 Task: Slide 2 - Contents Of This Template.
Action: Mouse moved to (682, 184)
Screenshot: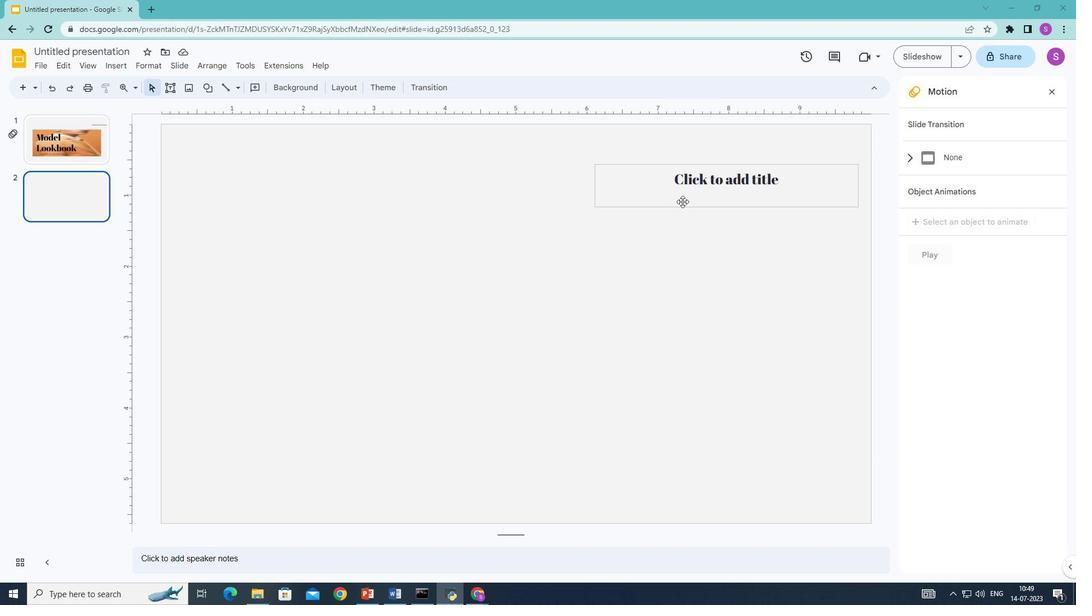 
Action: Mouse pressed left at (682, 184)
Screenshot: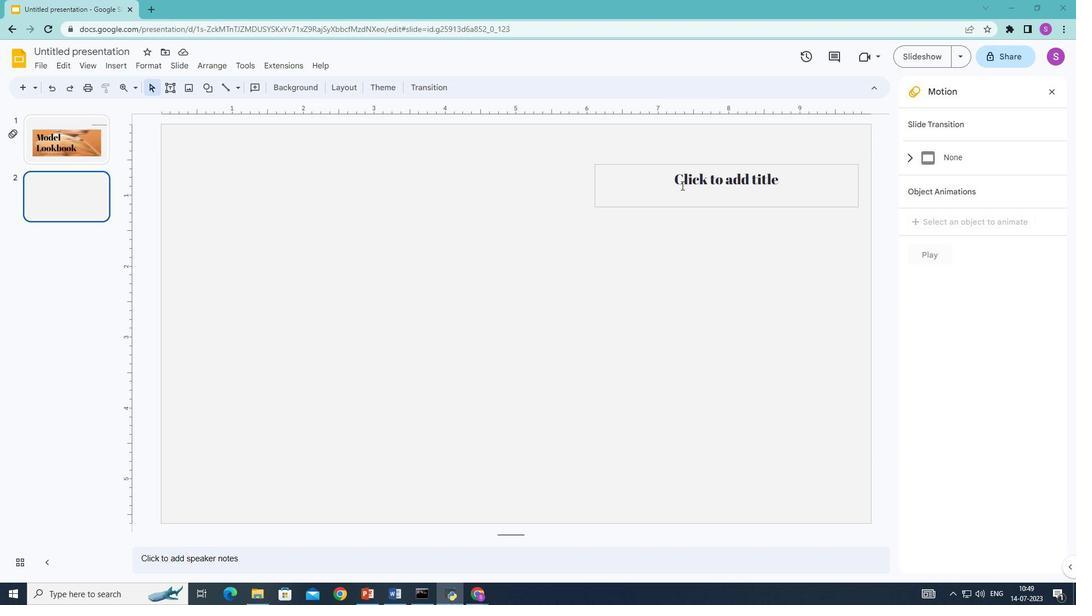 
Action: Mouse moved to (683, 182)
Screenshot: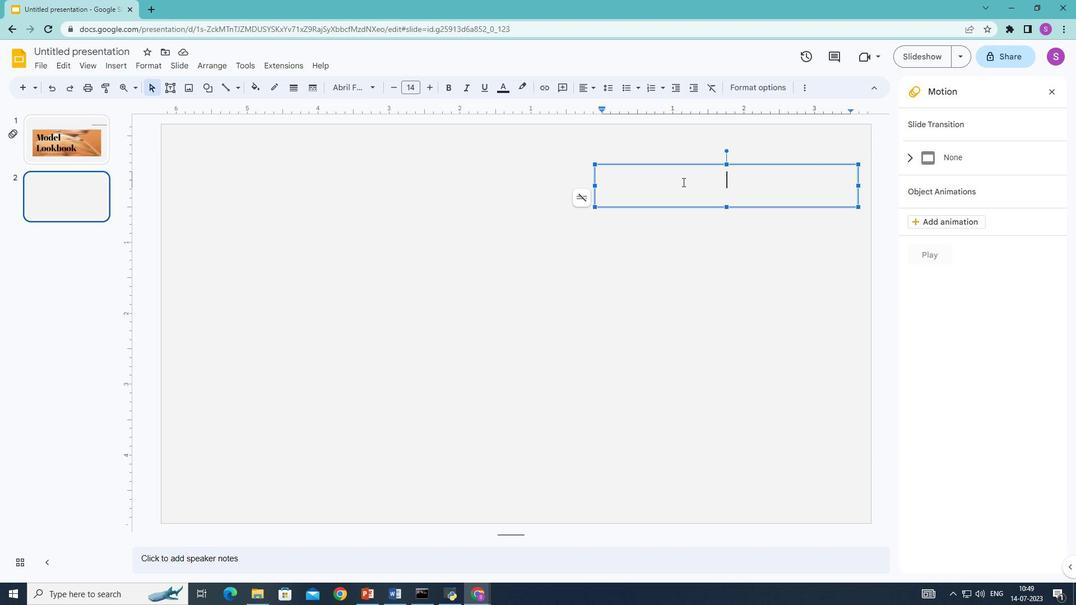 
Action: Key pressed <Key.shift>Contents<Key.space>of<Key.space><Key.shift>This<Key.space><Key.shift>Template
Screenshot: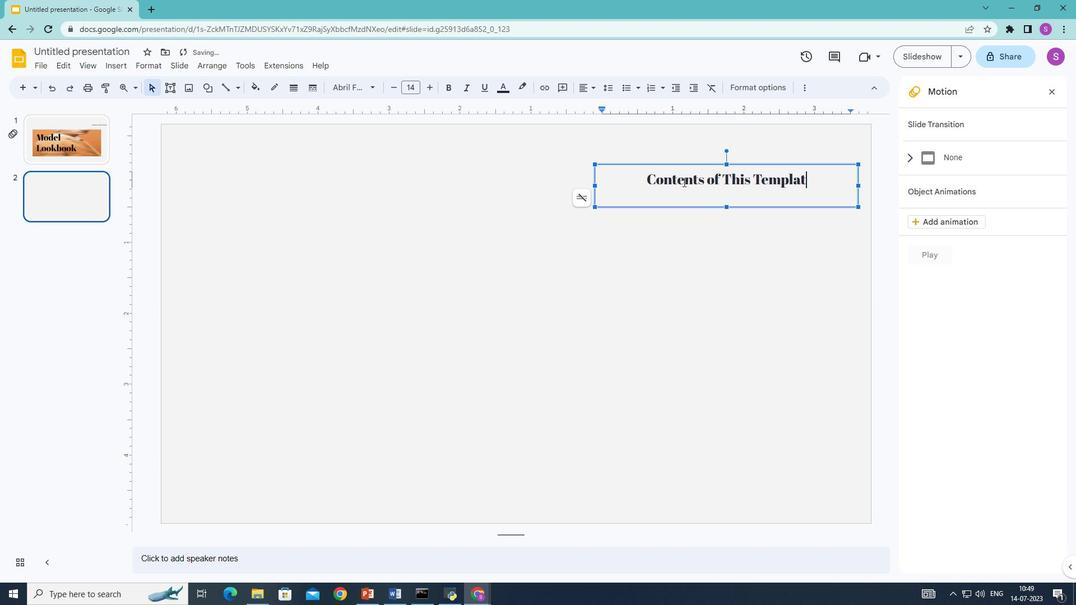 
Action: Mouse moved to (347, 291)
Screenshot: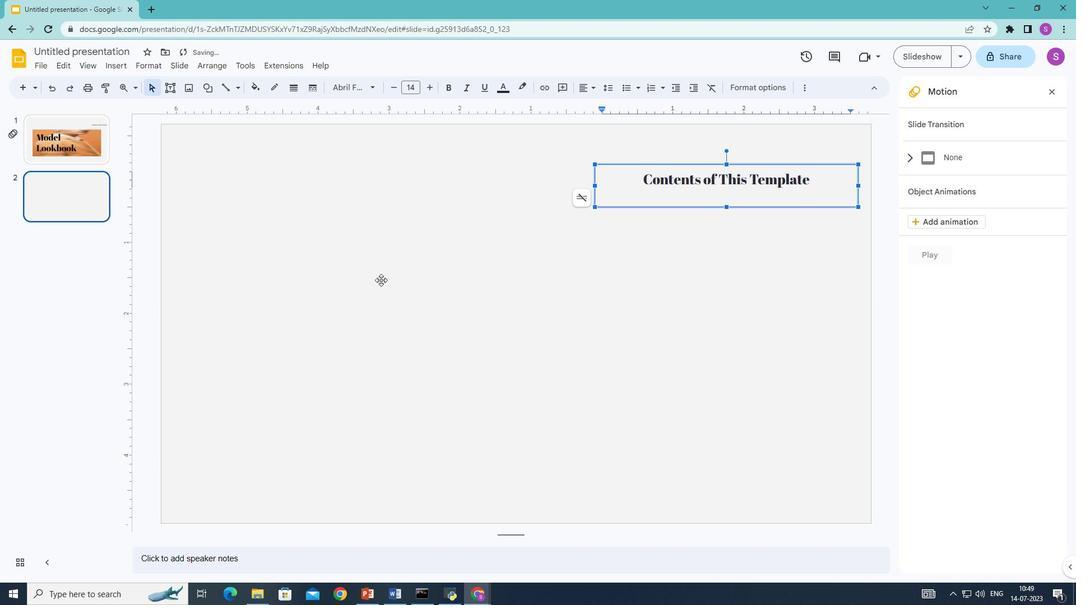 
Action: Mouse pressed left at (347, 291)
Screenshot: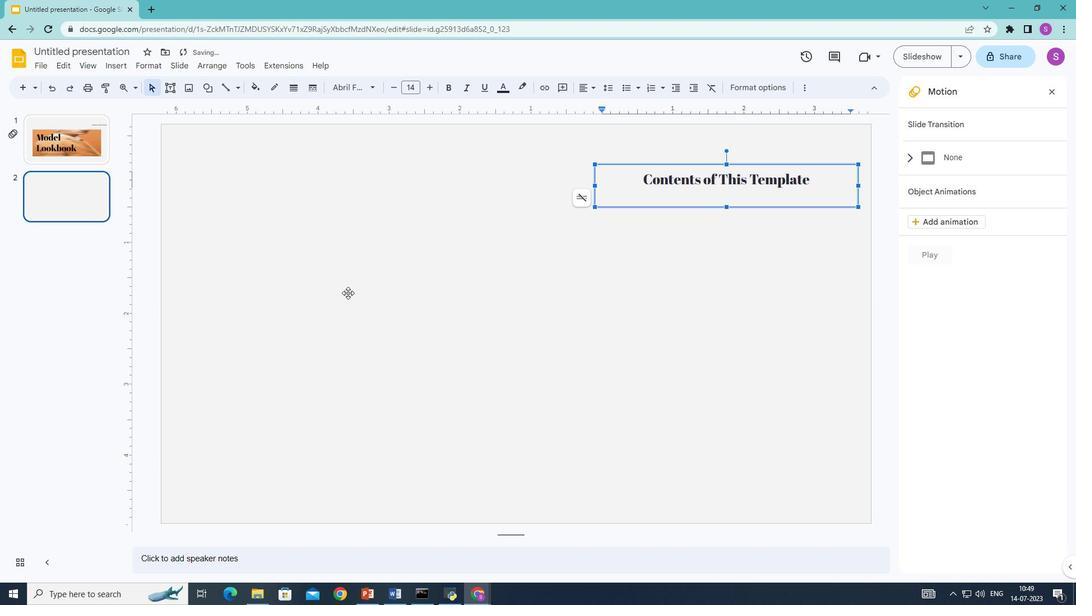
Action: Mouse moved to (233, 238)
Screenshot: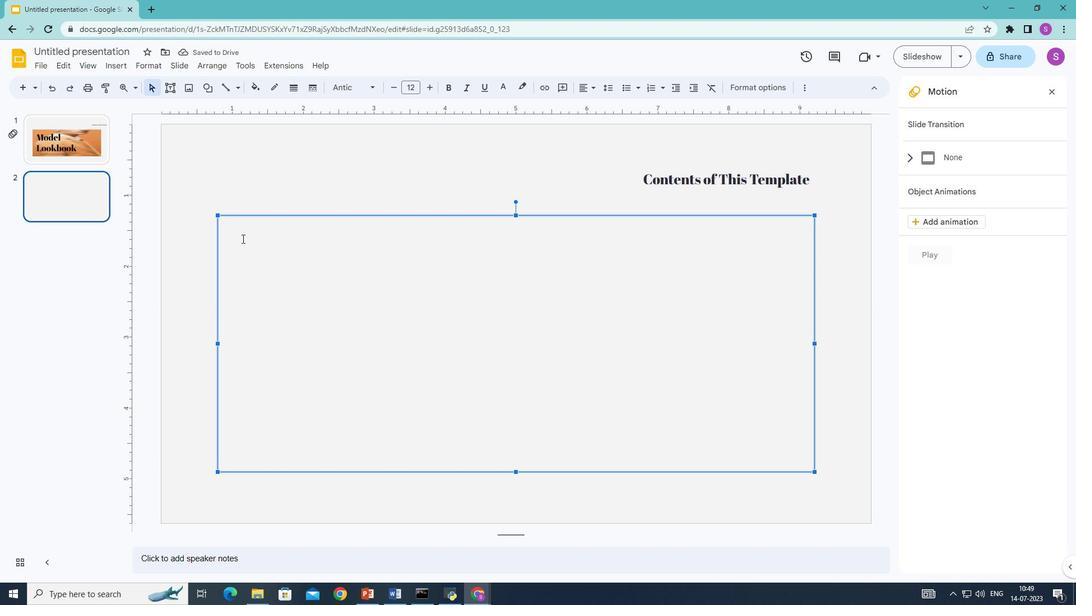 
Action: Mouse pressed left at (233, 238)
Screenshot: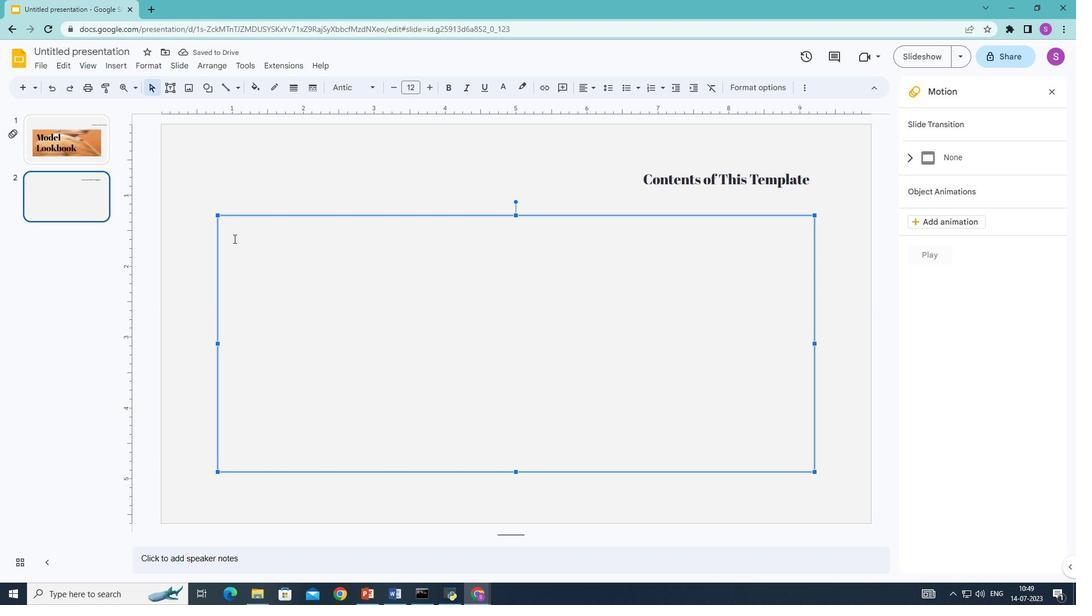 
Action: Mouse moved to (237, 233)
Screenshot: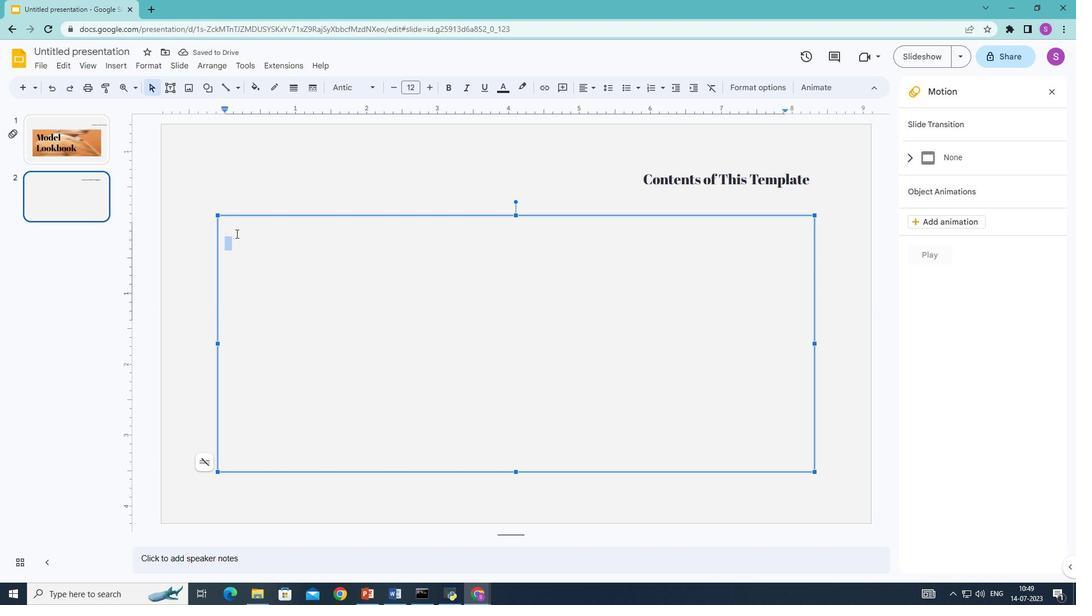 
Action: Mouse pressed left at (237, 233)
Screenshot: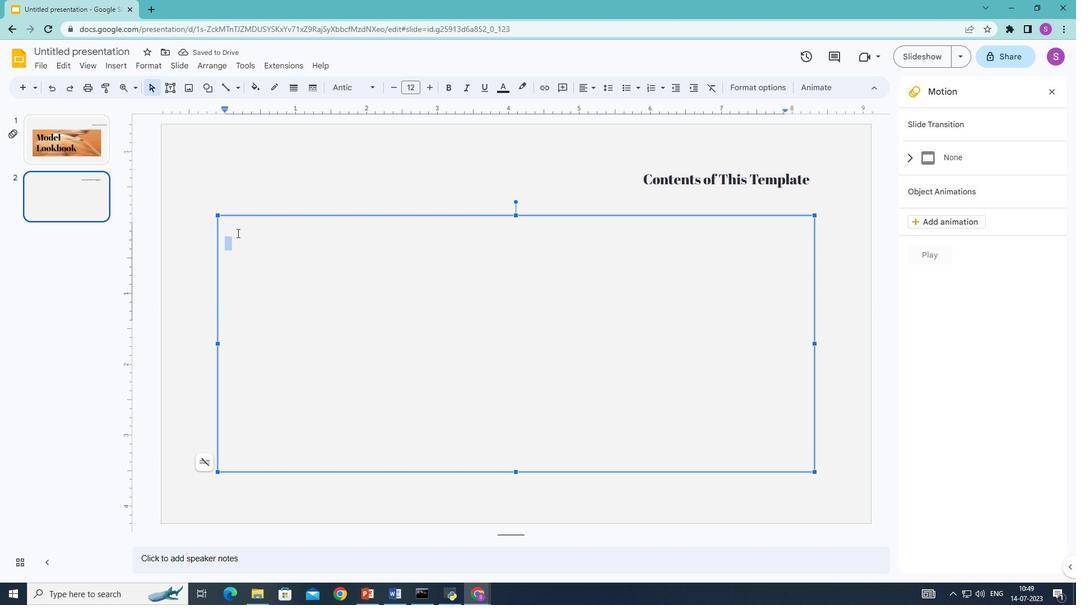 
Action: Mouse moved to (240, 232)
Screenshot: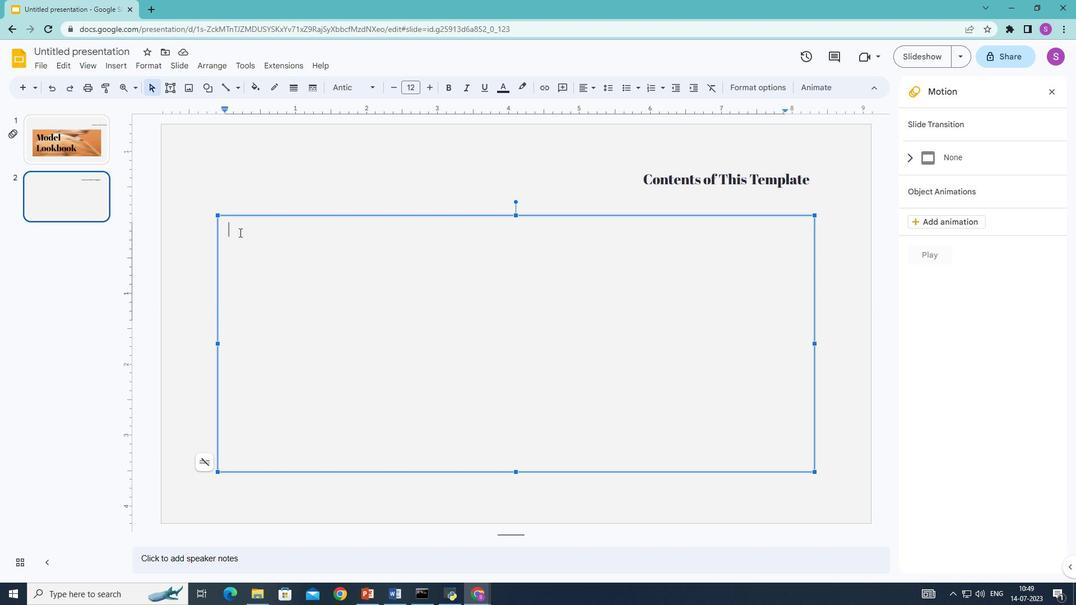 
Action: Key pressed <Key.shift>Here's<Key.space>what<Key.space>you'<Key.shift>II<Key.space>find<Key.space>in<Key.space>this<Key.space><Key.shift>Slidesgo
Screenshot: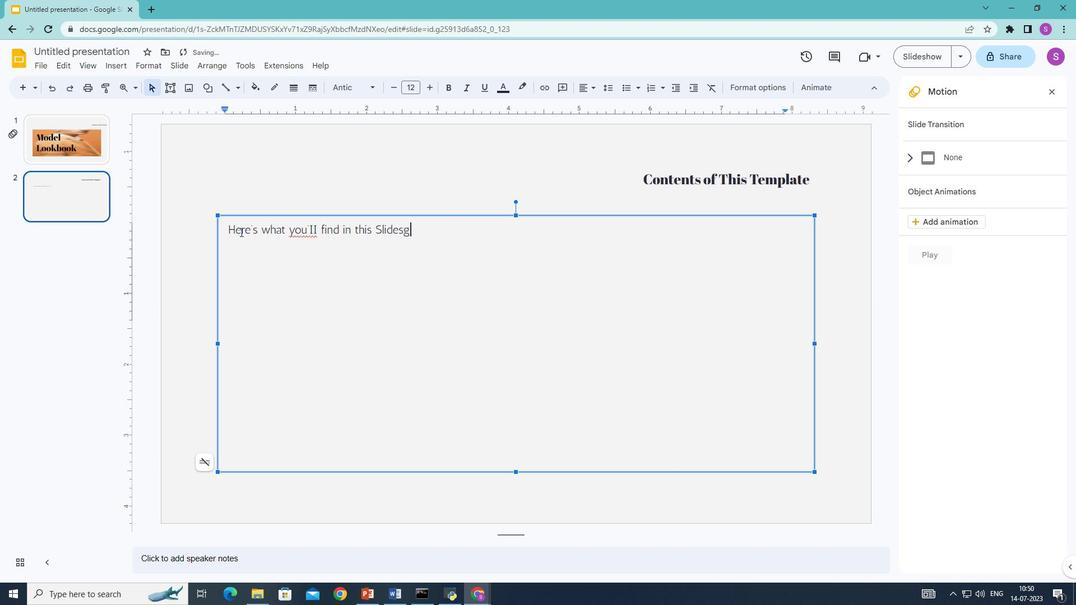
Action: Mouse moved to (417, 229)
Screenshot: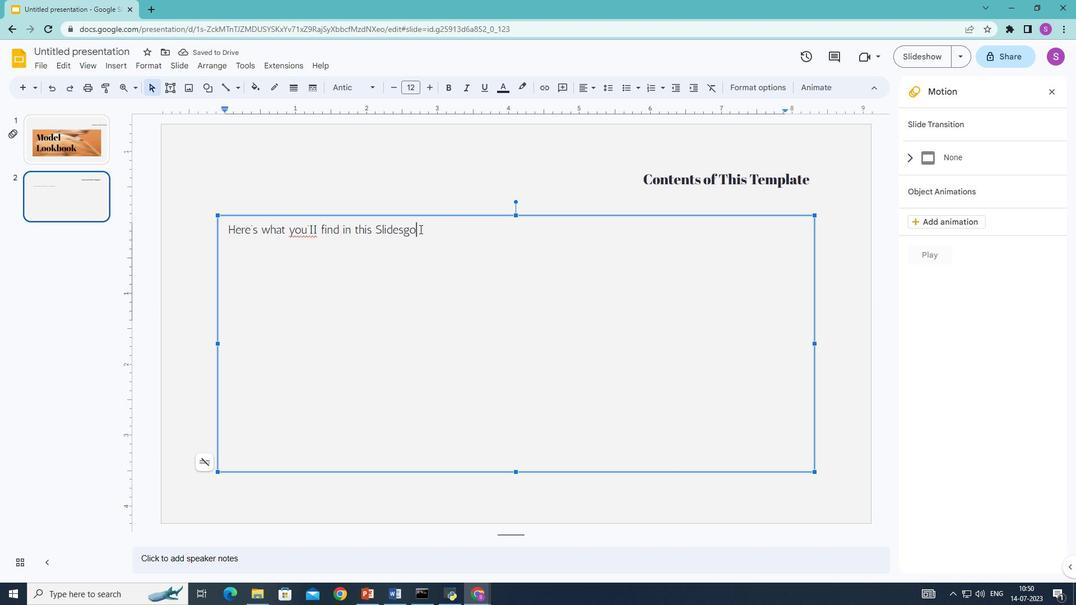 
Action: Mouse pressed left at (417, 229)
Screenshot: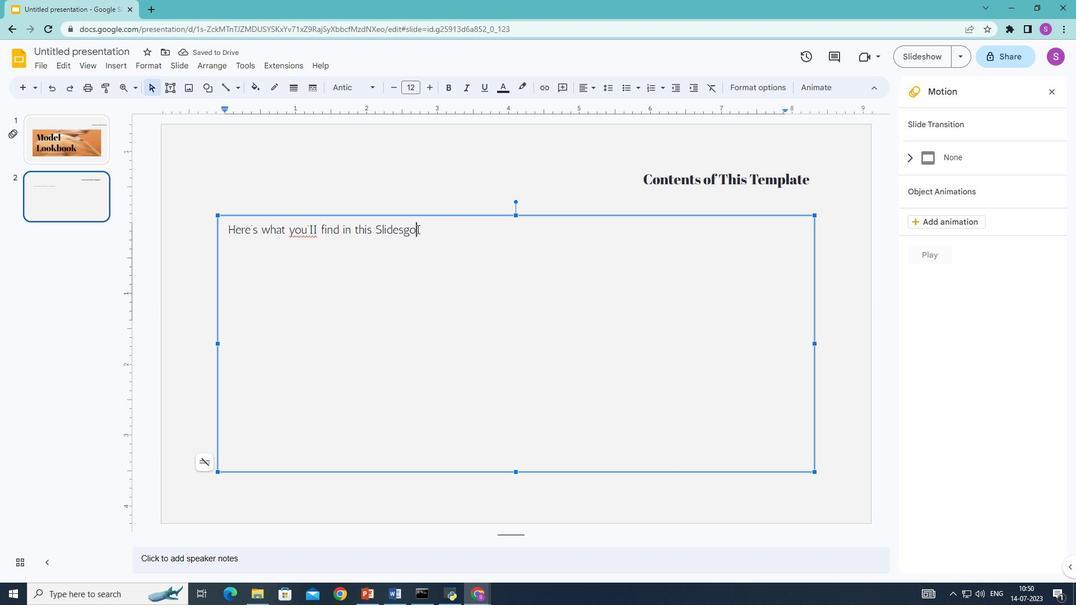 
Action: Mouse moved to (447, 85)
Screenshot: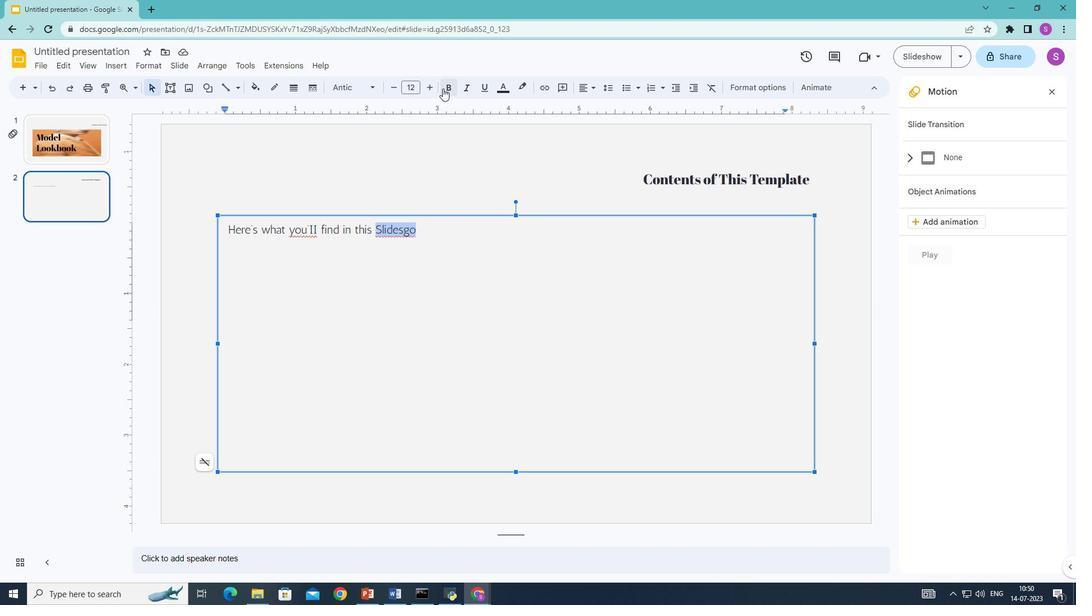 
Action: Mouse pressed left at (447, 85)
Screenshot: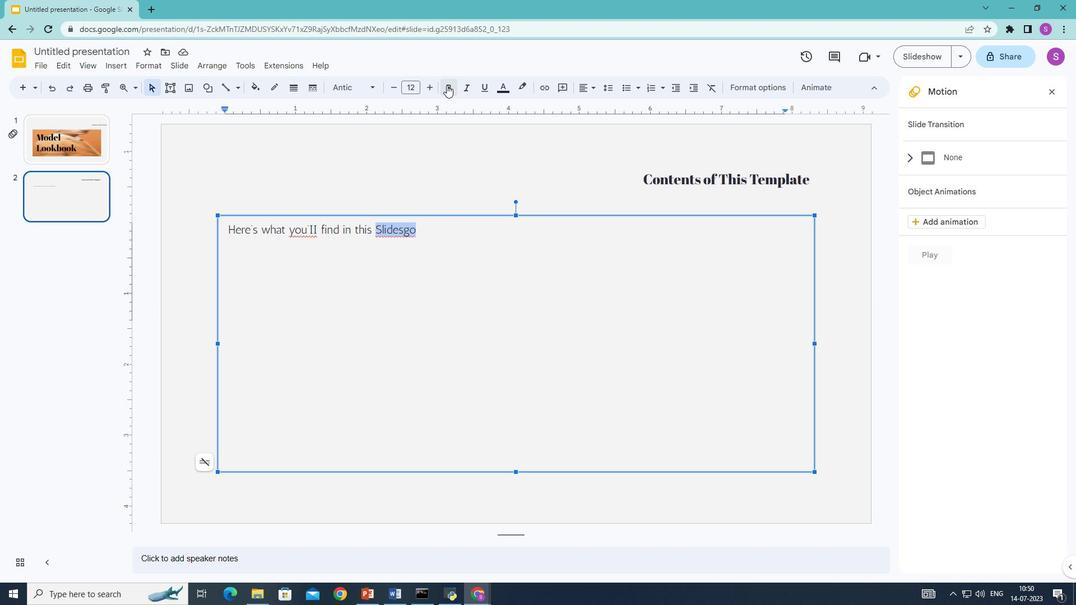 
Action: Mouse moved to (429, 236)
Screenshot: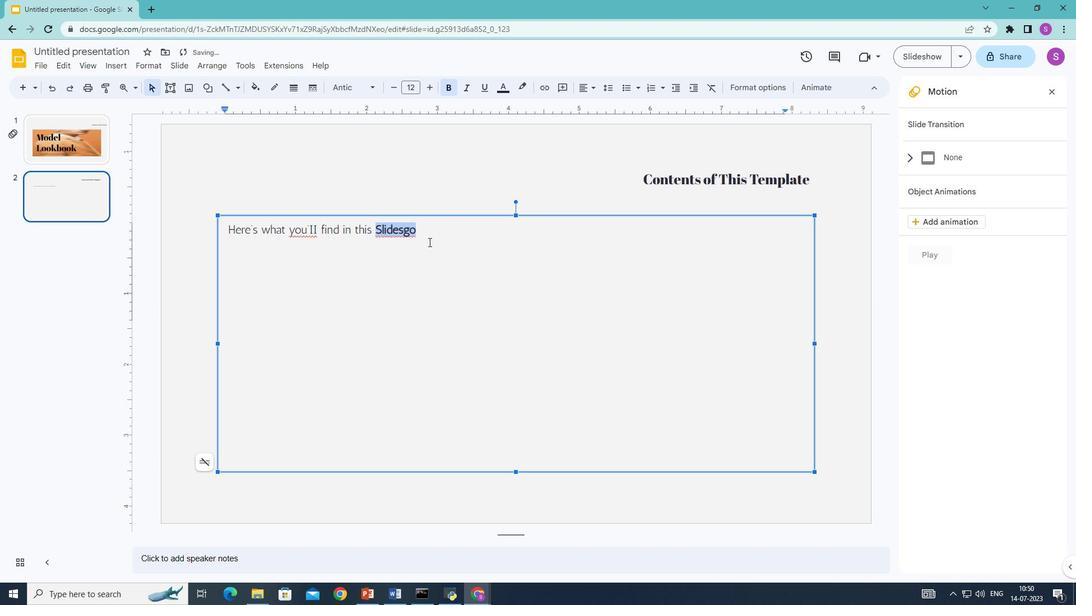 
Action: Mouse pressed left at (429, 236)
Screenshot: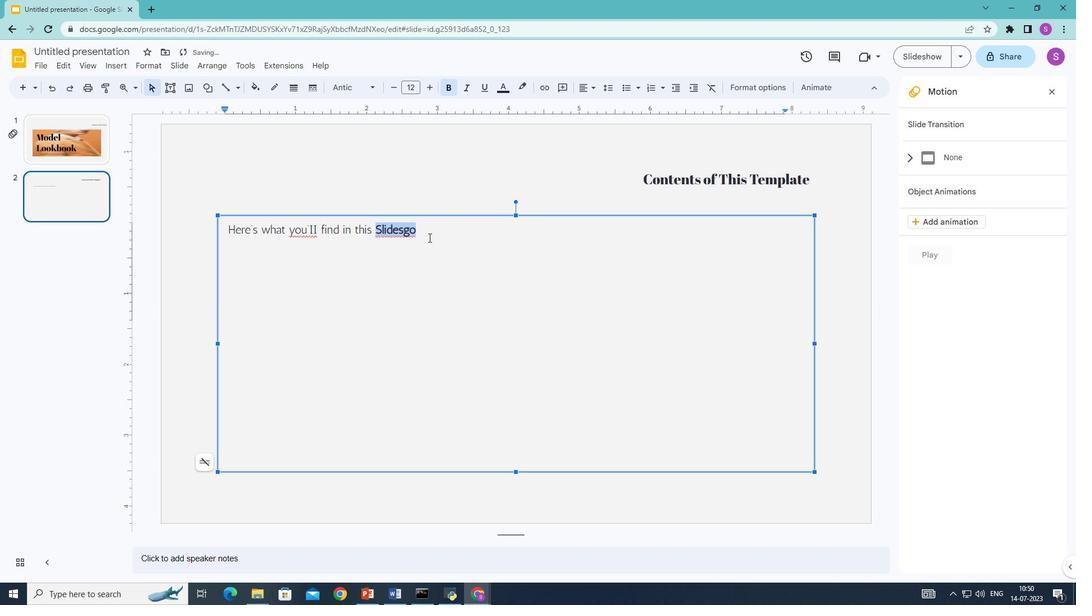 
Action: Mouse moved to (427, 225)
Screenshot: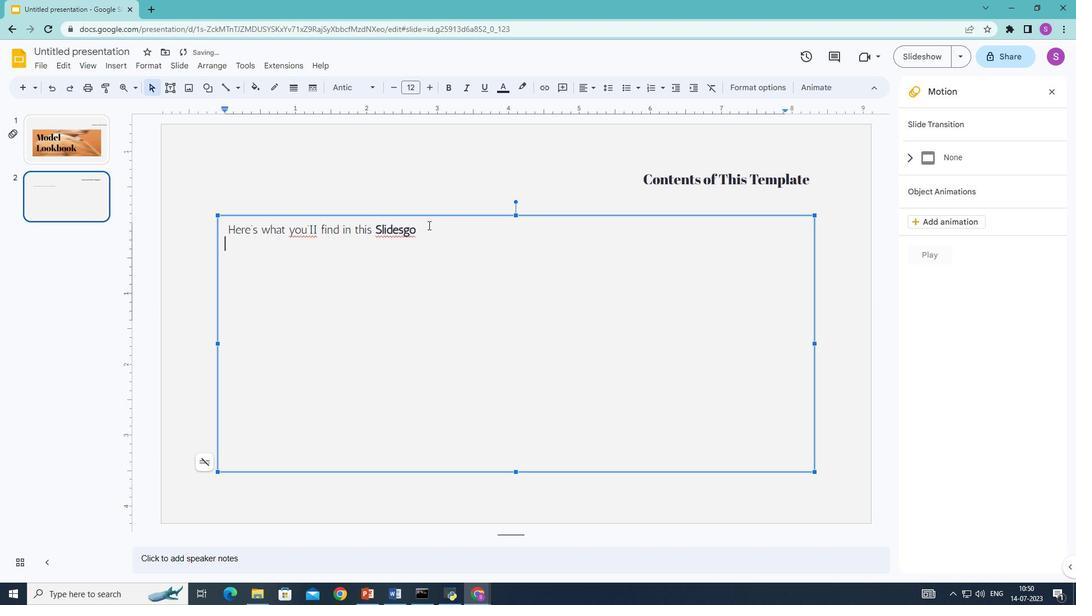 
Action: Mouse pressed left at (427, 225)
Screenshot: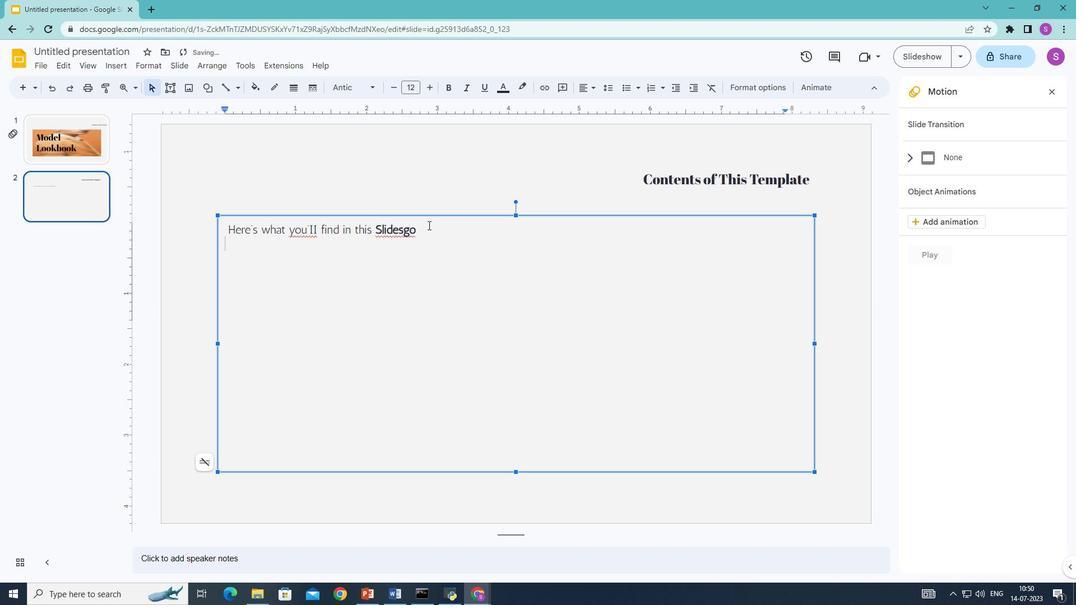
Action: Mouse moved to (433, 226)
Screenshot: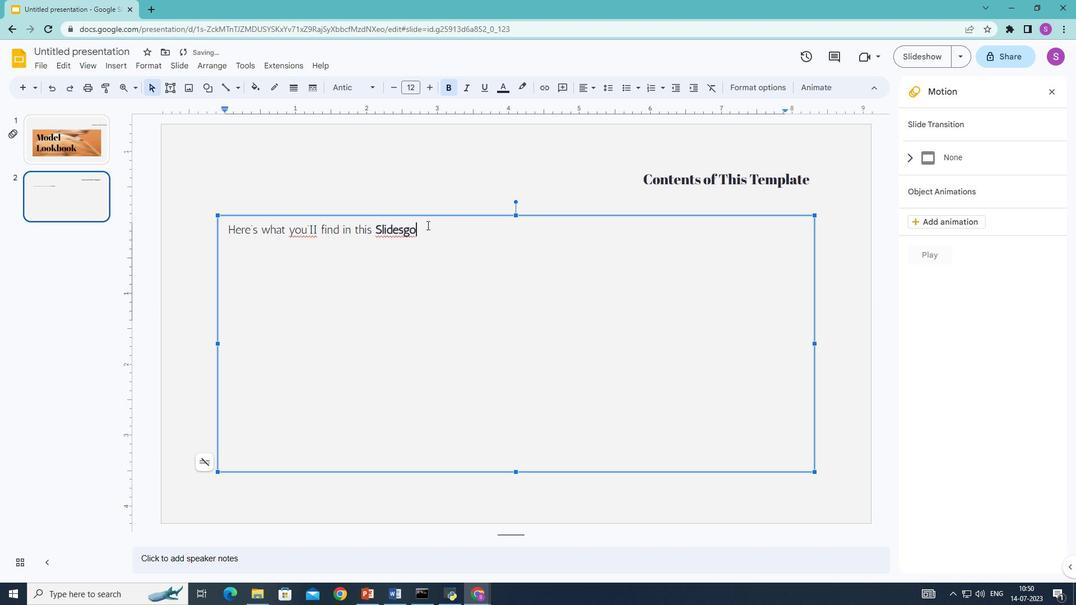 
Action: Key pressed <Key.space>template<Key.enter><Key.down>
Screenshot: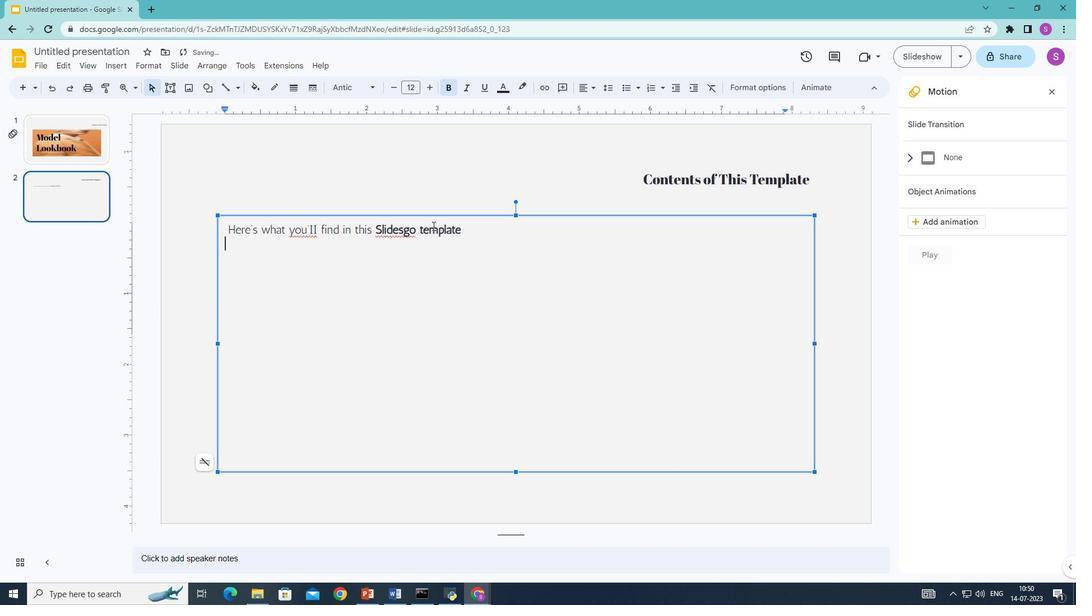 
Action: Mouse moved to (639, 85)
Screenshot: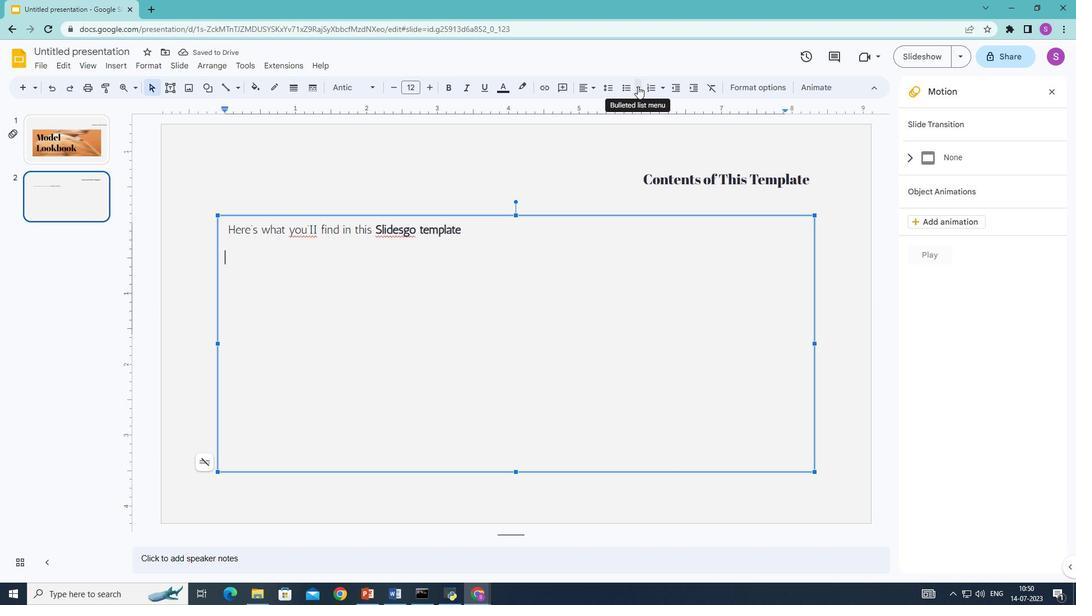 
Action: Mouse pressed left at (639, 85)
Screenshot: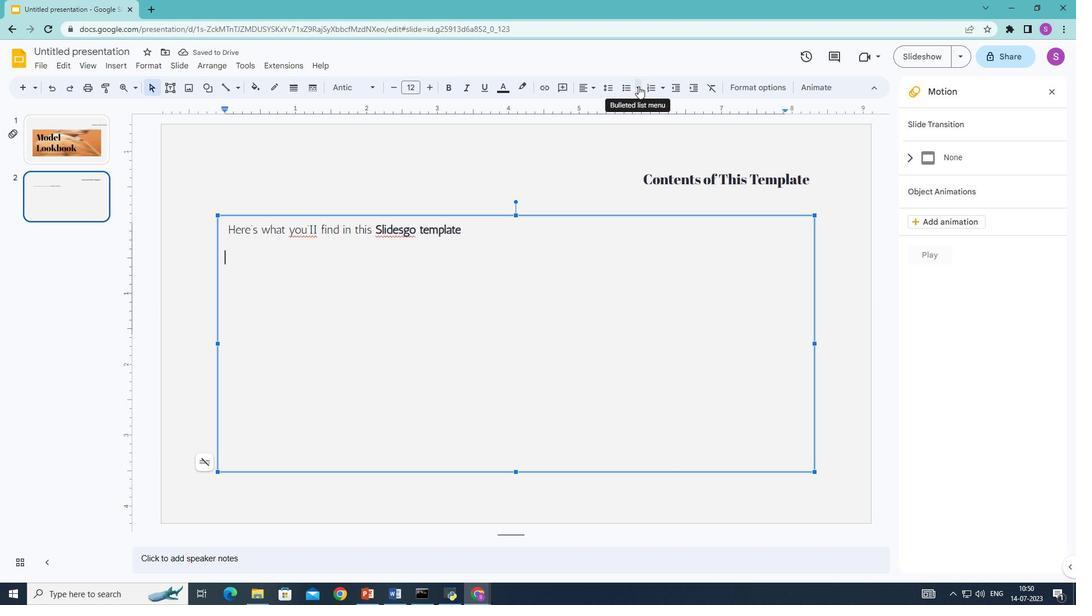 
Action: Mouse moved to (649, 116)
Screenshot: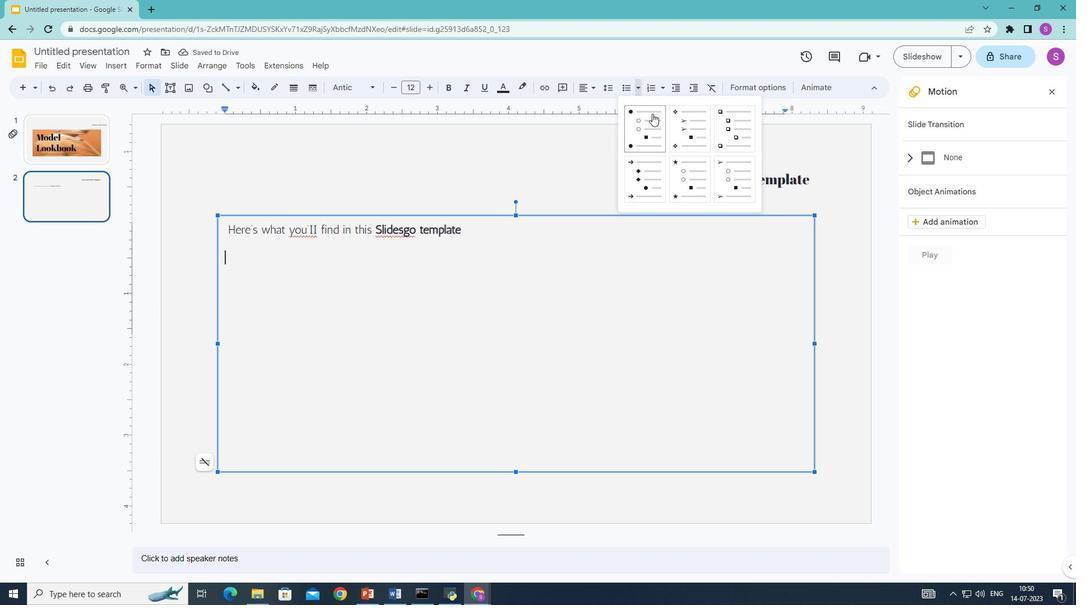 
Action: Mouse pressed left at (649, 116)
Screenshot: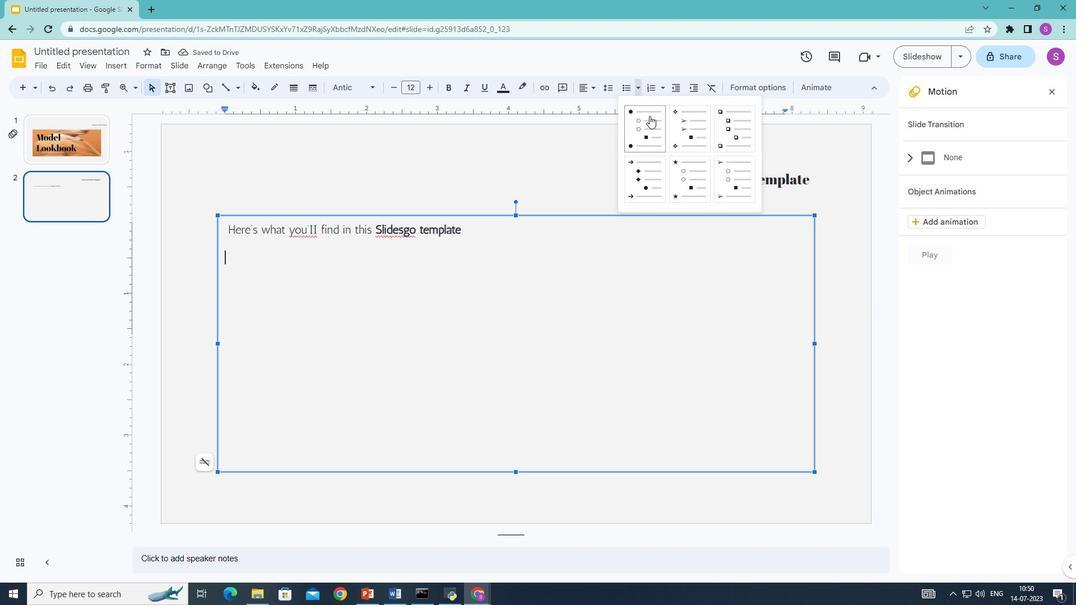 
Action: Mouse moved to (610, 164)
Screenshot: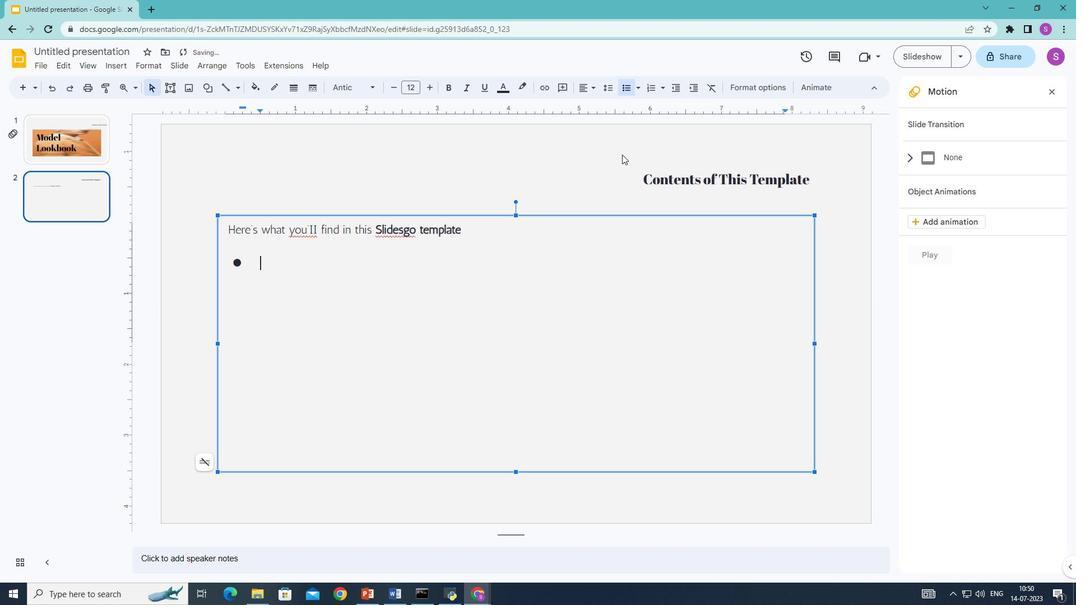 
Action: Key pressed <Key.shift>A<Key.space>slide<Key.space>structure<Key.space>based<Key.space>on<Key.space>a<Key.space>portfolio.<Key.space>which<Key.space>you<Key.space>can<Key.space>easily<Key.space>adapt<Key.space>to<Key.space>your<Key.space>needs.<Key.shift>F<Key.backspace>for<Key.space>more<Key.space>info<Key.space>on<Key.space>how<Key.space>to<Key.space><Key.enter>
Screenshot: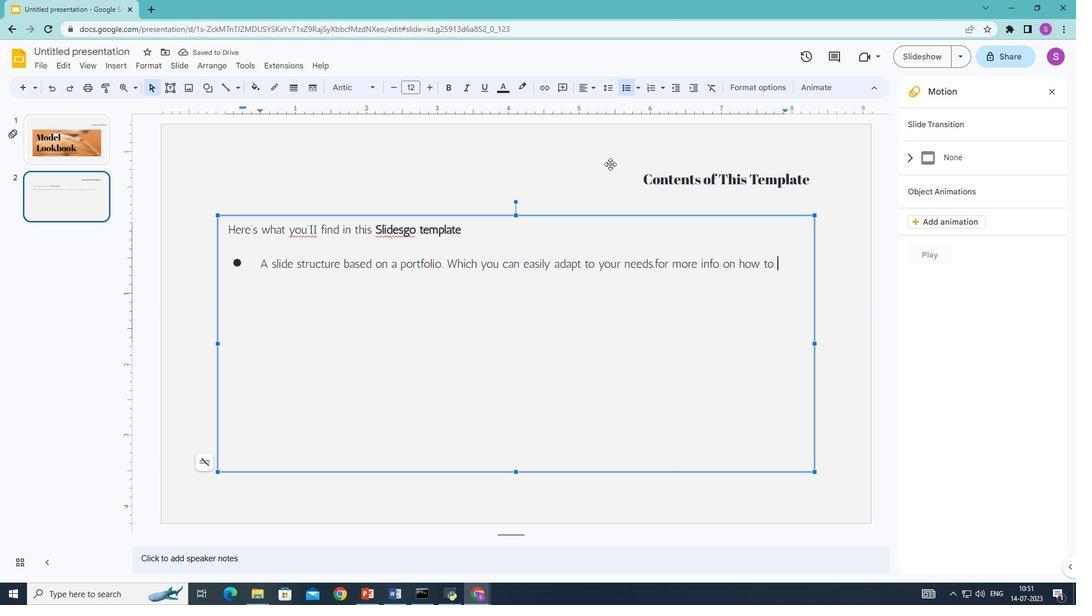 
Action: Mouse moved to (622, 88)
Screenshot: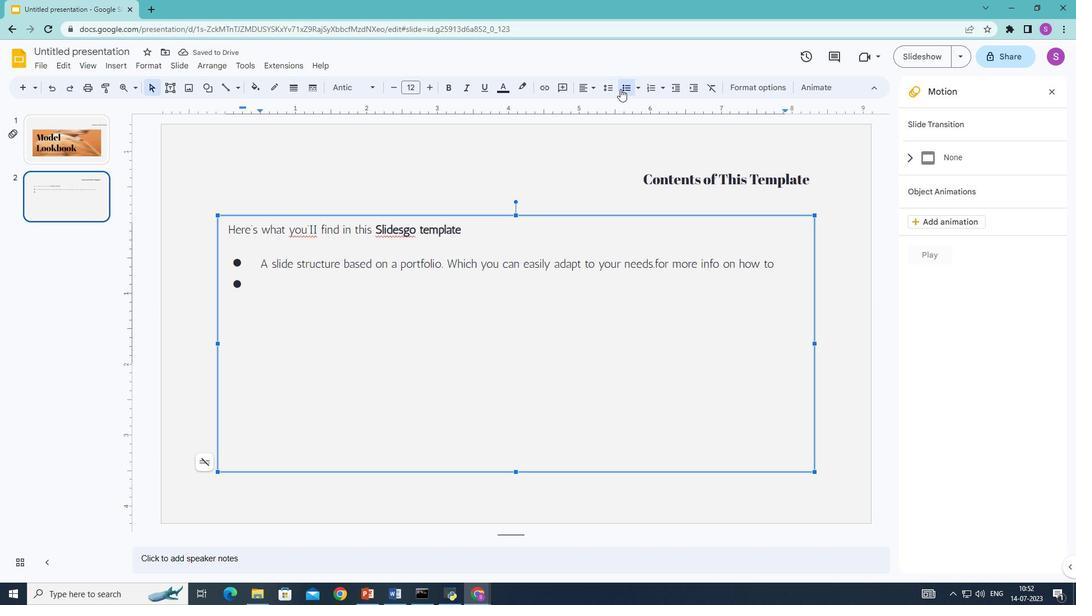 
Action: Mouse pressed left at (622, 88)
Screenshot: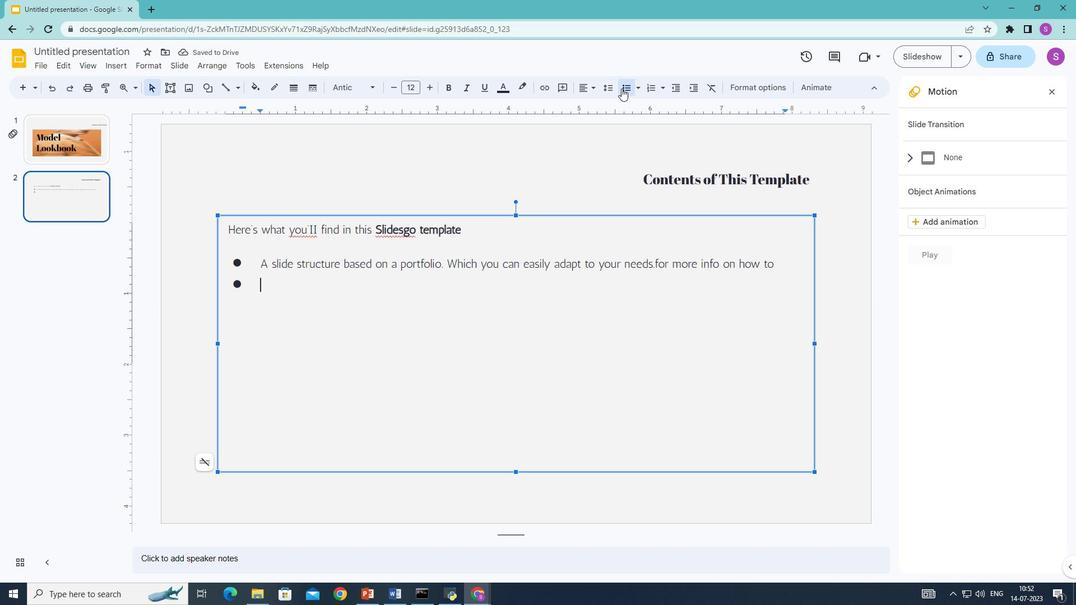 
Action: Mouse moved to (634, 86)
Screenshot: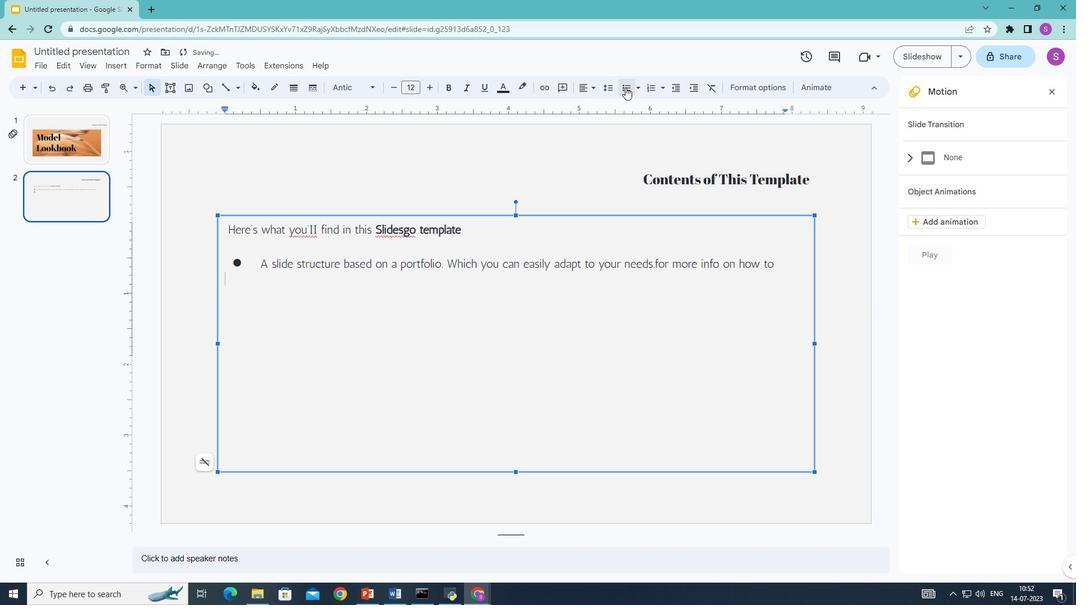 
Action: Key pressed edit<Key.space>the<Key.space>template,<Key.space>please<Key.space>visit<Key.space><Key.shift>Slidesgo<Key.space><Key.shift>School
Screenshot: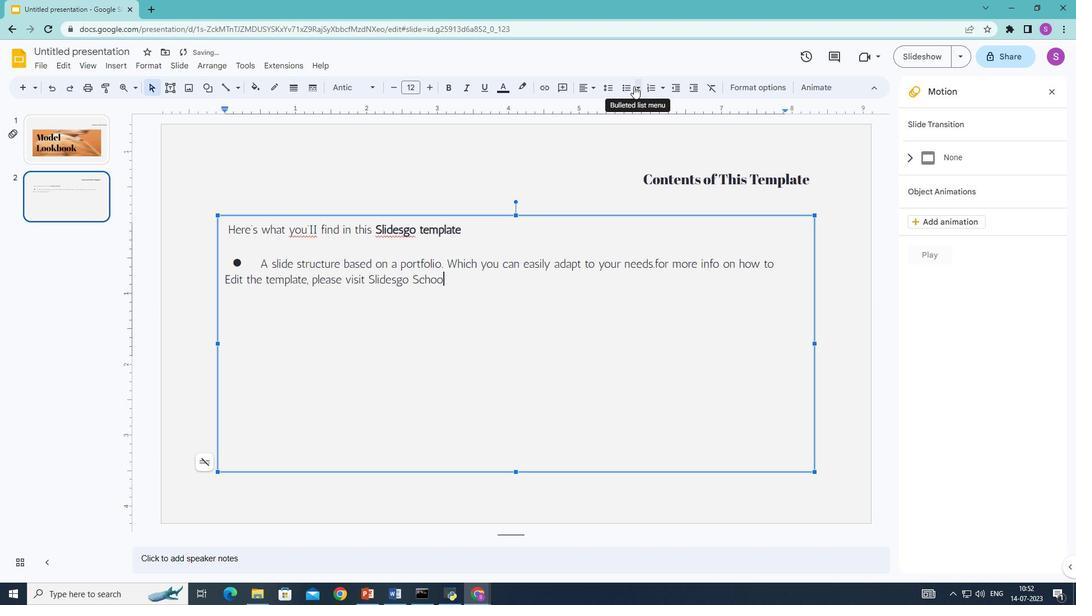 
Action: Mouse moved to (446, 281)
Screenshot: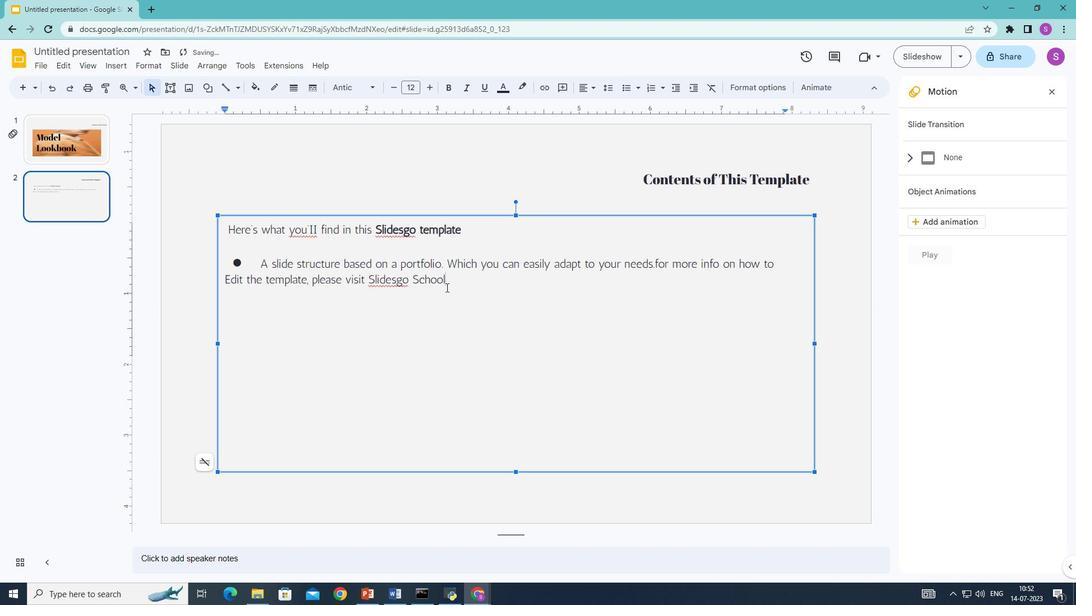 
Action: Mouse pressed left at (446, 281)
Screenshot: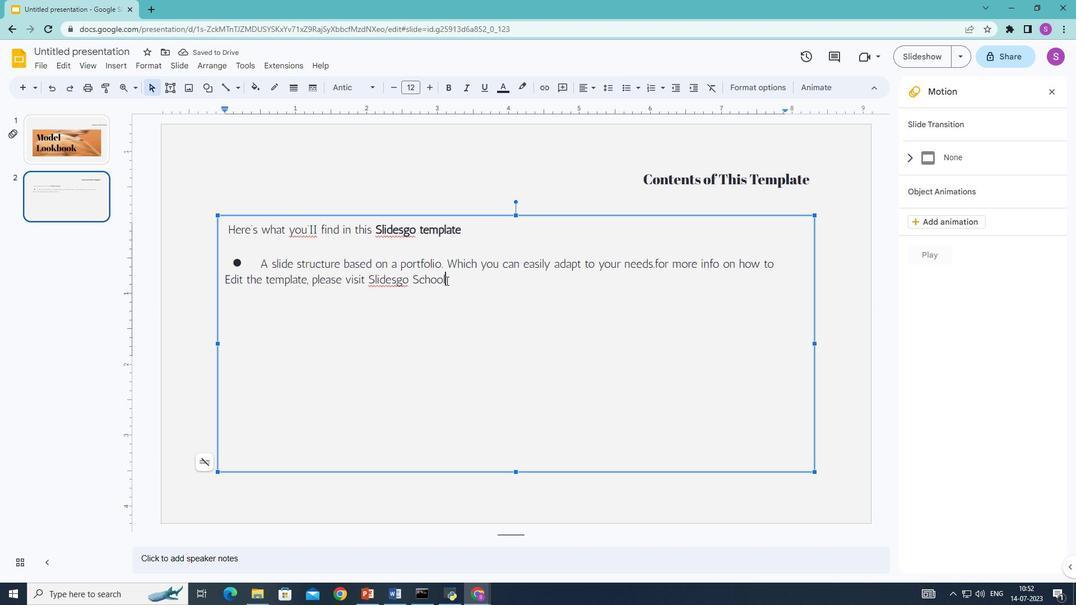 
Action: Mouse moved to (446, 86)
Screenshot: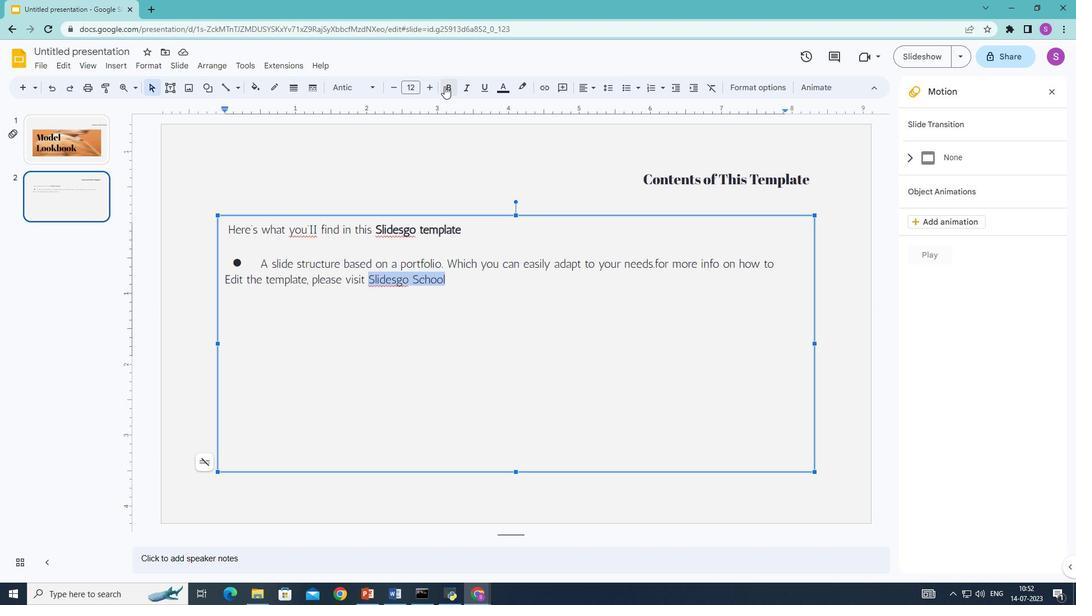 
Action: Mouse pressed left at (446, 86)
Screenshot: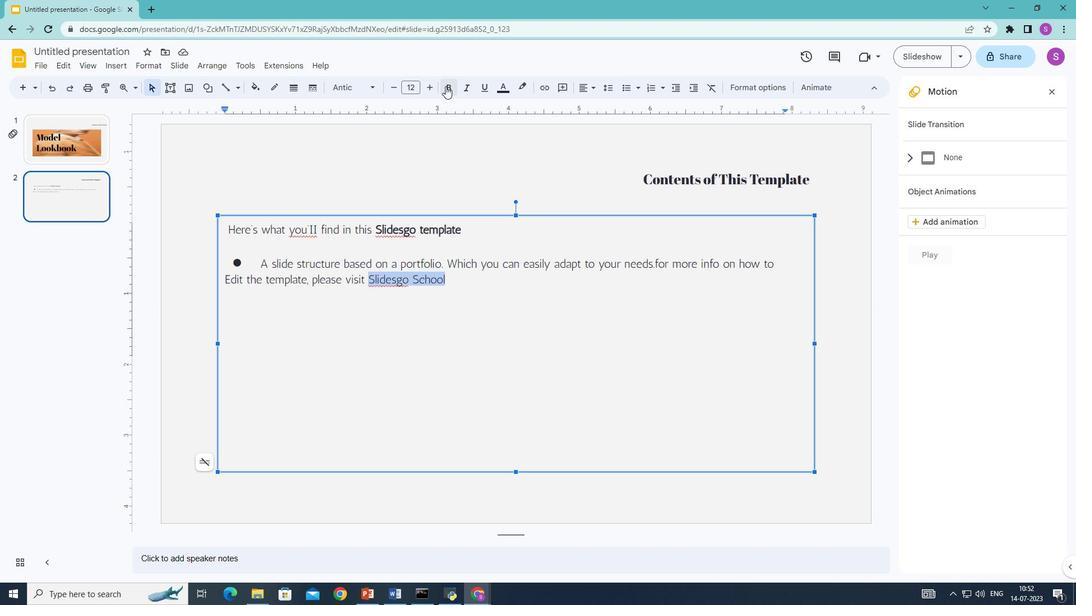 
Action: Mouse moved to (473, 286)
Screenshot: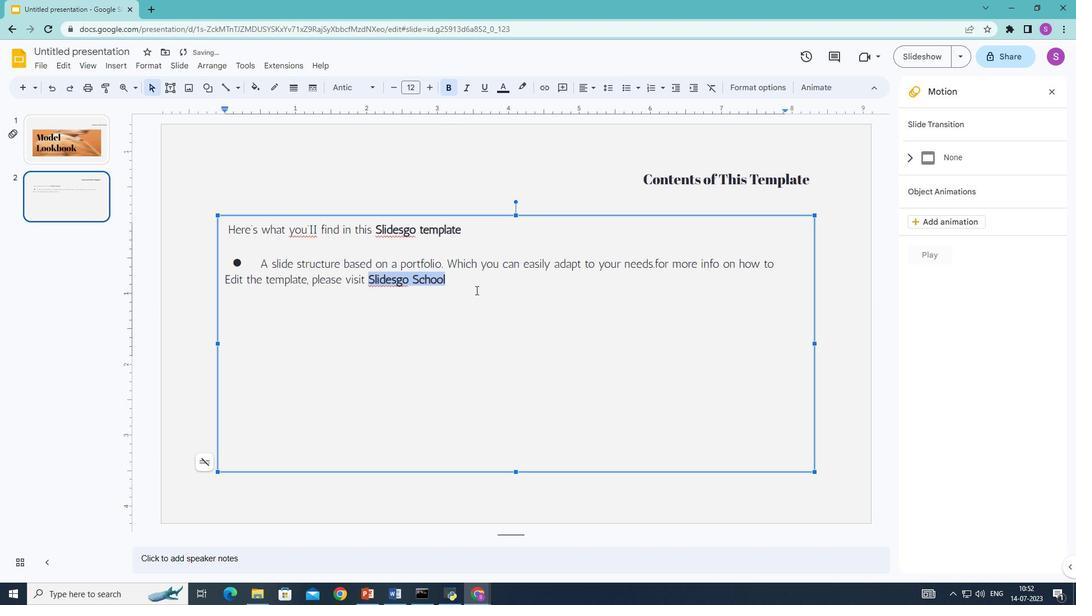 
Action: Mouse pressed left at (473, 286)
Screenshot: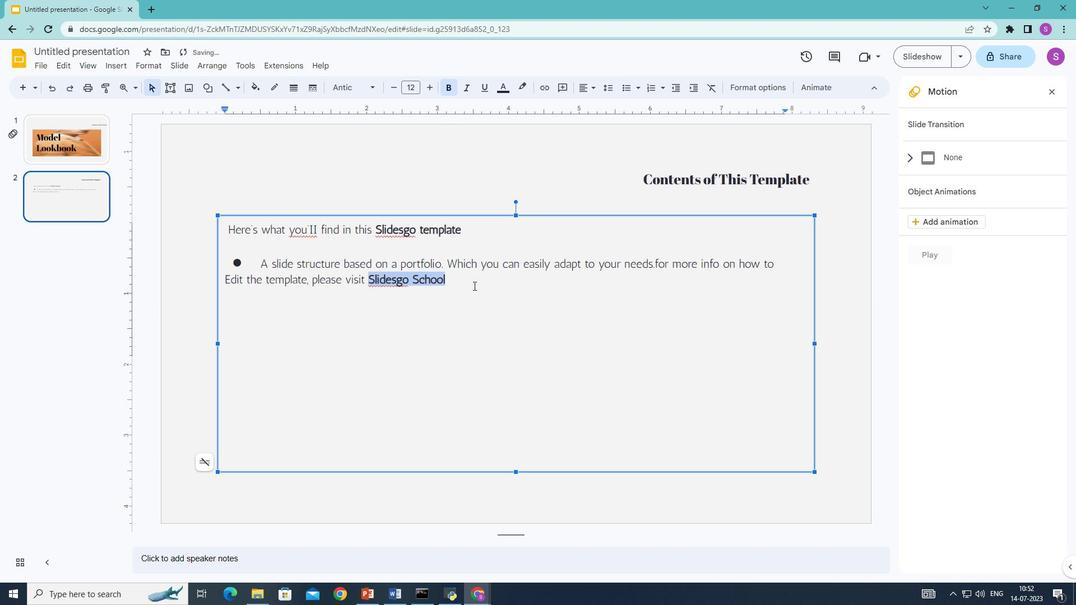 
Action: Mouse moved to (458, 281)
Screenshot: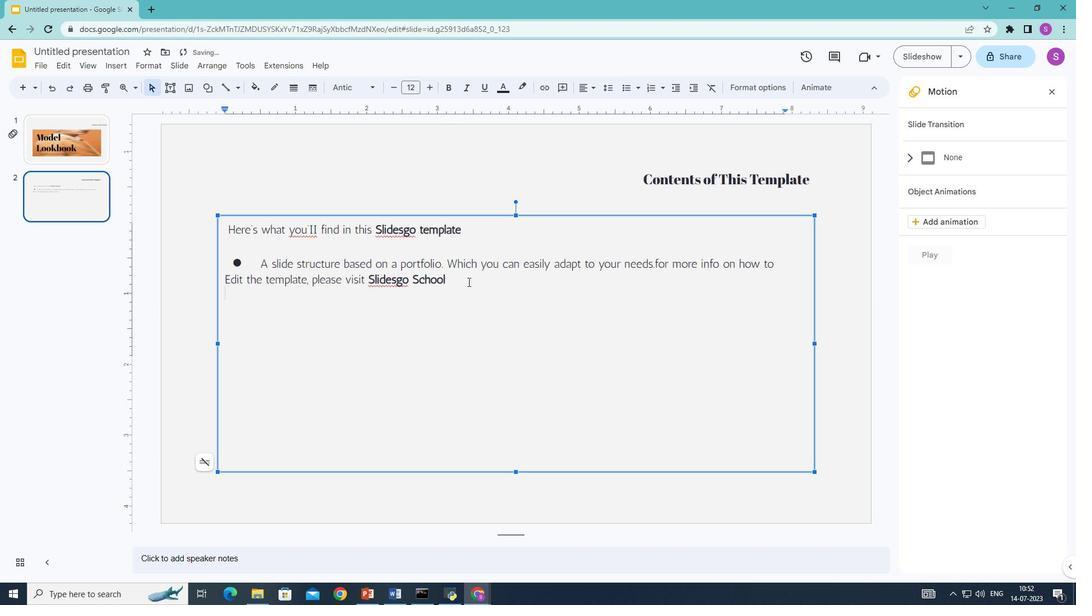 
Action: Mouse pressed left at (458, 281)
Screenshot: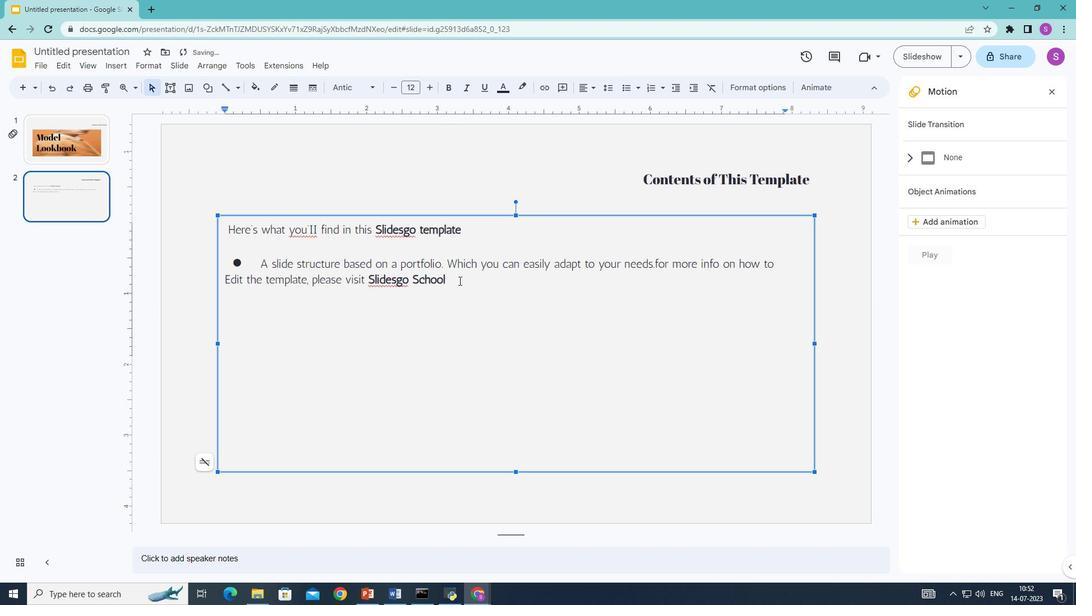 
Action: Mouse moved to (466, 279)
Screenshot: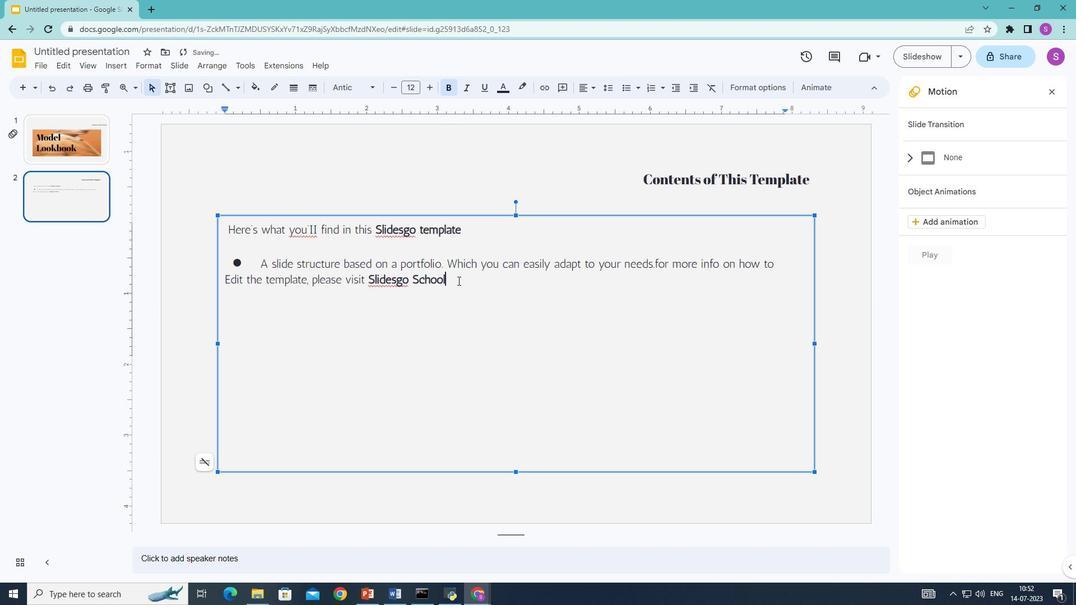 
Action: Key pressed <Key.space>or<Key.space>
Screenshot: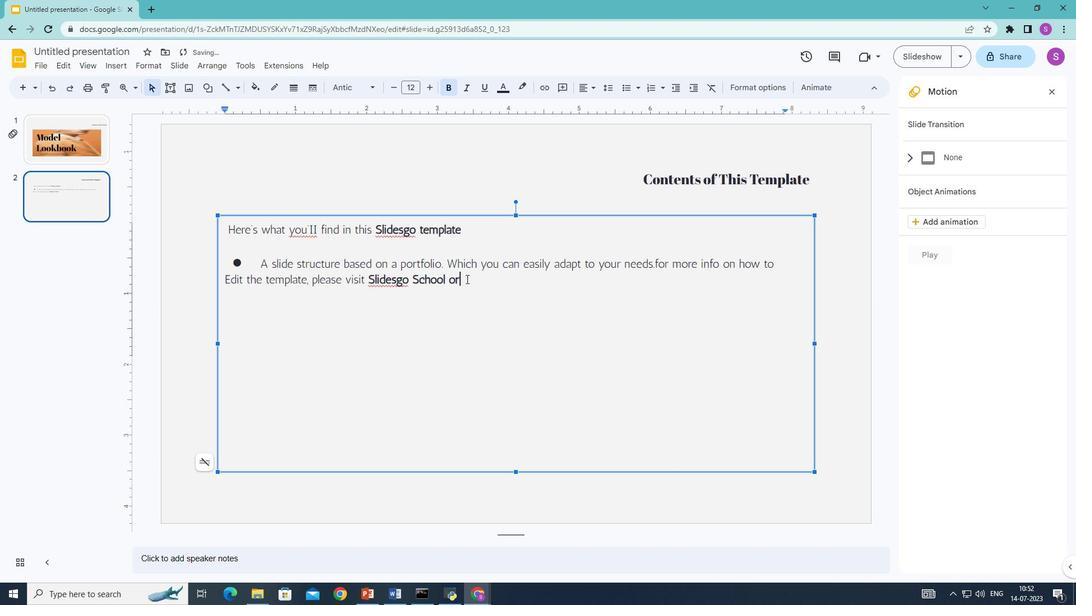
Action: Mouse moved to (446, 85)
Screenshot: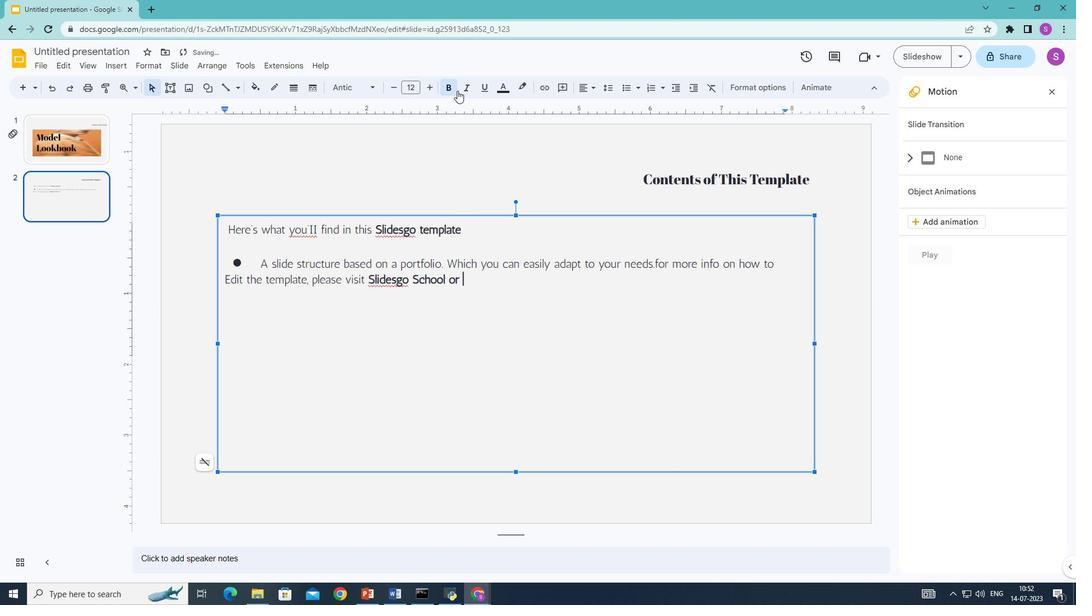
Action: Mouse pressed left at (446, 85)
Screenshot: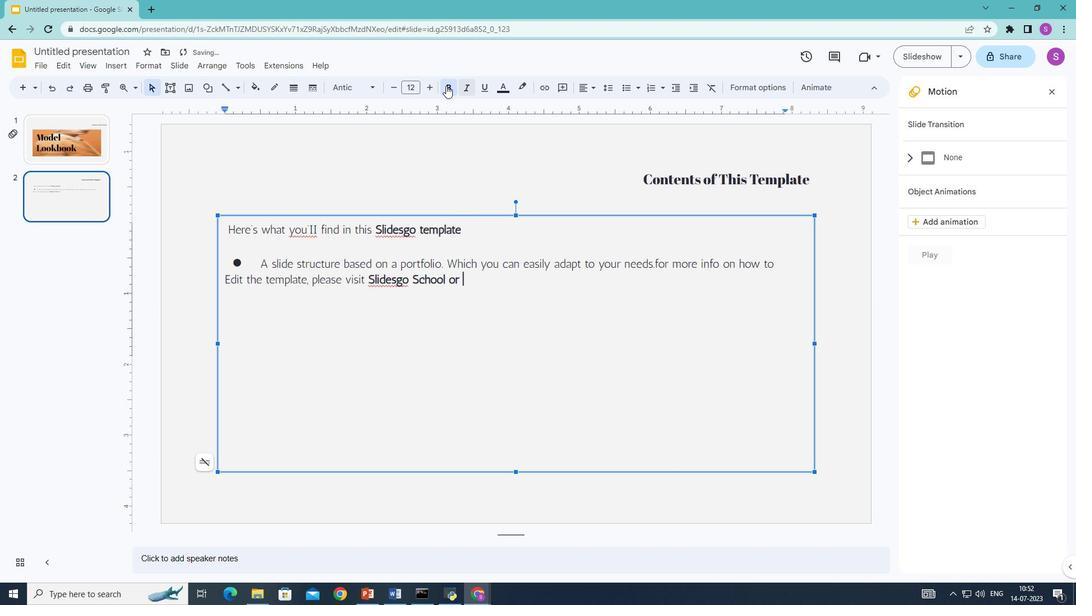 
Action: Mouse moved to (464, 280)
Screenshot: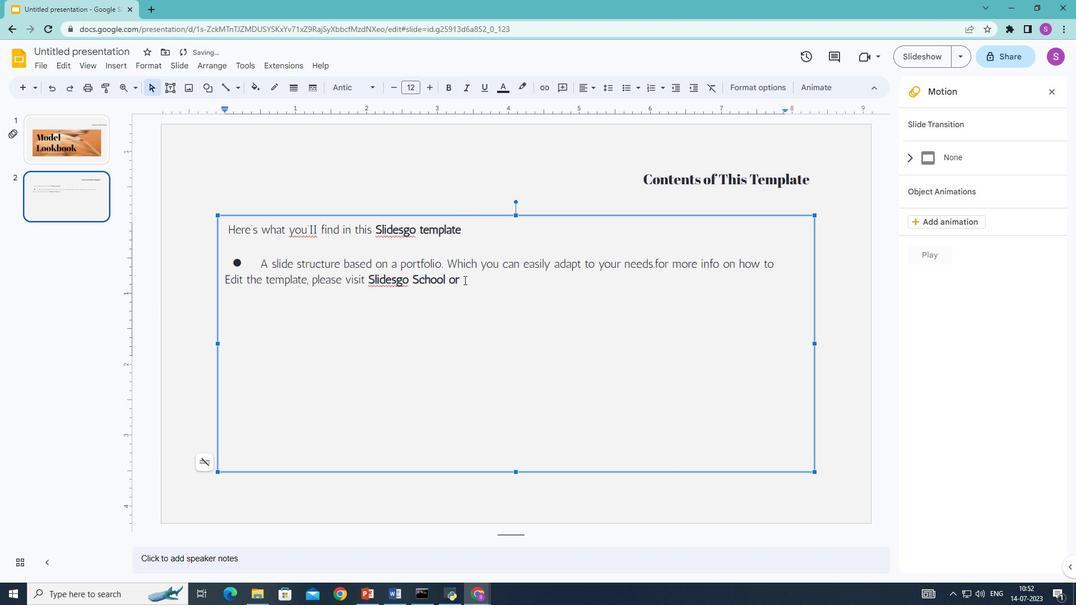
Action: Mouse pressed left at (464, 280)
Screenshot: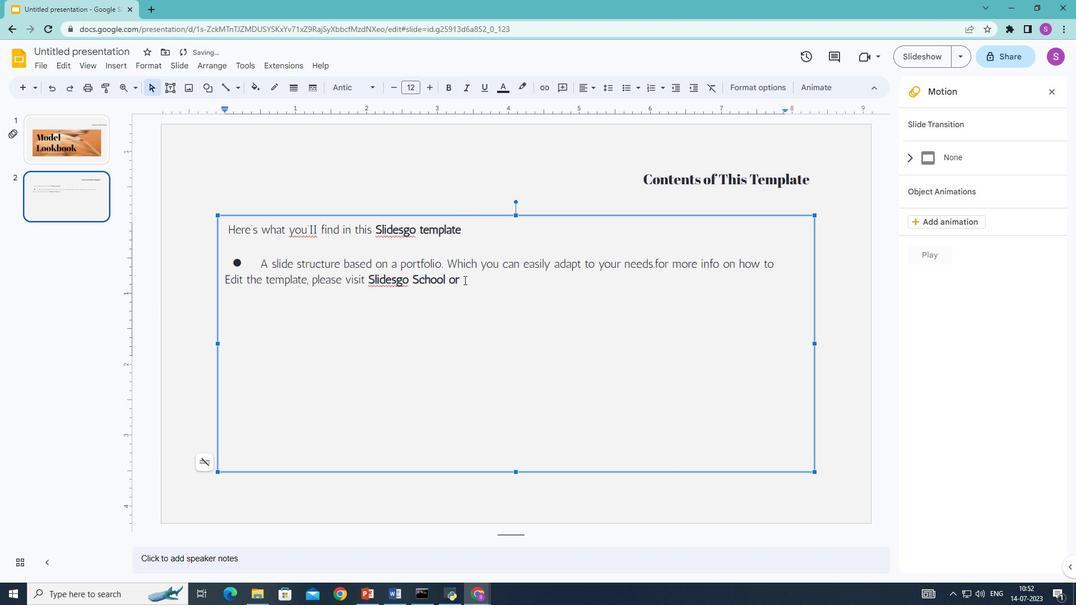 
Action: Mouse moved to (447, 82)
Screenshot: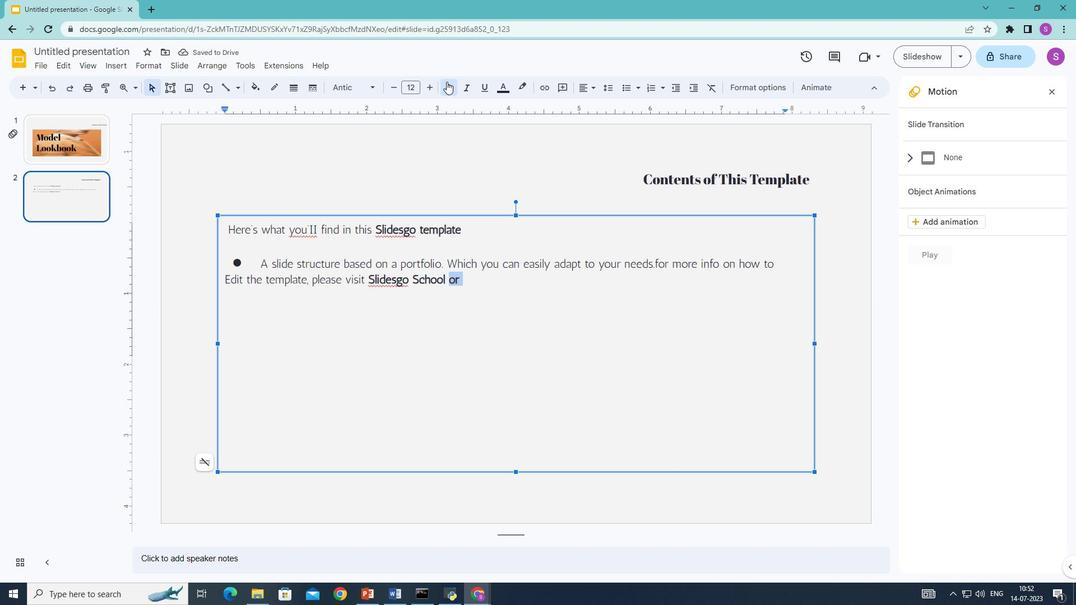 
Action: Mouse pressed left at (447, 82)
Screenshot: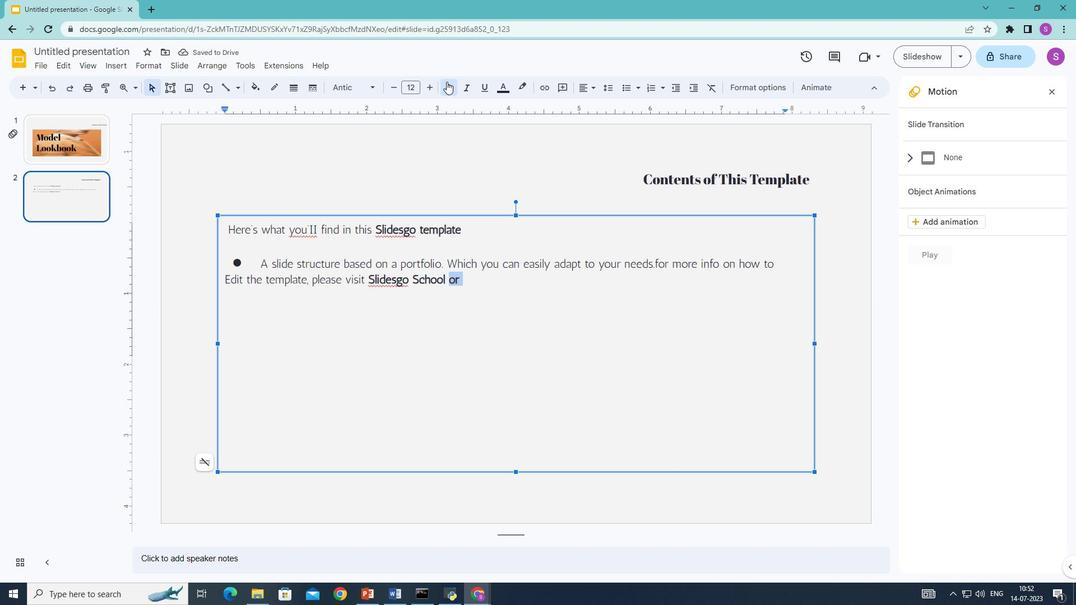 
Action: Mouse moved to (482, 320)
Screenshot: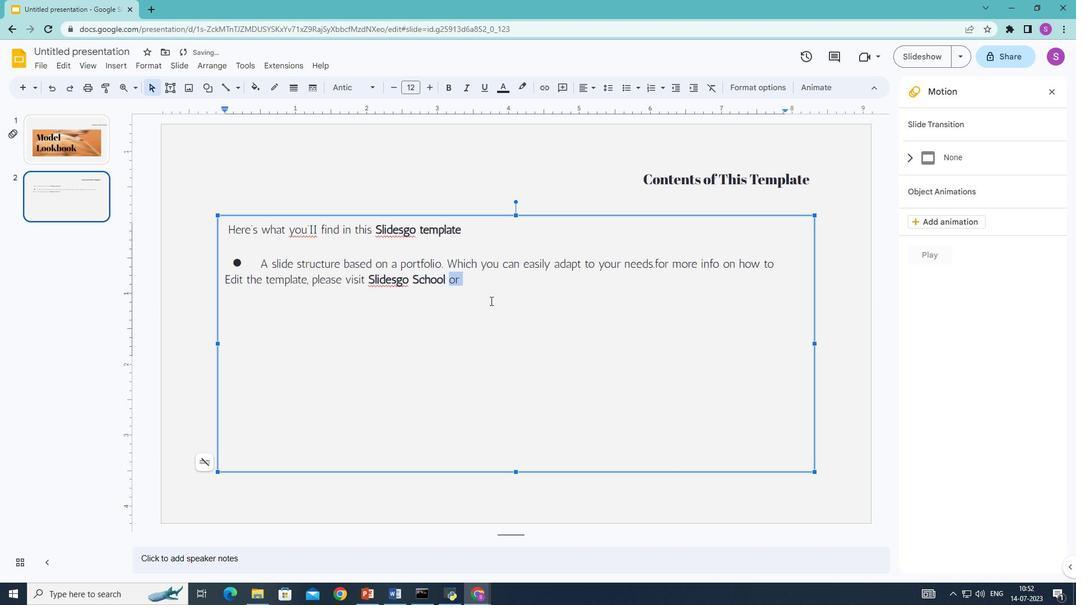 
Action: Mouse pressed left at (482, 320)
Screenshot: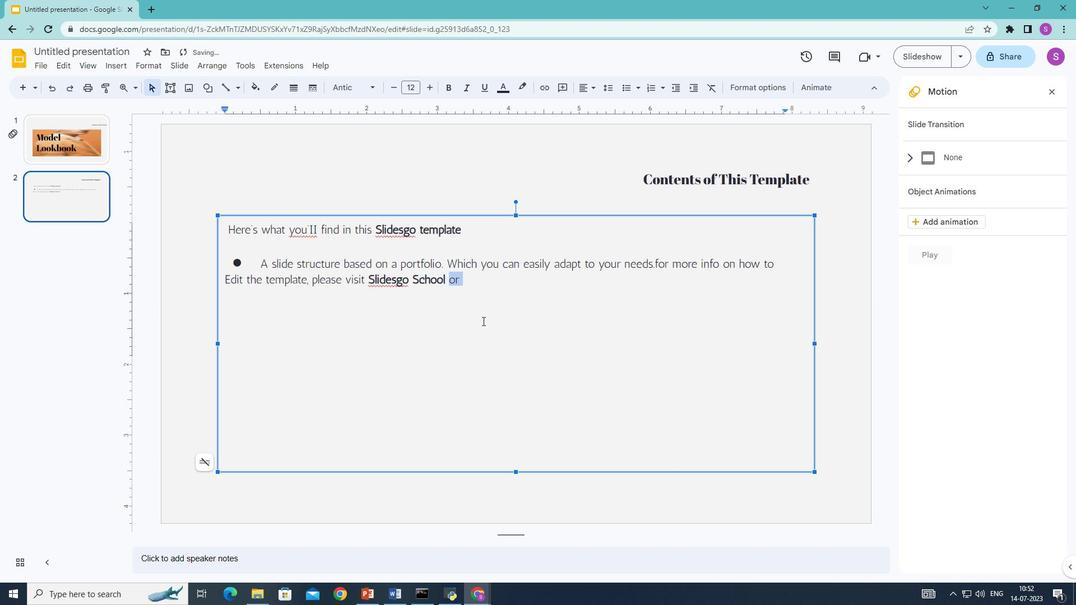 
Action: Mouse moved to (470, 281)
Screenshot: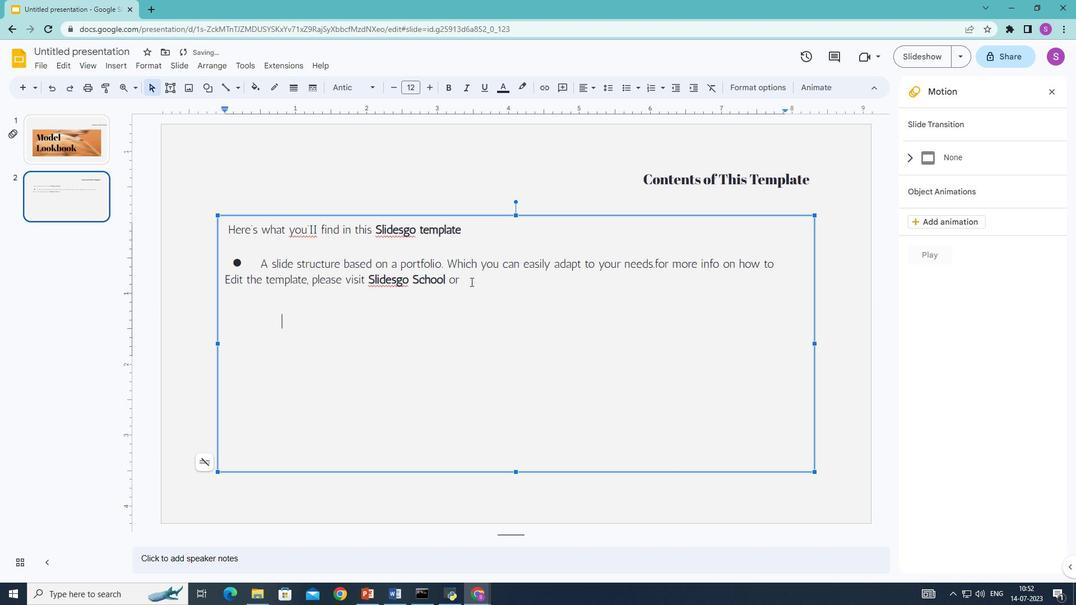 
Action: Mouse pressed left at (470, 281)
Screenshot: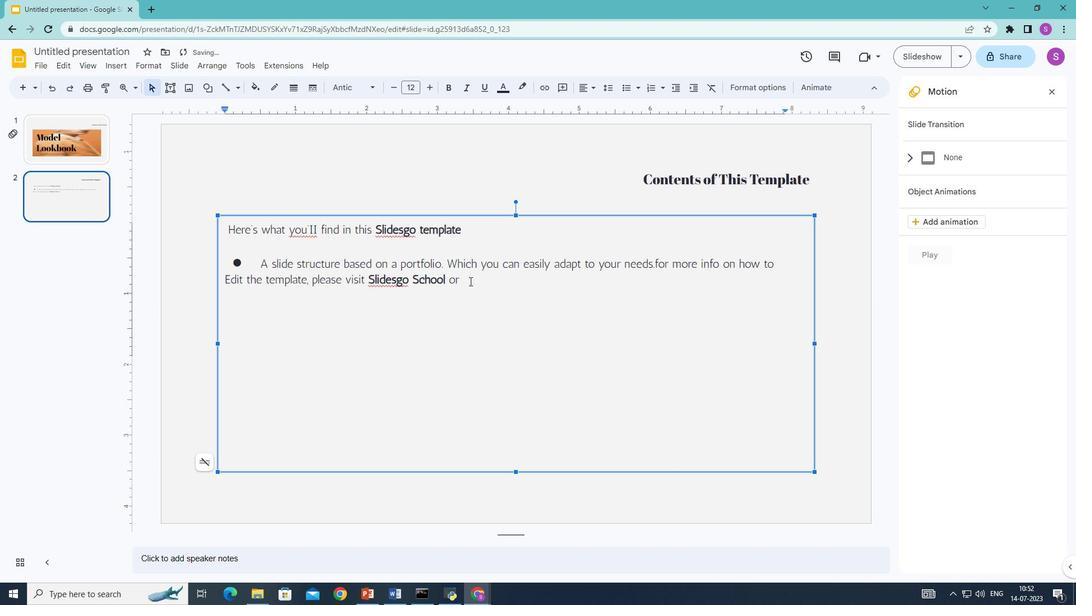 
Action: Mouse moved to (478, 282)
Screenshot: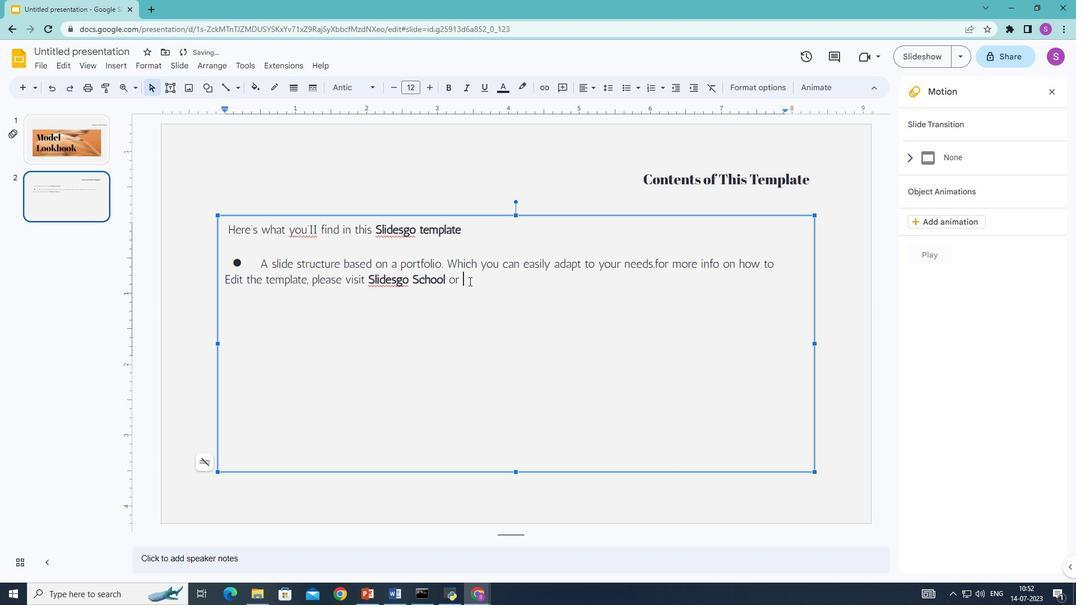 
Action: Key pressed read<Key.space>our<Key.space><Key.shift>F<Key.shift><Key.shift>AQs.
Screenshot: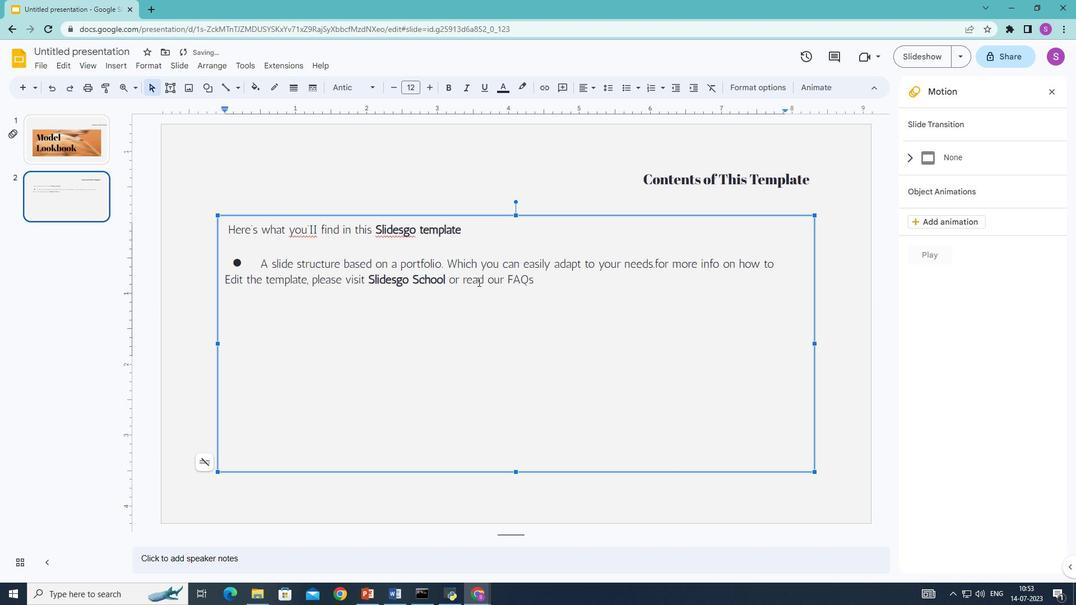 
Action: Mouse moved to (535, 281)
Screenshot: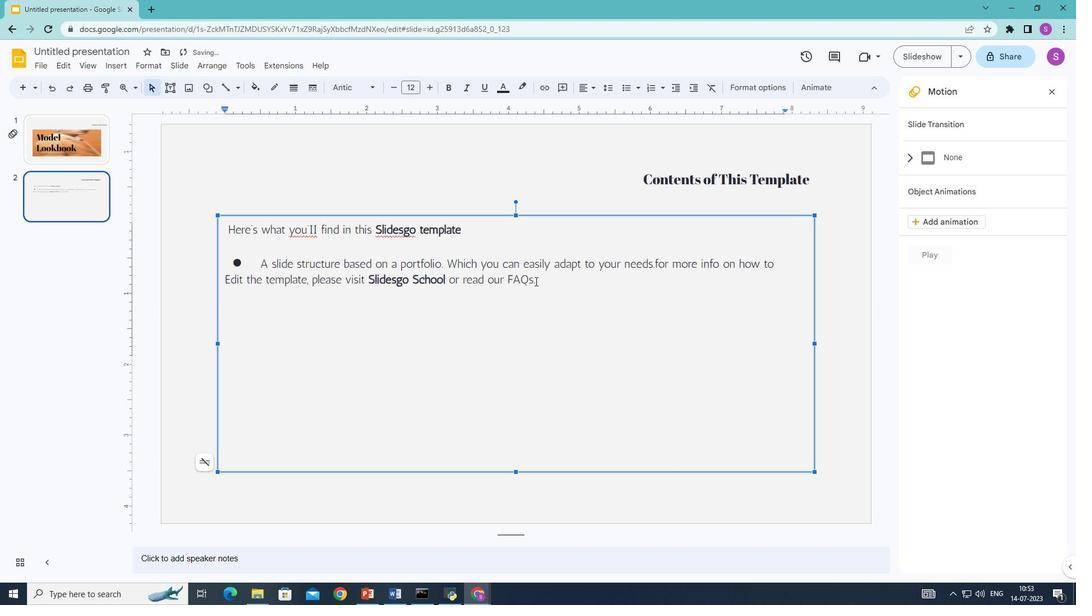 
Action: Mouse pressed left at (535, 281)
Screenshot: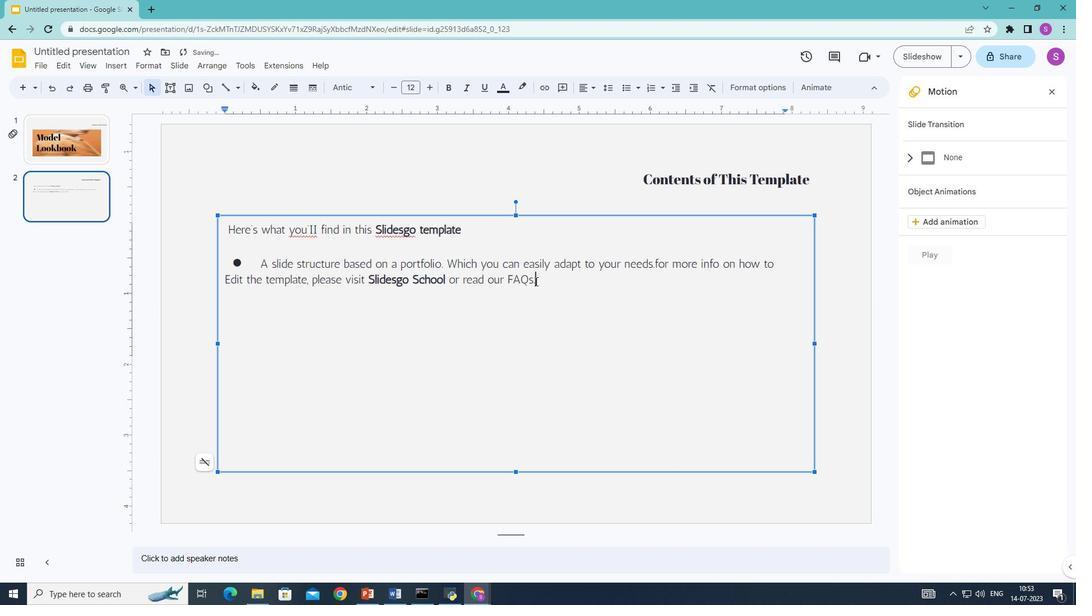 
Action: Mouse moved to (449, 90)
Screenshot: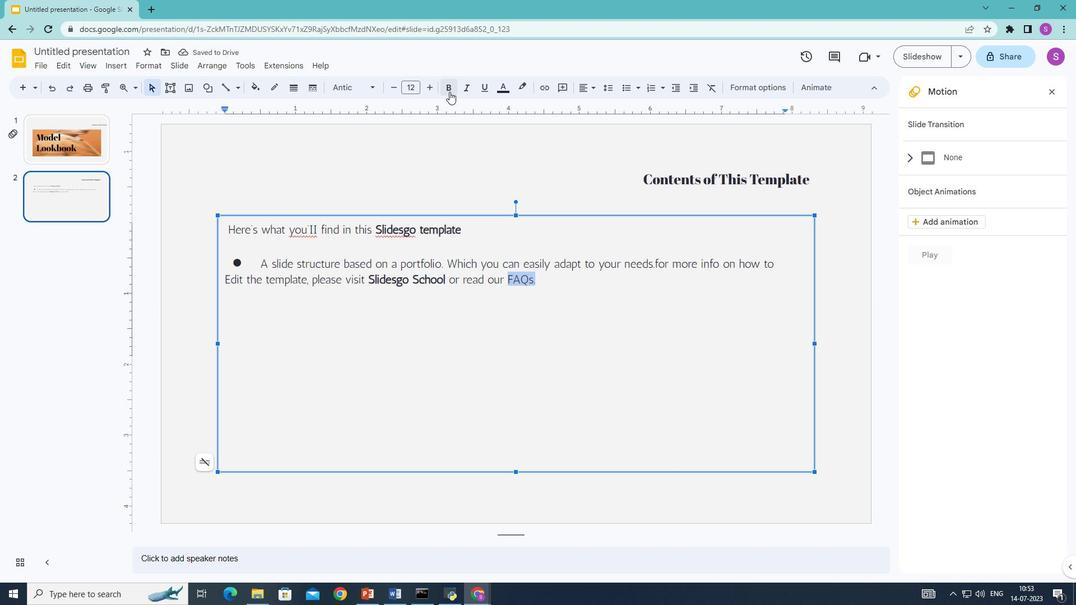 
Action: Mouse pressed left at (449, 90)
Screenshot: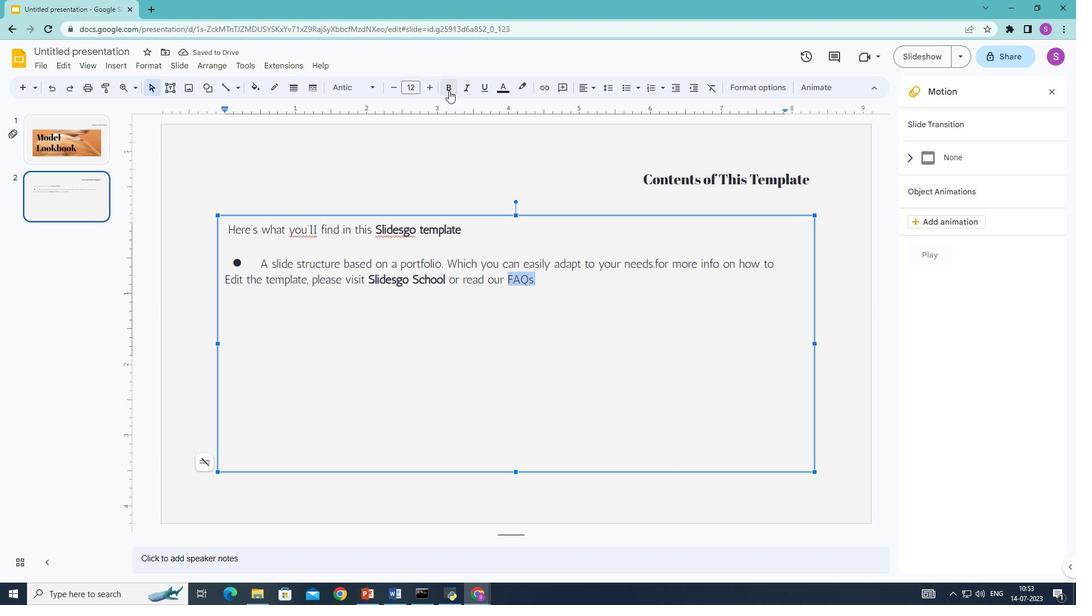 
Action: Mouse moved to (577, 397)
Screenshot: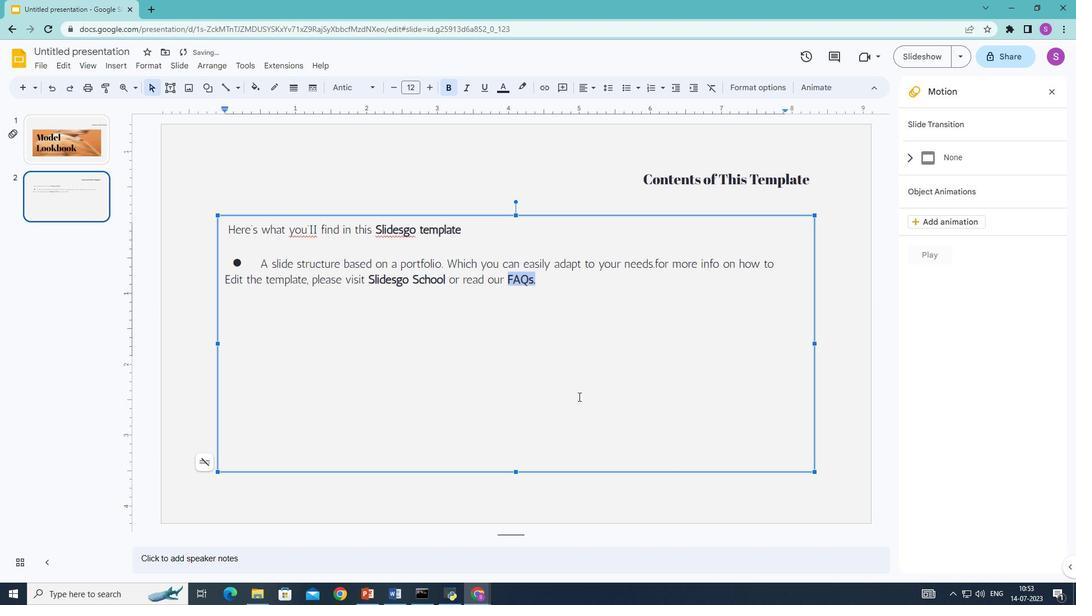 
Action: Mouse pressed left at (577, 397)
Screenshot: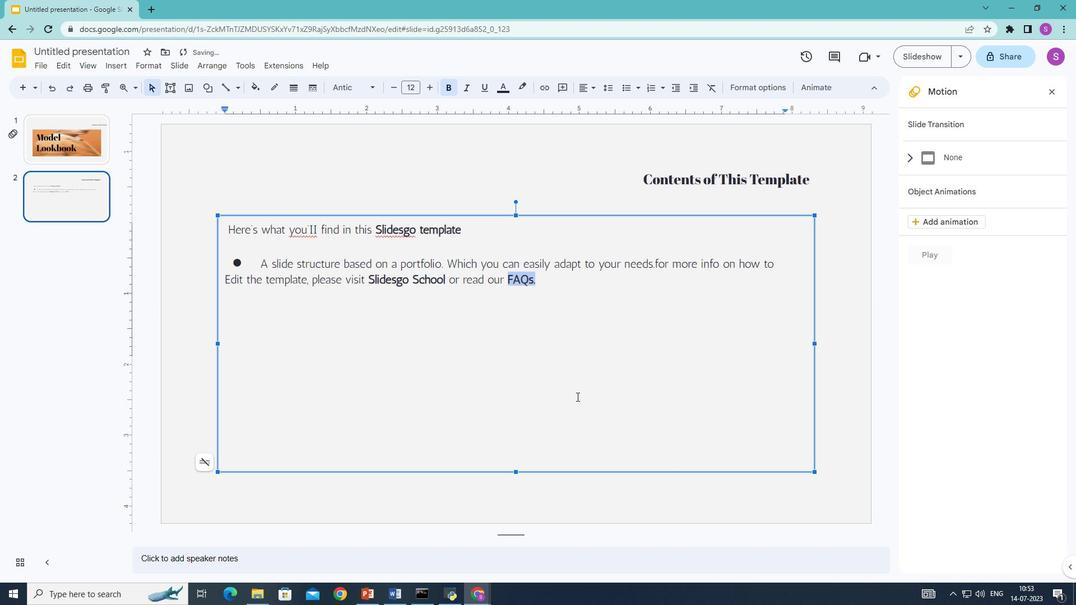 
Action: Mouse moved to (544, 279)
Screenshot: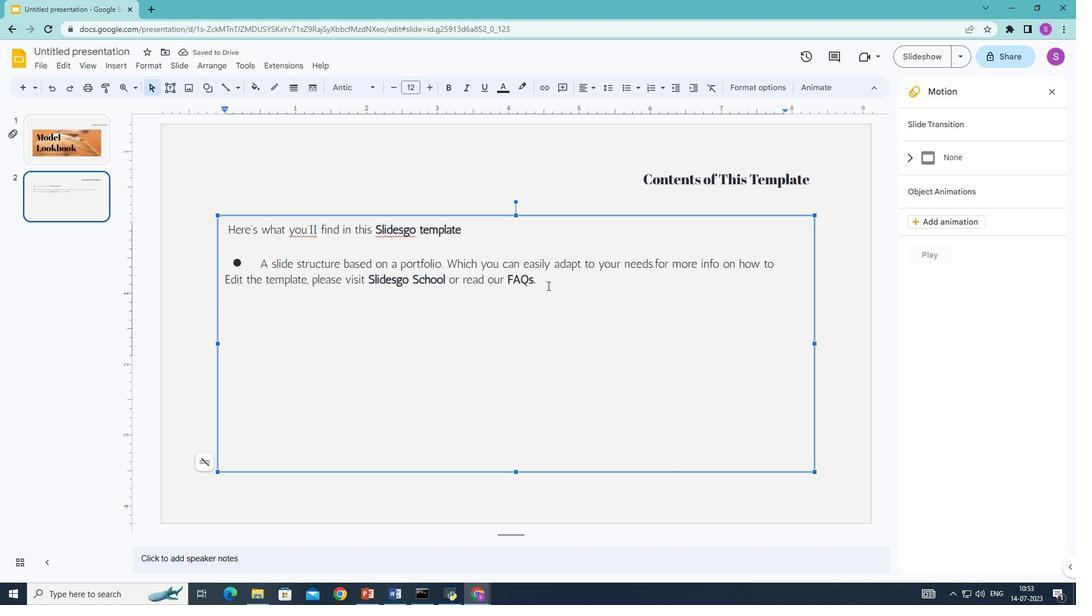 
Action: Mouse pressed left at (544, 279)
Screenshot: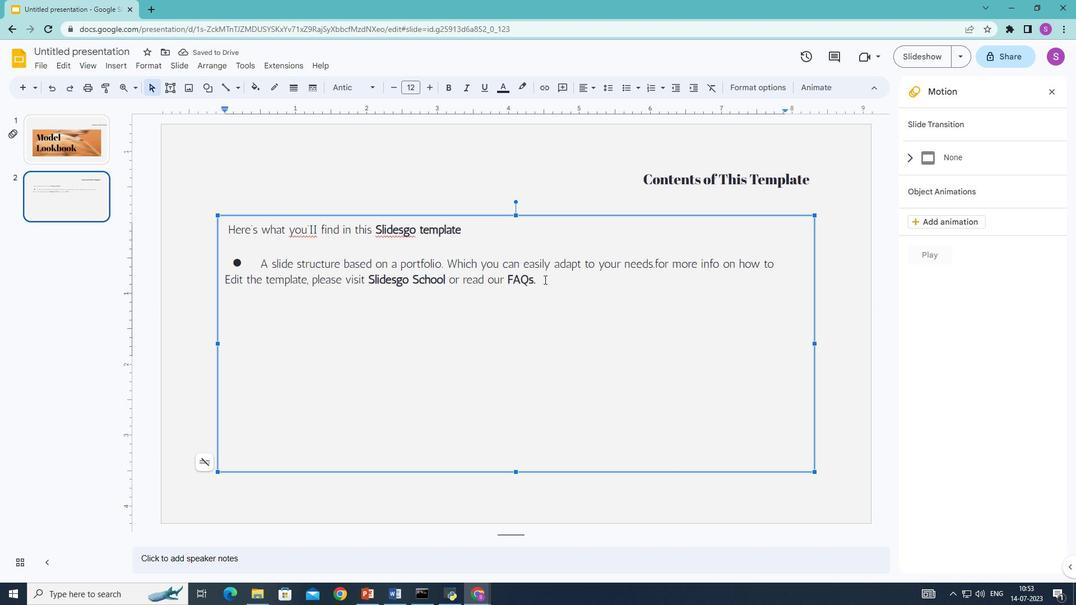 
Action: Mouse moved to (547, 279)
Screenshot: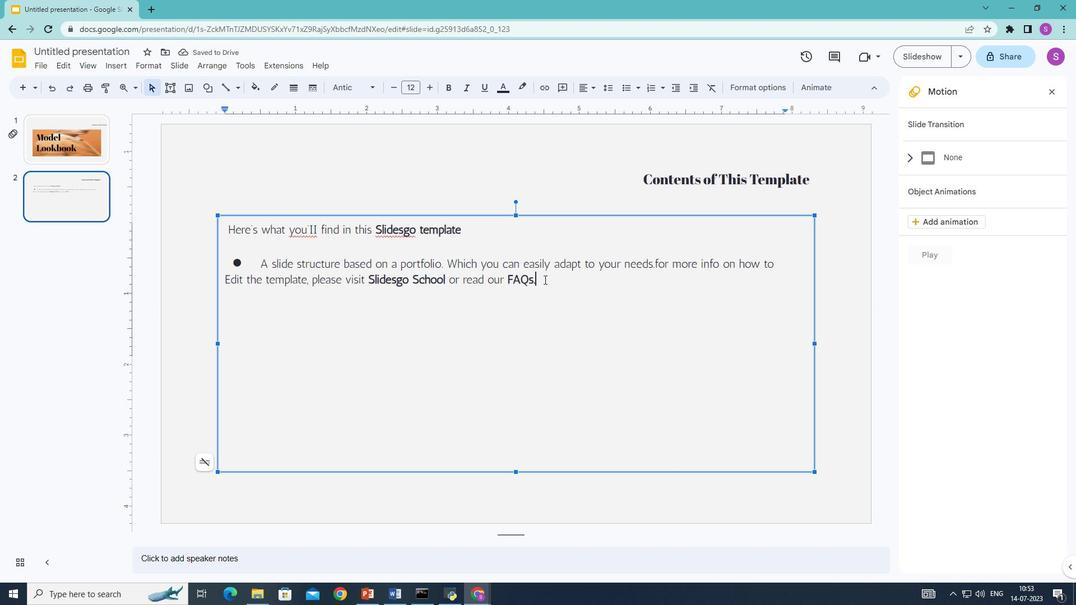 
Action: Key pressed <Key.enter>
Screenshot: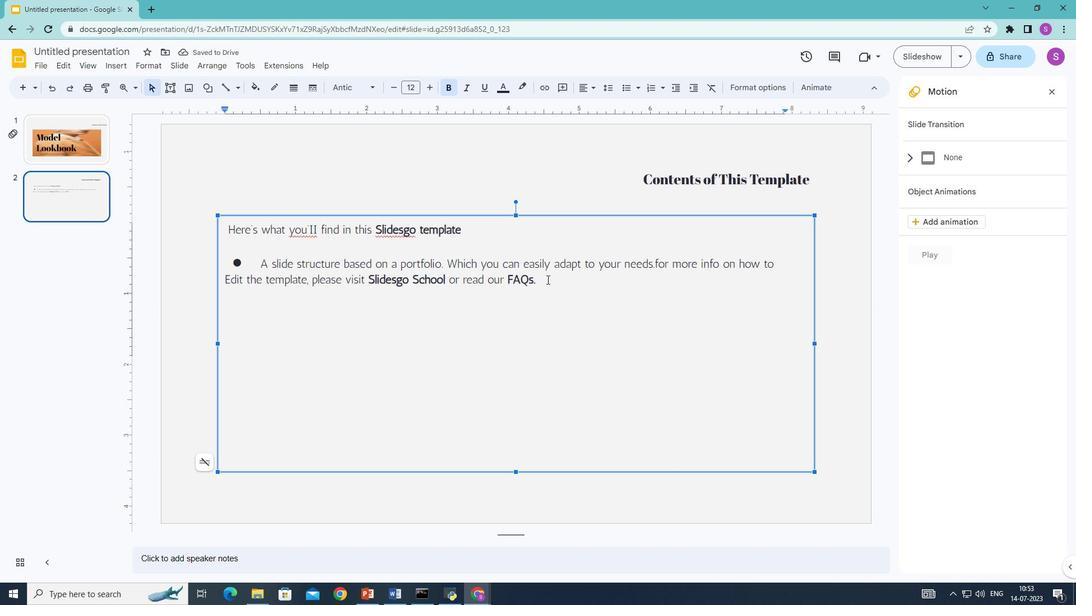 
Action: Mouse moved to (632, 86)
Screenshot: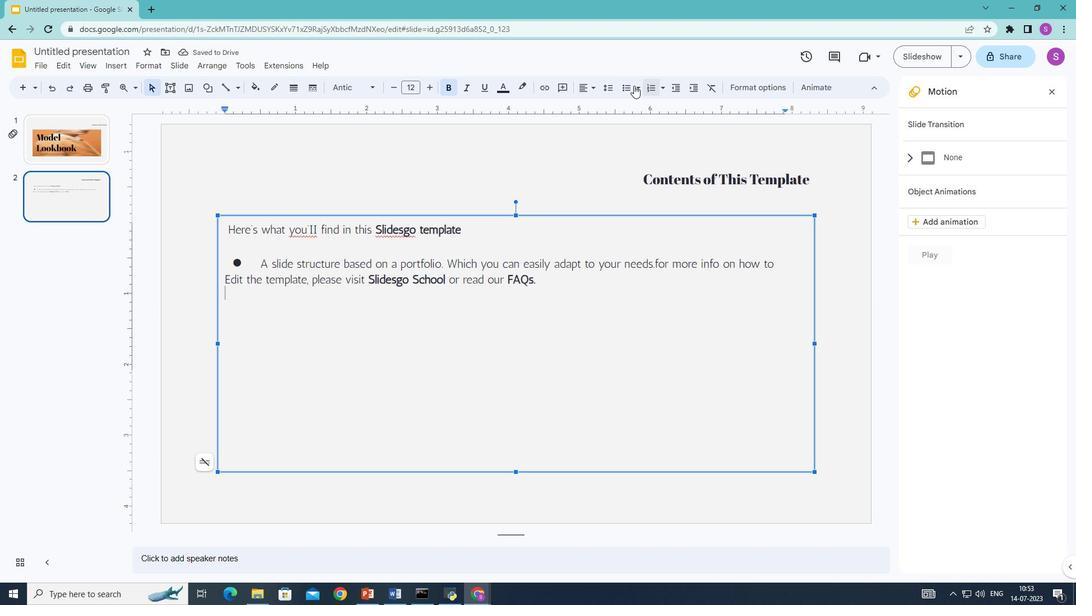 
Action: Mouse pressed left at (632, 86)
Screenshot: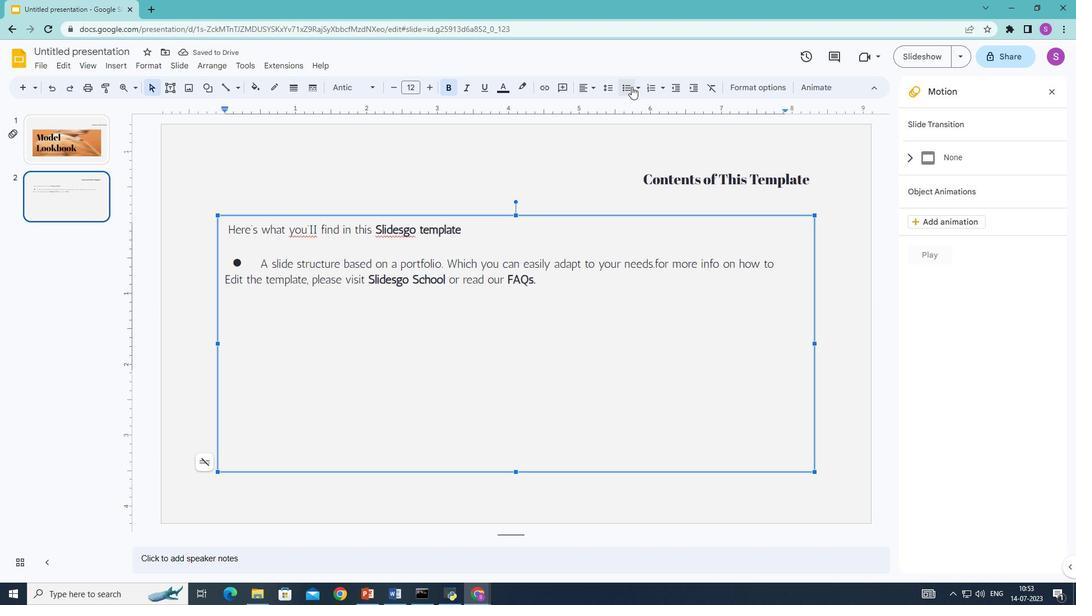 
Action: Mouse moved to (596, 384)
Screenshot: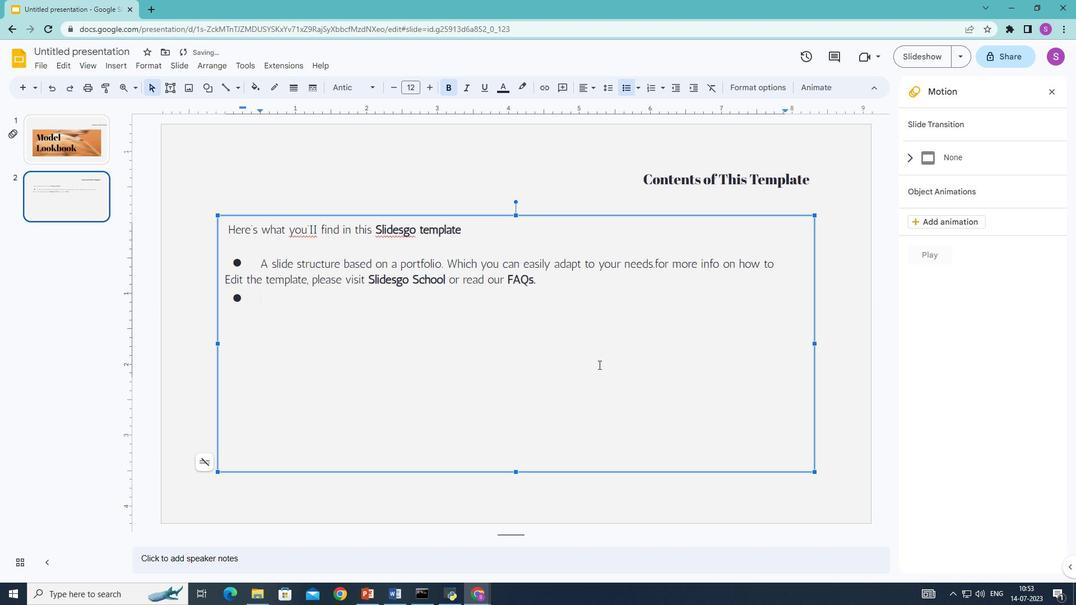 
Action: Key pressed <Key.shift>An<Key.space>
Screenshot: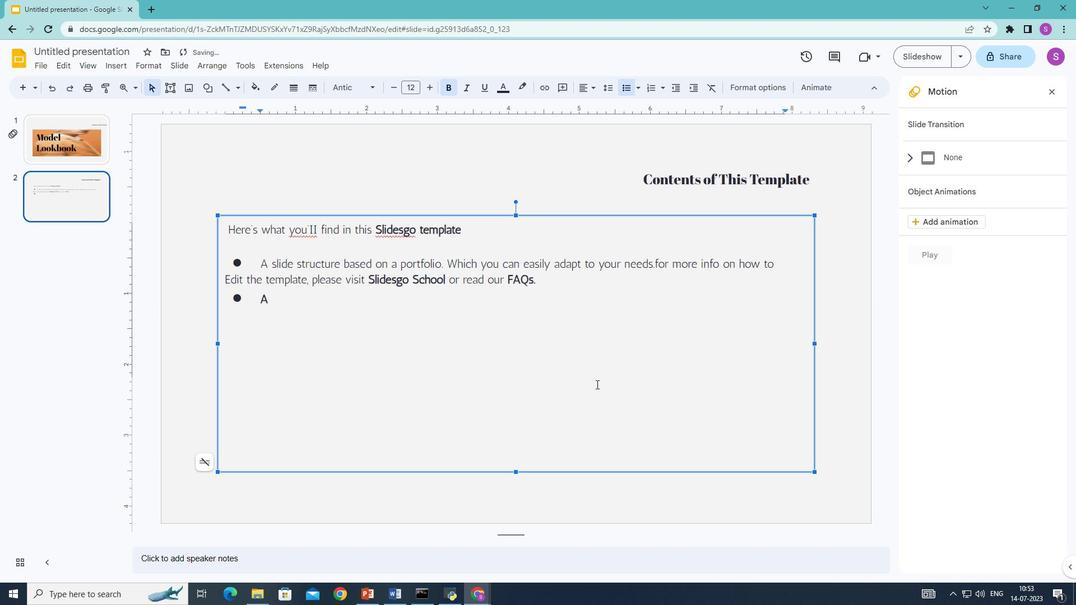 
Action: Mouse moved to (277, 299)
Screenshot: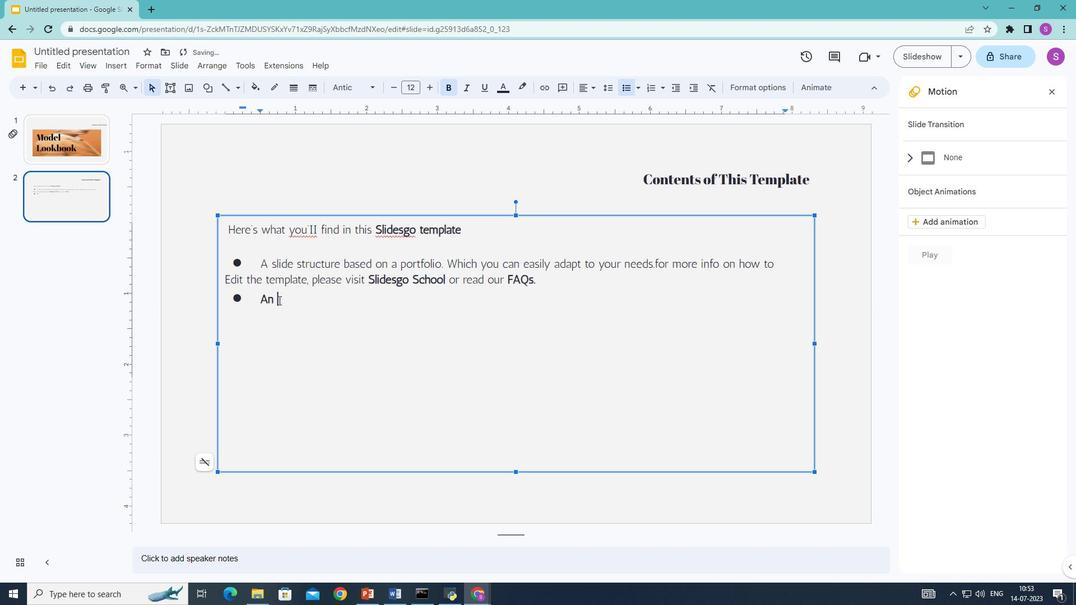 
Action: Mouse pressed left at (277, 299)
Screenshot: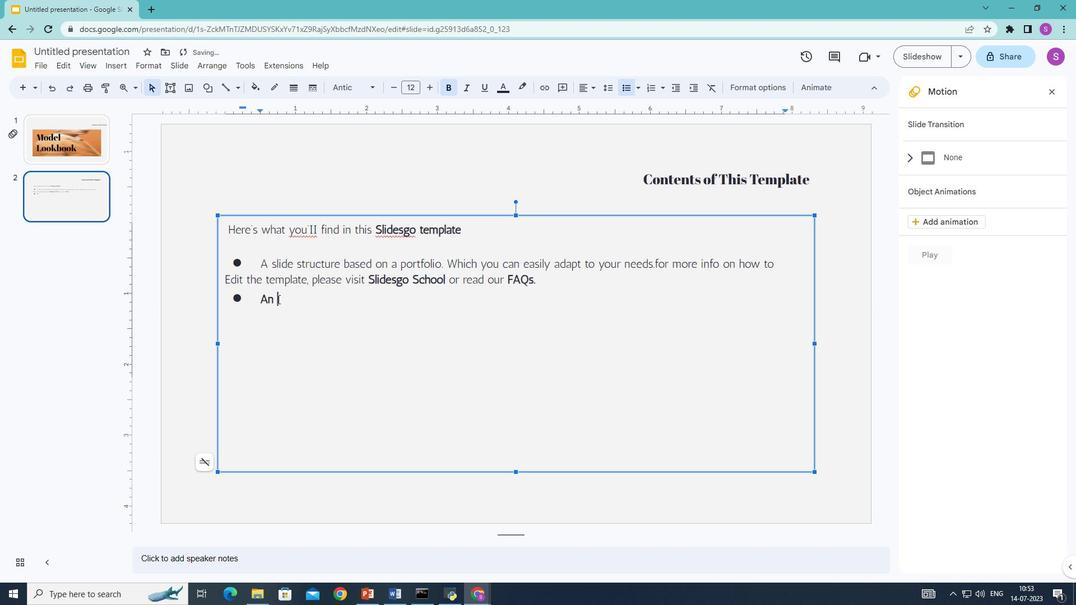 
Action: Mouse moved to (447, 91)
Screenshot: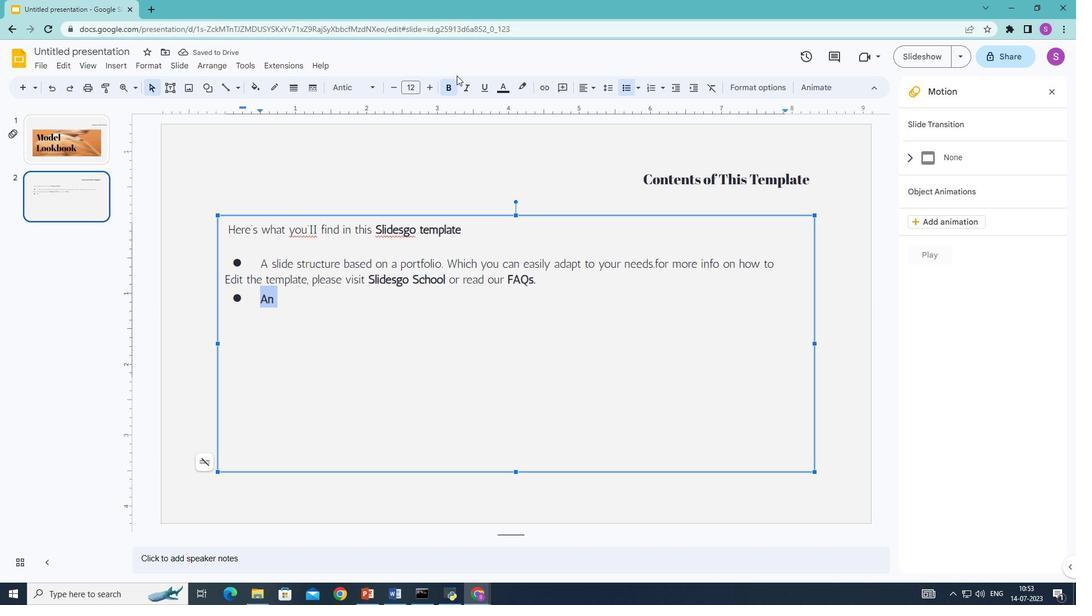 
Action: Mouse pressed left at (447, 91)
Screenshot: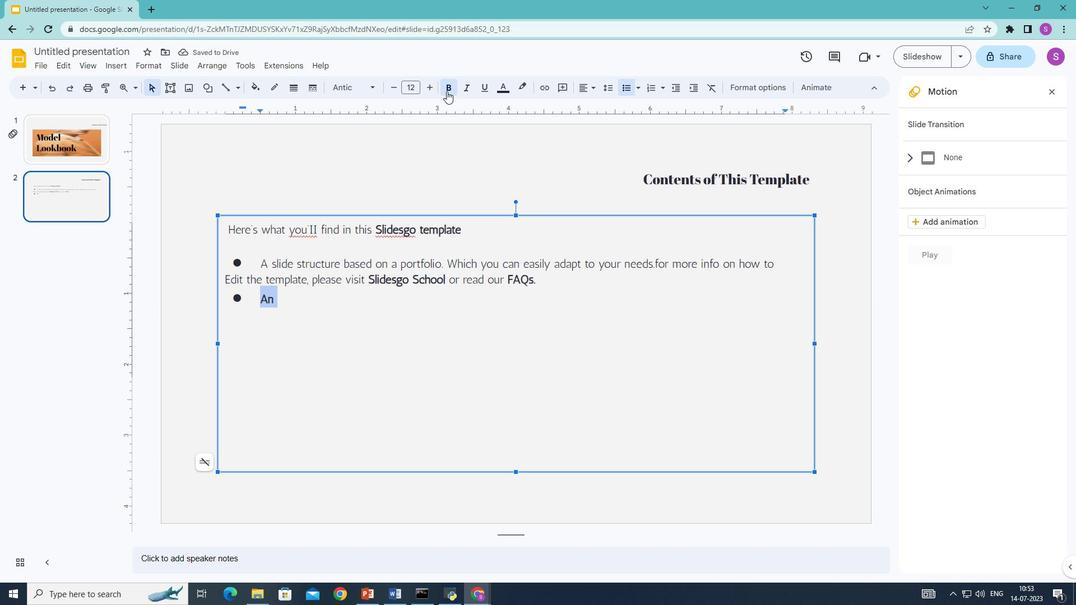 
Action: Mouse moved to (306, 305)
Screenshot: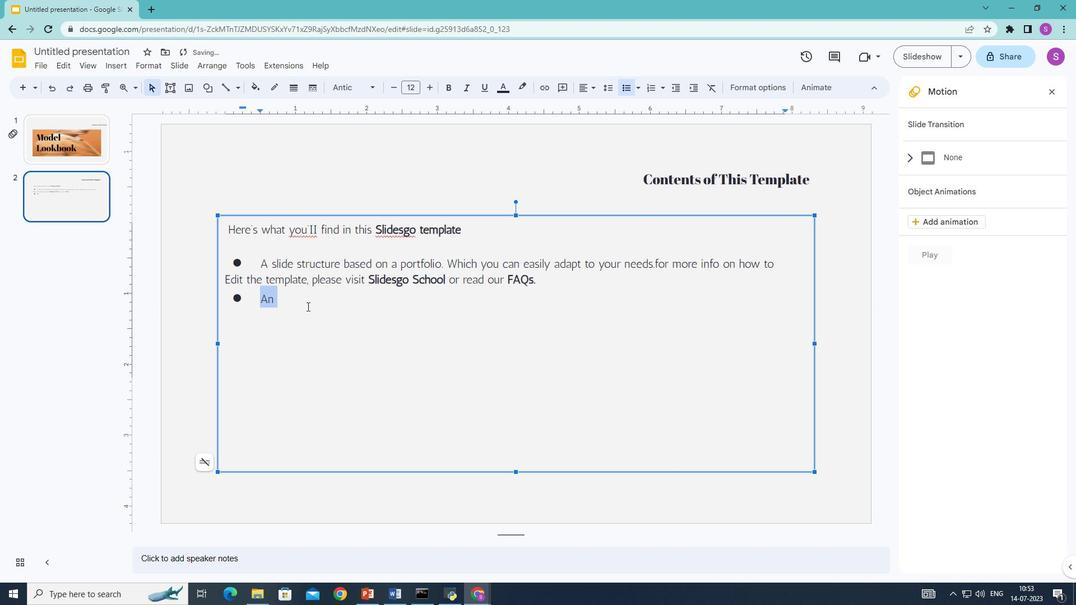 
Action: Mouse pressed left at (306, 305)
Screenshot: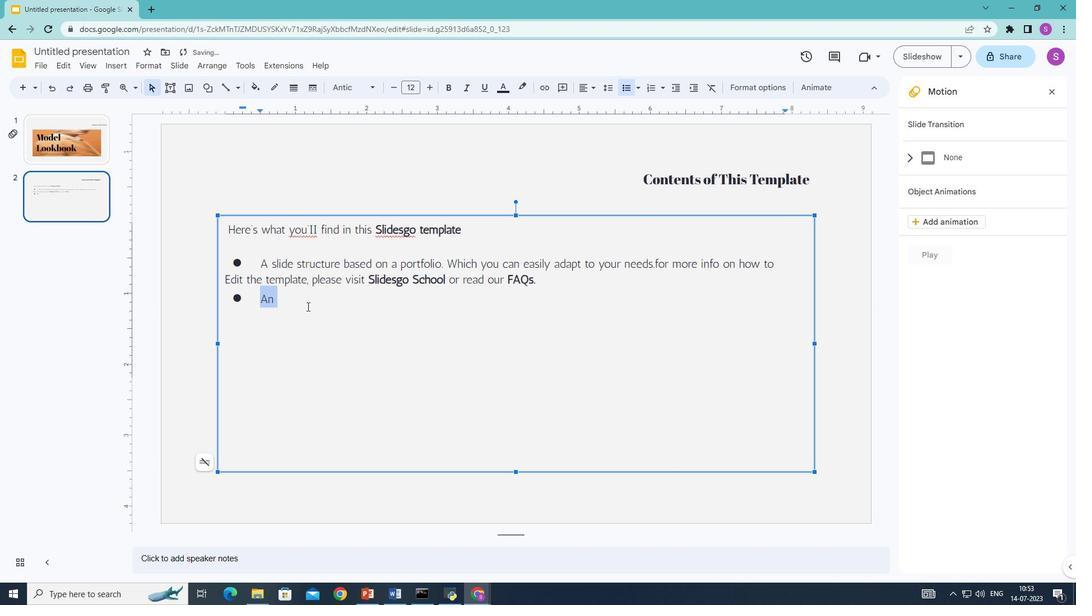 
Action: Key pressed assortment<Key.space>of<Key.space>pictures<Key.space>that<Key.space>are<Key.space>suitable<Key.space>for<Key.space>use<Key.space>in<Key.space>the<Key.space>presentation<Key.space>can<Key.space>be<Key.space>found<Key.space>in<Key.space>the<Key.space>altenative
Screenshot: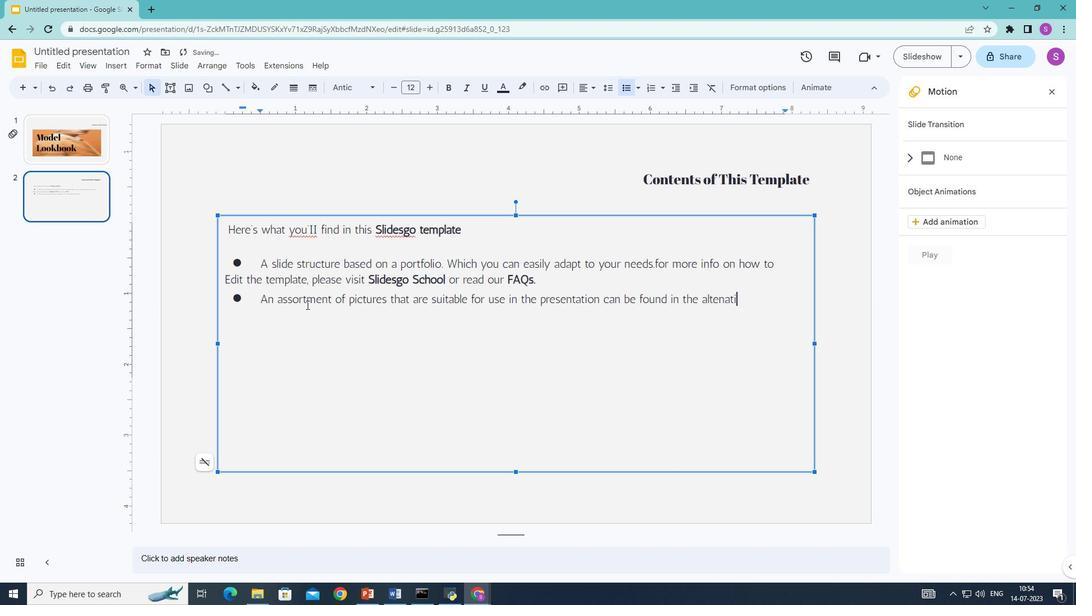 
Action: Mouse moved to (748, 300)
Screenshot: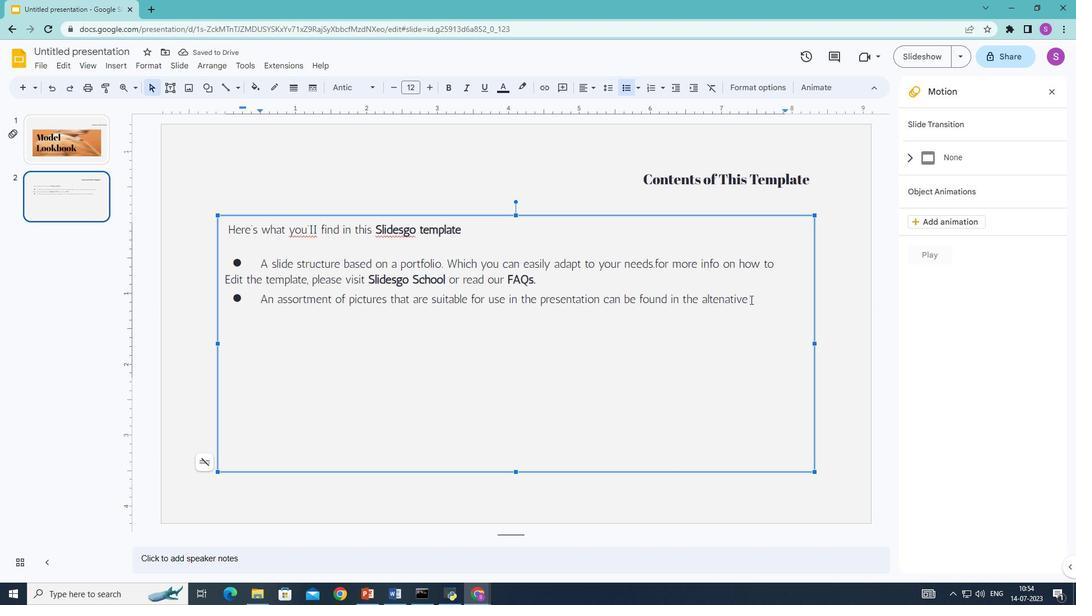 
Action: Mouse pressed left at (748, 300)
Screenshot: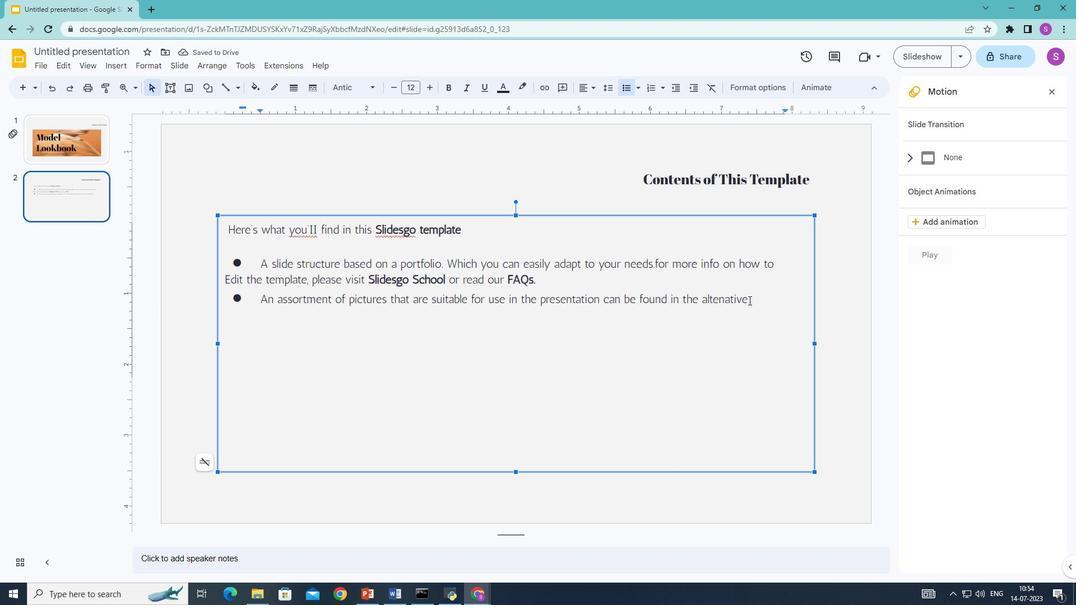 
Action: Mouse moved to (450, 90)
Screenshot: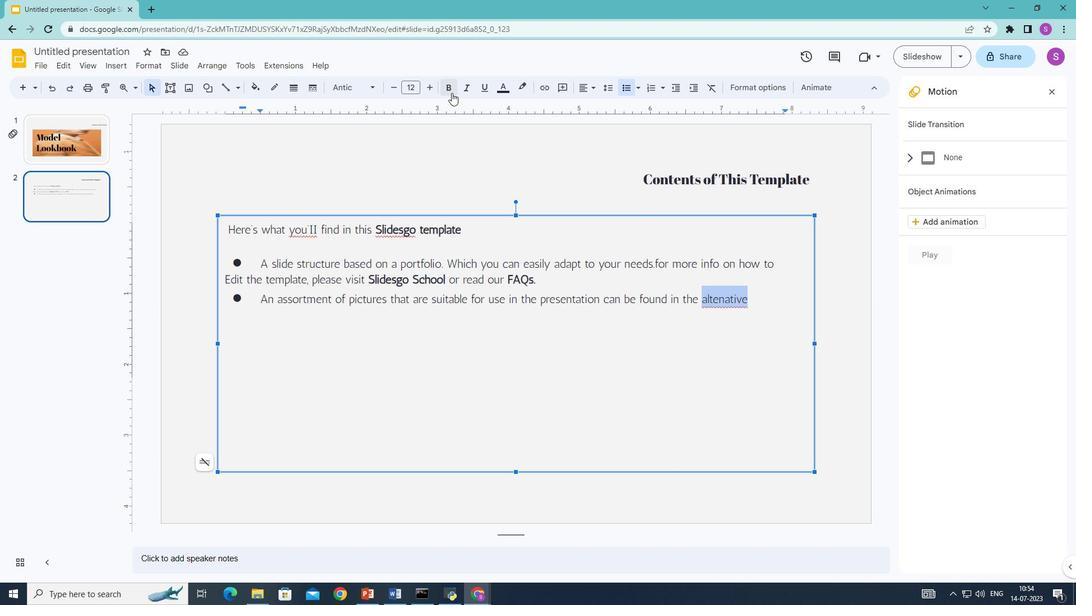 
Action: Mouse pressed left at (450, 90)
Screenshot: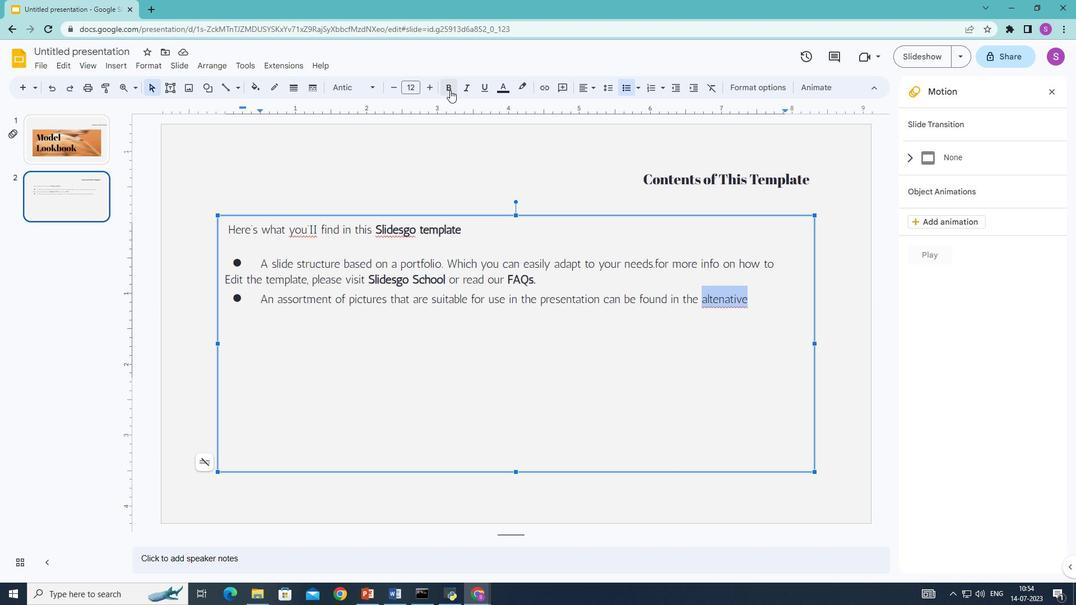 
Action: Mouse moved to (679, 346)
Screenshot: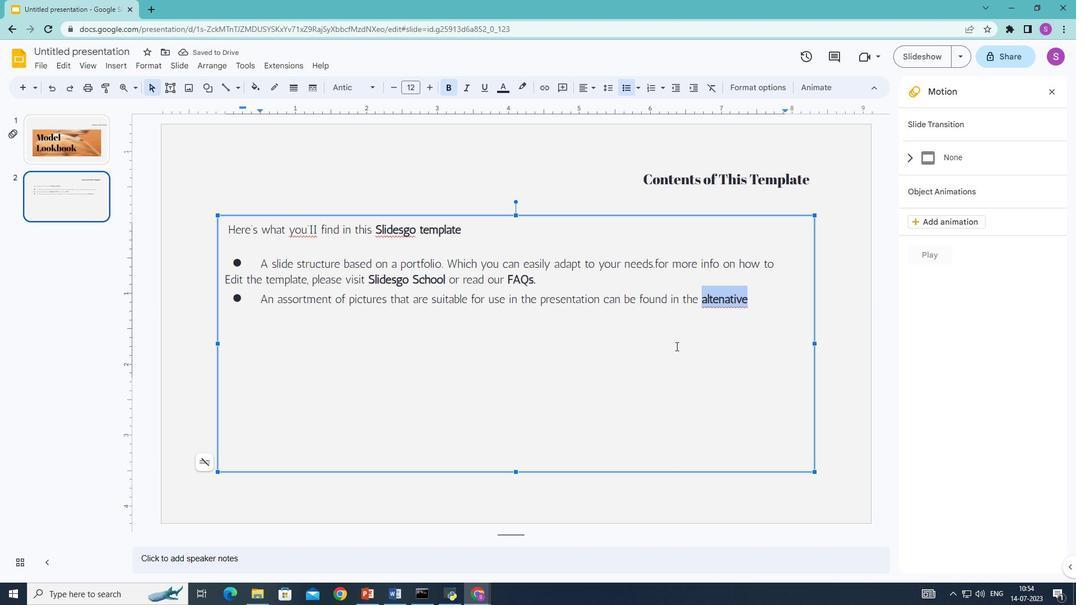 
Action: Mouse pressed left at (679, 346)
Screenshot: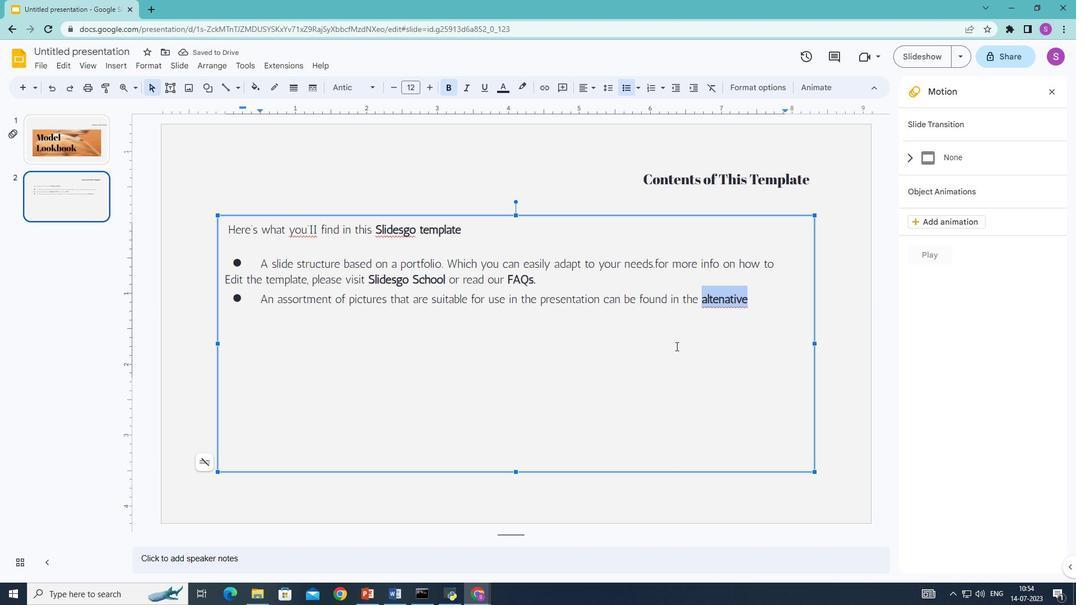 
Action: Mouse moved to (755, 300)
Screenshot: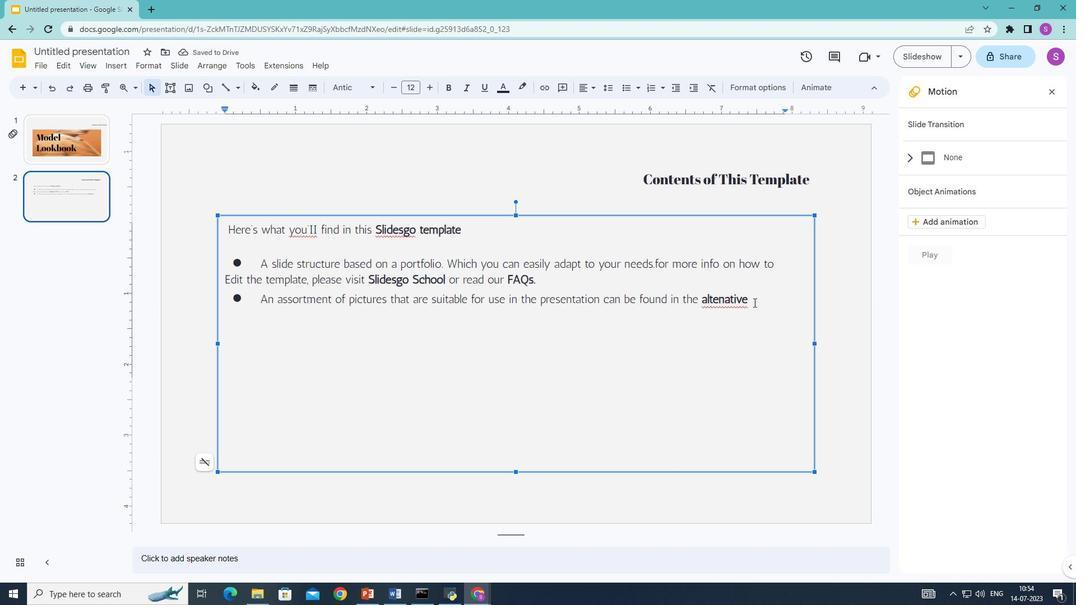 
Action: Mouse pressed left at (755, 300)
Screenshot: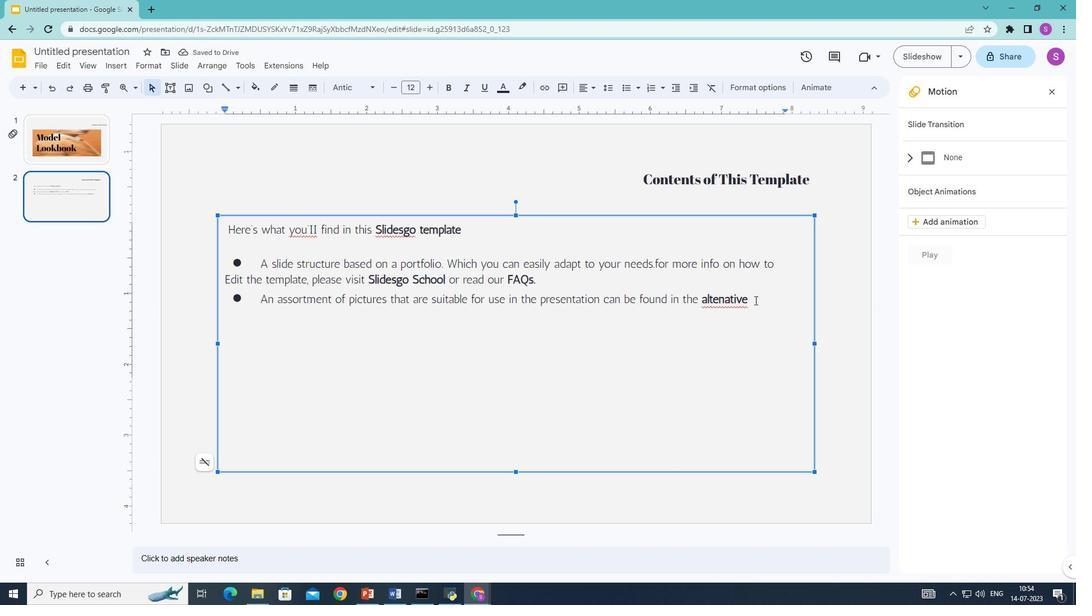 
Action: Mouse moved to (703, 270)
Screenshot: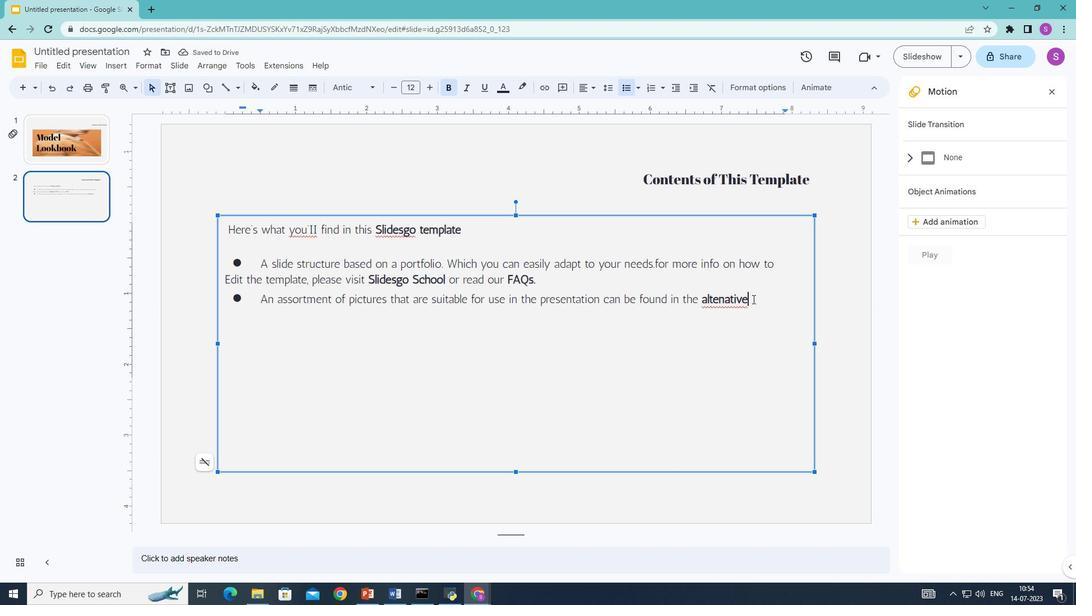 
Action: Key pressed <Key.space>resources
Screenshot: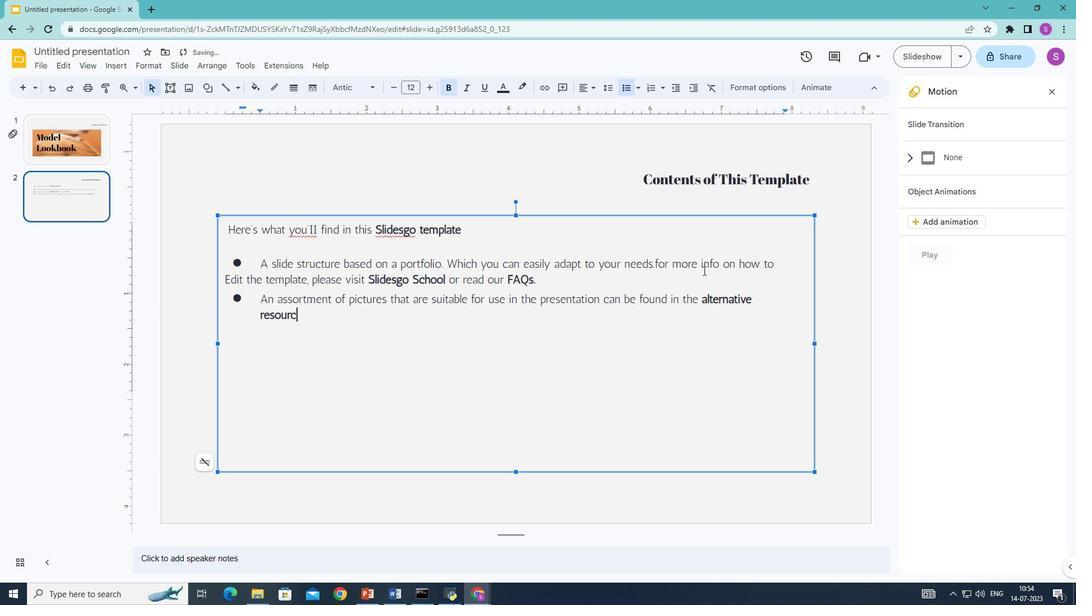 
Action: Mouse moved to (703, 270)
Screenshot: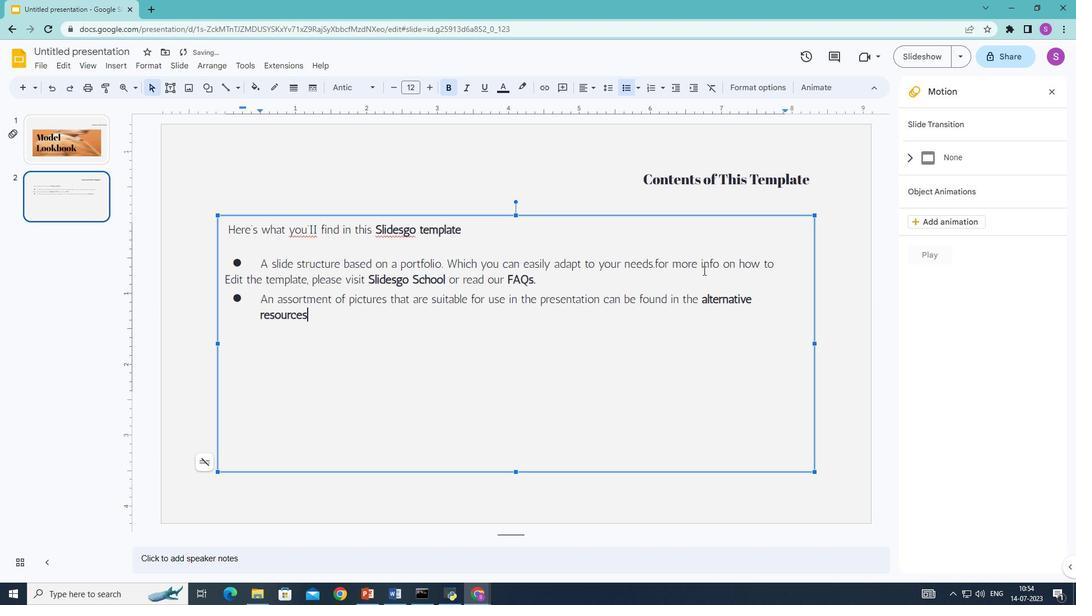 
Action: Key pressed <Key.space>
Screenshot: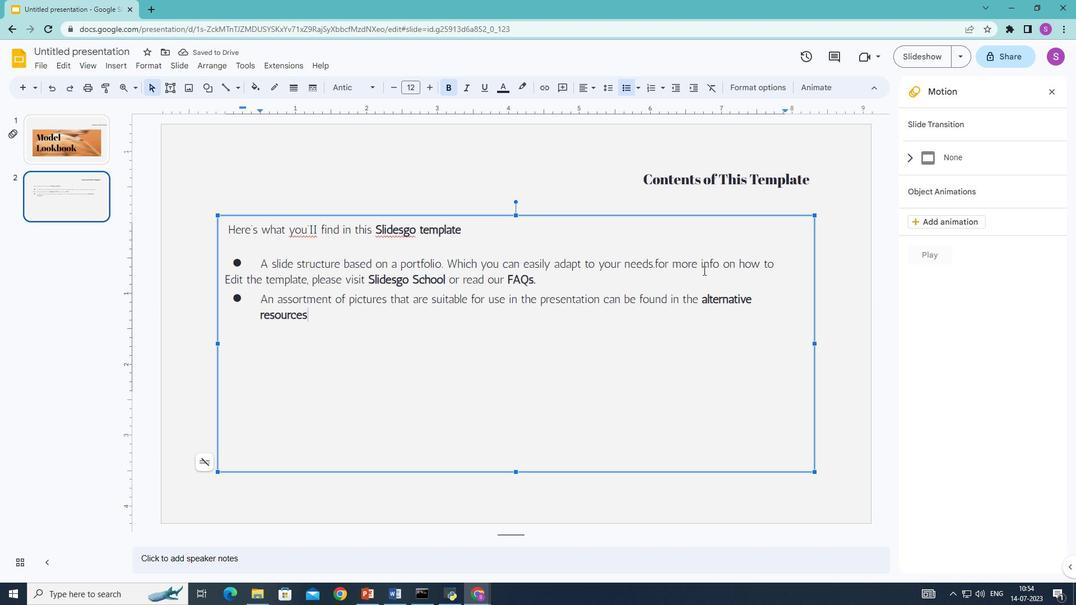 
Action: Mouse moved to (446, 88)
Screenshot: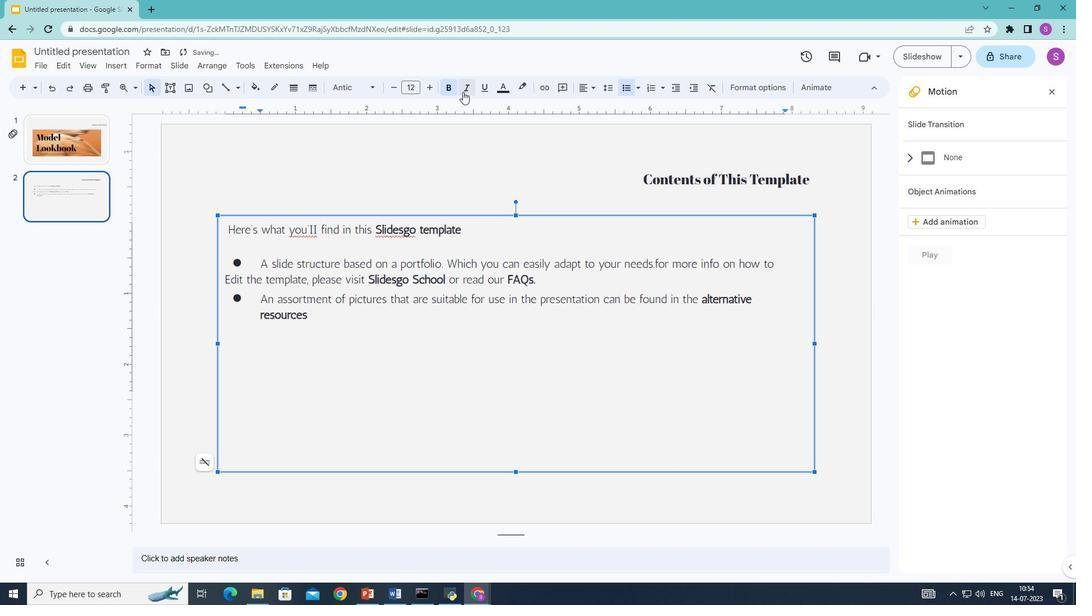 
Action: Mouse pressed left at (446, 88)
Screenshot: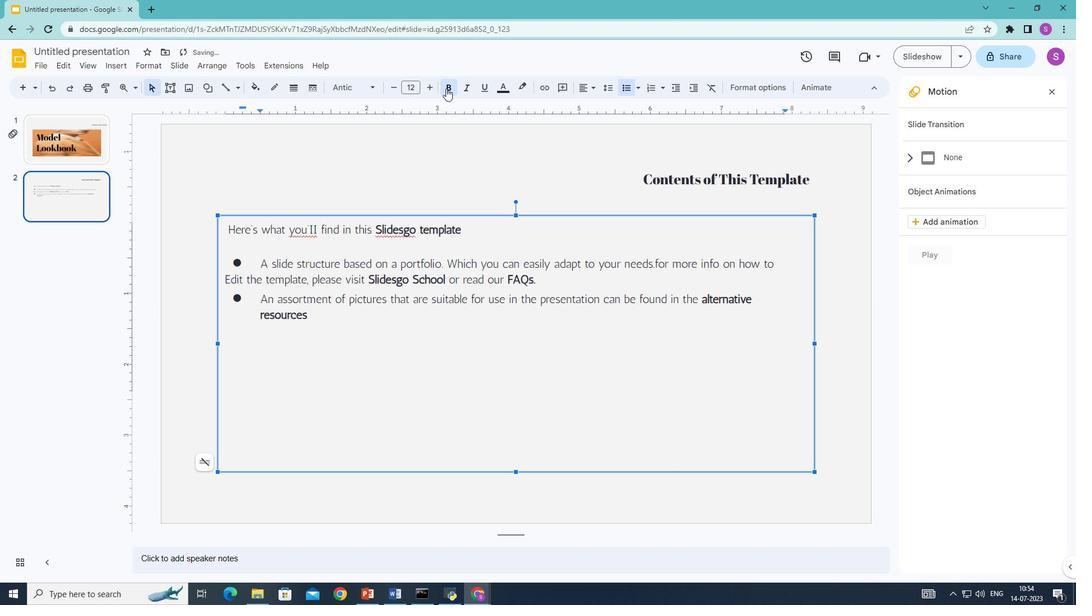 
Action: Key pressed slide.<Key.enter><Key.shift>A<Key.space>contact
Screenshot: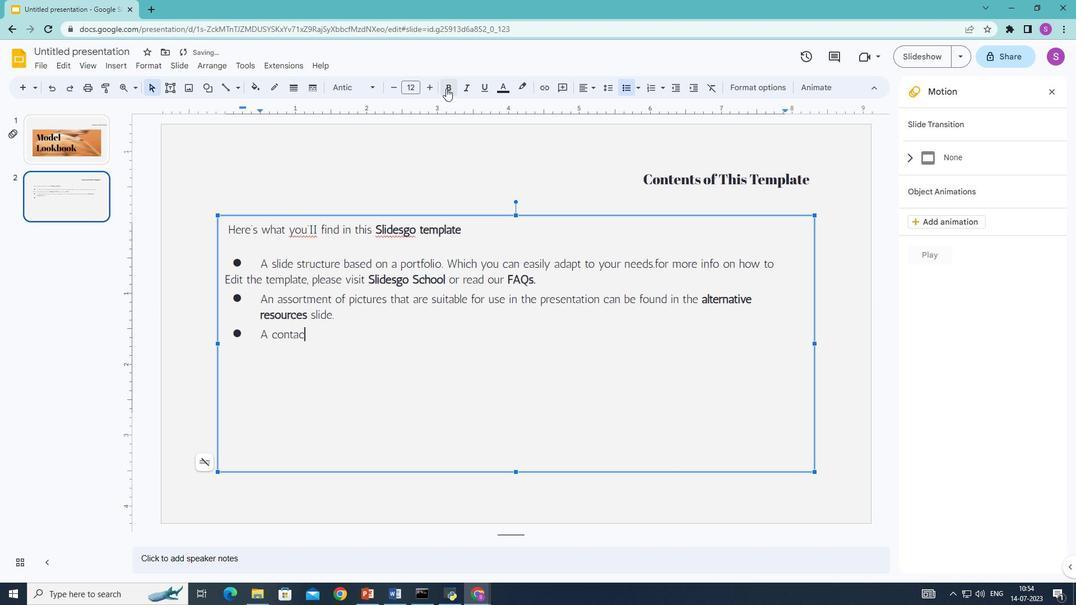 
Action: Mouse moved to (306, 338)
Screenshot: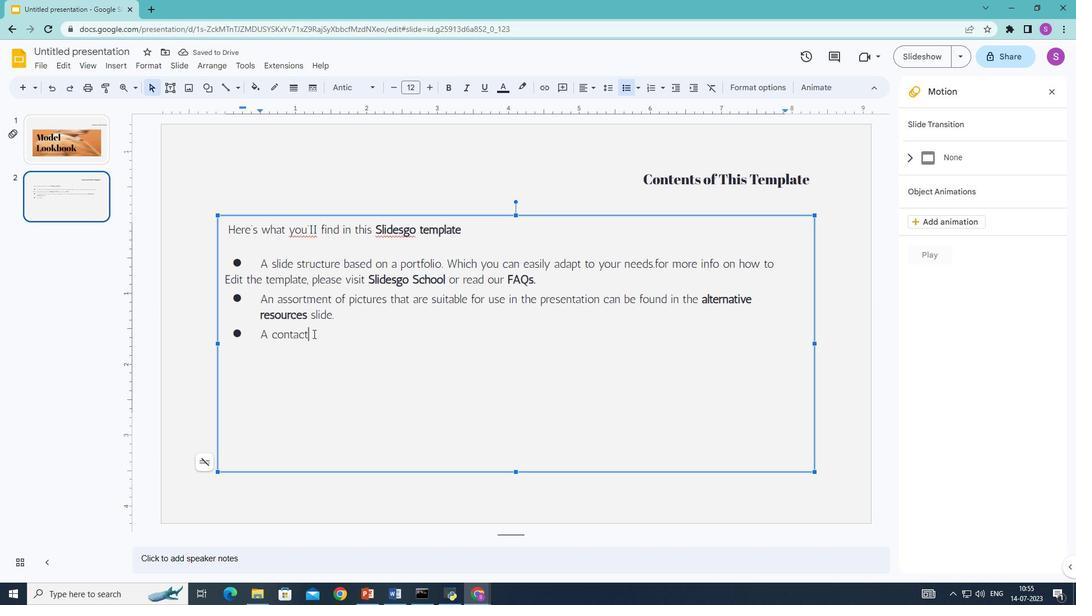 
Action: Mouse pressed left at (306, 338)
Screenshot: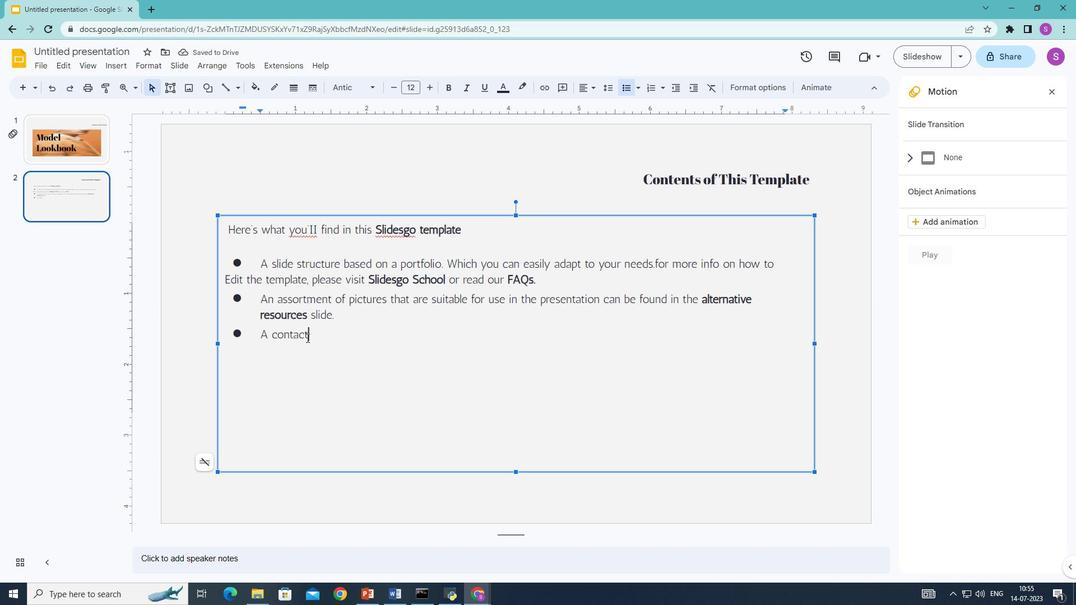 
Action: Mouse moved to (444, 85)
Screenshot: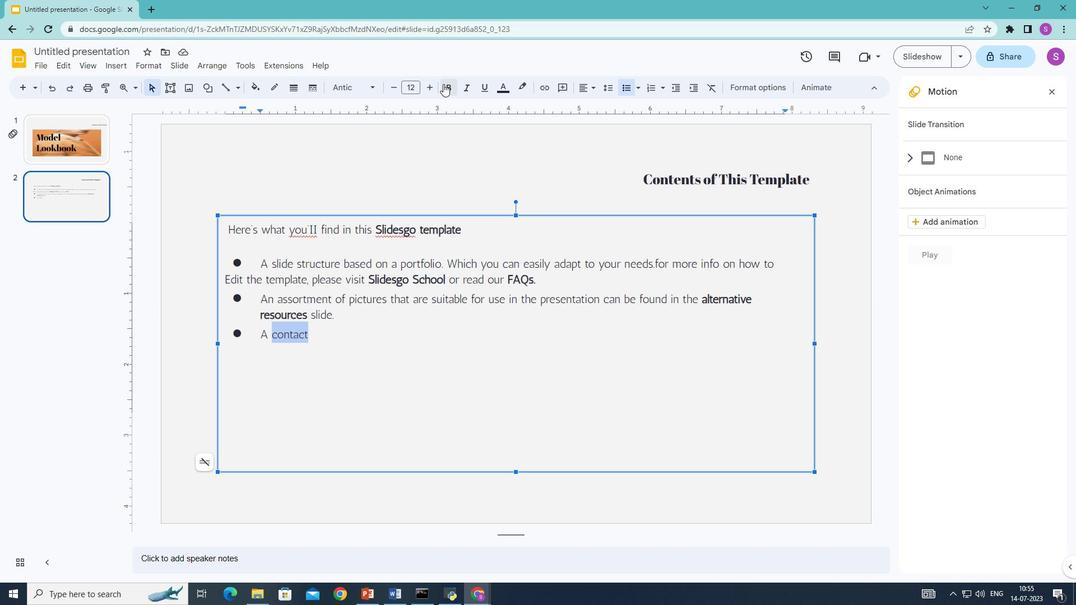 
Action: Mouse pressed left at (444, 85)
Screenshot: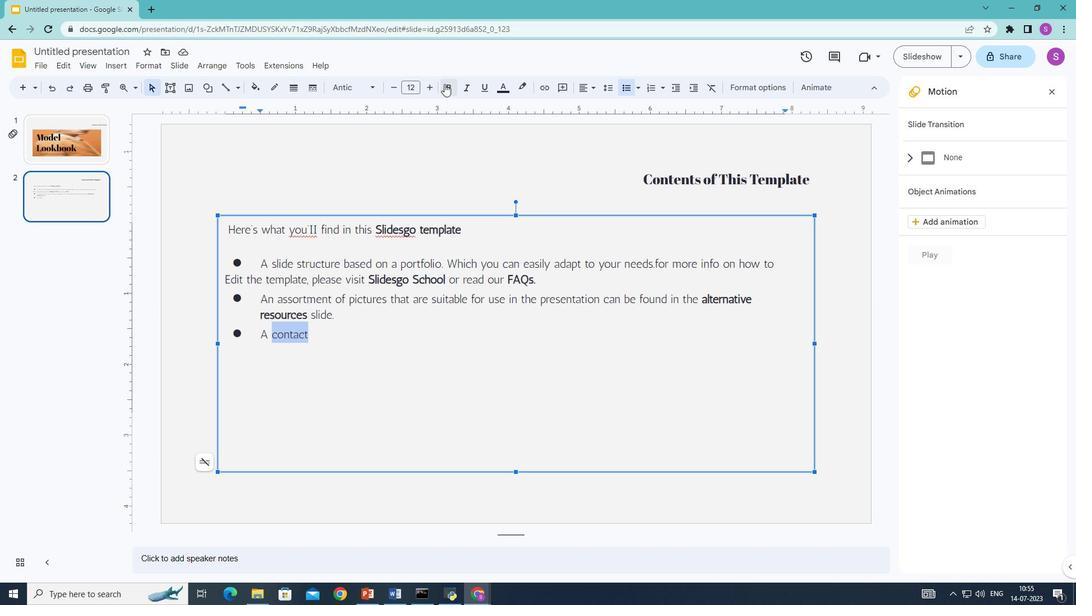 
Action: Mouse moved to (328, 339)
Screenshot: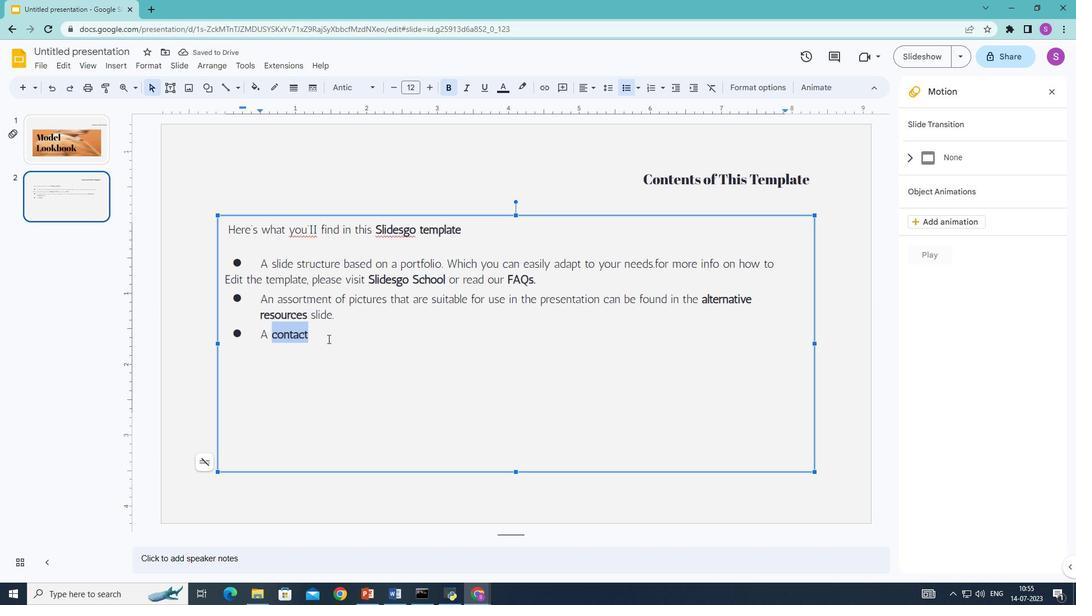 
Action: Mouse pressed left at (328, 339)
Screenshot: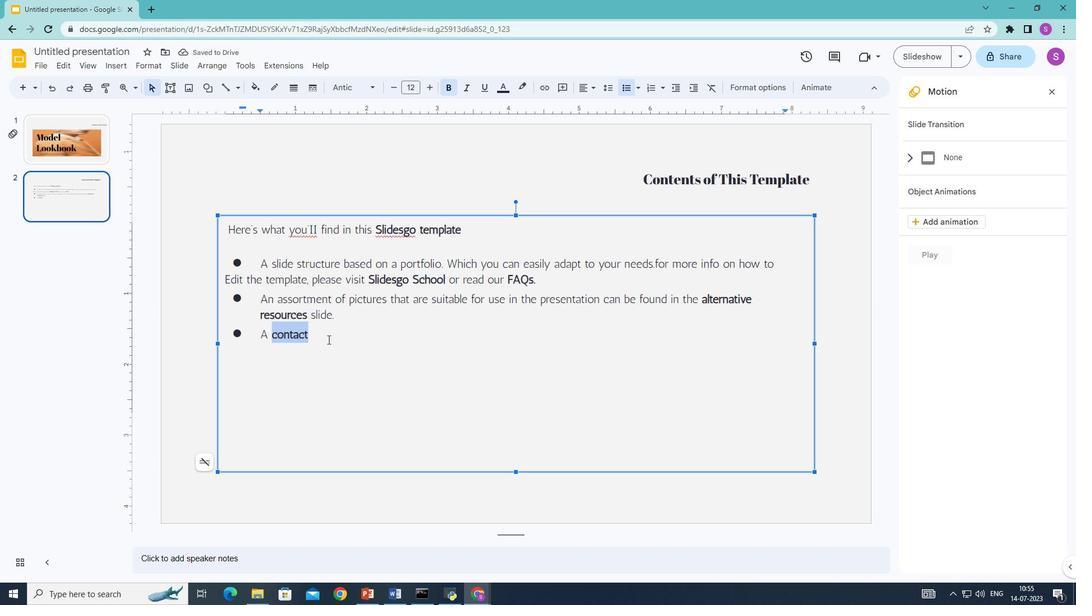
Action: Mouse moved to (324, 339)
Screenshot: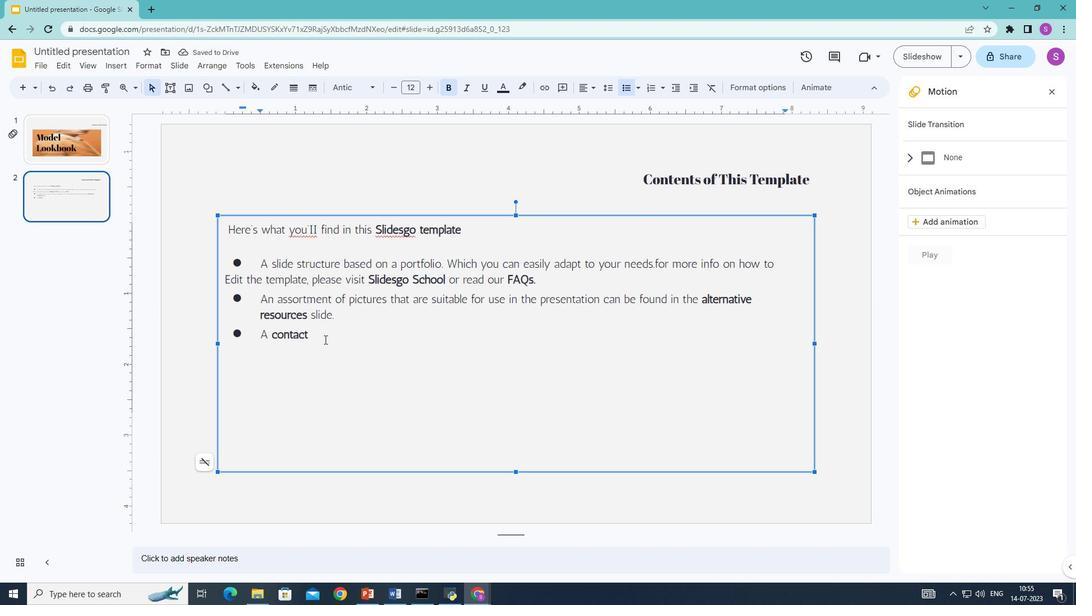 
Action: Key pressed <Key.space>
Screenshot: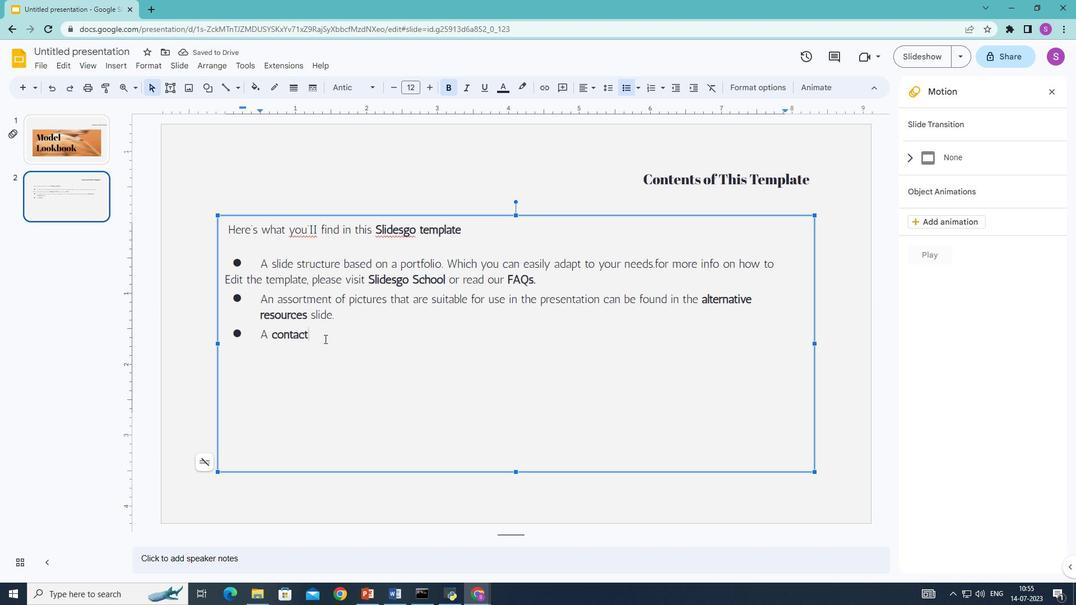 
Action: Mouse moved to (445, 89)
Screenshot: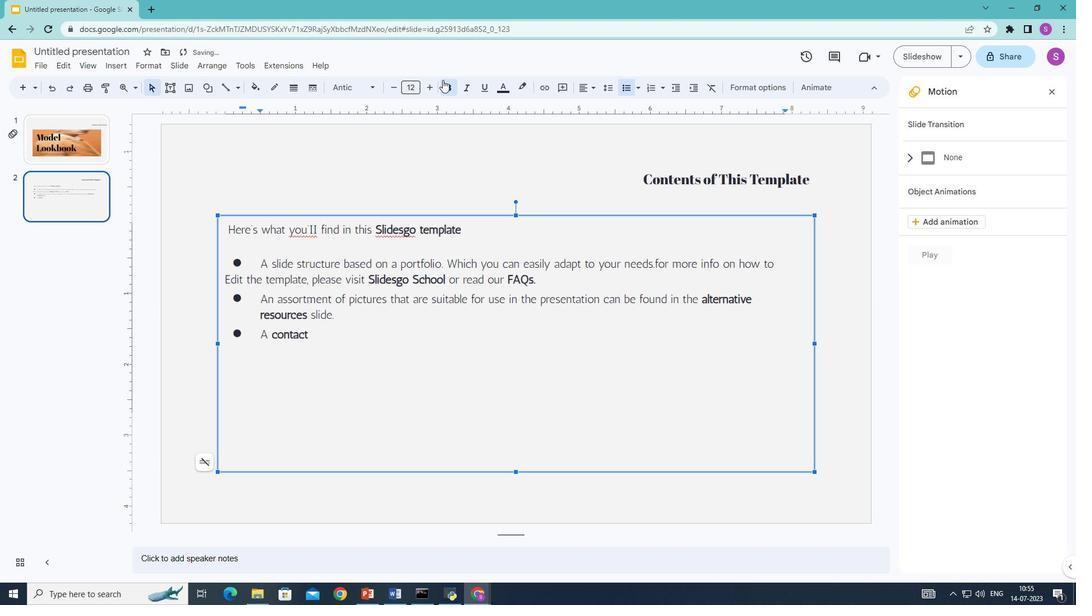 
Action: Mouse pressed left at (445, 89)
Screenshot: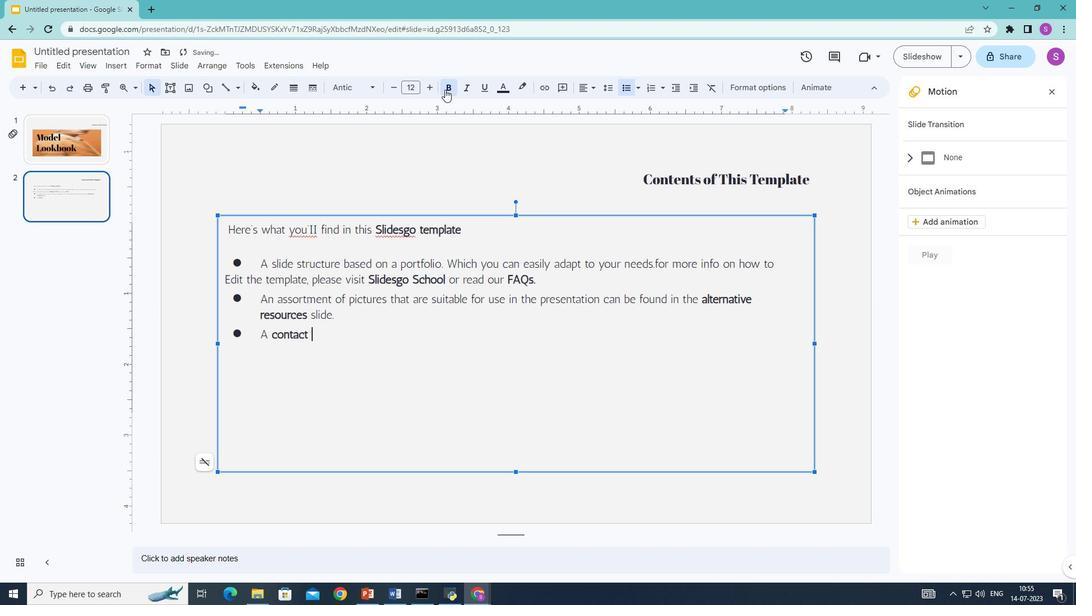 
Action: Mouse moved to (412, 384)
Screenshot: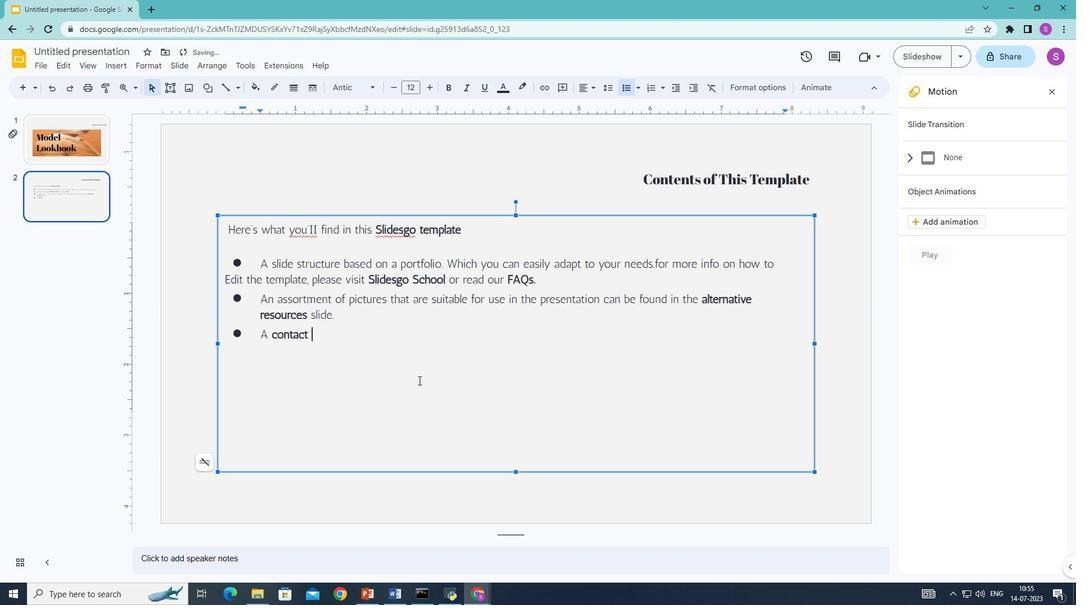 
Action: Key pressed slide.<Key.space>which<Key.space>you<Key.space>must<Key.space>keep<Key.space>so<Key.space>that<Key.space>so<Key.space><Key.backspace><Key.backspace><Key.backspace>proper<Key.space>credits<Key.space>for<Key.space>our<Key.space>dersign<Key.space>are<Key.space>given.<Key.enter><Key.shift>A<Key.space>resources
Screenshot: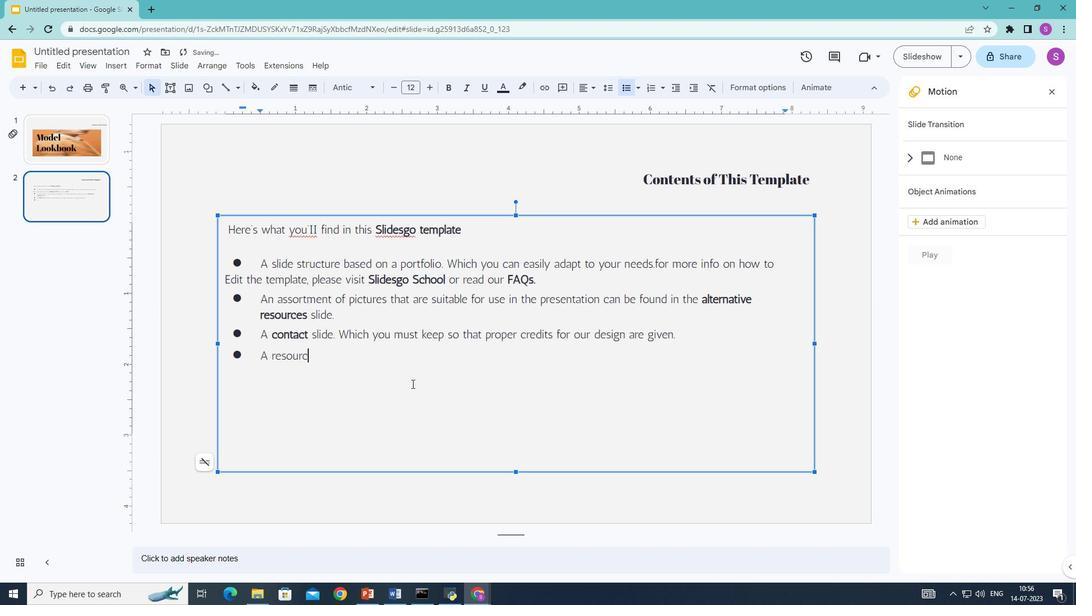 
Action: Mouse moved to (319, 355)
Screenshot: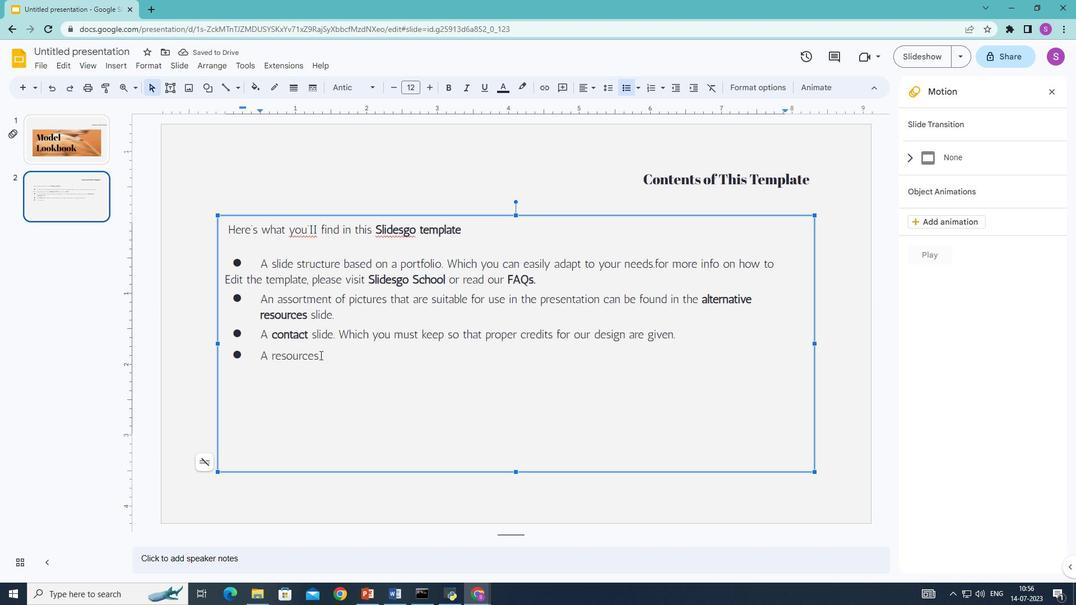 
Action: Mouse pressed left at (319, 355)
Screenshot: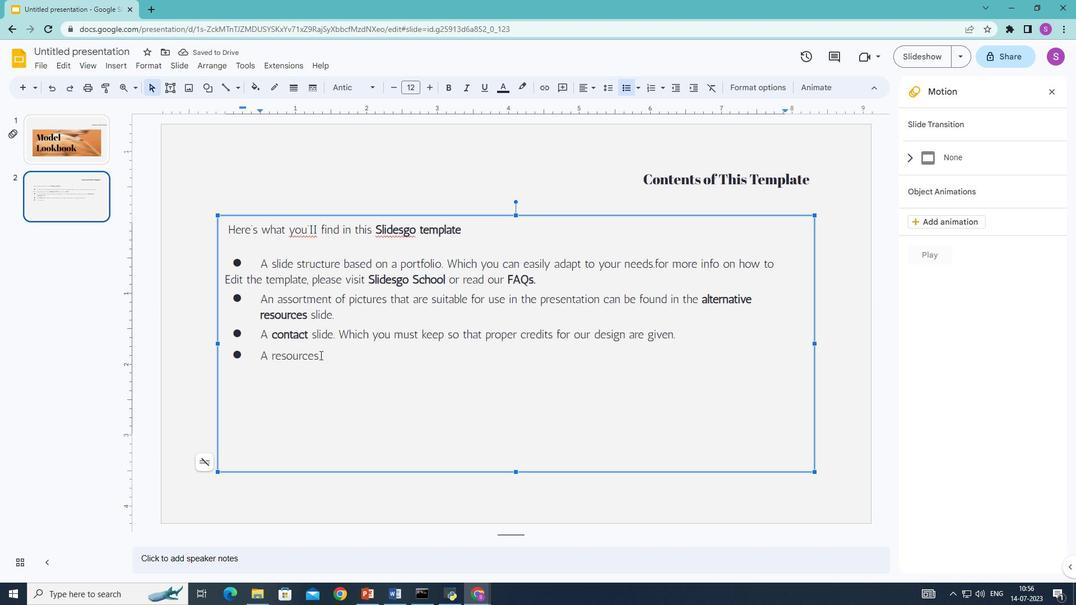 
Action: Mouse moved to (448, 90)
Screenshot: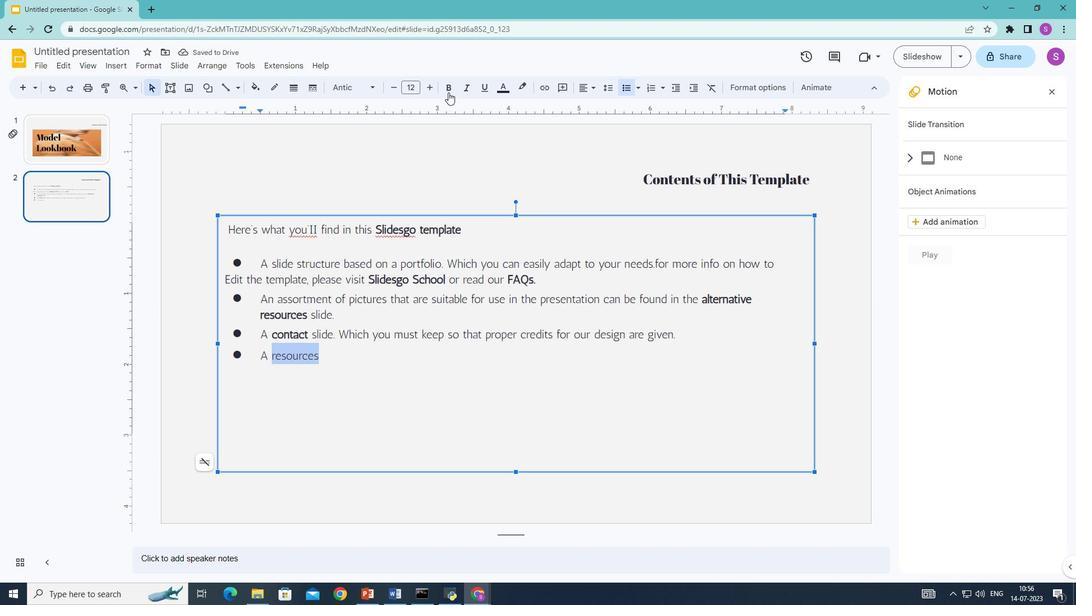 
Action: Mouse pressed left at (448, 90)
Screenshot: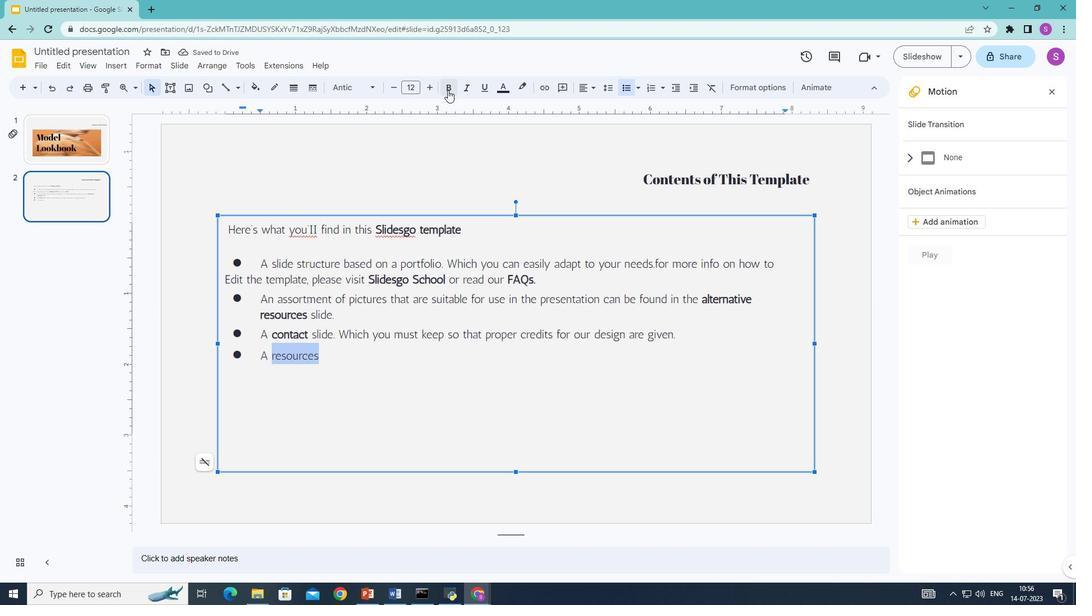 
Action: Mouse moved to (342, 358)
Screenshot: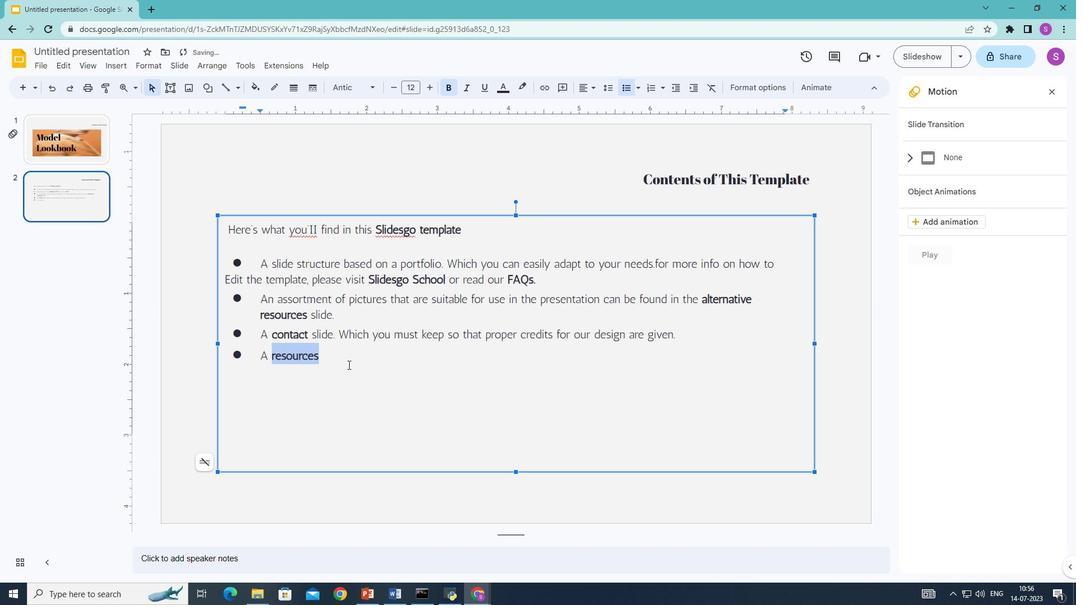
Action: Mouse pressed left at (342, 358)
Screenshot: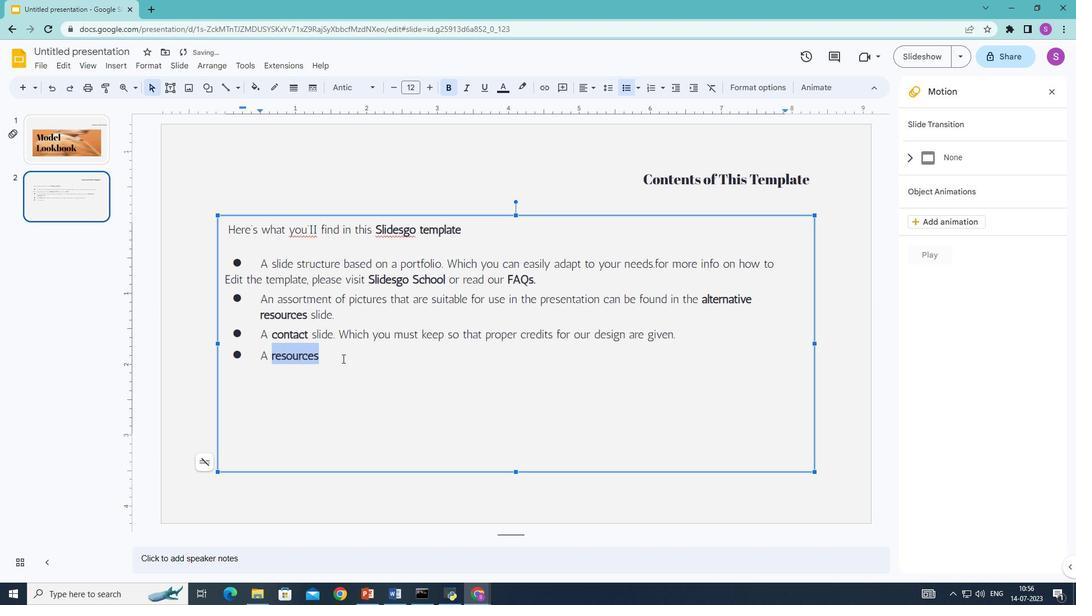 
Action: Key pressed <Key.space>
Screenshot: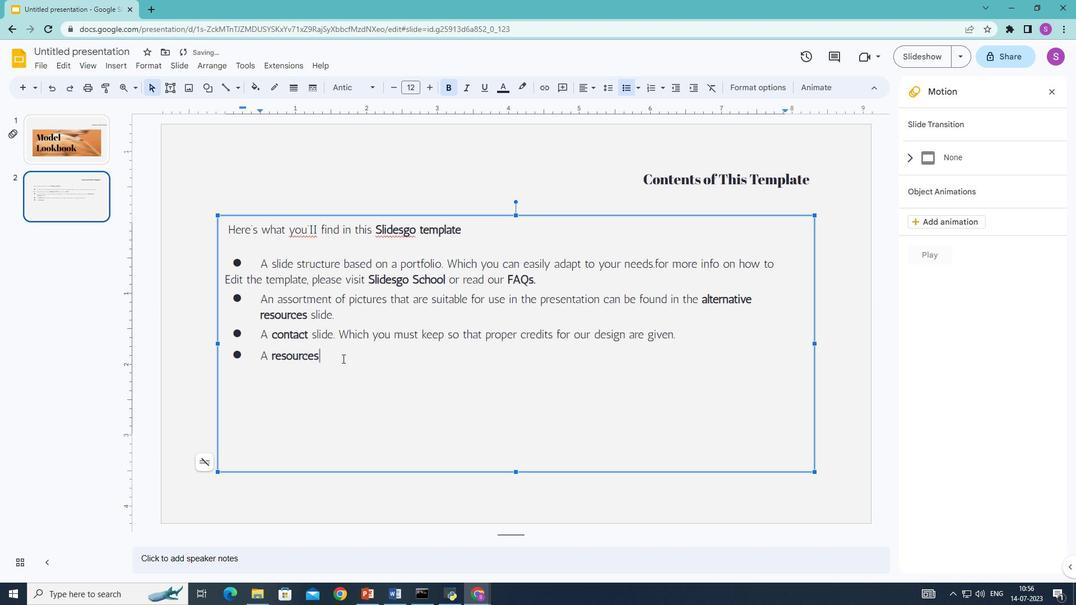 
Action: Mouse moved to (450, 85)
Screenshot: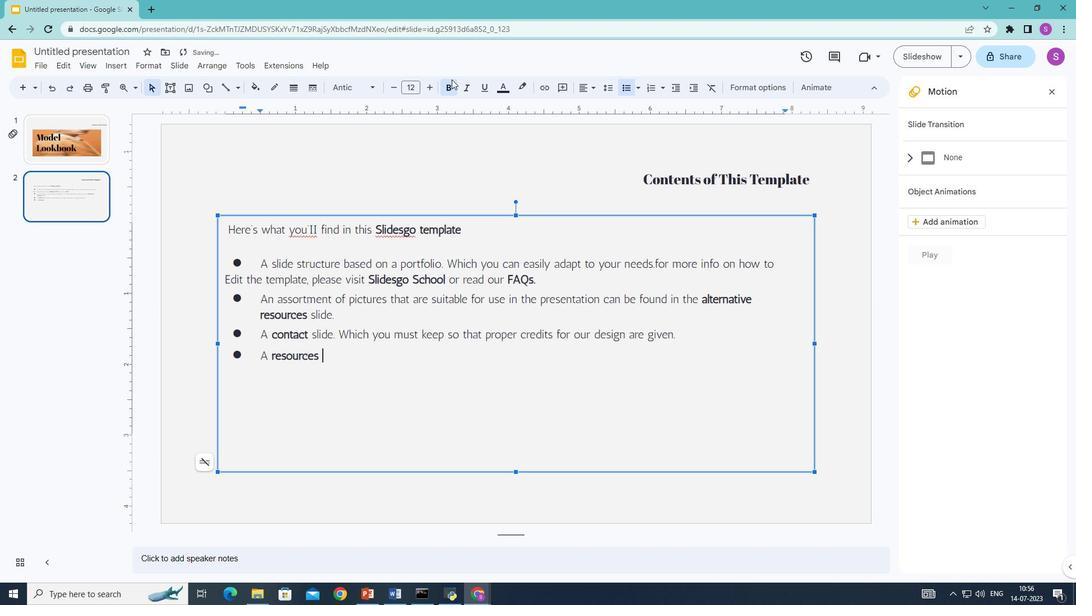 
Action: Mouse pressed left at (450, 85)
Screenshot: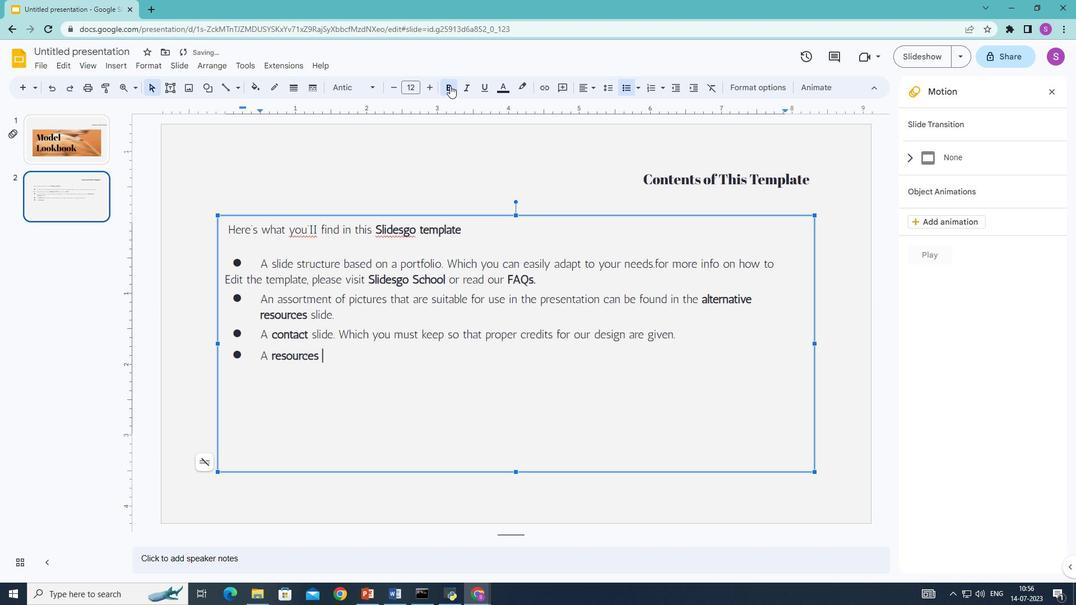 
Action: Mouse moved to (438, 454)
Screenshot: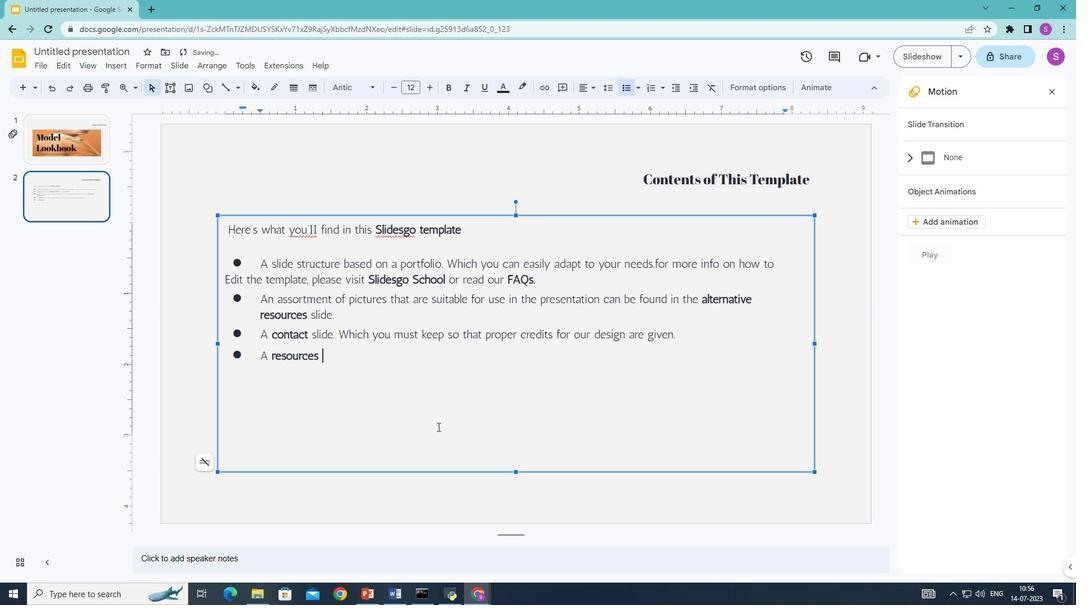 
Action: Key pressed slide,<Key.space>where<Key.space>you'ii<Key.backspace><Key.backspace><Key.shift>II<Key.backspace><Key.backspace>ll<Key.space>find<Key.space>links<Key.space>to<Key.space>all<Key.space>the<Key.space>elements<Key.space>used<Key.space>u<Key.backspace>in<Key.space>the<Key.space>template.<Key.enter><Key.shift>Instructions<Key.space>for<Key.space>use.
Screenshot: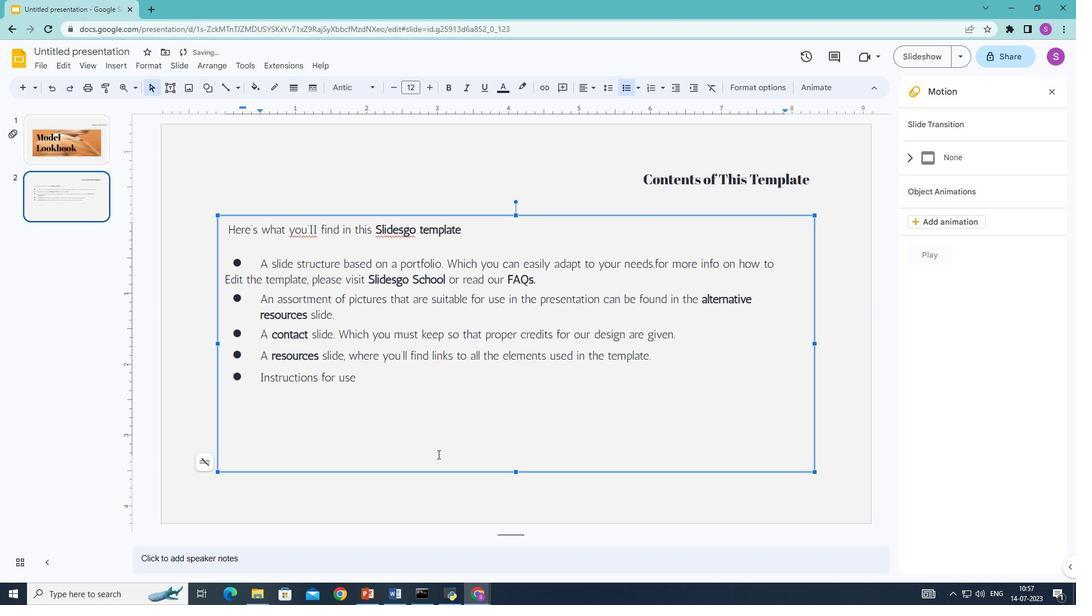 
Action: Mouse moved to (356, 379)
Screenshot: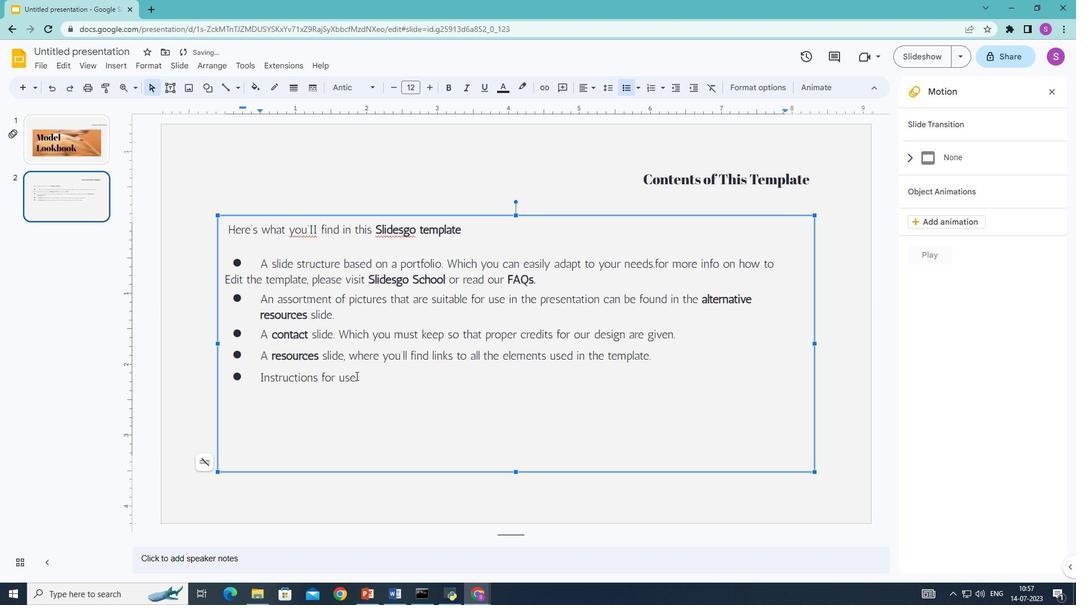 
Action: Mouse pressed left at (356, 379)
Screenshot: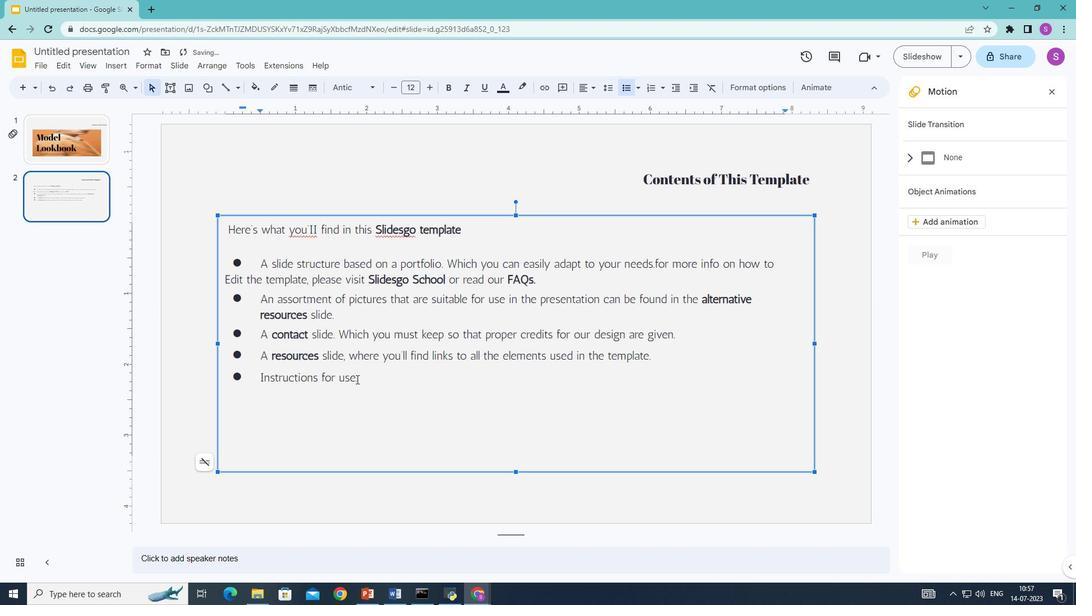 
Action: Mouse moved to (374, 381)
Screenshot: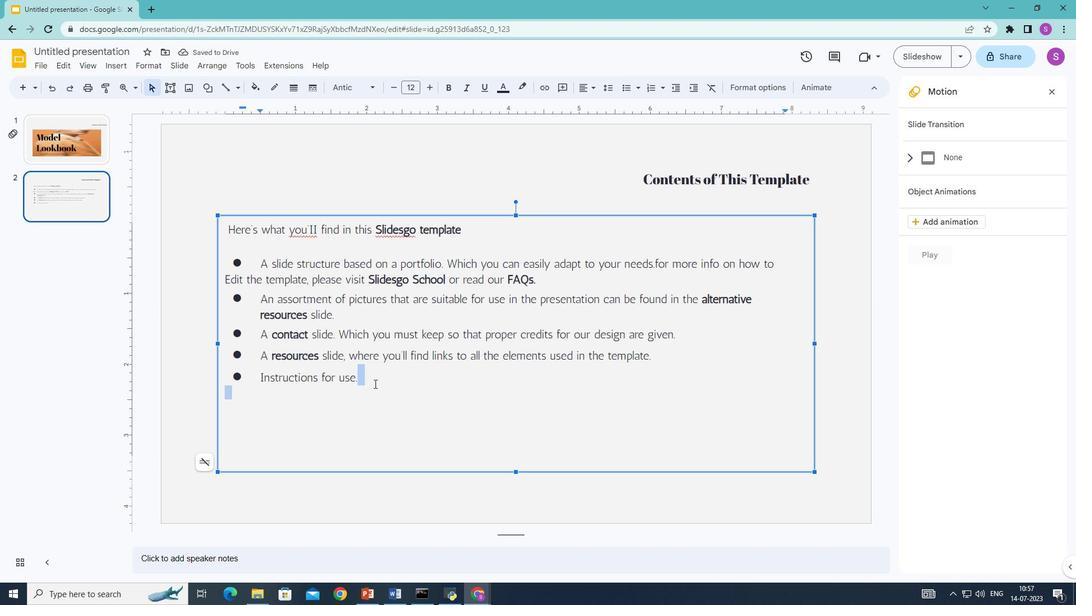 
Action: Mouse pressed left at (374, 381)
Screenshot: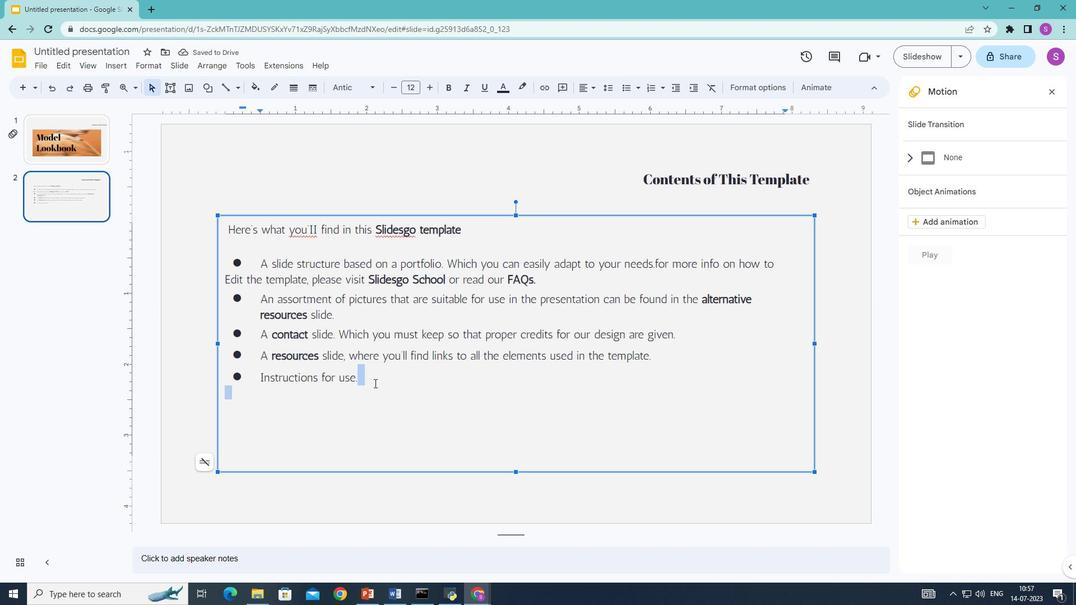 
Action: Mouse moved to (269, 412)
Screenshot: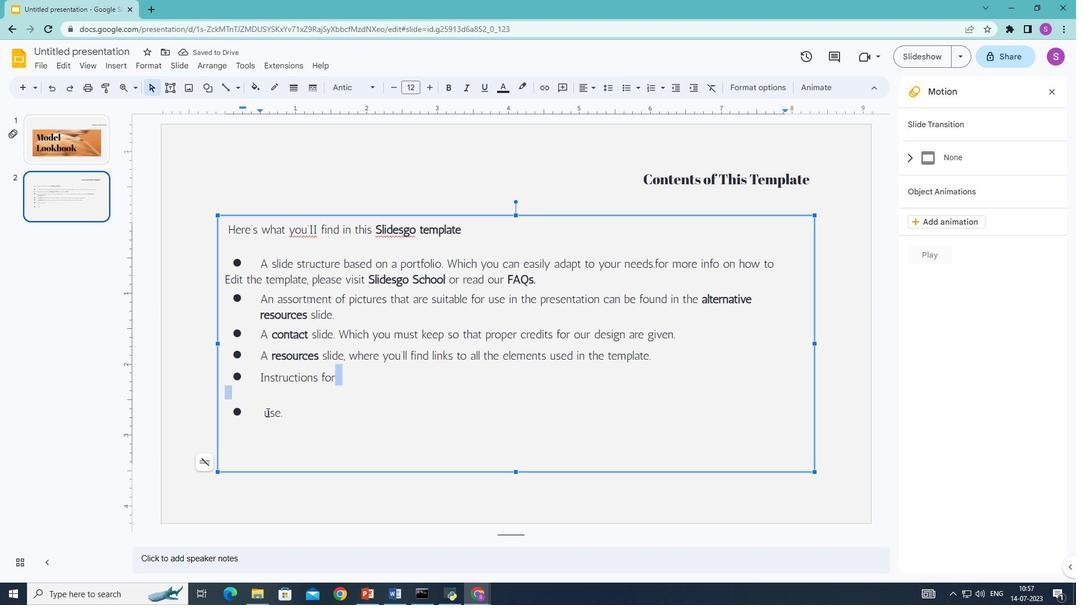 
Action: Key pressed ctrl+Z
Screenshot: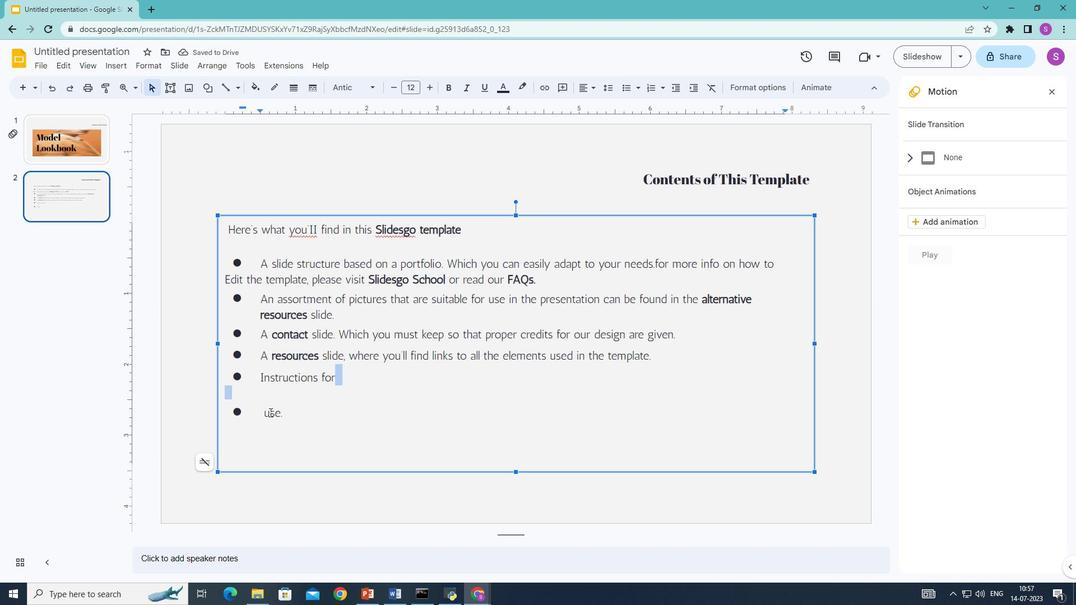 
Action: Mouse moved to (367, 381)
Screenshot: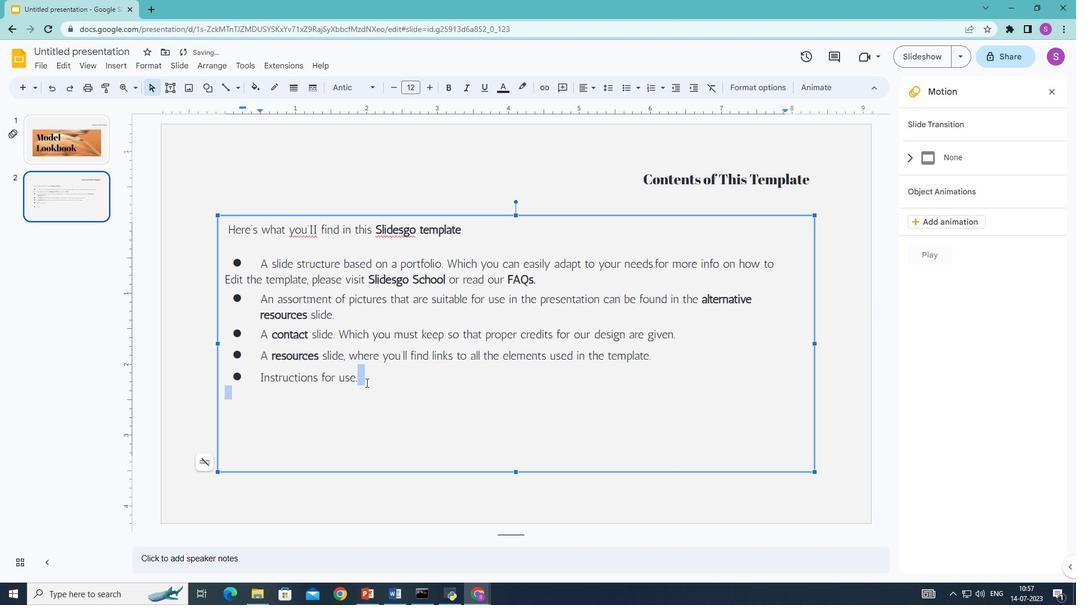 
Action: Mouse pressed left at (367, 381)
Screenshot: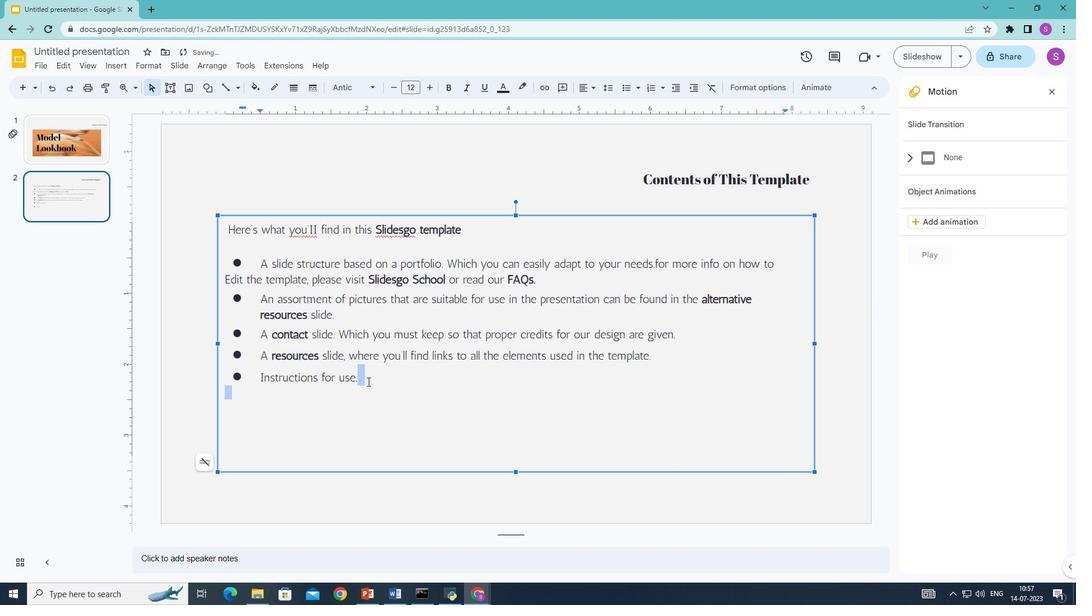
Action: Mouse moved to (259, 378)
Screenshot: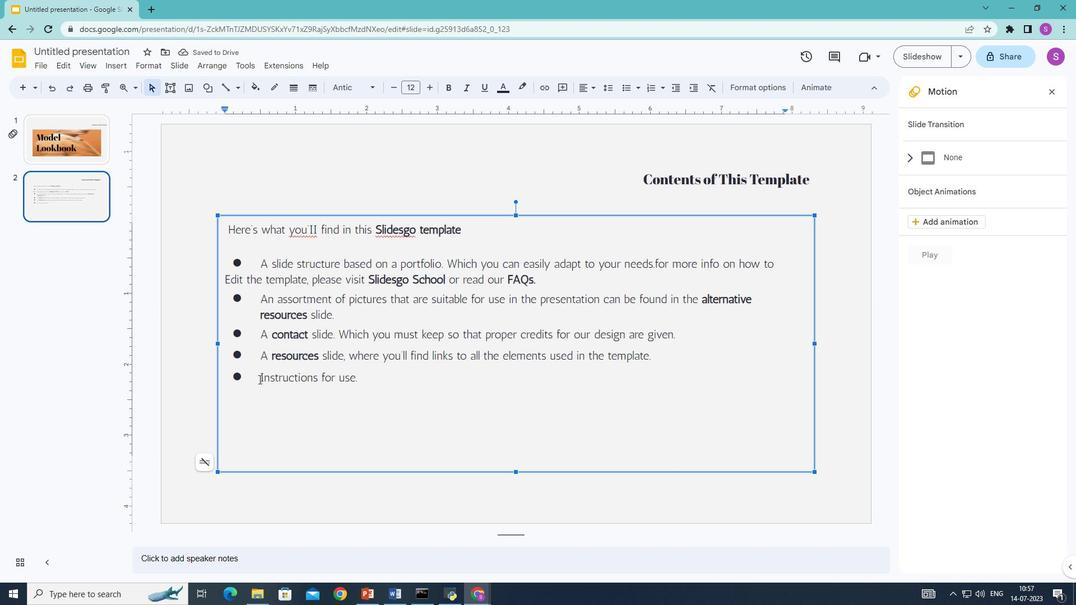 
Action: Mouse pressed left at (259, 378)
Screenshot: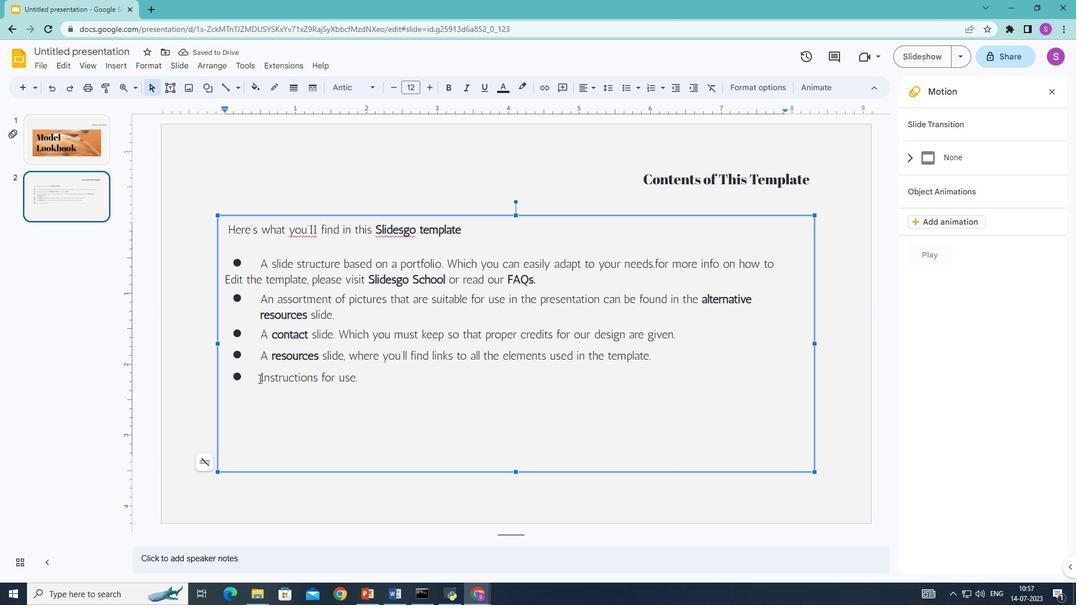 
Action: Mouse moved to (450, 88)
Screenshot: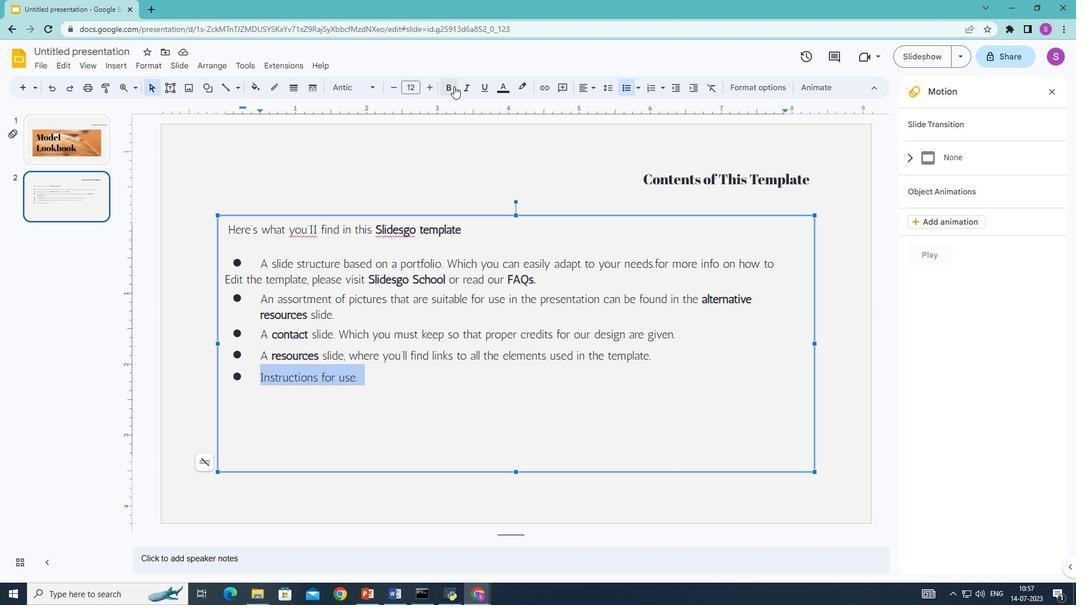 
Action: Mouse pressed left at (450, 88)
Screenshot: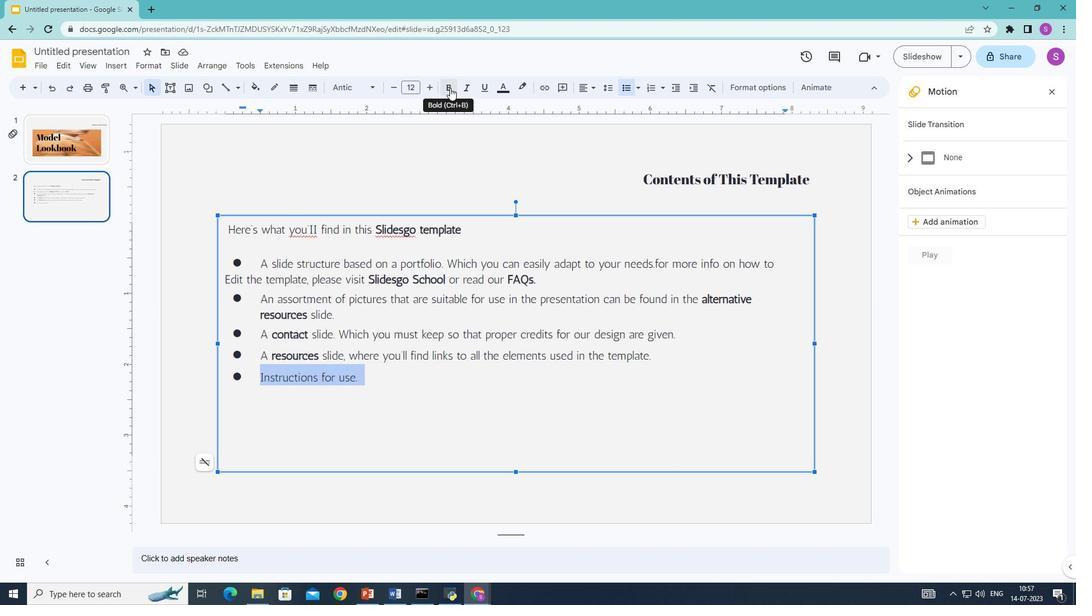 
Action: Mouse moved to (398, 378)
Screenshot: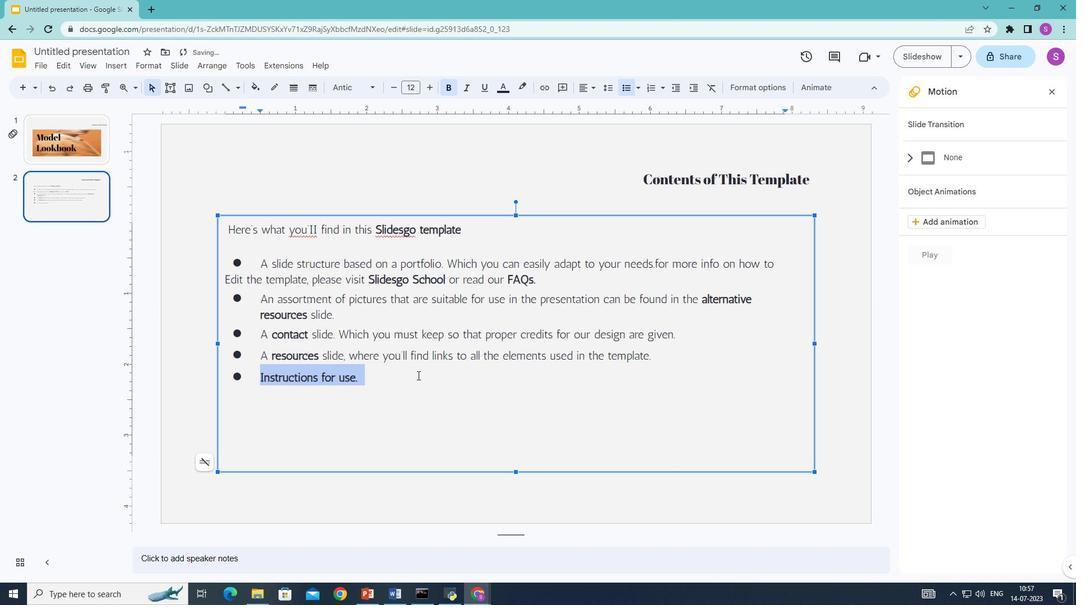 
Action: Mouse pressed left at (398, 378)
Screenshot: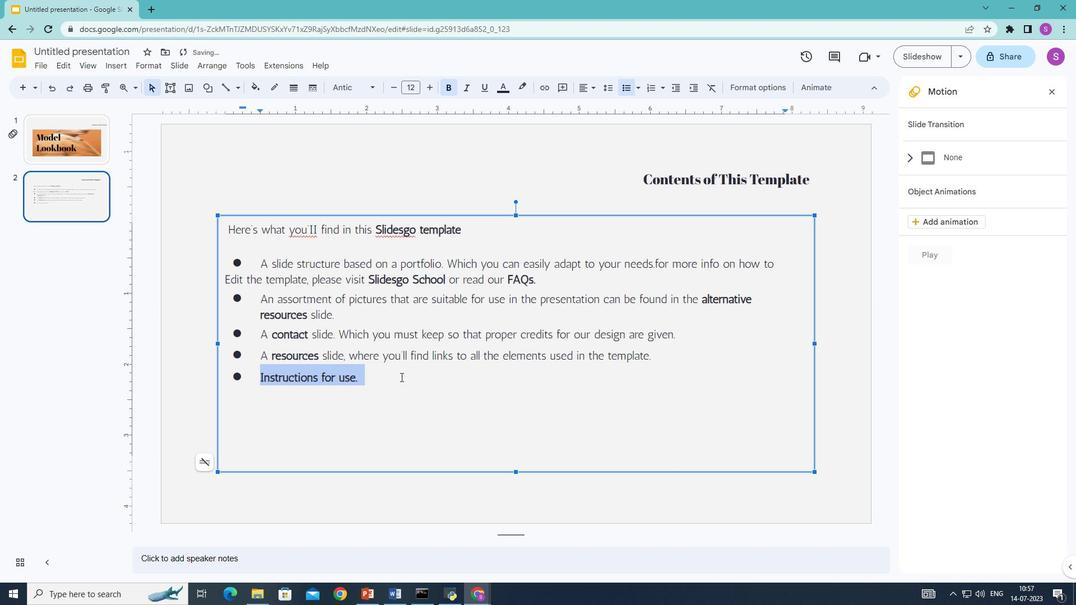 
Action: Mouse moved to (398, 378)
Screenshot: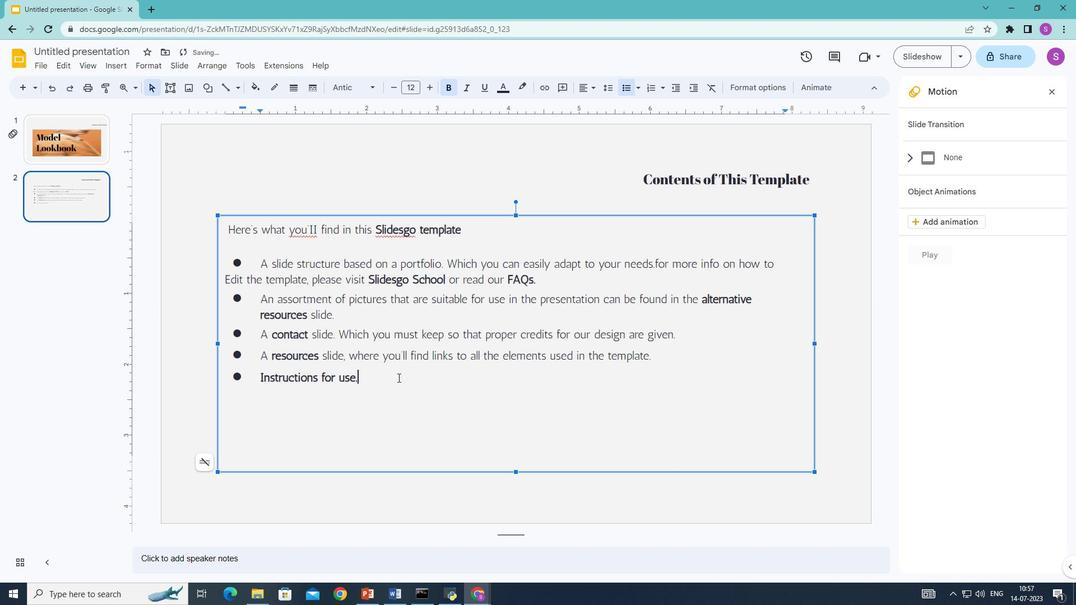 
Action: Key pressed <Key.enter>
Screenshot: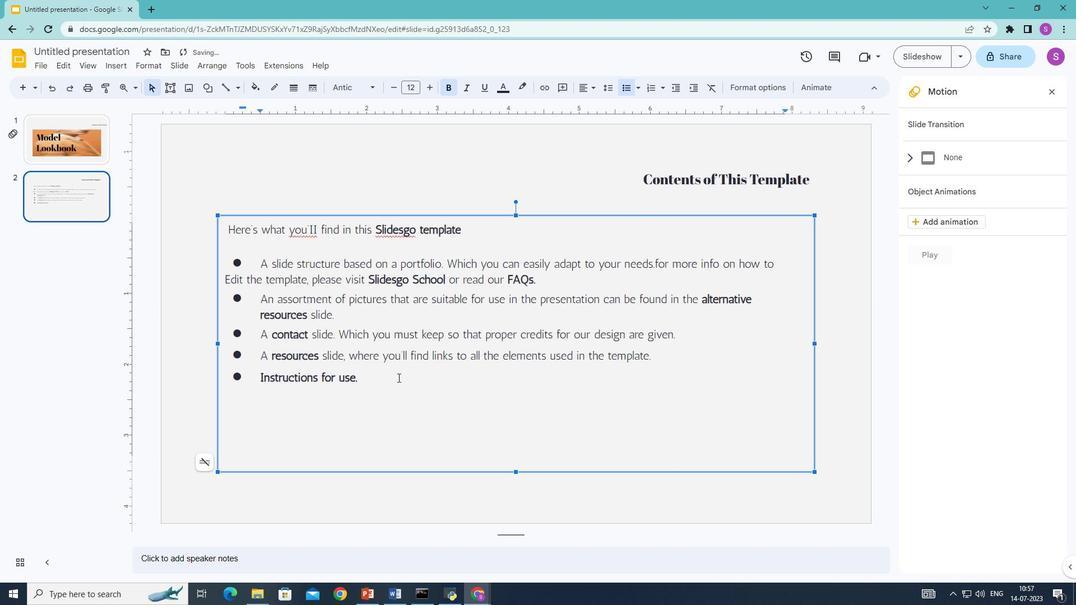 
Action: Mouse moved to (448, 84)
Screenshot: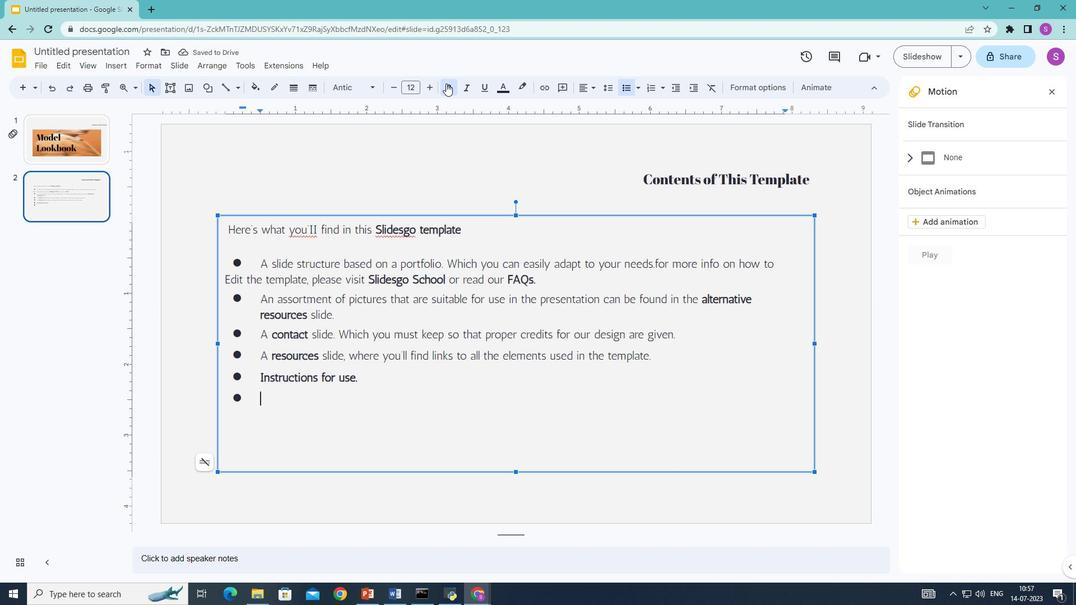 
Action: Mouse pressed left at (448, 84)
Screenshot: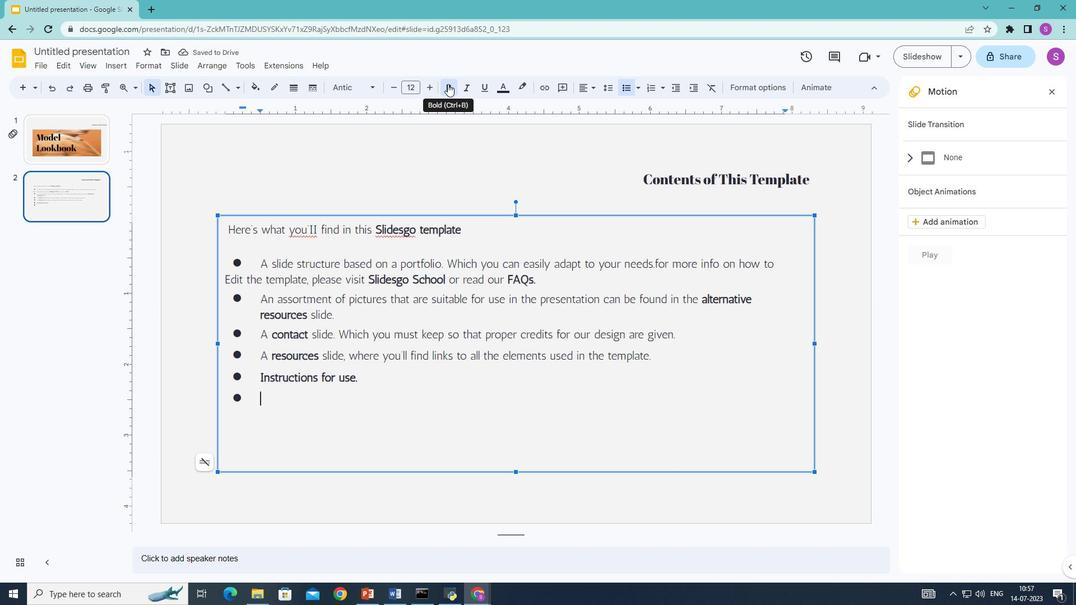 
Action: Mouse moved to (549, 313)
Screenshot: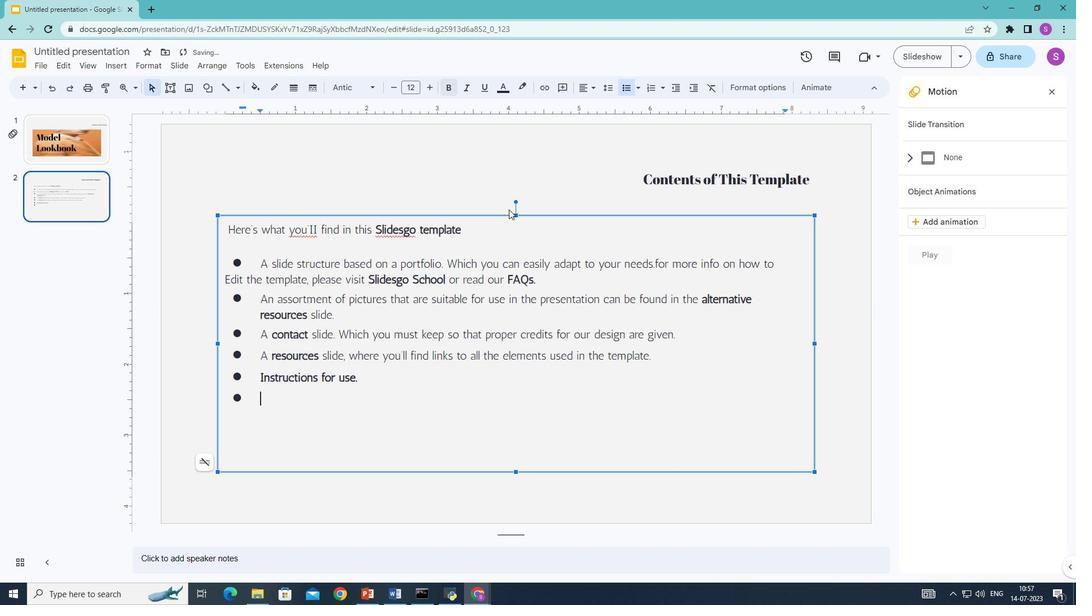 
Action: Key pressed <Key.shift>Final<Key.space>slides<Key.space>with<Key.enter>
Screenshot: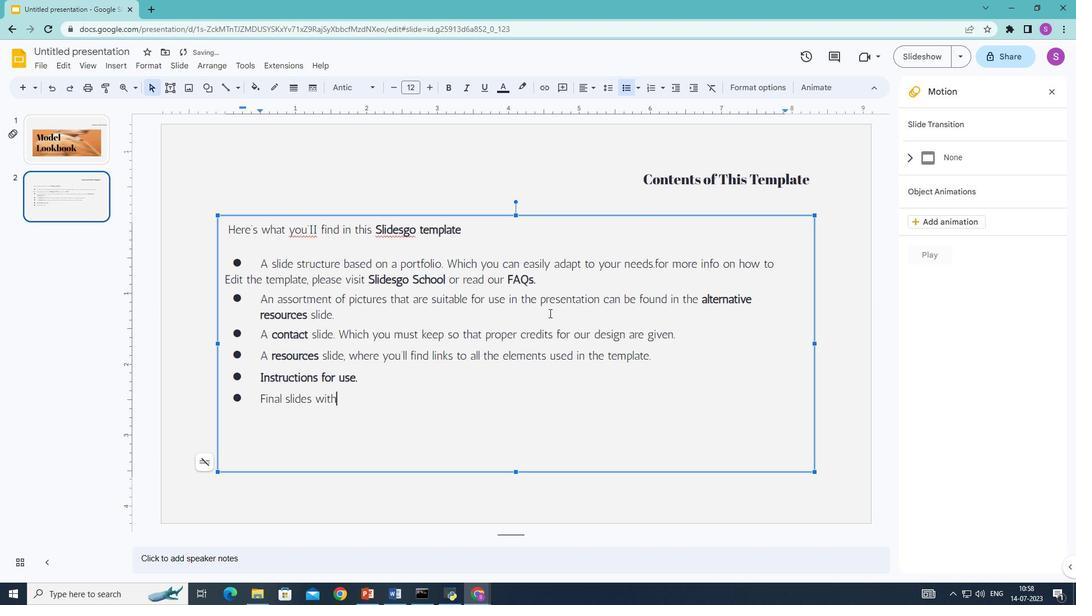 
Action: Mouse moved to (425, 412)
Screenshot: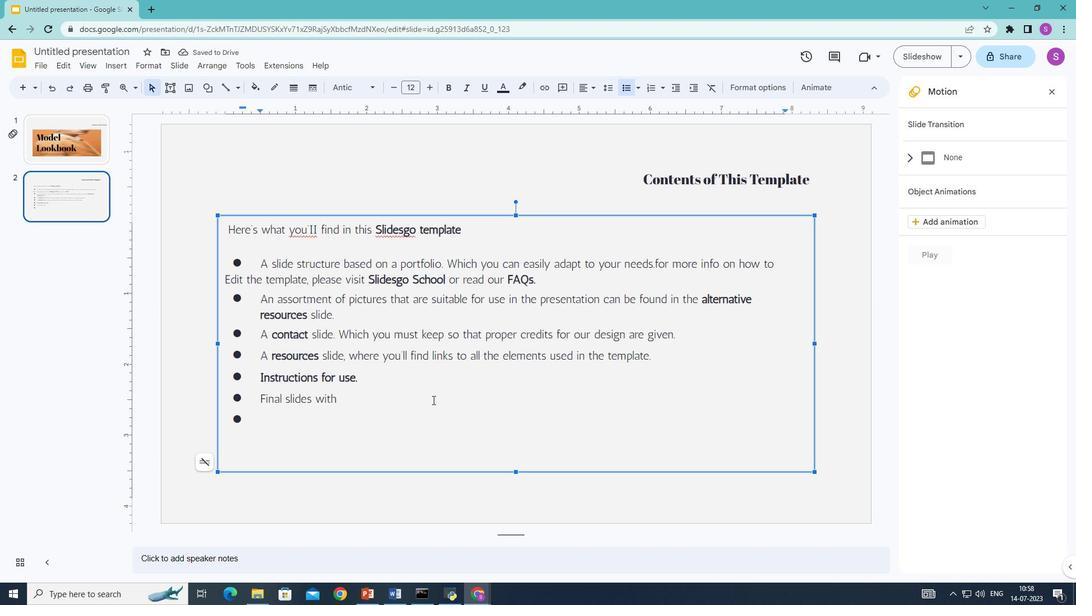 
Action: Key pressed <Key.shift>Th
Screenshot: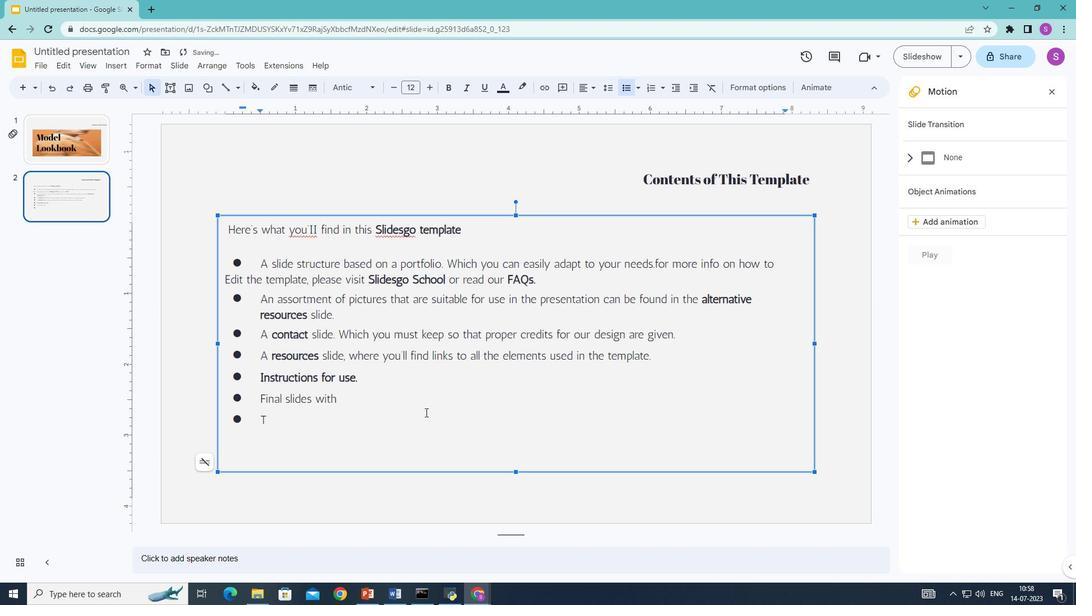
Action: Mouse moved to (361, 420)
Screenshot: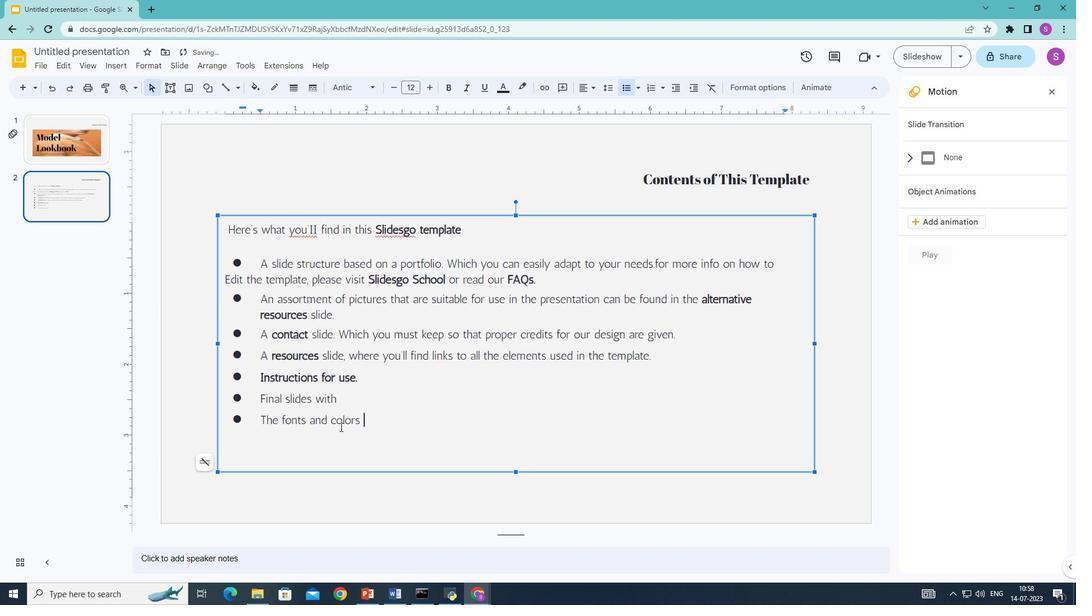 
Action: Mouse pressed left at (361, 420)
Screenshot: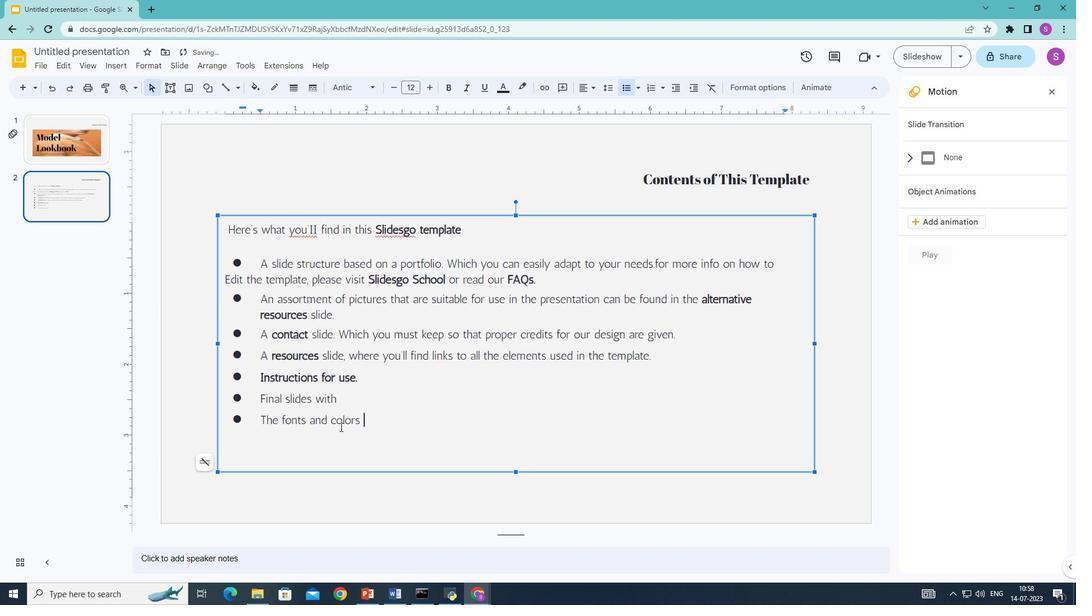 
Action: Mouse moved to (451, 88)
Screenshot: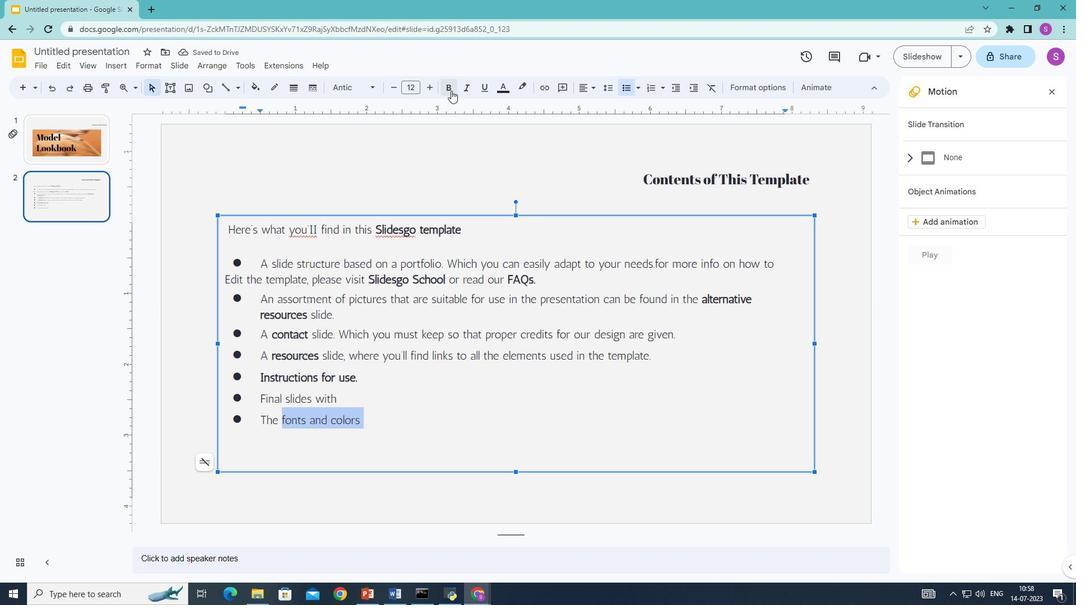 
Action: Mouse pressed left at (451, 88)
Screenshot: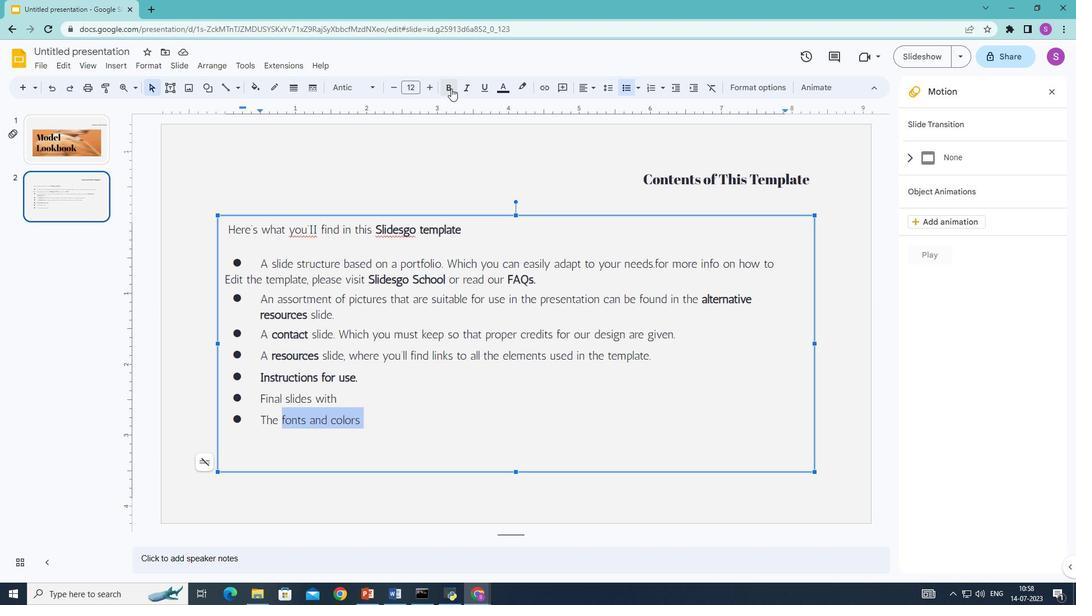 
Action: Mouse moved to (381, 419)
Screenshot: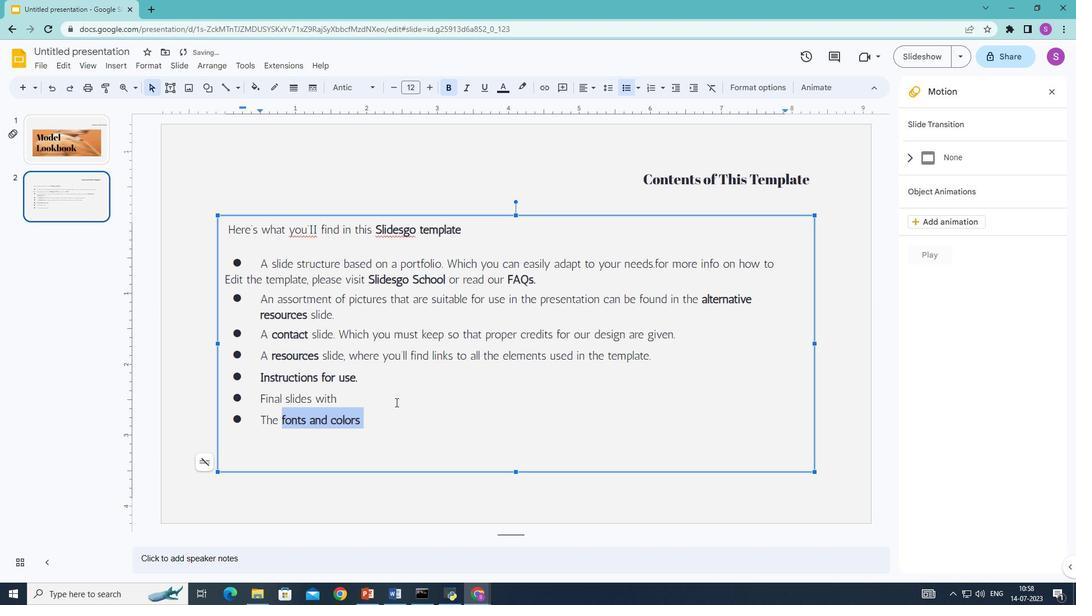 
Action: Mouse pressed left at (381, 419)
Screenshot: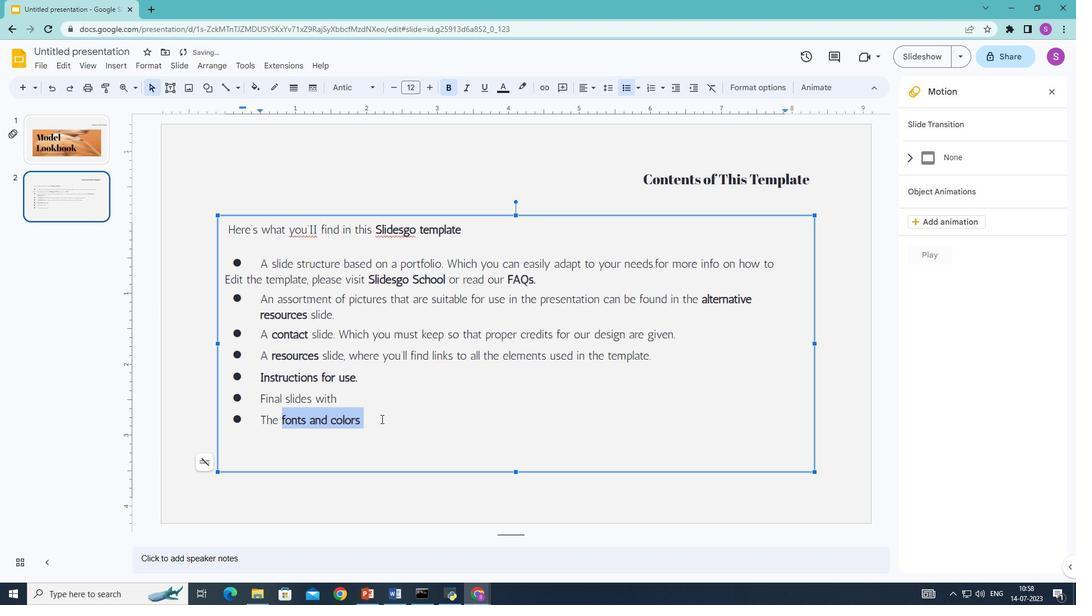
Action: Mouse moved to (451, 89)
Screenshot: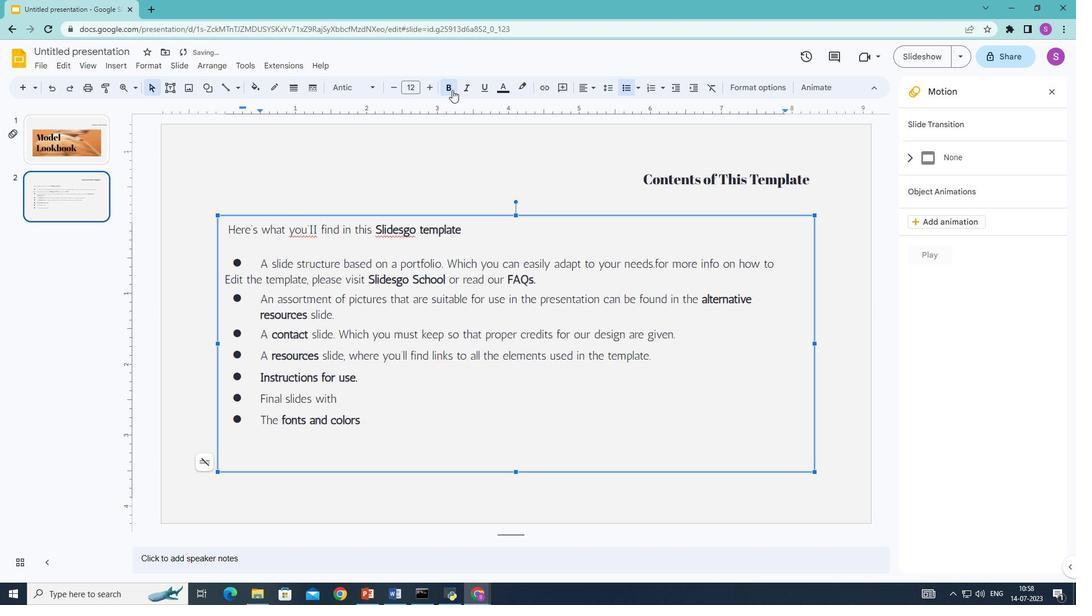 
Action: Mouse pressed left at (451, 89)
Screenshot: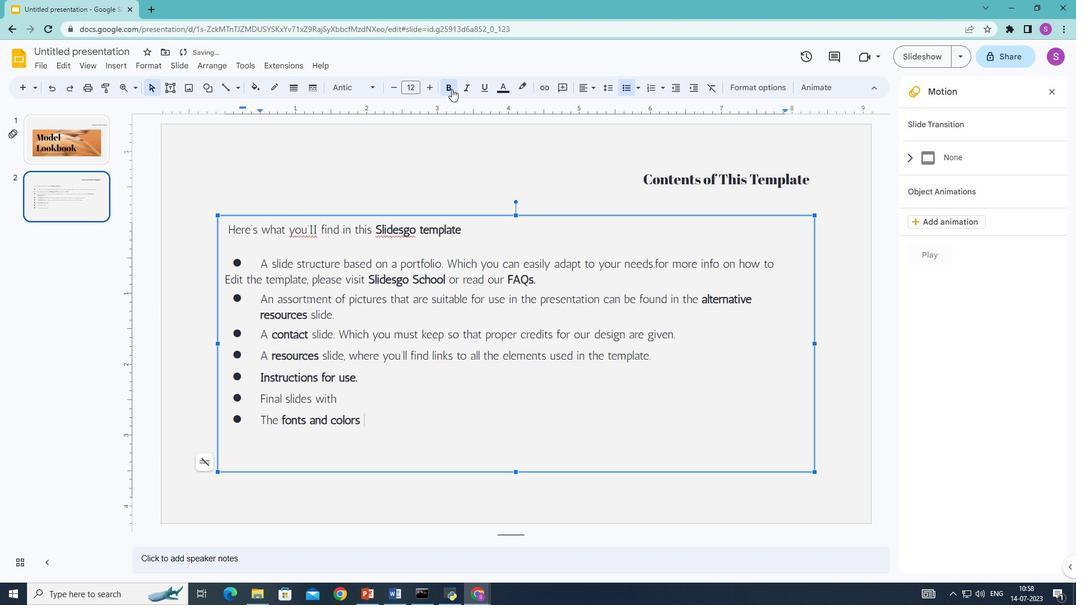 
Action: Mouse moved to (420, 442)
Screenshot: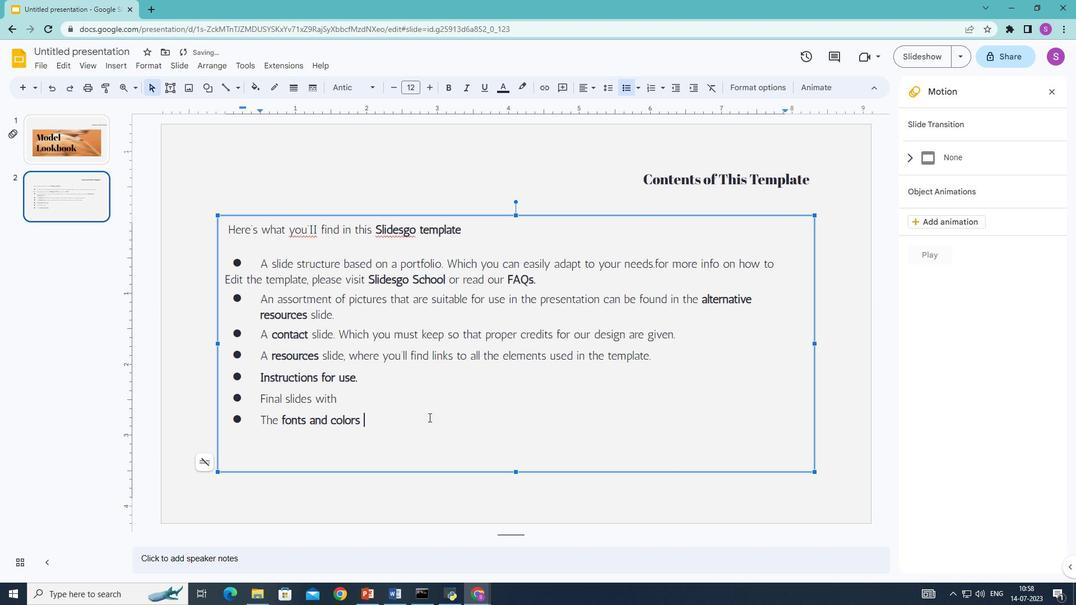 
Action: Key pressed used<Key.space>in<Key.space>the<Key.space>template.<Key.enter>mo<Key.backspace><Key.backspace><Key.shift>More<Key.space>infographic<Key.space>resources,<Key.space>
Screenshot: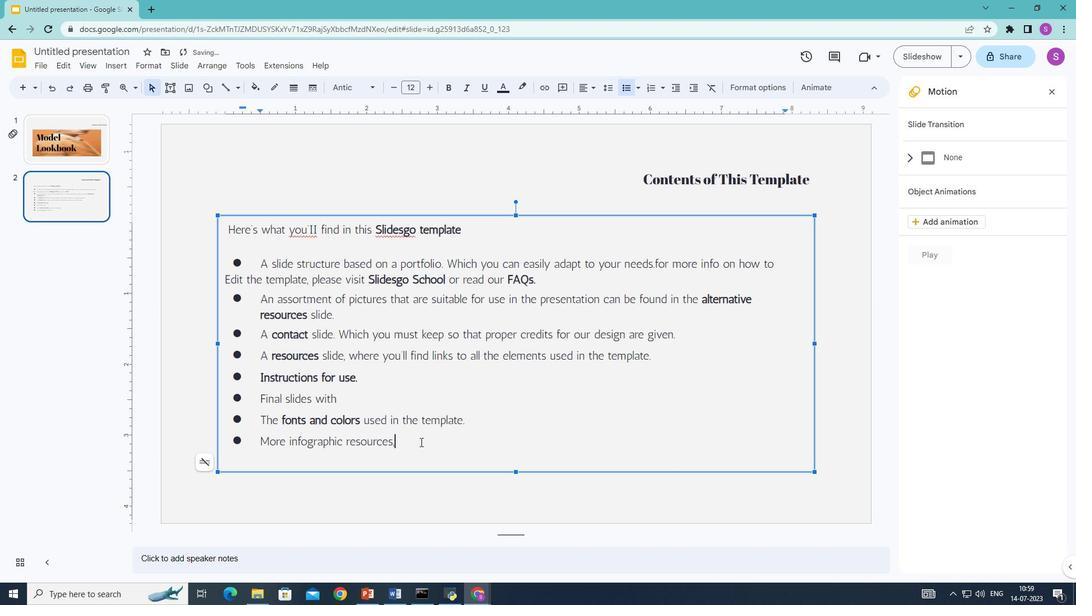 
Action: Mouse moved to (392, 441)
Screenshot: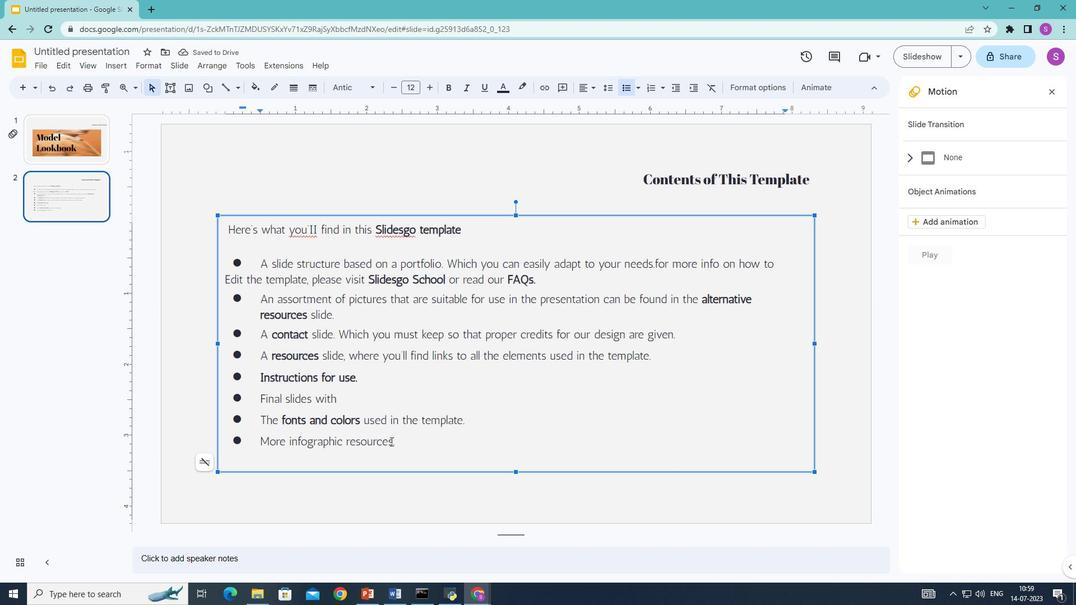 
Action: Mouse pressed left at (392, 441)
Screenshot: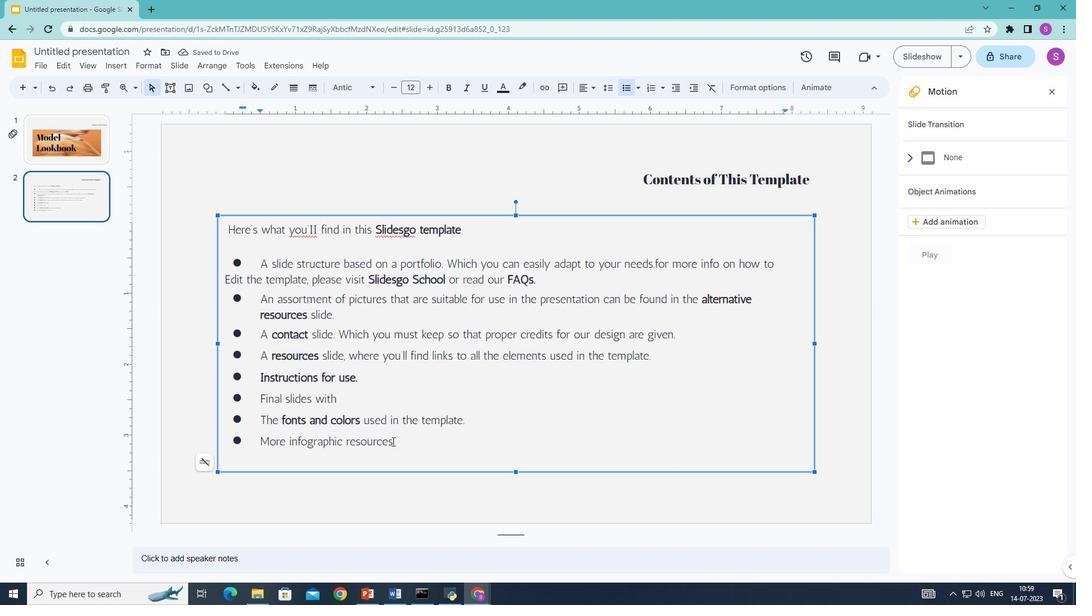 
Action: Mouse moved to (448, 90)
Screenshot: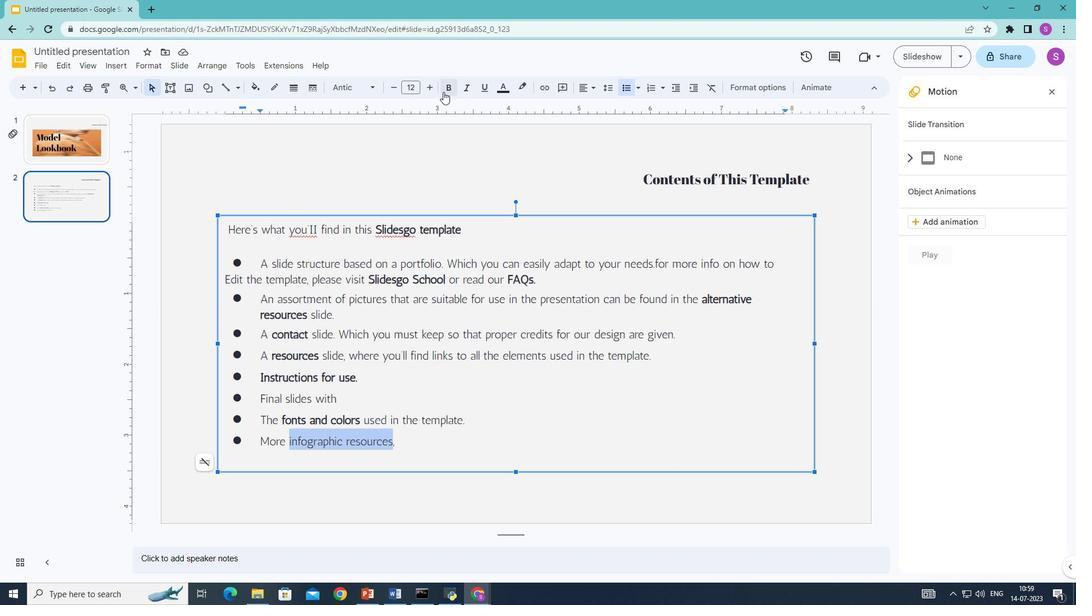
Action: Mouse pressed left at (448, 90)
Screenshot: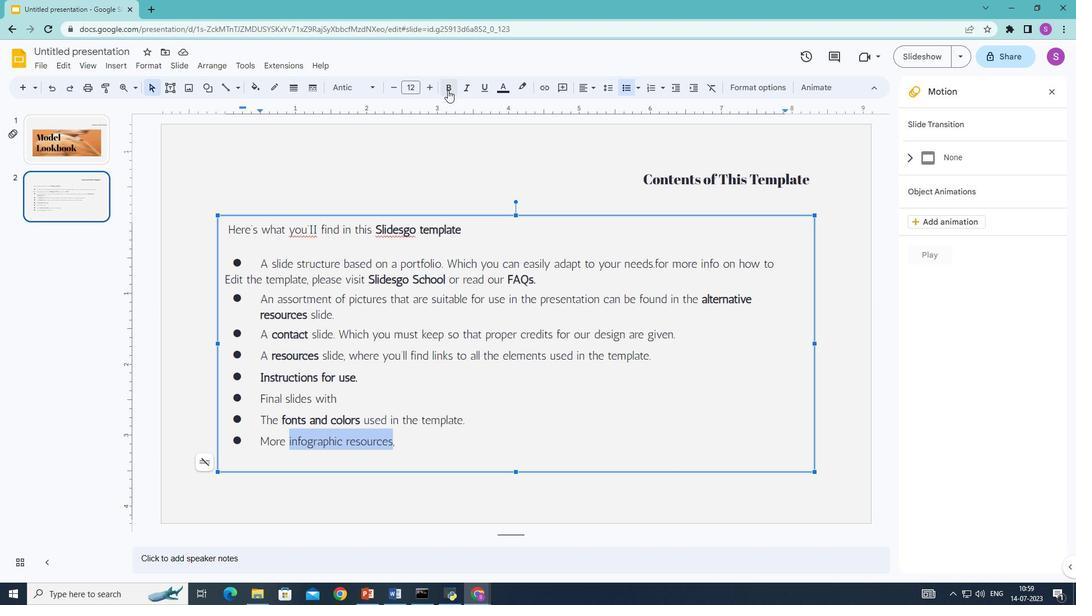 
Action: Mouse moved to (420, 438)
Screenshot: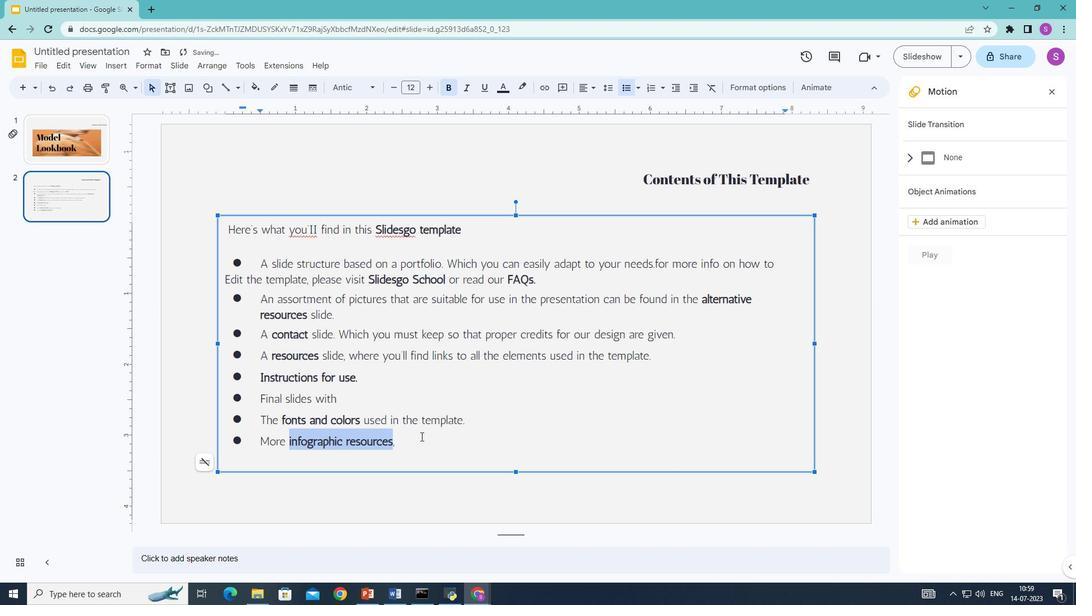 
Action: Mouse pressed left at (420, 438)
Screenshot: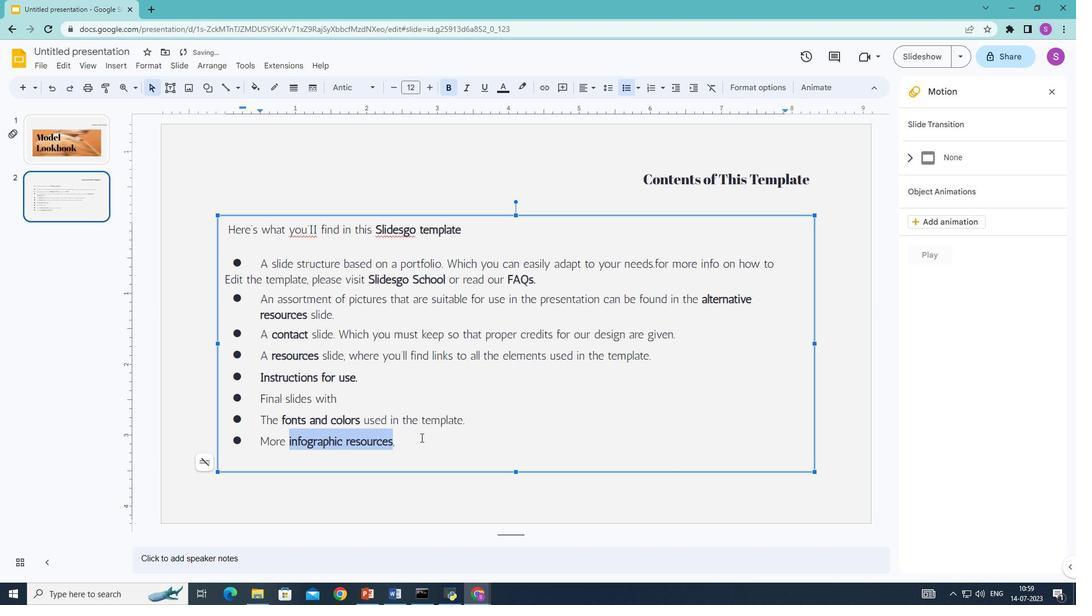 
Action: Mouse moved to (473, 398)
Screenshot: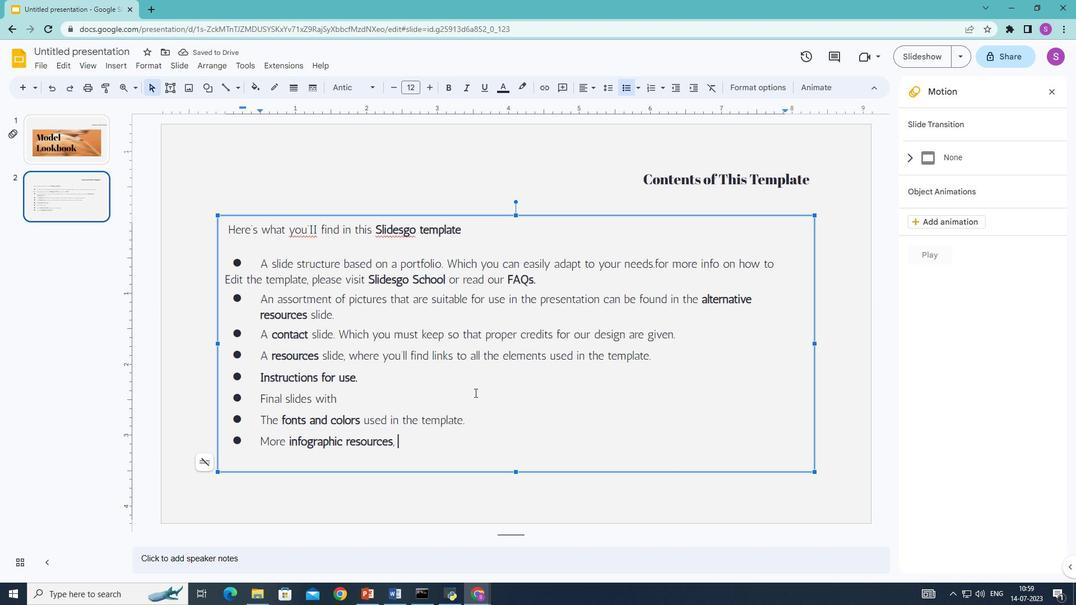 
Action: Key pressed whose<Key.space>size<Key.space>and<Key.space>color<Key.space>can<Key.space>be<Key.space>edited.<Key.enter><Key.shift>More<Key.space><Key.backspace><Key.backspace><Key.backspace><Key.backspace><Key.backspace>sets<Key.space>of<Key.space>customizable<Key.space>icons
Screenshot: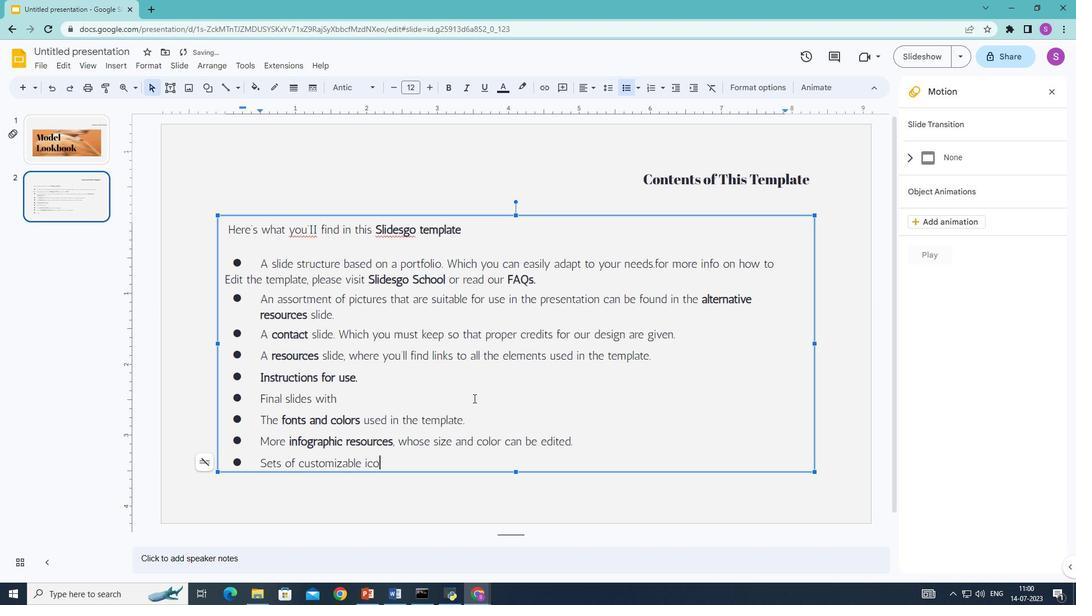 
Action: Mouse moved to (388, 463)
Screenshot: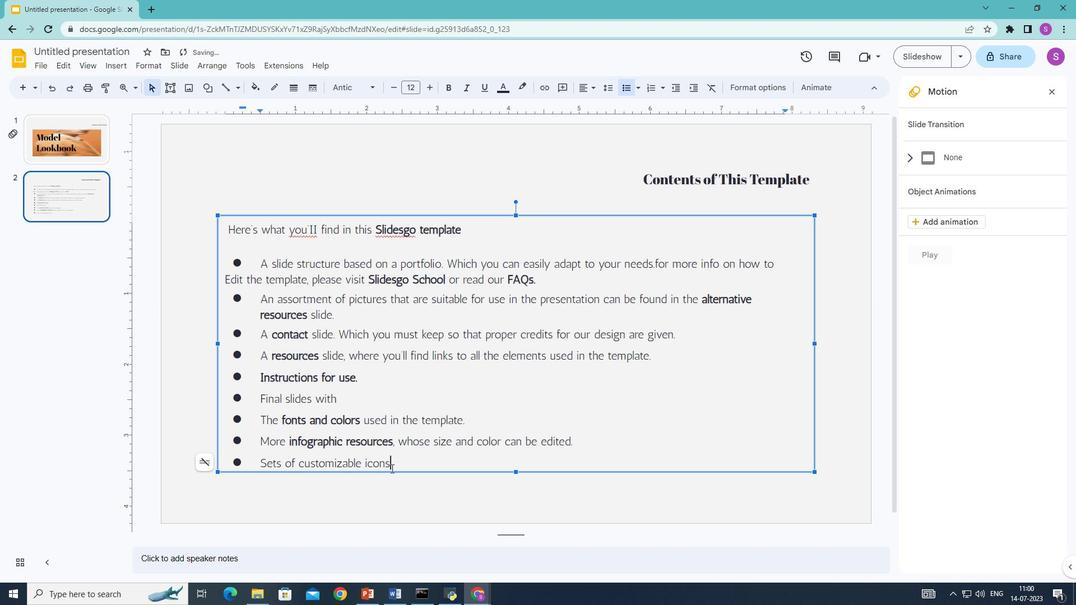 
Action: Mouse pressed left at (388, 463)
Screenshot: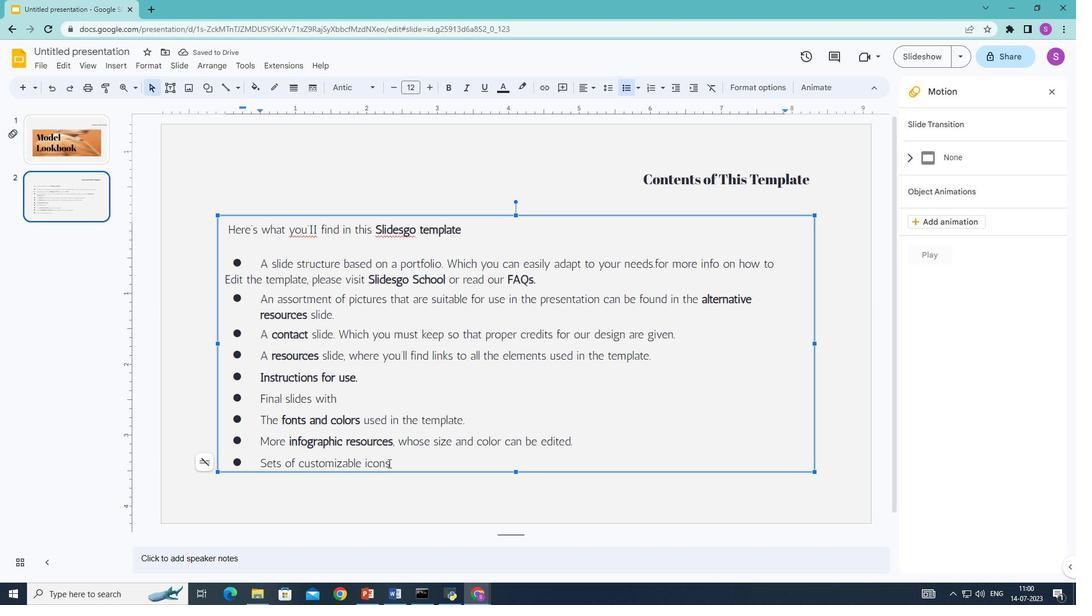 
Action: Mouse moved to (447, 86)
Screenshot: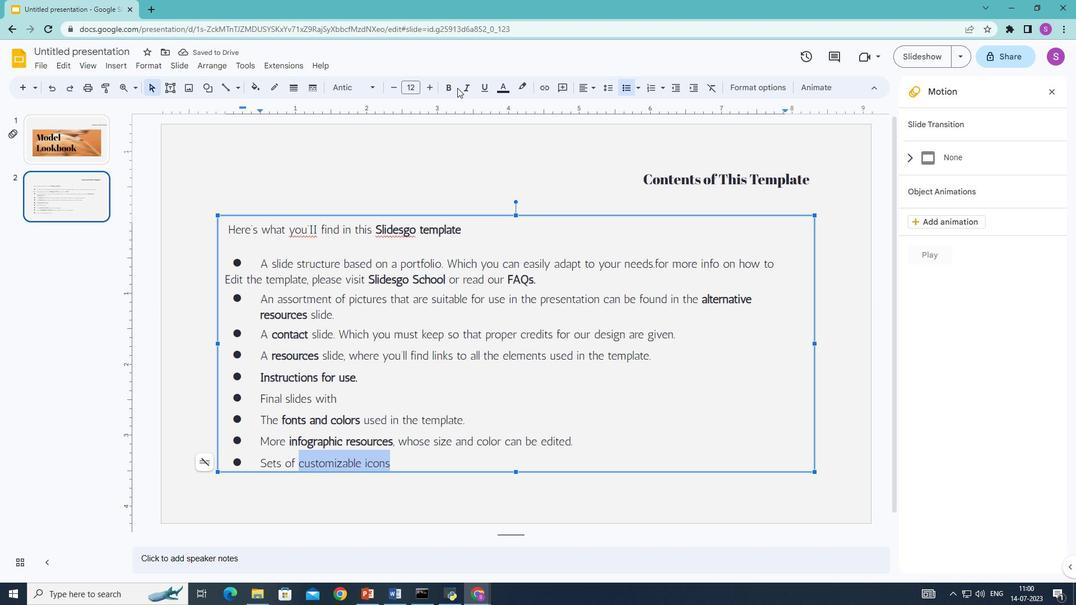 
Action: Mouse pressed left at (447, 86)
Screenshot: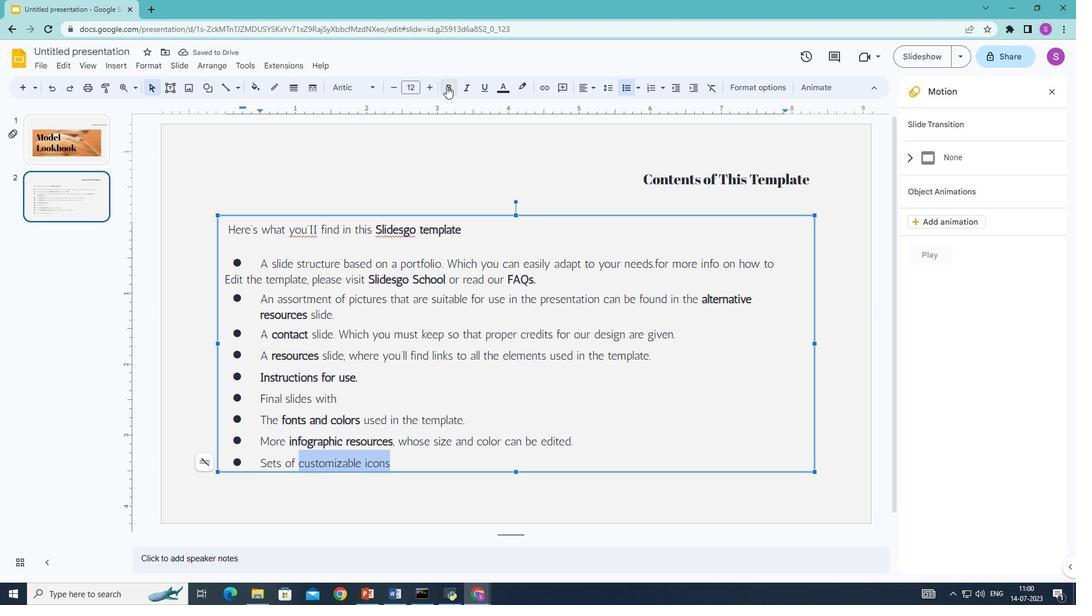 
Action: Mouse moved to (412, 460)
Screenshot: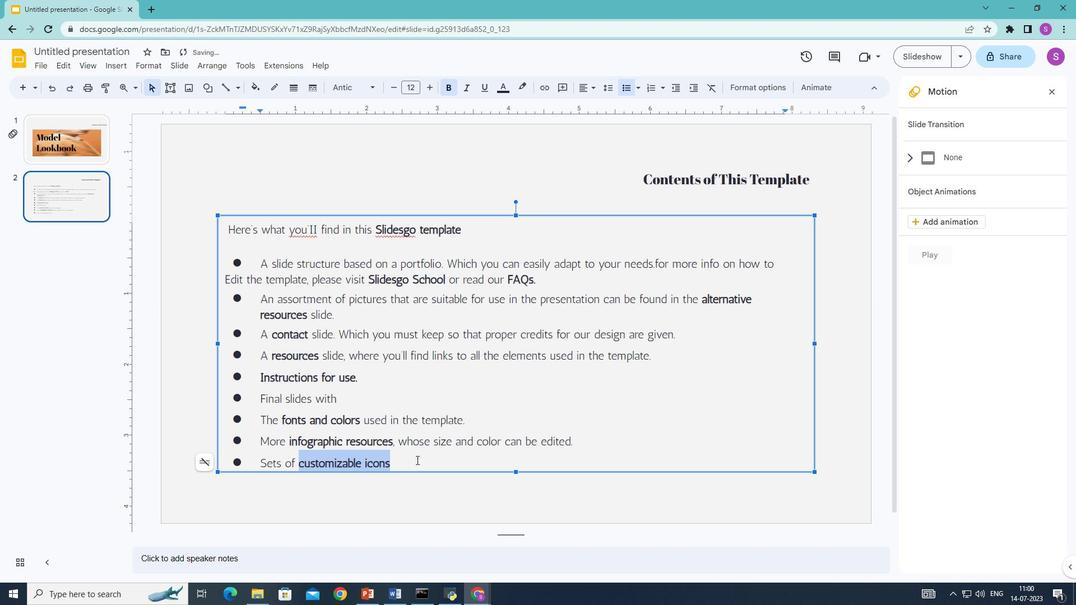 
Action: Mouse pressed left at (412, 460)
Screenshot: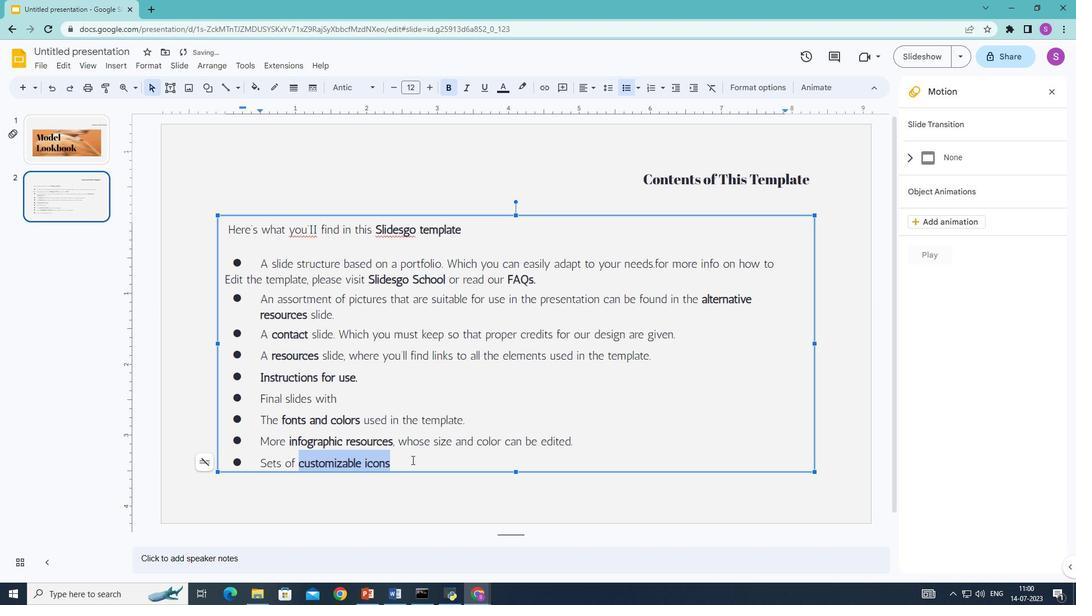 
Action: Mouse moved to (450, 87)
Screenshot: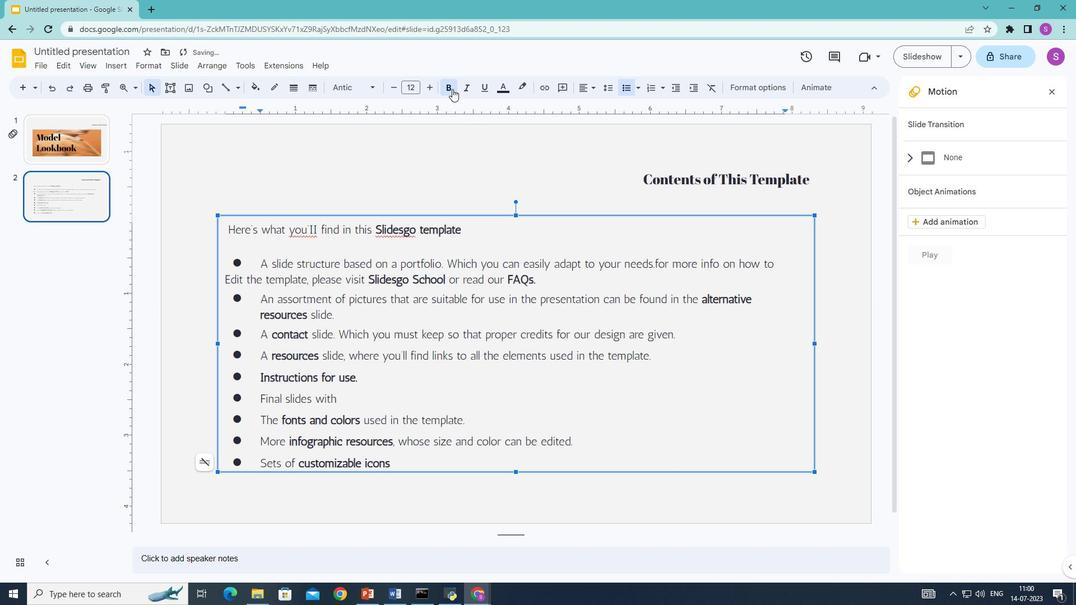 
Action: Mouse pressed left at (450, 87)
Screenshot: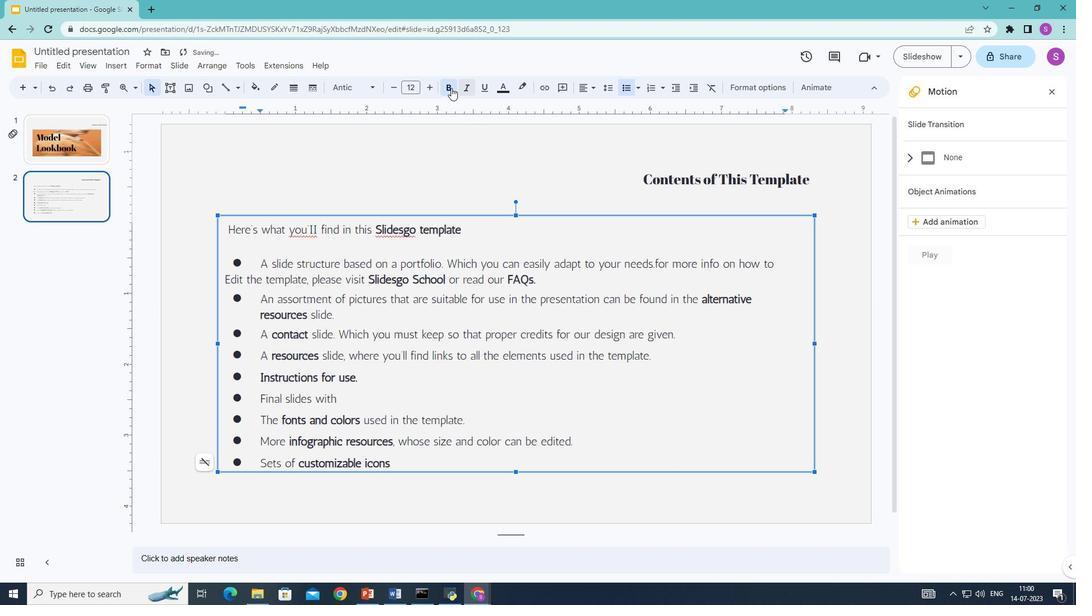 
Action: Mouse moved to (468, 402)
Screenshot: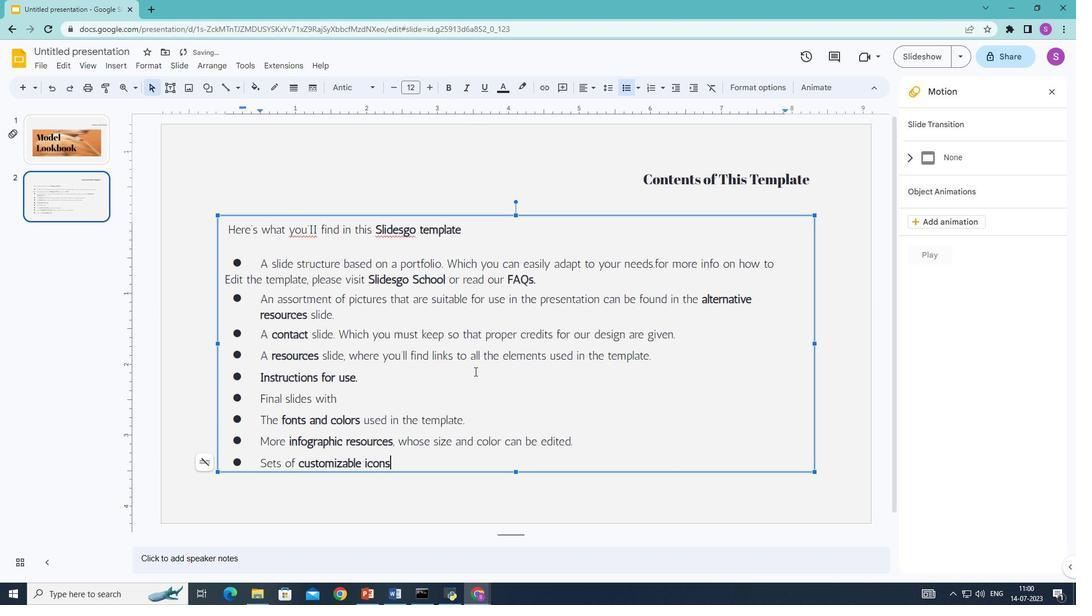 
Action: Key pressed <Key.space>of<Key.space>the<Key.space>following<Key.space>themes.<Key.space>general<Key.space>business,<Key.space>avatar,<Key.space>creative<Key.space>process,<Key.enter><Key.up><Key.right><Key.right><Key.right><Key.right><Key.right><Key.right><Key.right><Key.right><Key.right><Key.right><Key.right><Key.right><Key.right><Key.right><Key.right><Key.right><Key.right><Key.right><Key.right><Key.right><Key.right><Key.right><Key.right><Key.right><Key.right><Key.right><Key.right><Key.right><Key.right><Key.right><Key.right><Key.right><Key.right><Key.right><Key.right><Key.right><Key.right><Key.right><Key.right><Key.right><Key.right><Key.right><Key.right><Key.right><Key.right><Key.right><Key.right><Key.right><Key.right><Key.right><Key.right><Key.right><Key.right><Key.right><Key.right><Key.right><Key.right><Key.right><Key.right><Key.right><Key.right><Key.right><Key.right><Key.right><Key.right><Key.right><Key.right><Key.right><Key.right><Key.right><Key.right><Key.right><Key.right><Key.right><Key.right><Key.right><Key.right><Key.right><Key.right><Key.right><Key.right><Key.right><Key.right><Key.right><Key.right><Key.right><Key.right><Key.right><Key.right><Key.right><Key.right><Key.right><Key.right><Key.right><Key.right><Key.right><Key.right><Key.right><Key.right><Key.right>
Screenshot: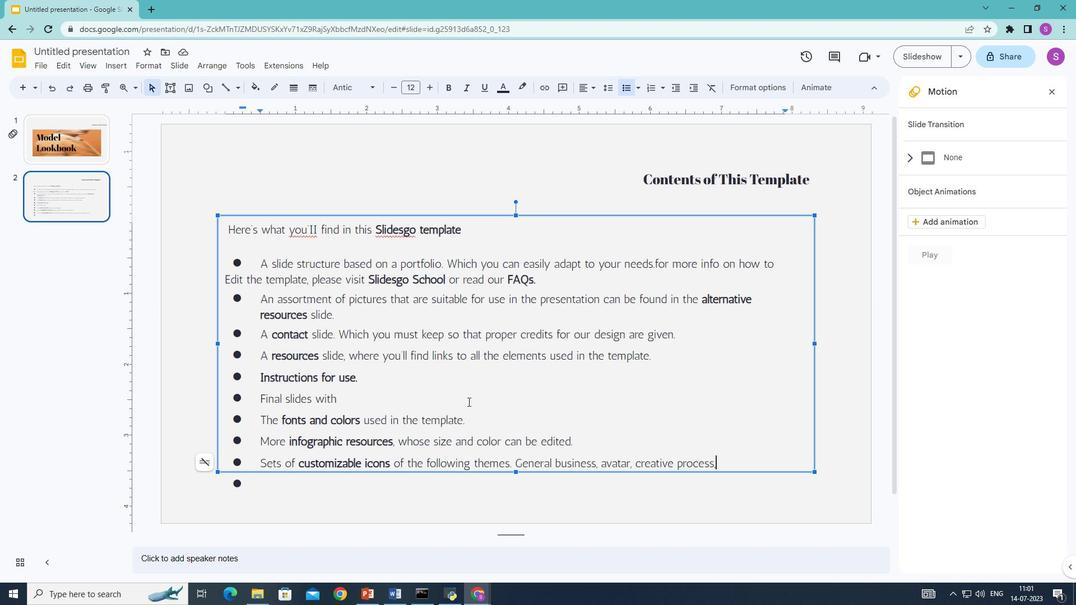 
Action: Mouse moved to (241, 481)
Screenshot: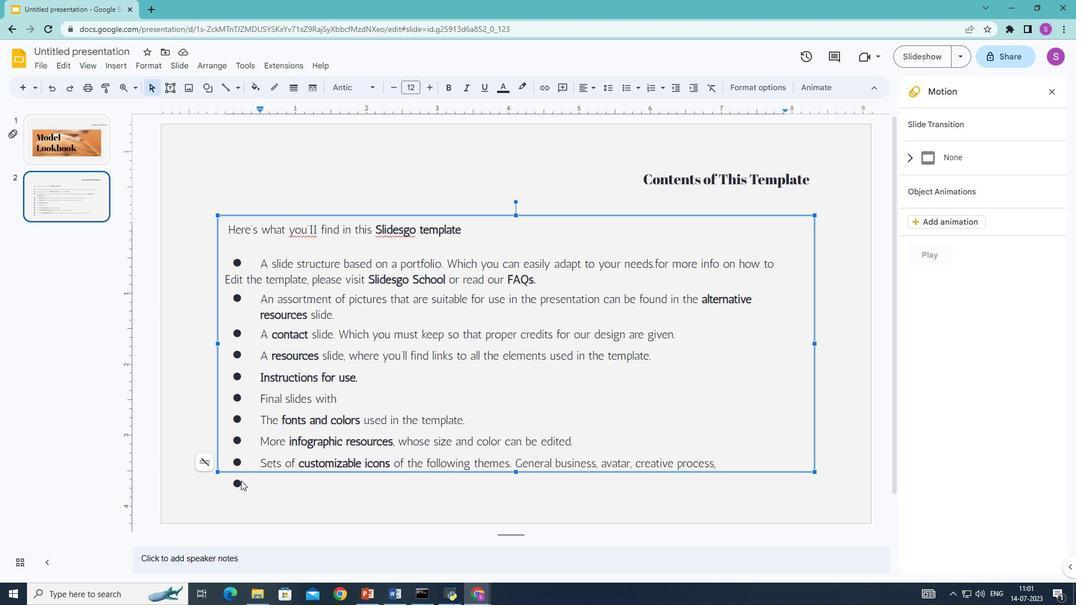 
Action: Mouse pressed left at (241, 481)
Screenshot: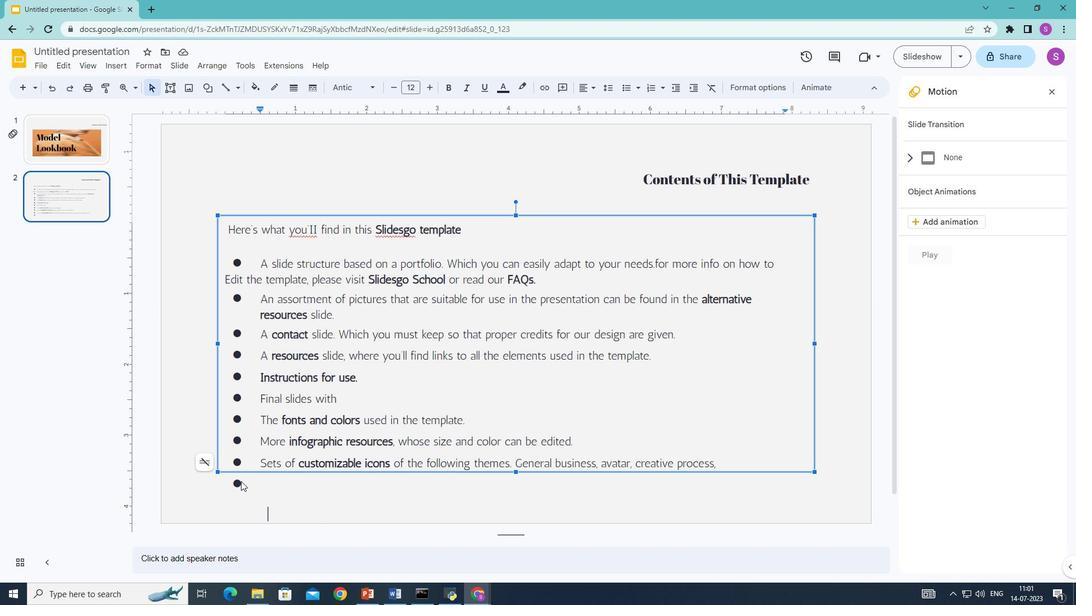 
Action: Mouse moved to (240, 481)
Screenshot: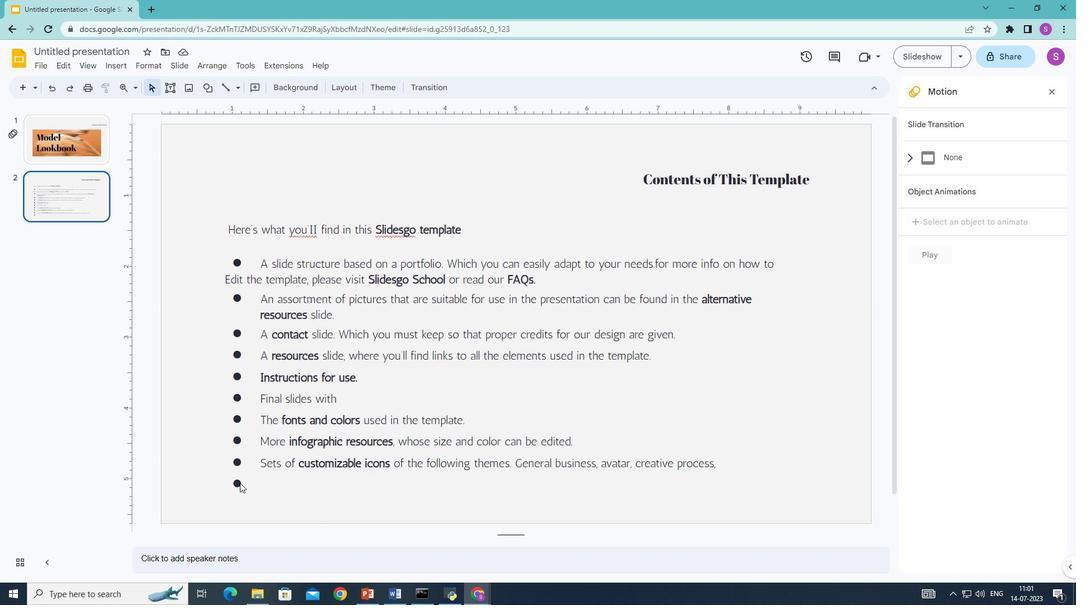 
Action: Mouse pressed left at (240, 481)
Screenshot: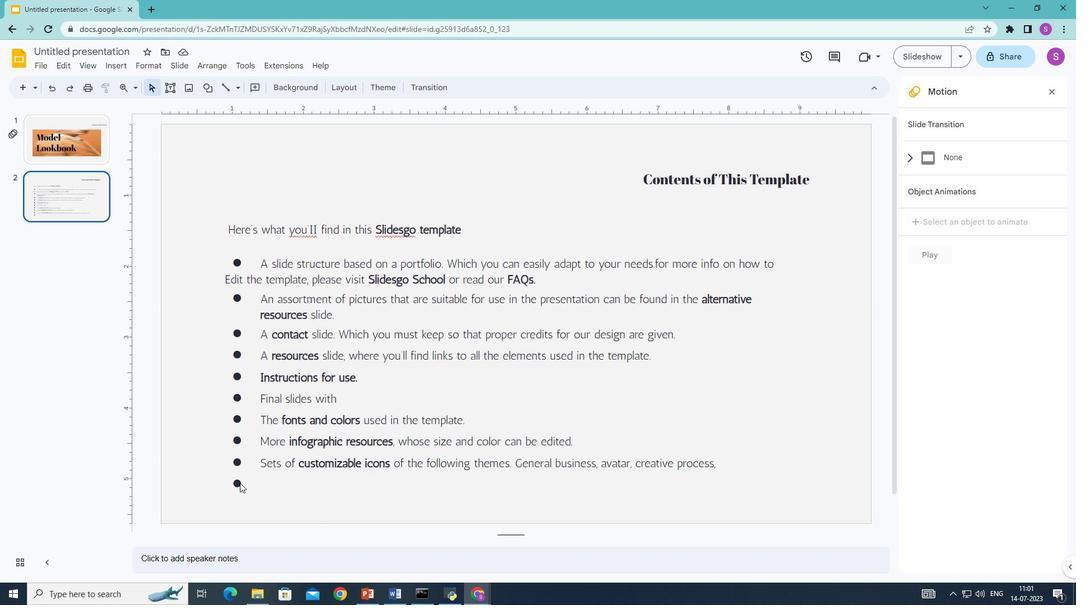 
Action: Mouse moved to (259, 489)
Screenshot: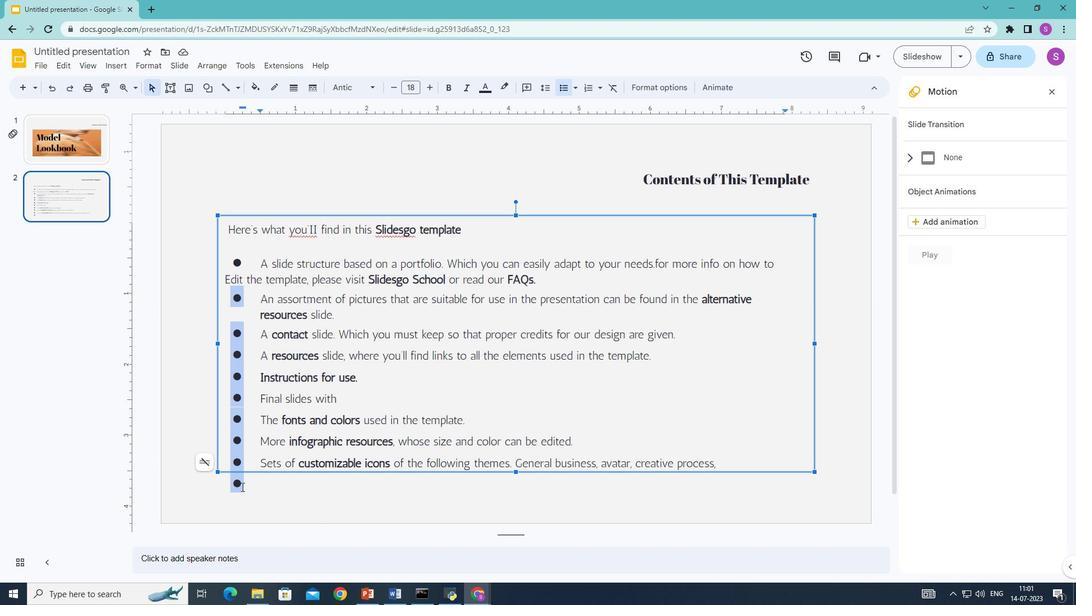 
Action: Mouse pressed left at (259, 489)
Screenshot: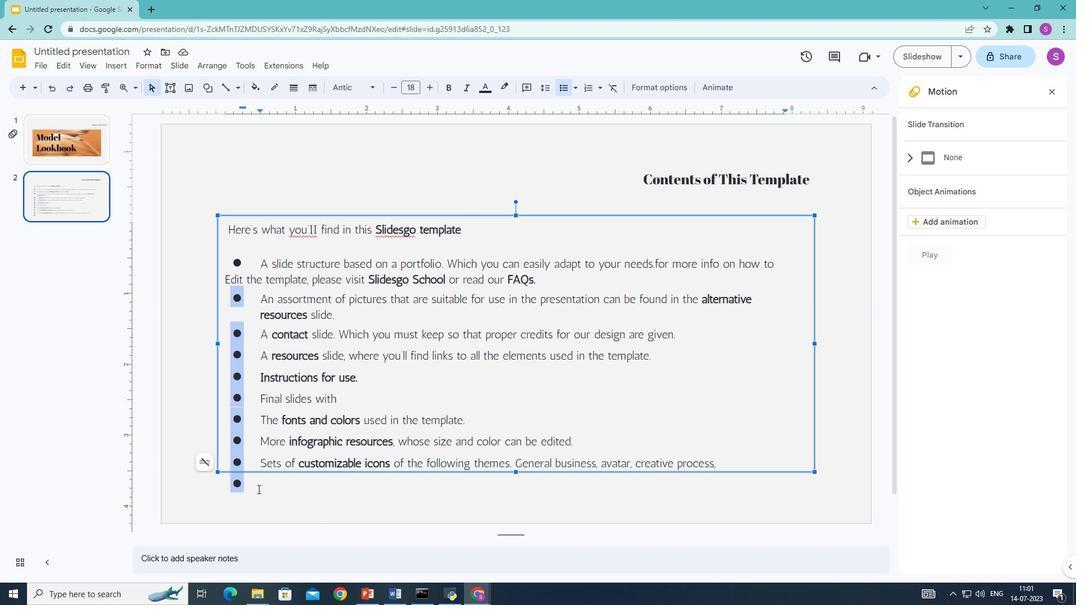 
Action: Mouse moved to (242, 486)
Screenshot: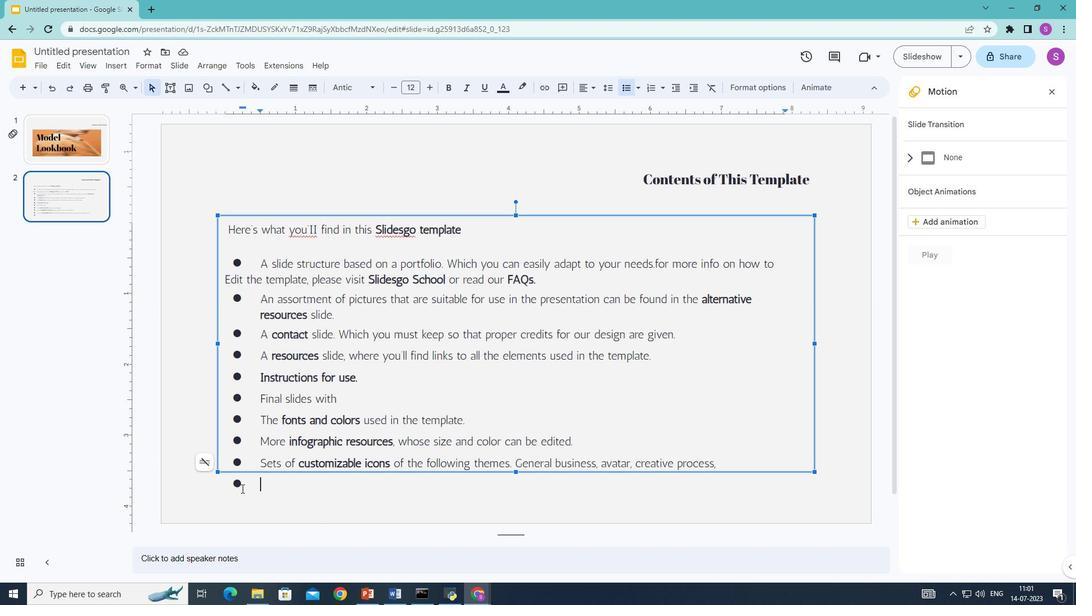 
Action: Mouse pressed left at (242, 486)
Screenshot: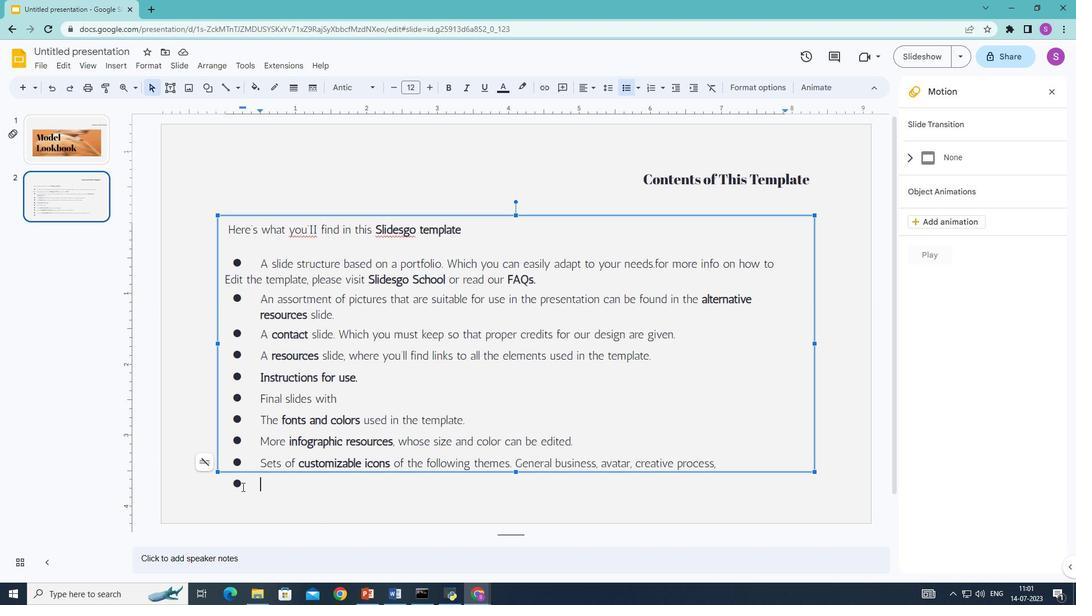 
Action: Mouse moved to (236, 486)
Screenshot: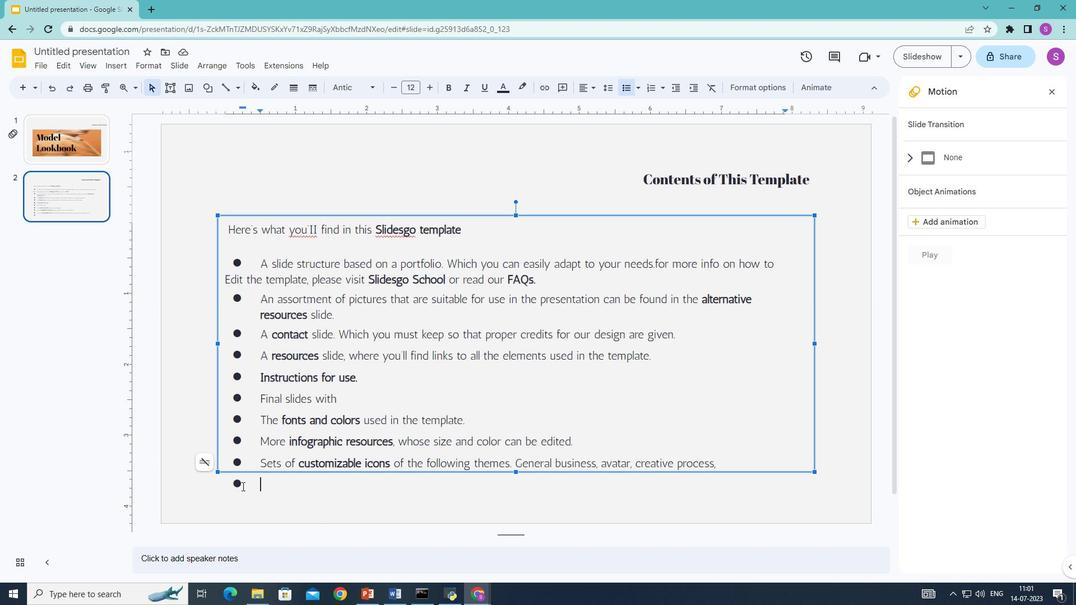 
Action: Mouse pressed left at (236, 486)
Screenshot: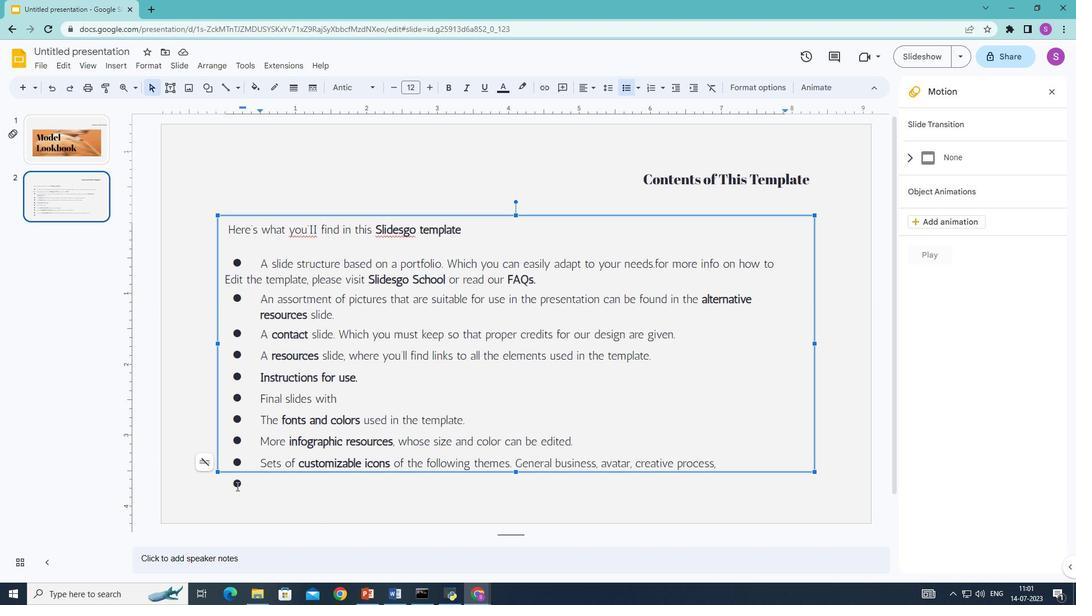 
Action: Mouse moved to (292, 495)
Screenshot: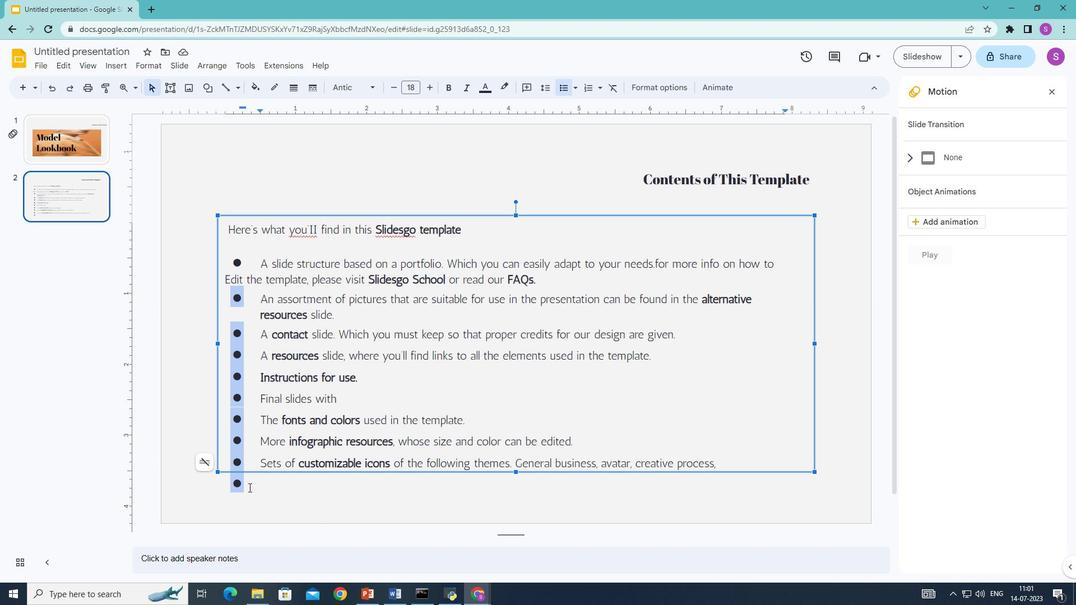 
Action: Mouse pressed left at (292, 495)
Screenshot: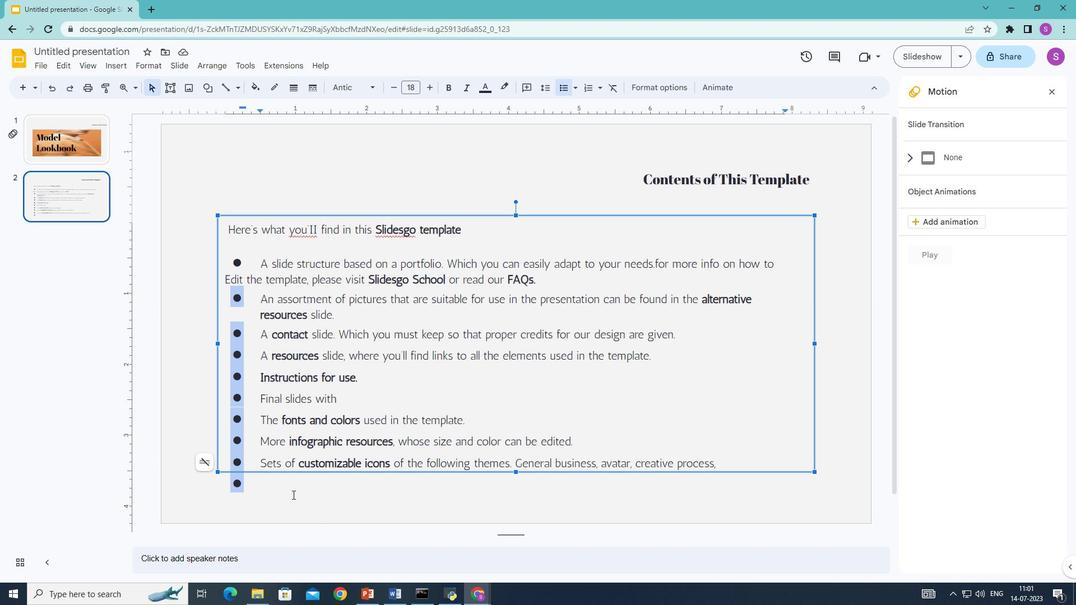 
Action: Mouse moved to (622, 87)
Screenshot: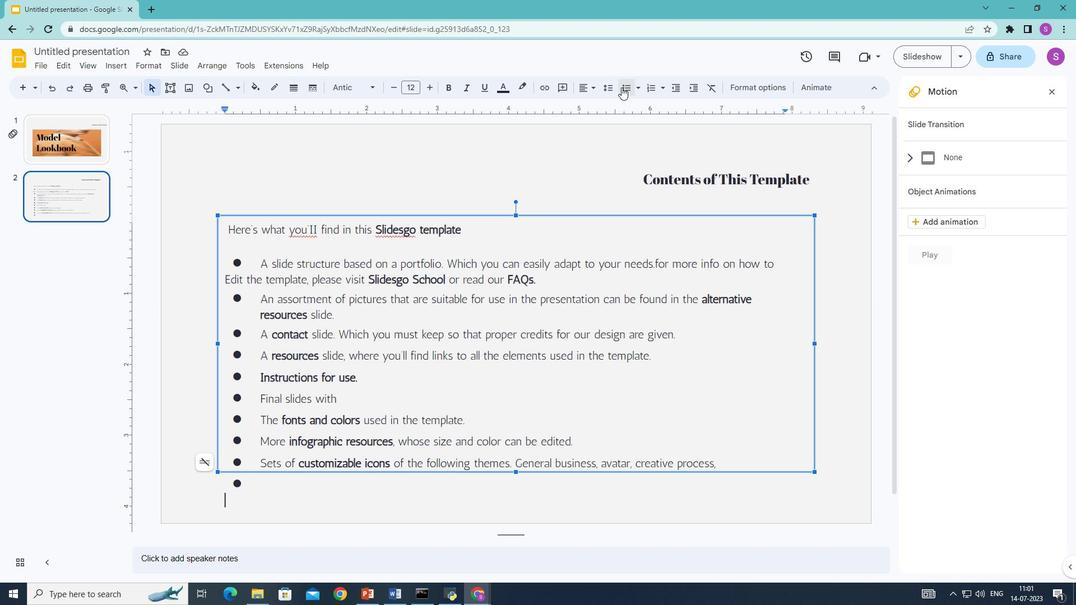 
Action: Mouse pressed left at (622, 87)
Screenshot: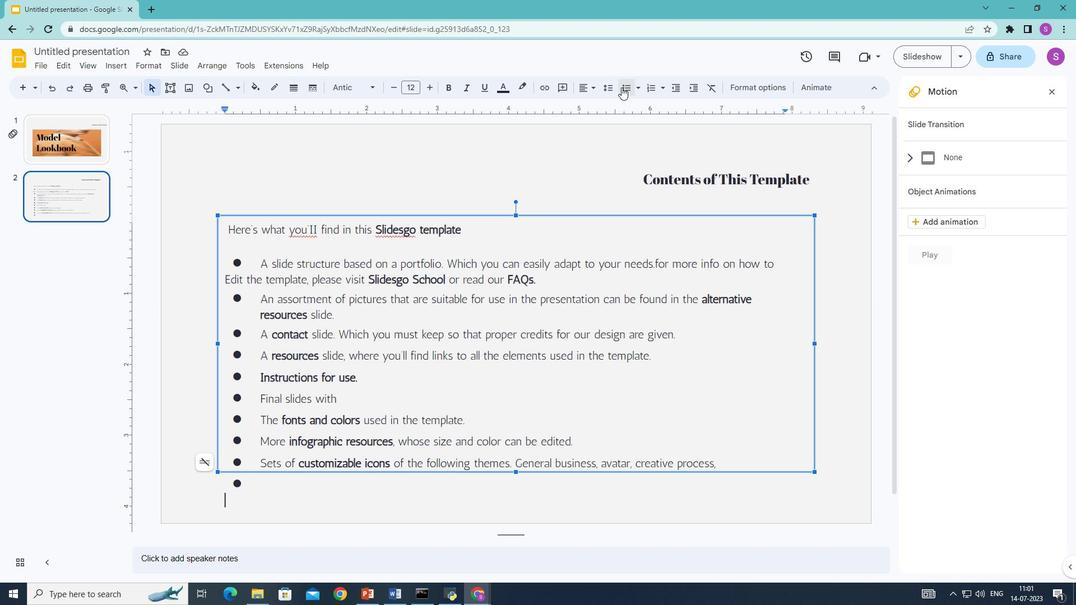 
Action: Mouse moved to (238, 504)
Screenshot: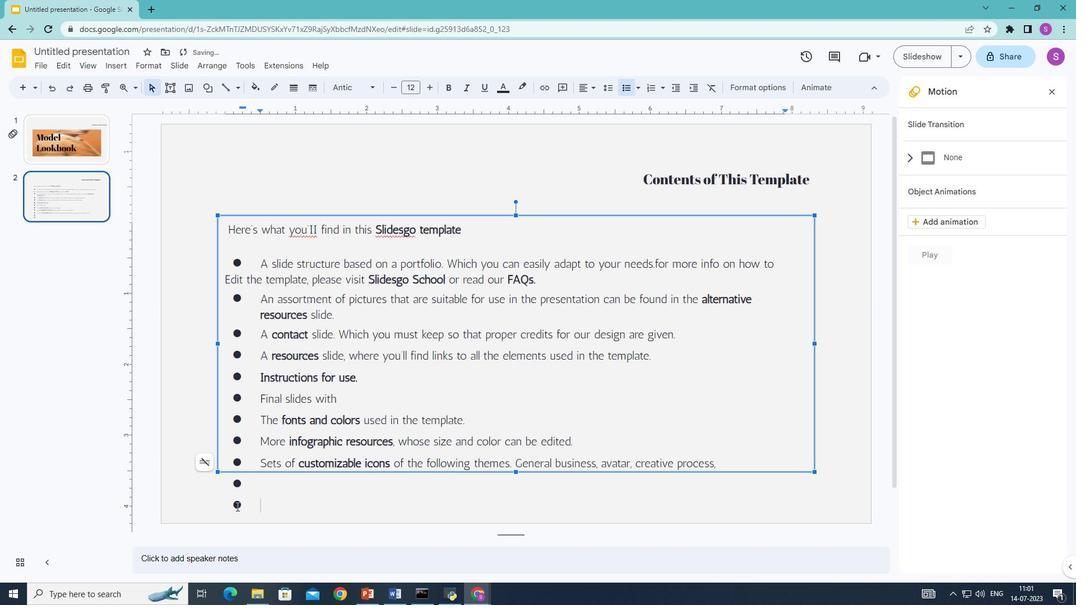 
Action: Mouse pressed left at (238, 504)
Screenshot: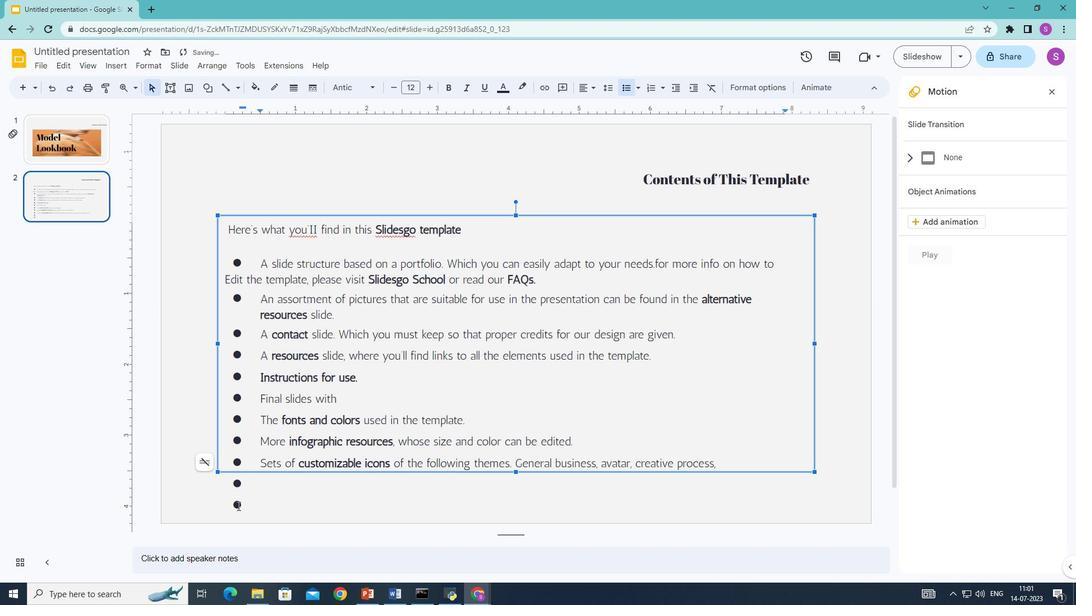 
Action: Mouse moved to (263, 511)
Screenshot: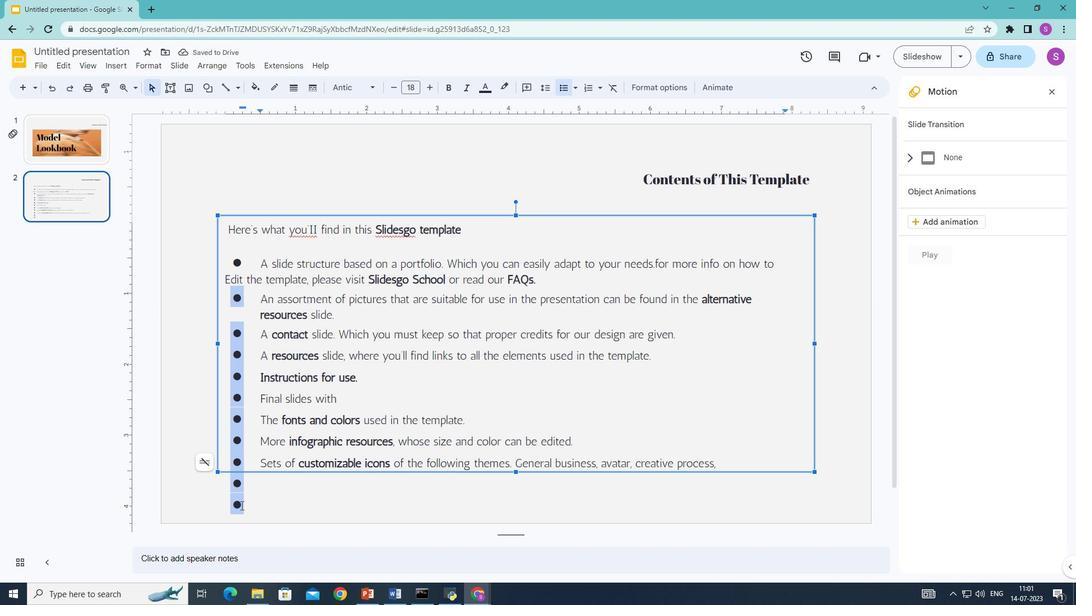 
Action: Mouse pressed left at (263, 511)
Screenshot: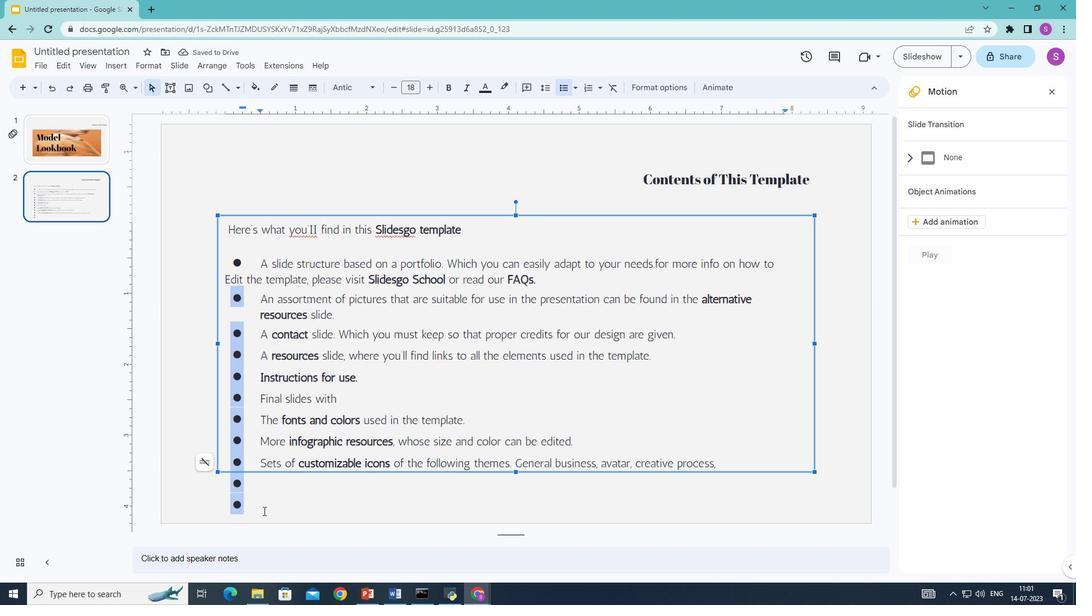 
Action: Mouse moved to (724, 462)
Screenshot: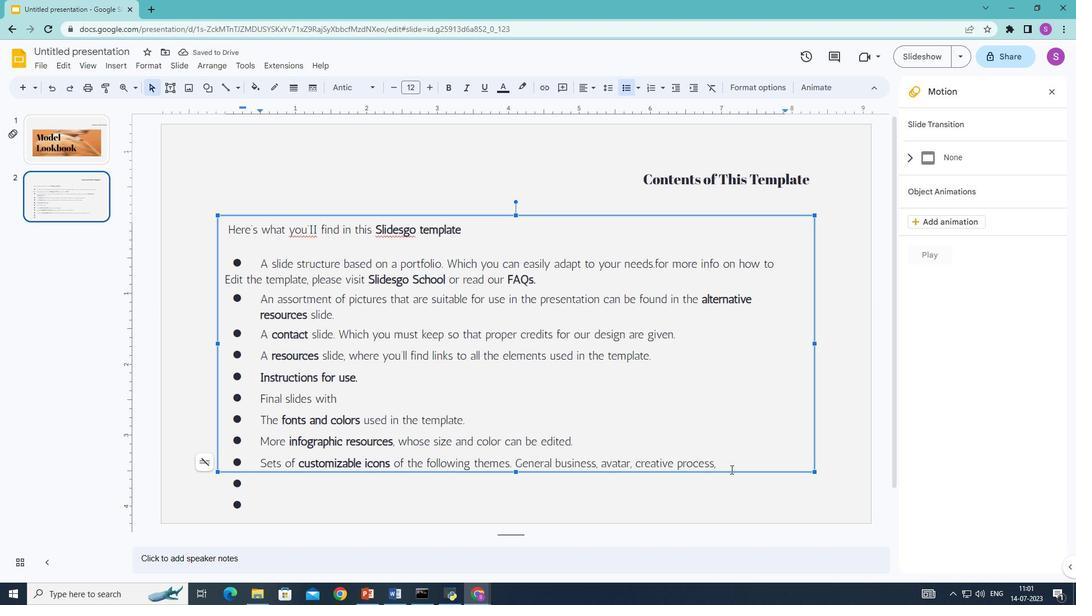 
Action: Mouse pressed left at (724, 462)
Screenshot: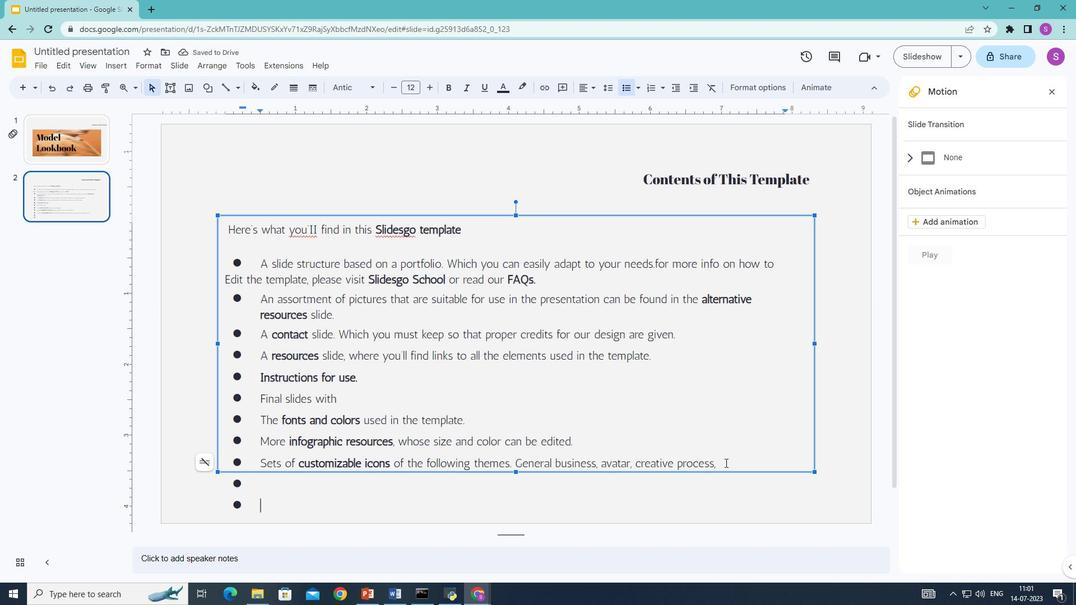 
Action: Mouse moved to (696, 450)
Screenshot: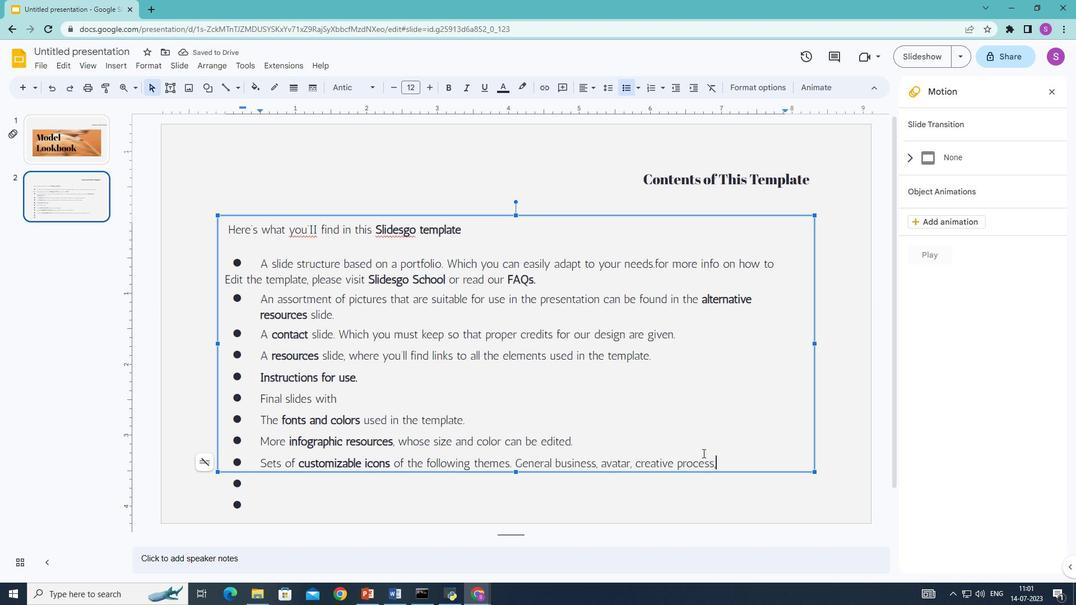 
Action: Key pressed <Key.space>education,<Key.space>help<Key.space>support<Key.space>medical<Key.space>nature<Key.space>perfoming<Key.space>arts,<Key.space><Key.shift>SEO<Key.space>
Screenshot: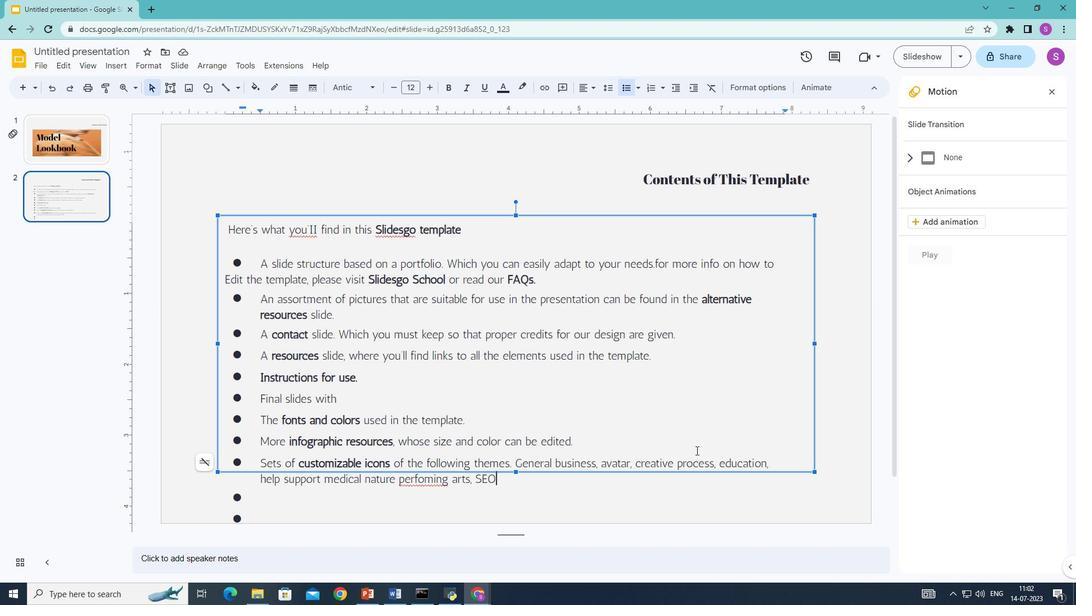 
Action: Mouse moved to (503, 478)
Screenshot: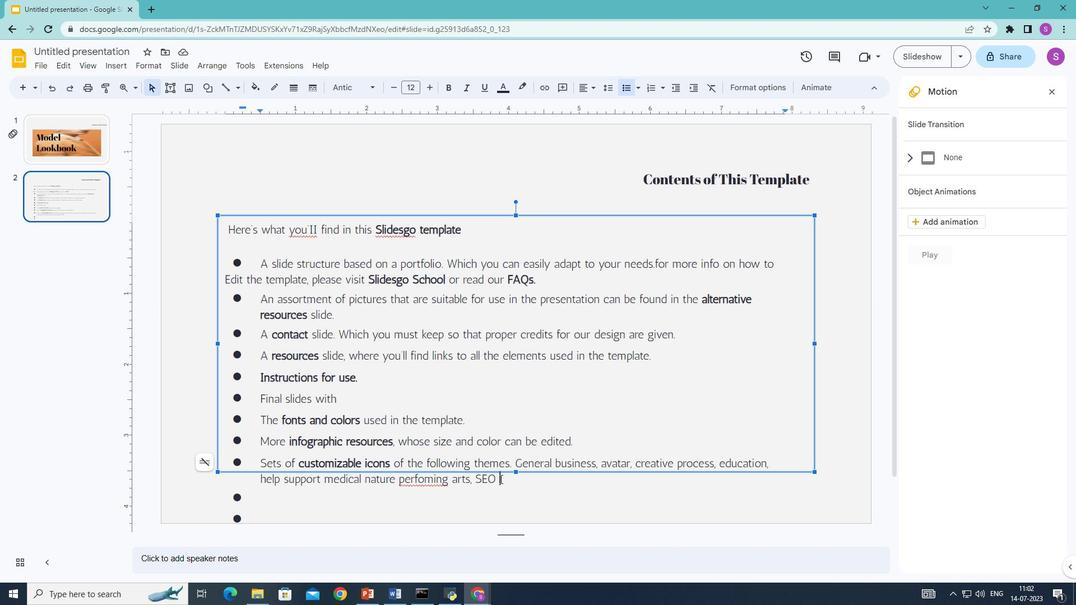 
Action: Mouse pressed left at (503, 478)
Screenshot: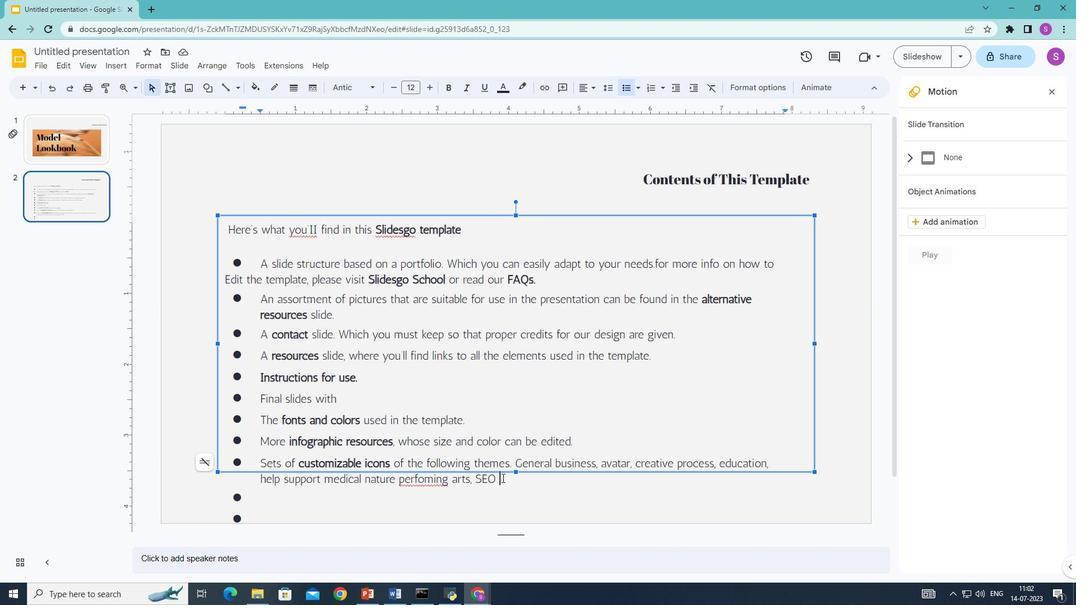 
Action: Mouse moved to (507, 479)
Screenshot: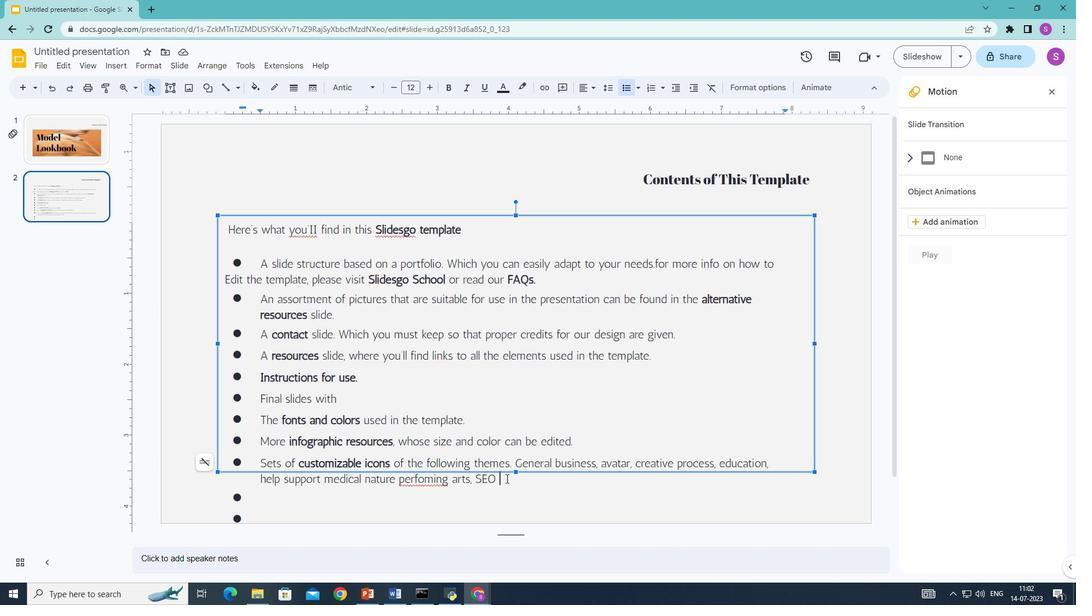 
Action: Key pressed <Key.shift><Key.shift>&<Key.space>marketim<Key.backspace>ng<Key.space>and<Key.space>teamwork.
Screenshot: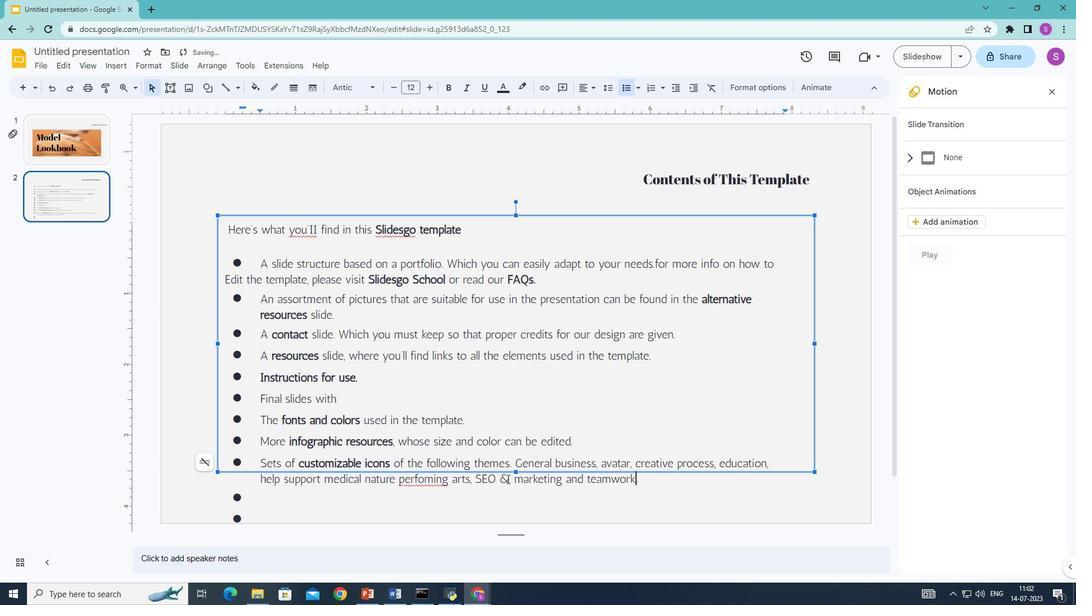 
Action: Mouse moved to (571, 513)
Screenshot: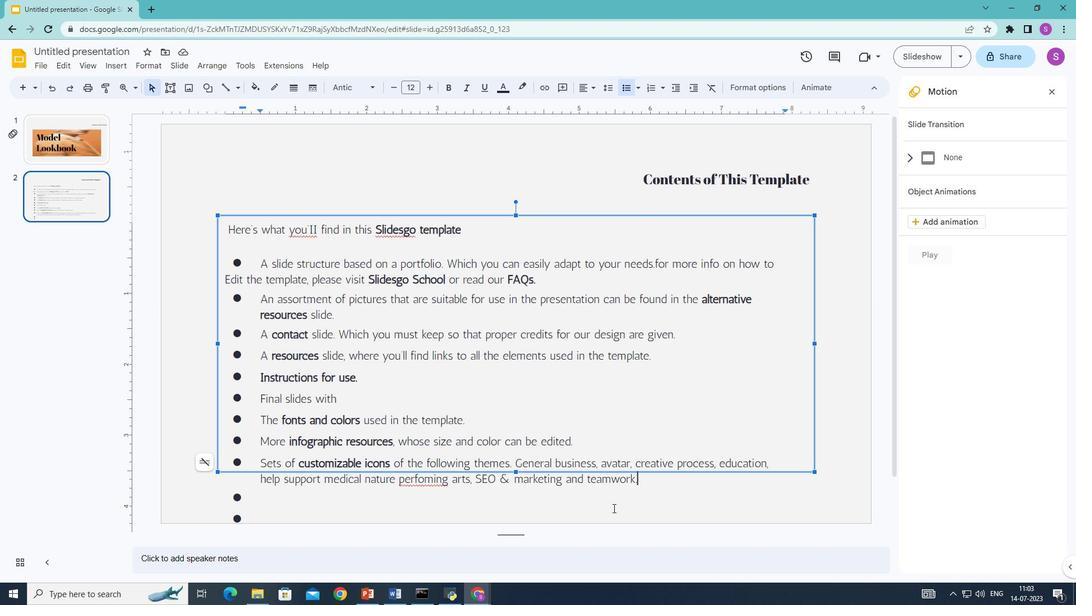 
Action: Key pressed <Key.enter>
Screenshot: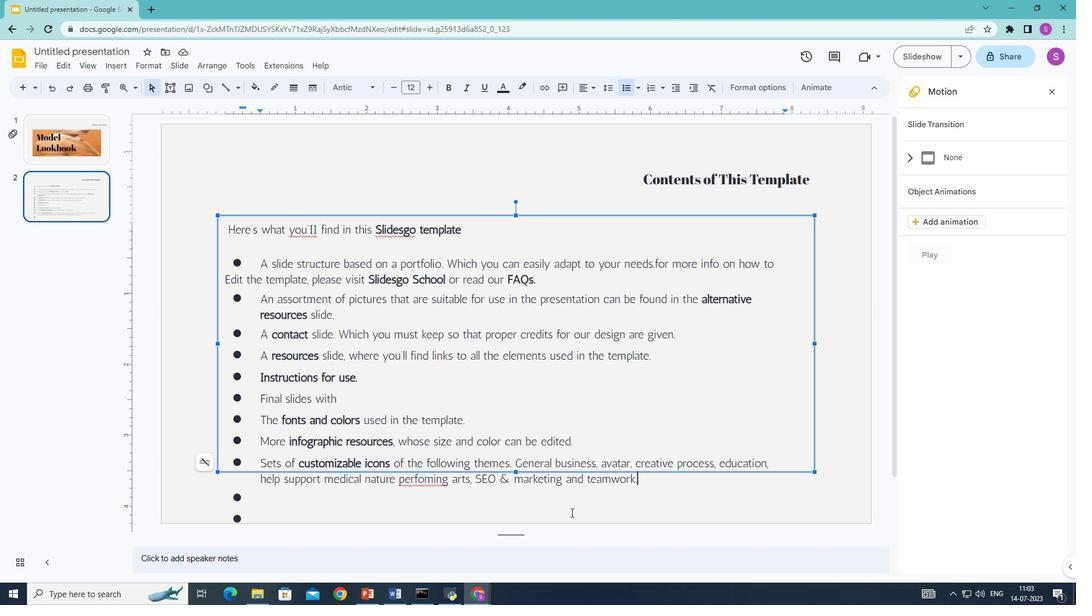 
Action: Mouse moved to (629, 83)
Screenshot: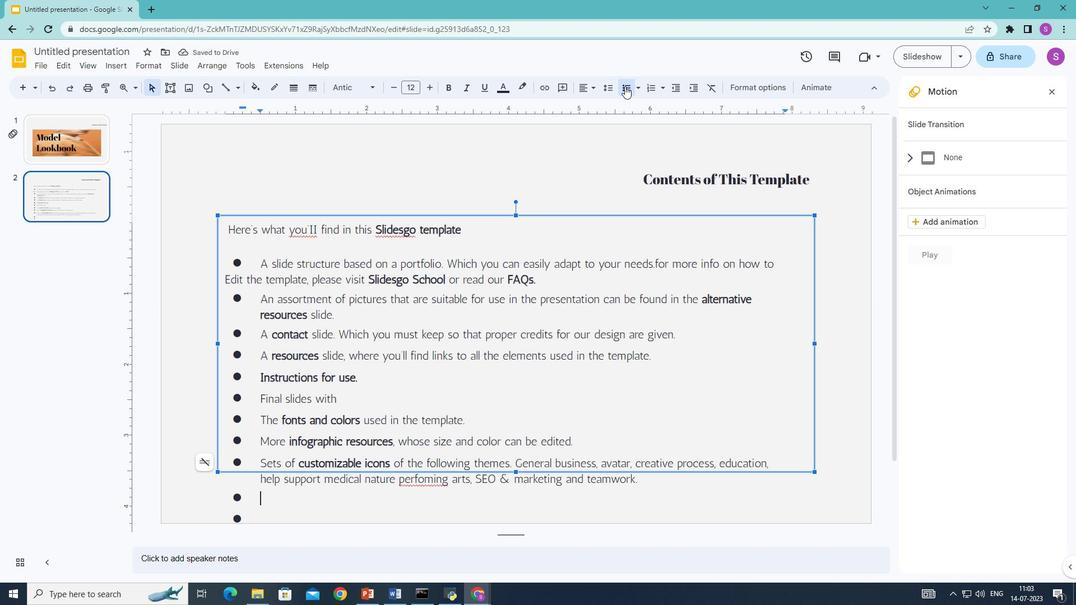 
Action: Mouse pressed left at (629, 83)
Screenshot: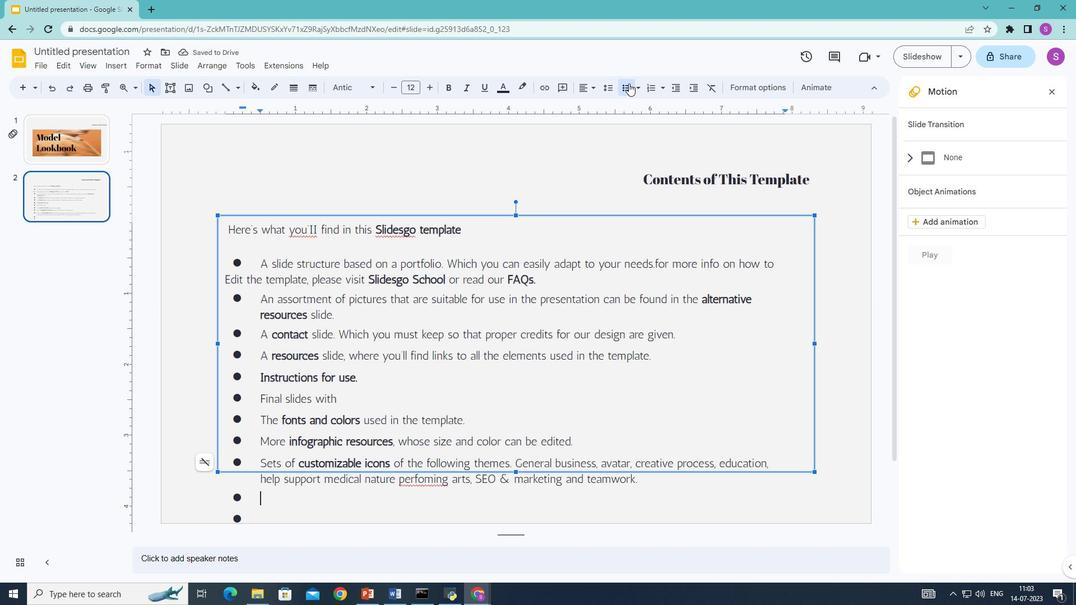 
Action: Mouse moved to (260, 506)
Screenshot: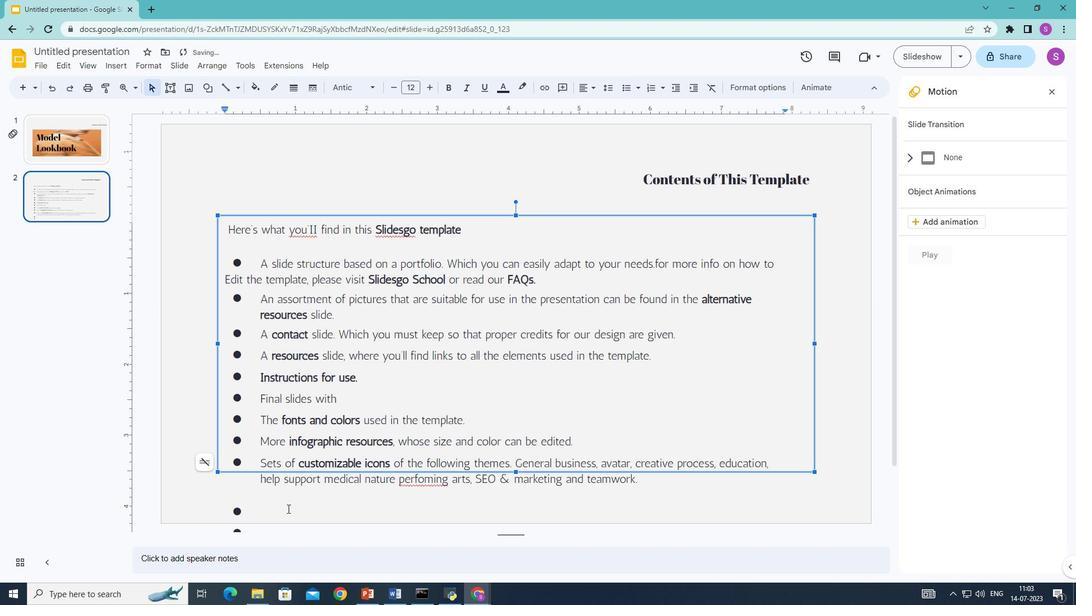 
Action: Mouse scrolled (260, 505) with delta (0, 0)
Screenshot: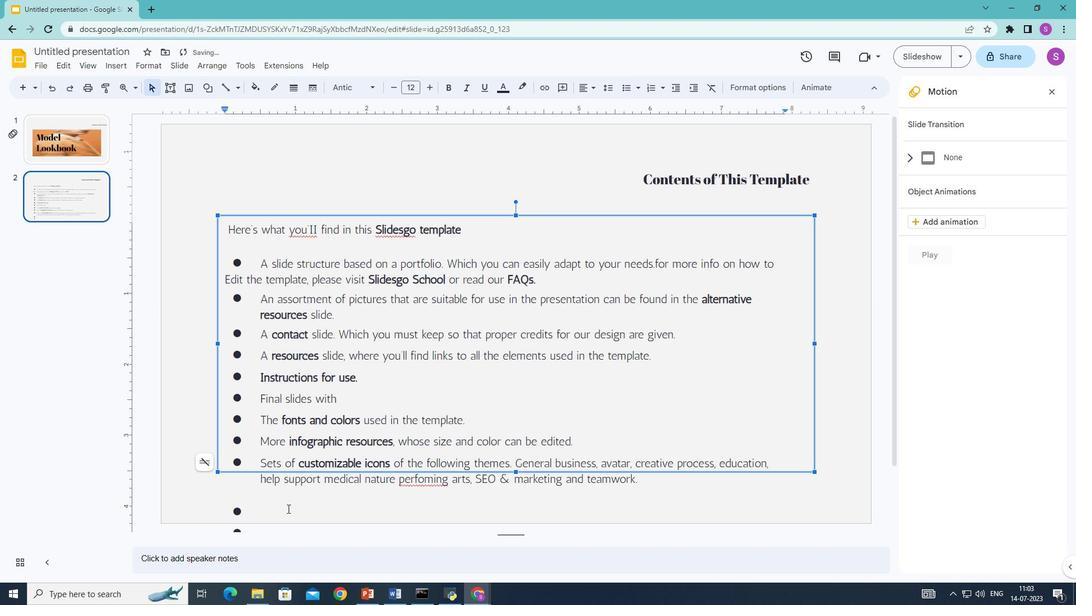 
Action: Mouse moved to (235, 453)
Screenshot: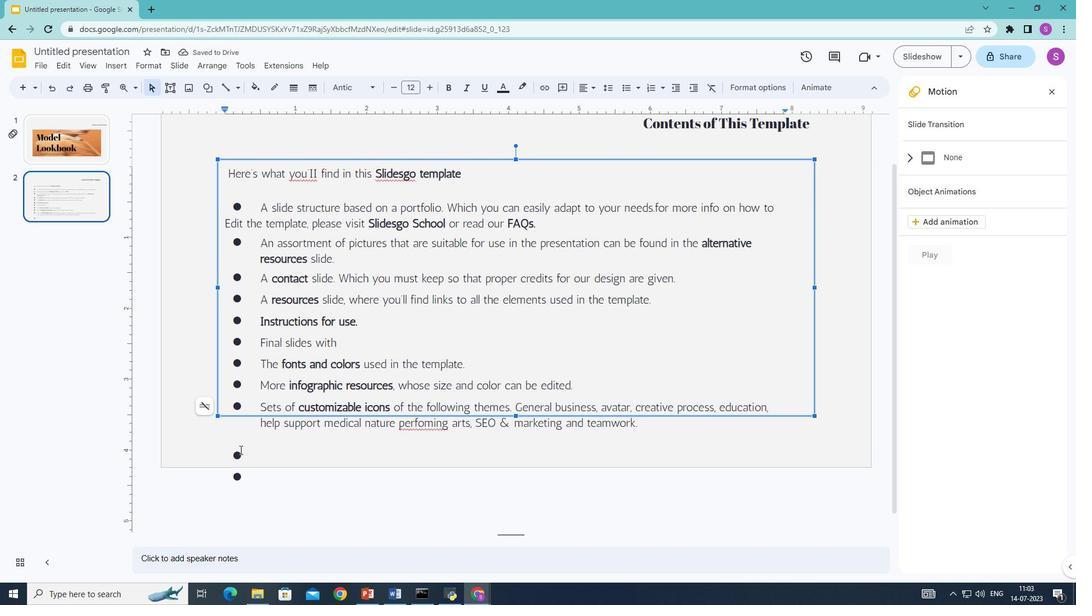 
Action: Mouse pressed left at (235, 453)
Screenshot: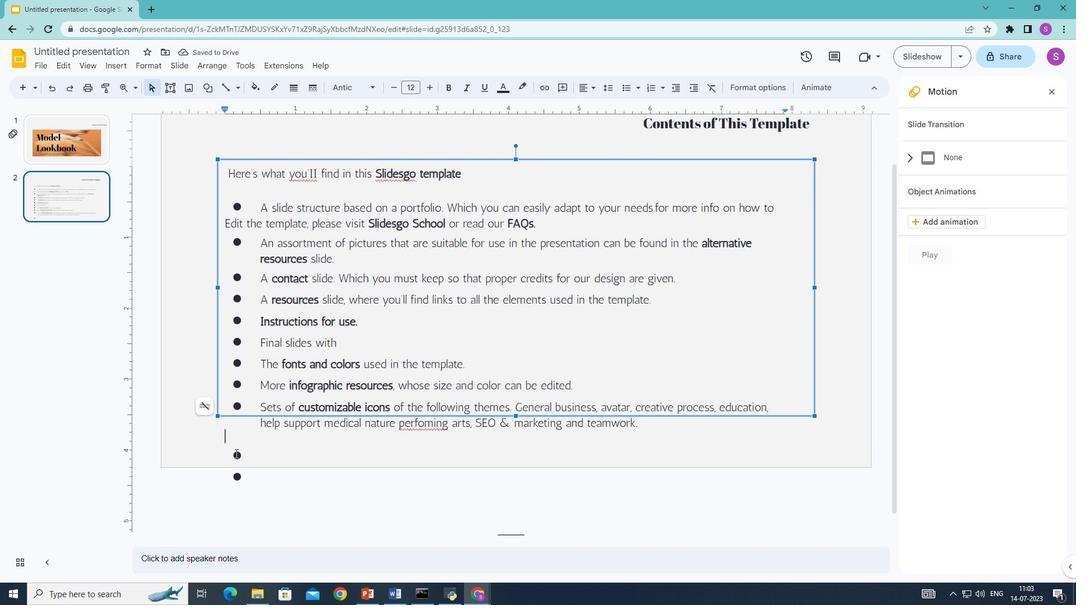 
Action: Mouse moved to (278, 459)
Screenshot: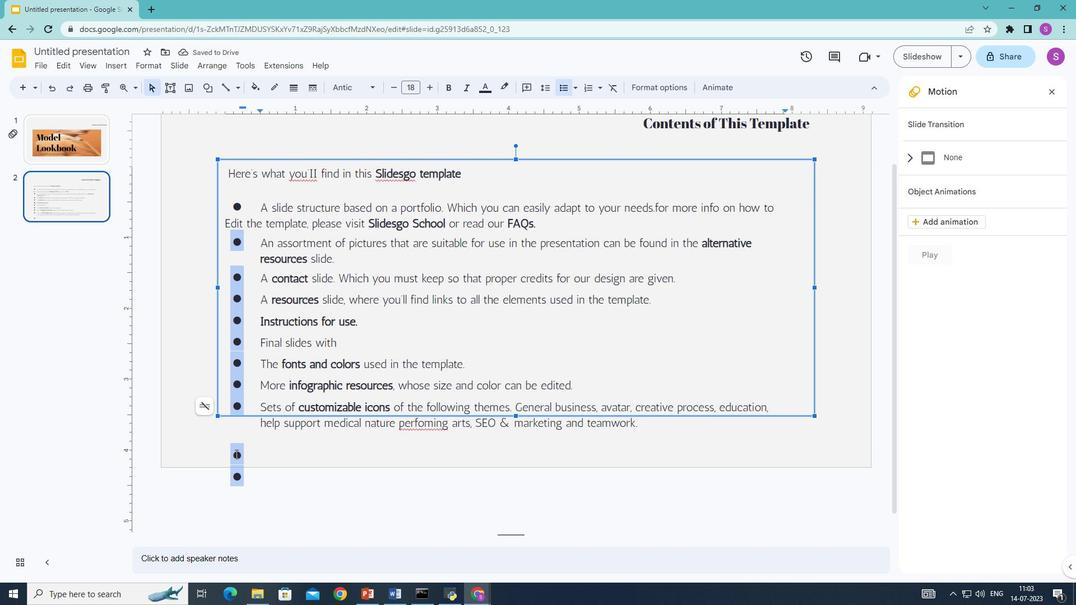 
Action: Mouse pressed left at (278, 459)
Screenshot: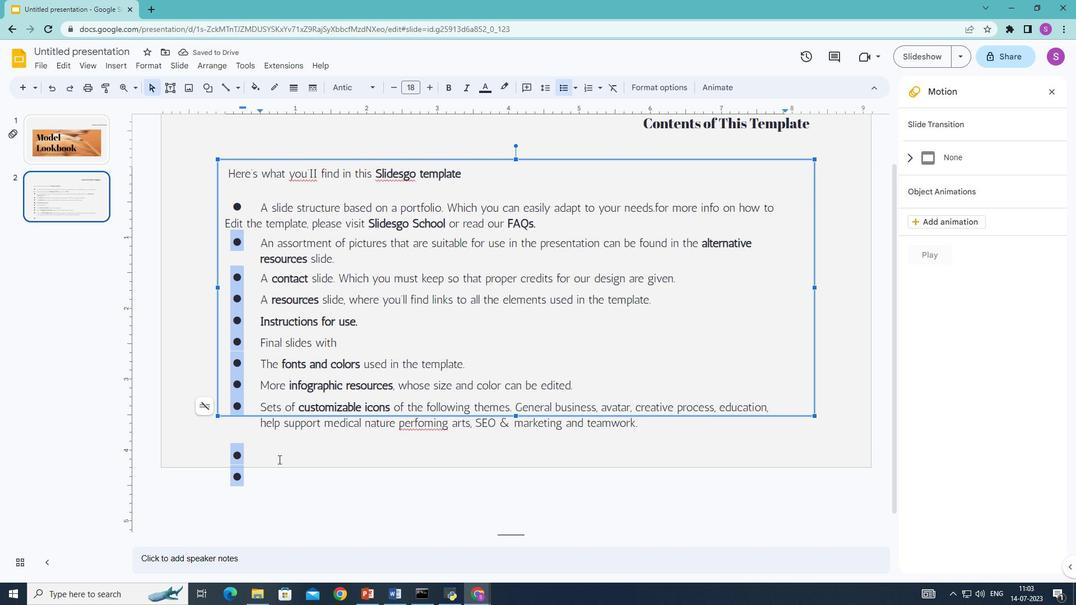 
Action: Mouse moved to (241, 459)
Screenshot: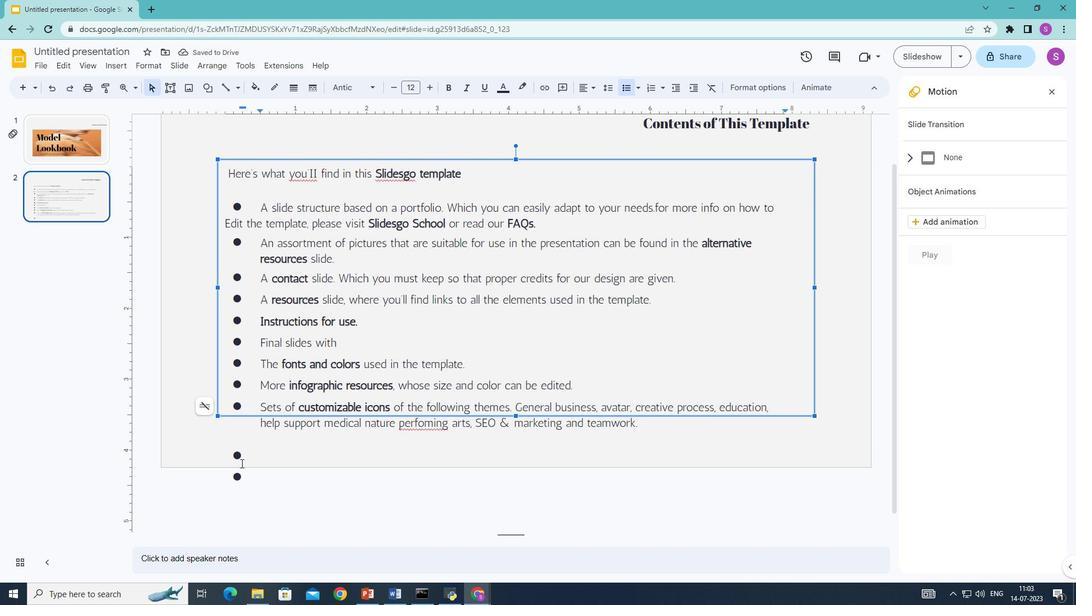 
Action: Mouse pressed left at (241, 459)
Screenshot: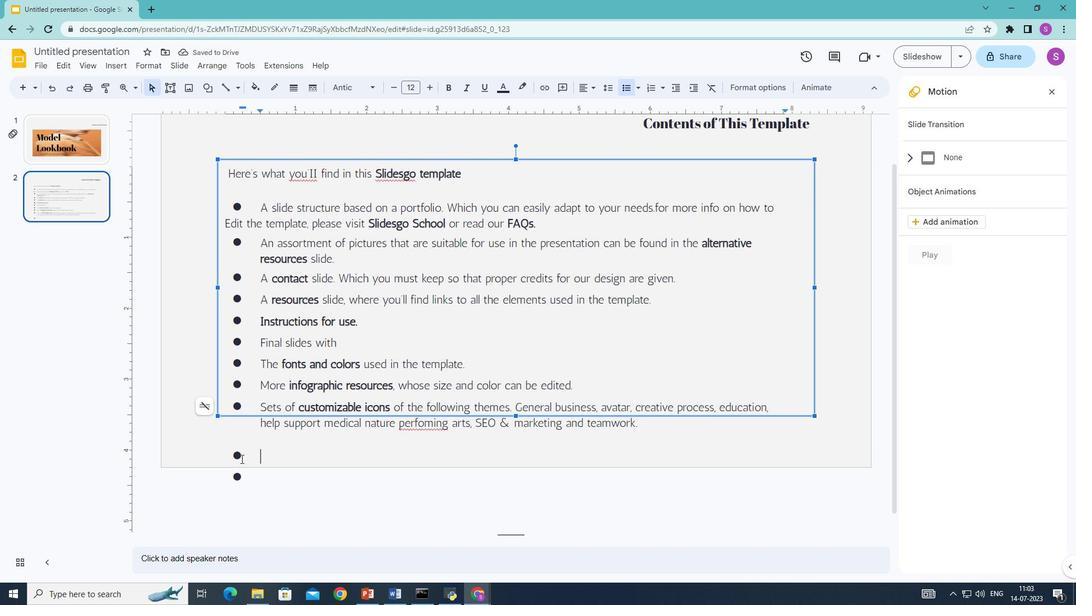 
Action: Mouse moved to (256, 458)
Screenshot: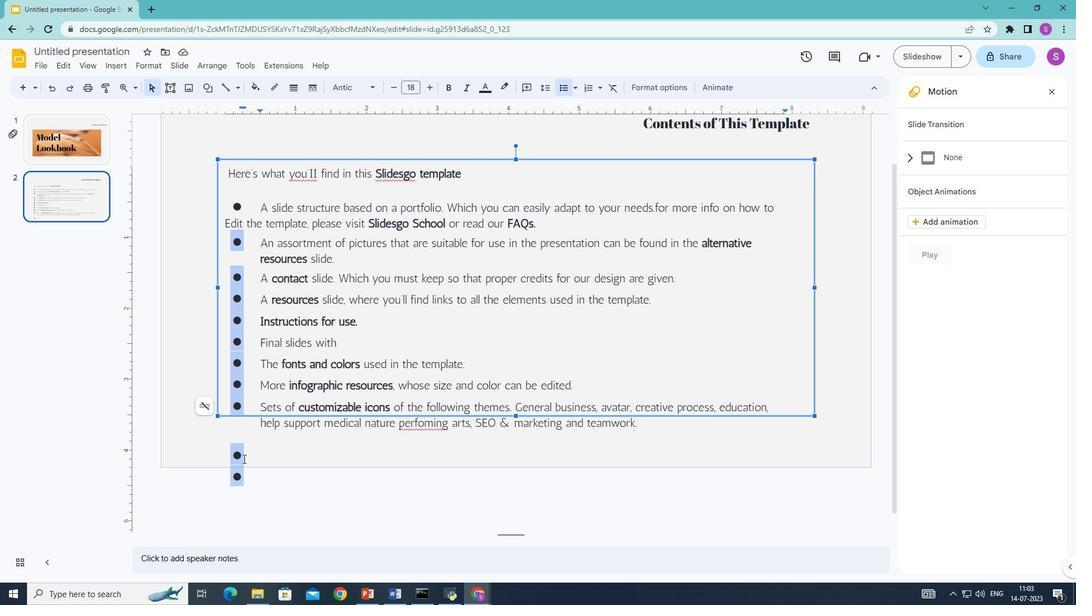 
Action: Mouse pressed left at (256, 458)
Screenshot: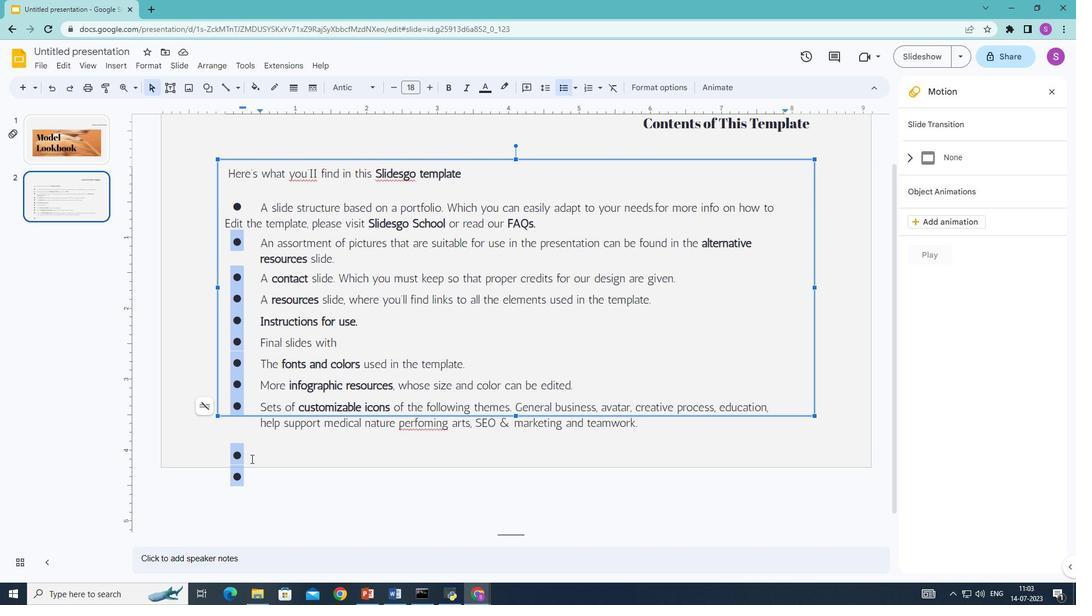 
Action: Mouse moved to (423, 422)
Screenshot: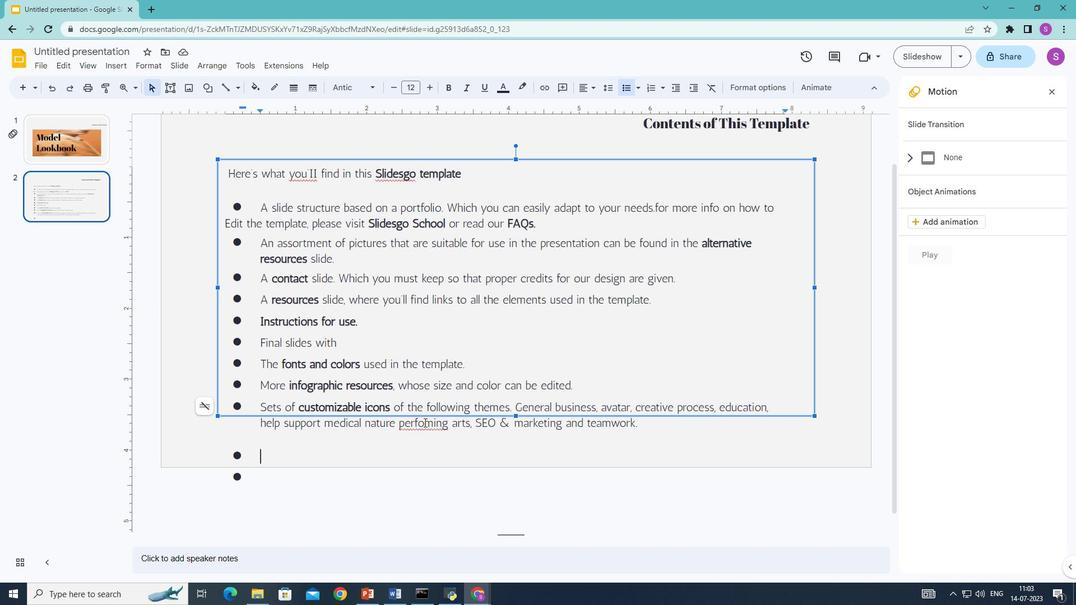 
Action: Mouse pressed left at (423, 422)
Screenshot: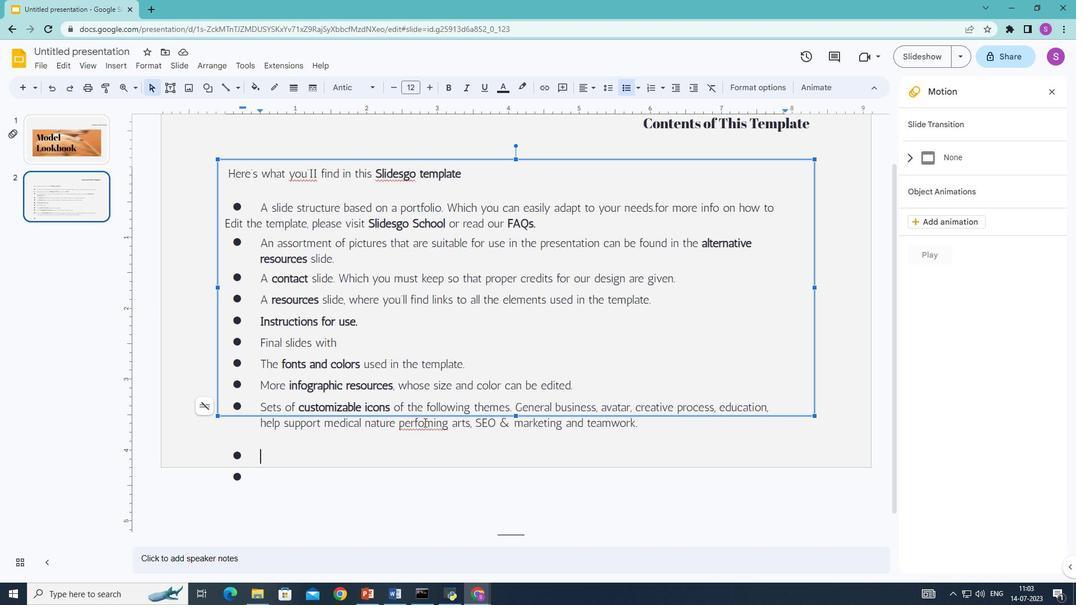 
Action: Mouse moved to (450, 507)
Screenshot: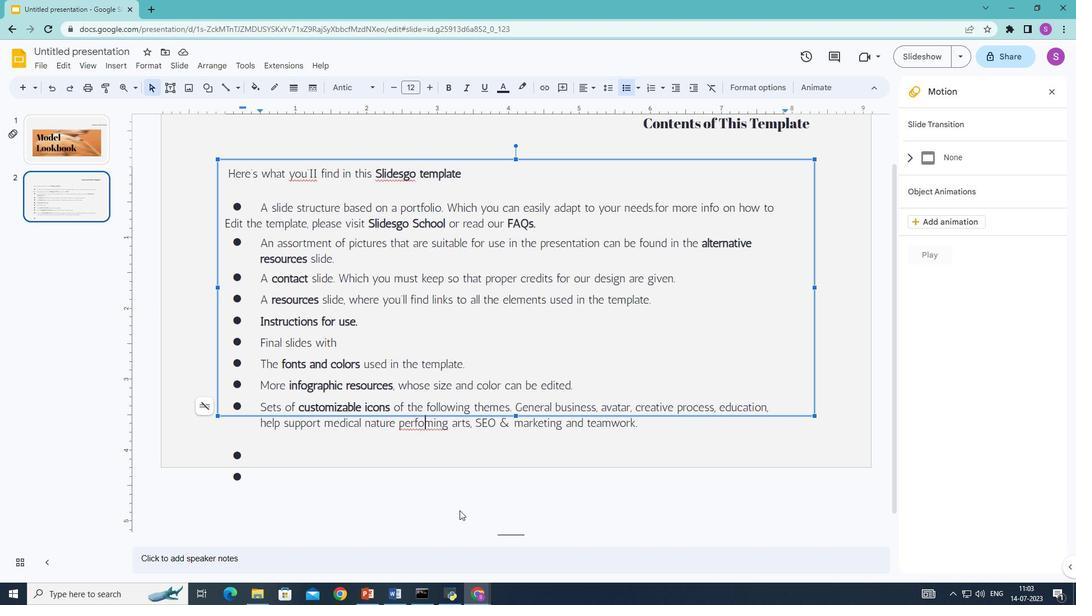 
Action: Key pressed r
Screenshot: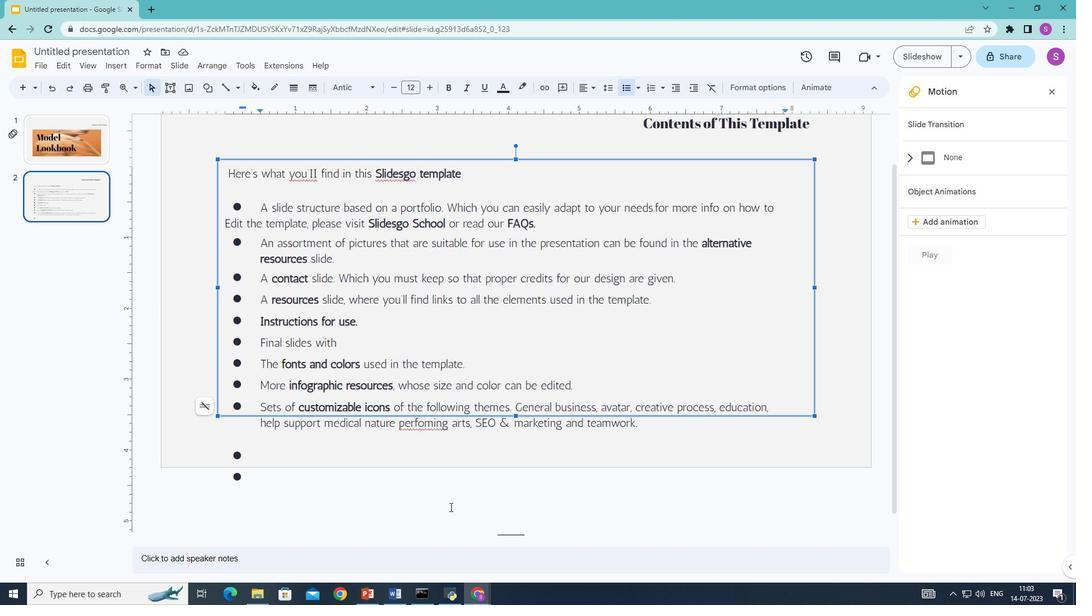 
Action: Mouse moved to (258, 454)
Screenshot: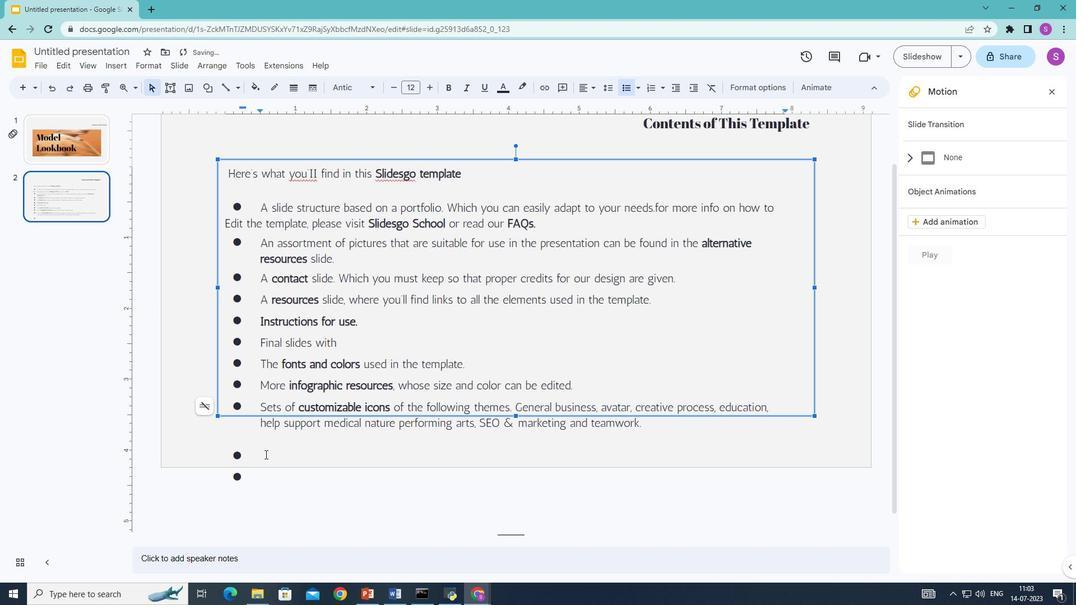 
Action: Mouse pressed left at (258, 454)
Screenshot: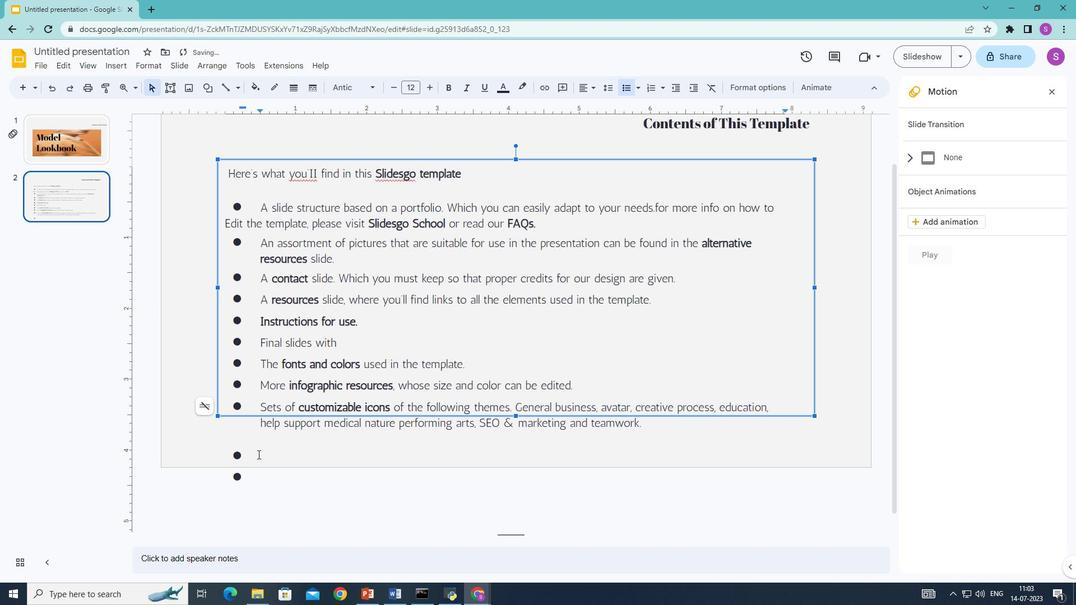 
Action: Mouse moved to (328, 491)
Screenshot: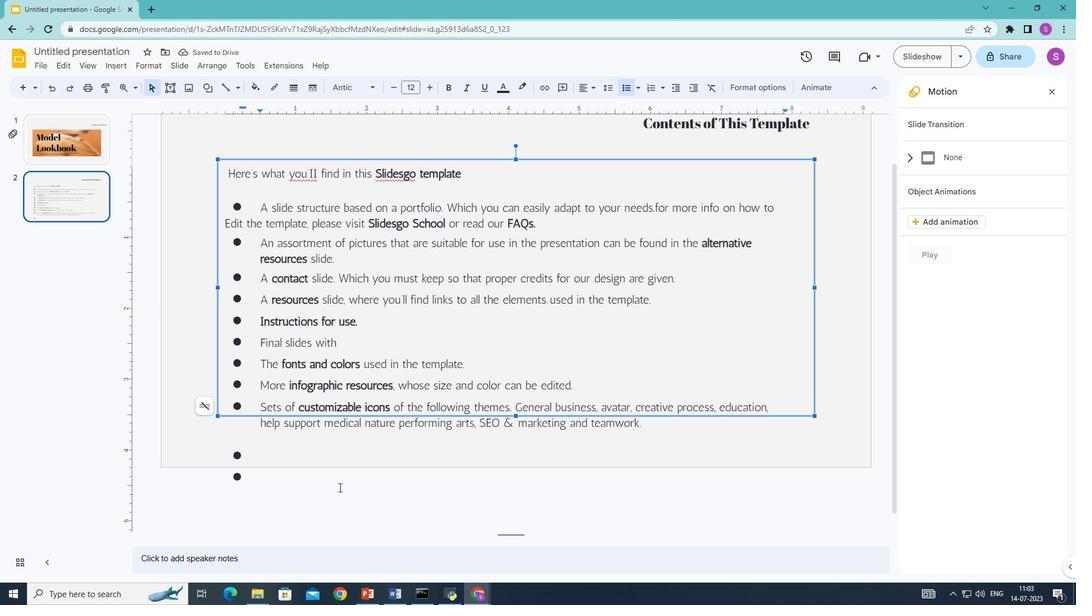 
Action: Key pressed <Key.backspace>
Screenshot: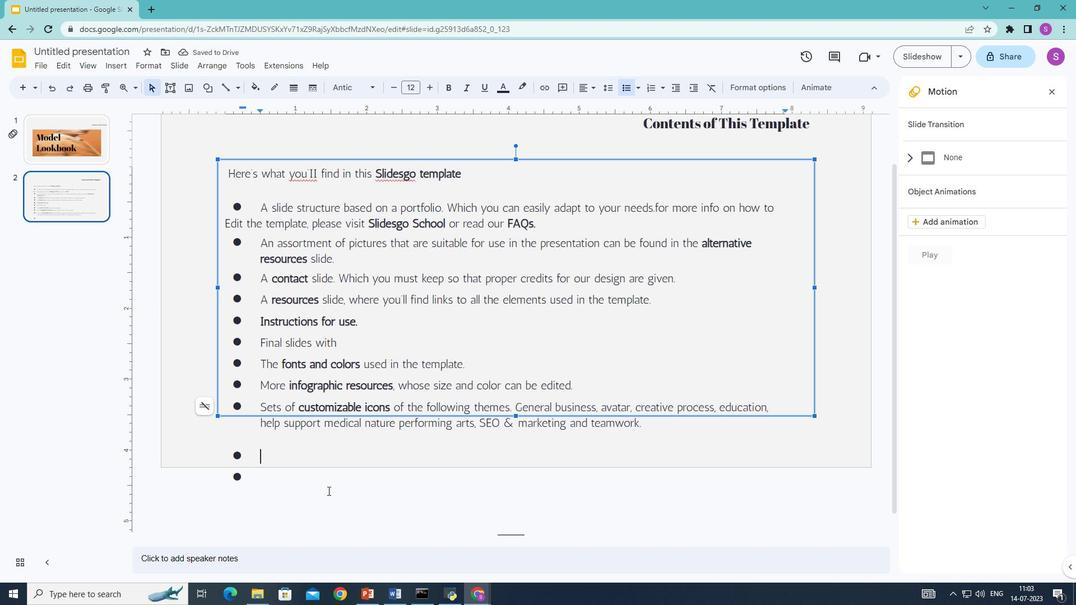 
Action: Mouse moved to (247, 469)
Screenshot: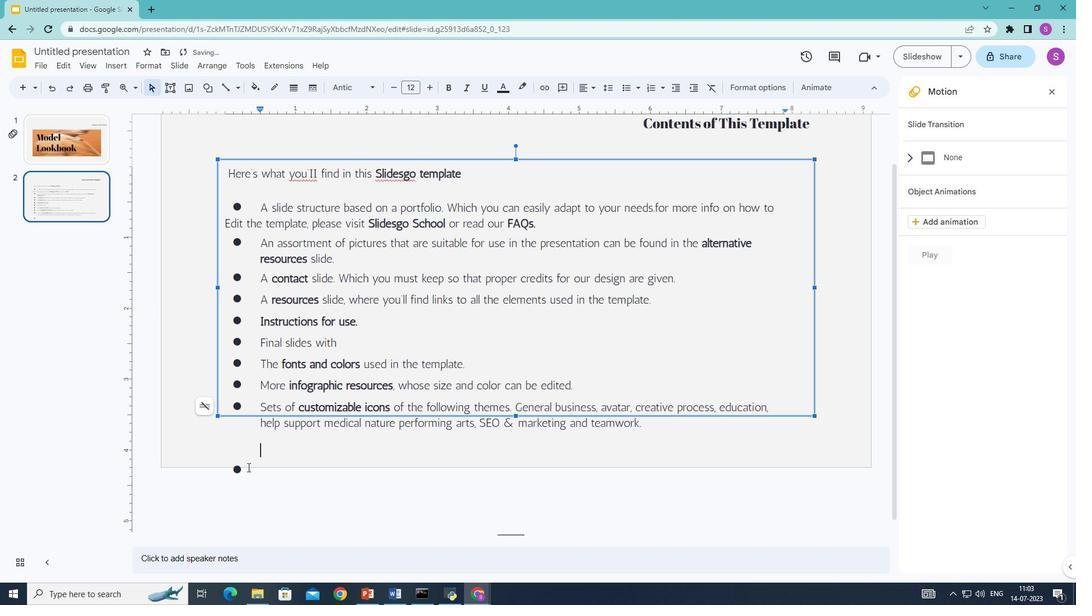 
Action: Mouse pressed left at (247, 469)
Screenshot: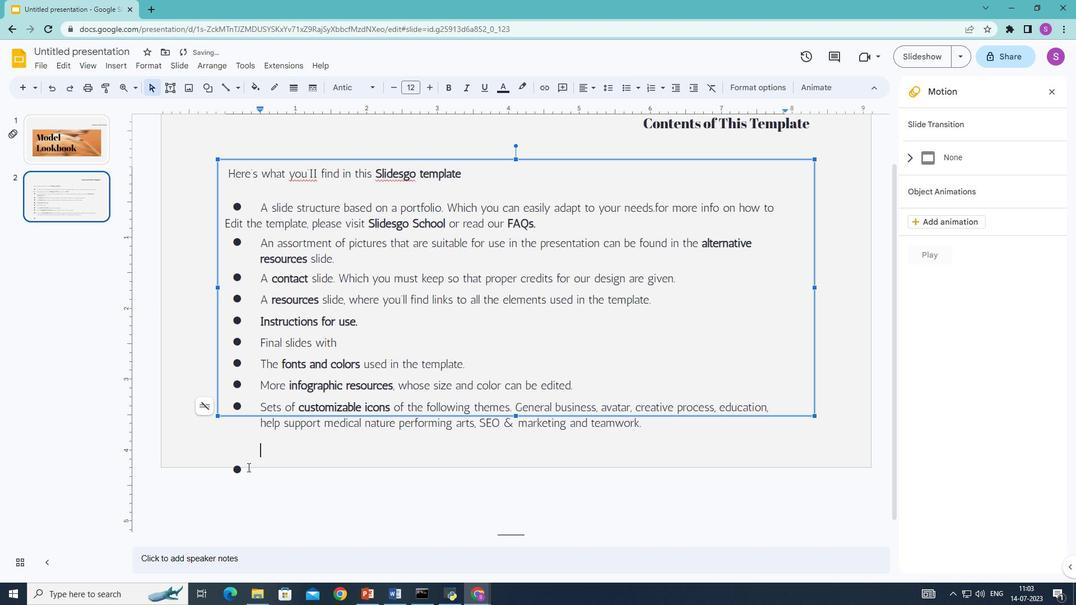 
Action: Mouse moved to (258, 476)
Screenshot: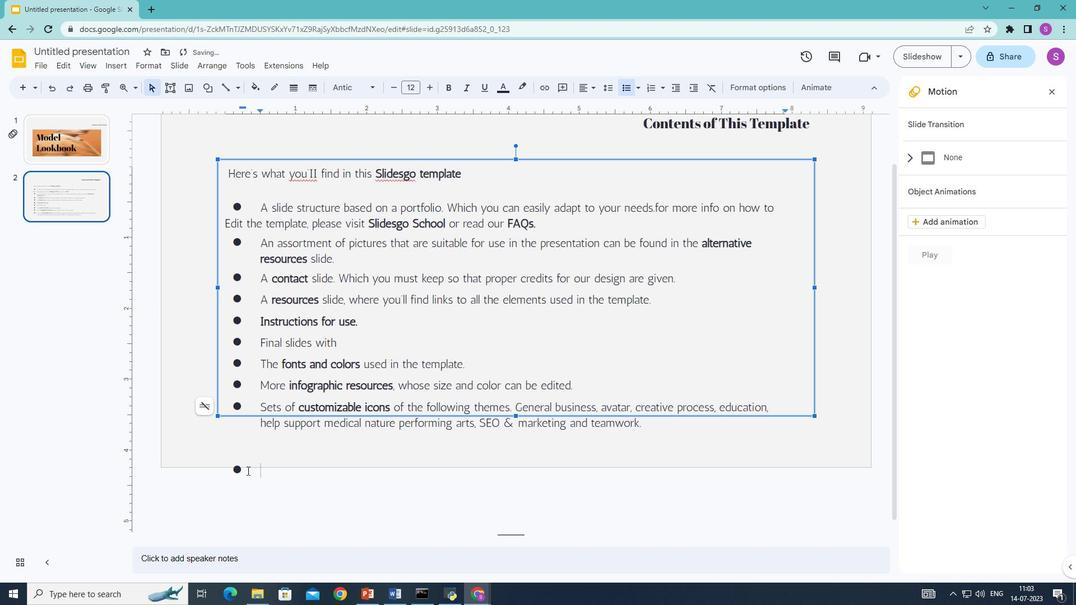 
Action: Key pressed <Key.backspace>
Screenshot: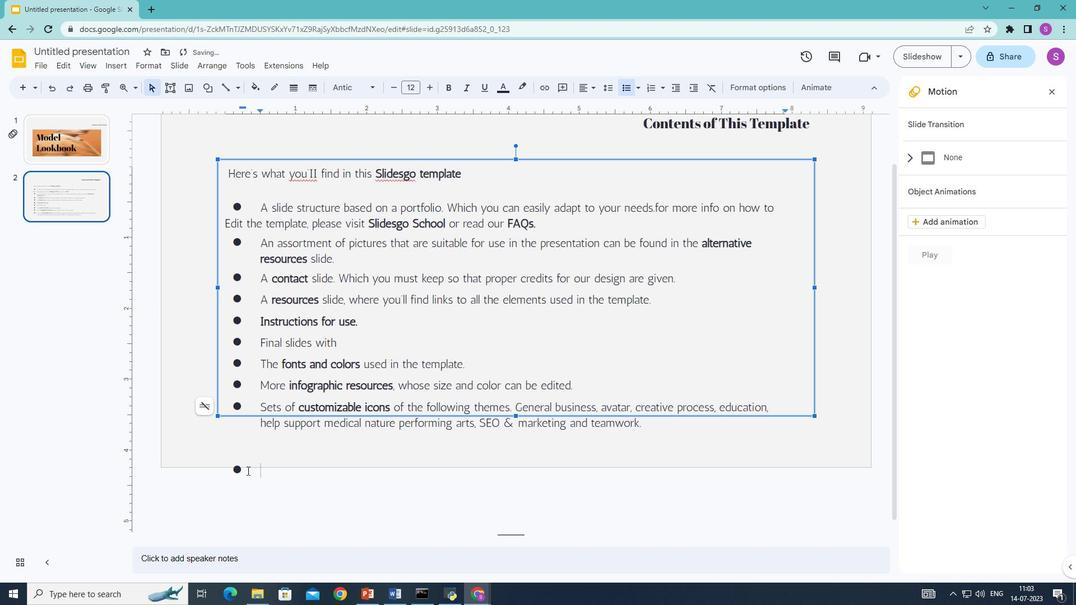 
Action: Mouse moved to (258, 361)
Screenshot: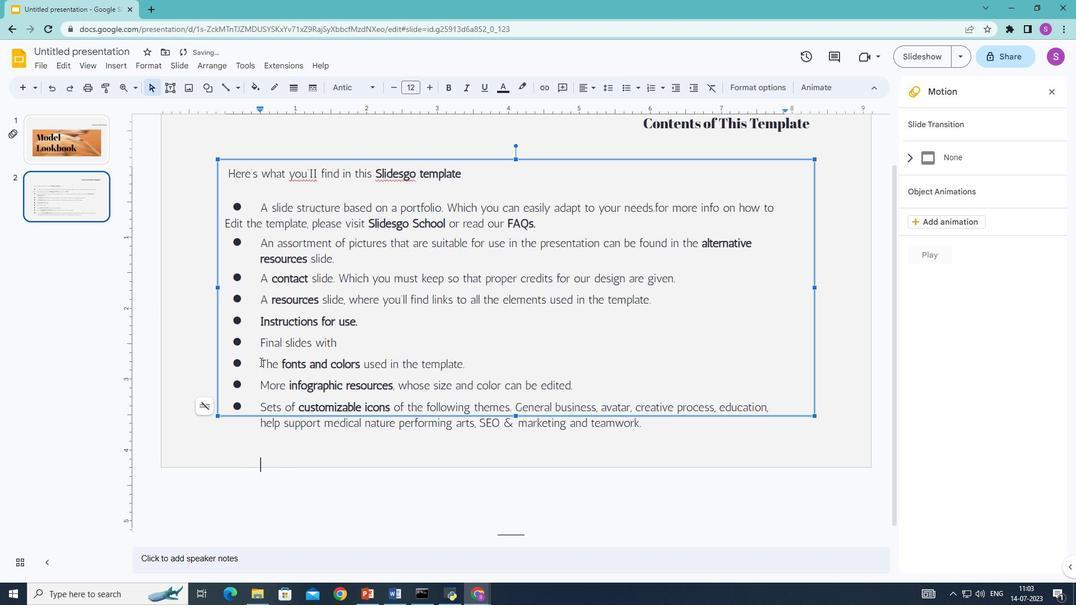 
Action: Key pressed <Key.shift>
Screenshot: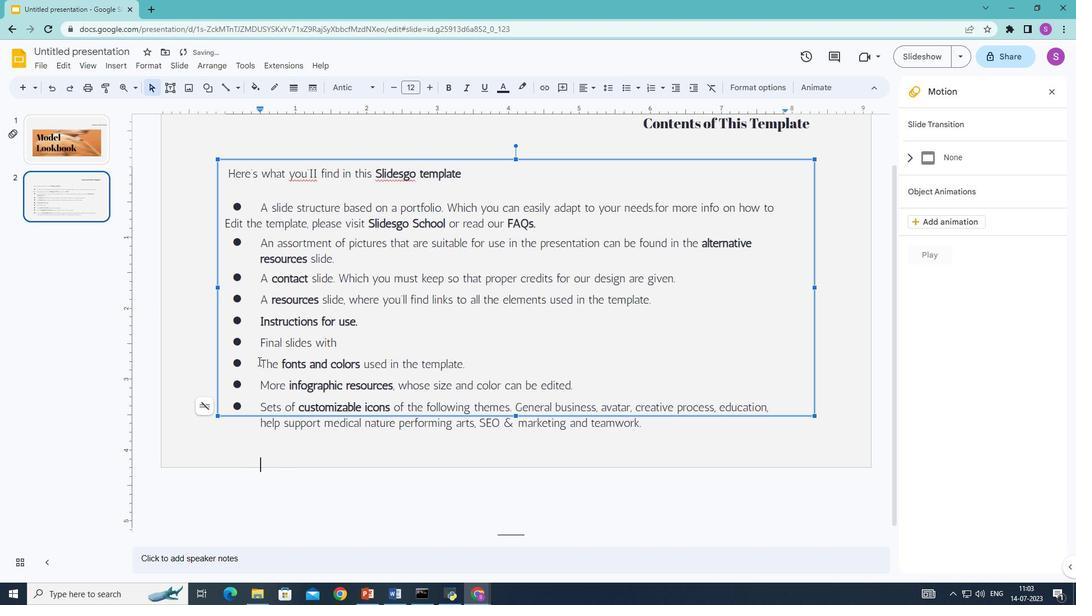 
Action: Mouse moved to (258, 361)
Screenshot: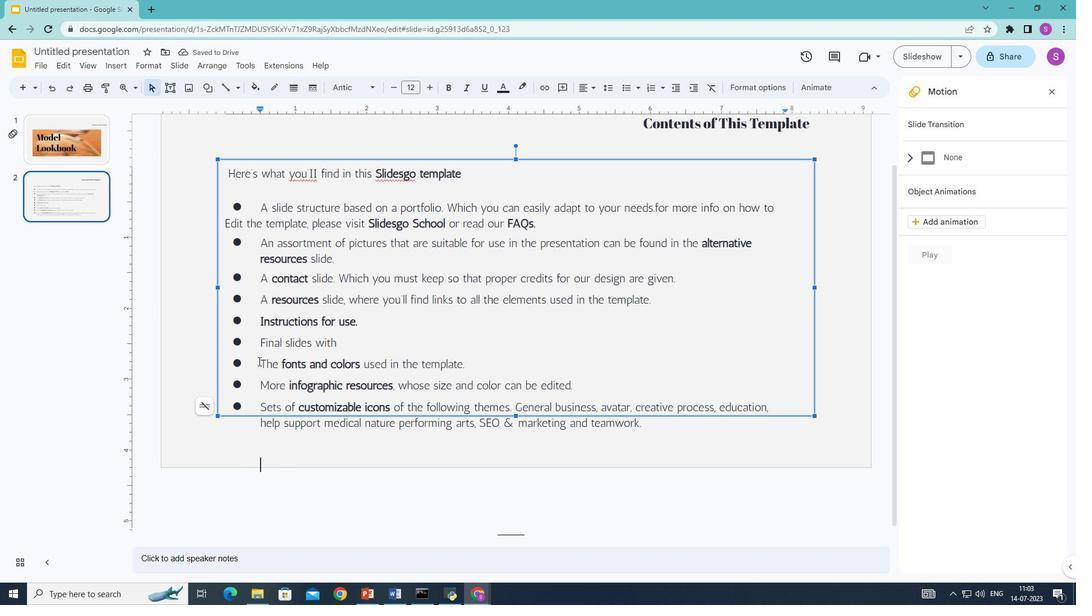 
Action: Key pressed Y
Screenshot: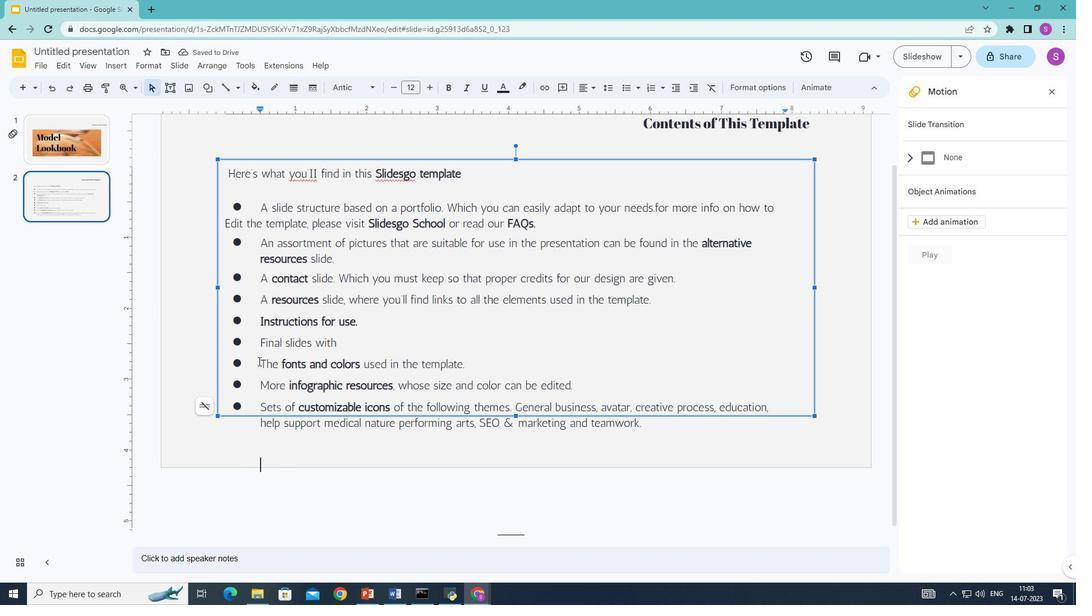 
Action: Mouse moved to (256, 362)
Screenshot: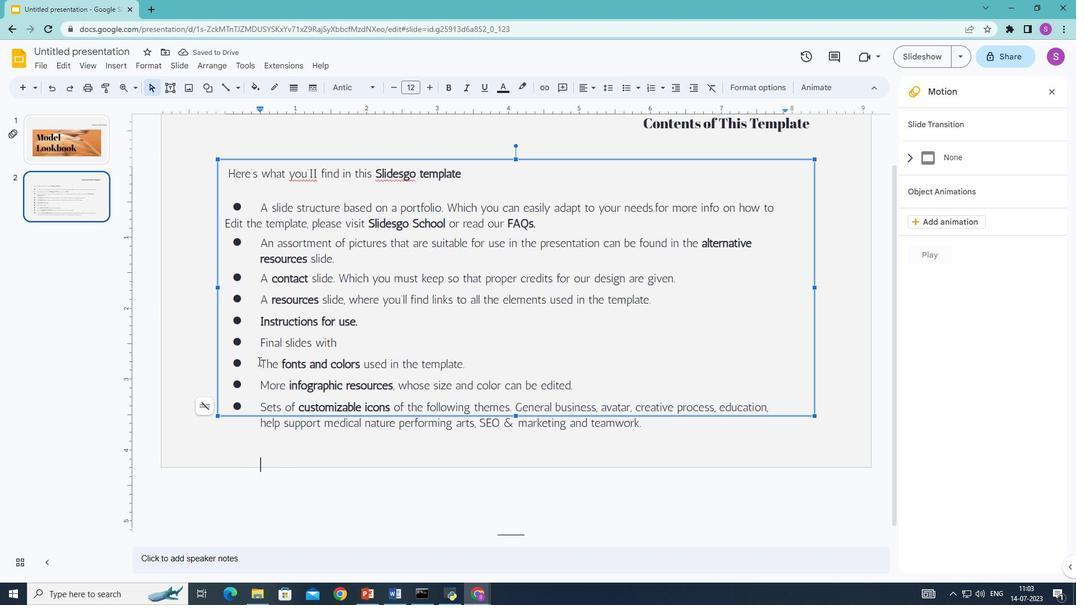 
Action: Key pressed ou<Key.space>can<Key.space>delete<Key.space>this<Key.space>slide<Key.space>when<Key.space>you're<Key.space>done<Key.space>editing<Key.space>the<Key.space>presentation.
Screenshot: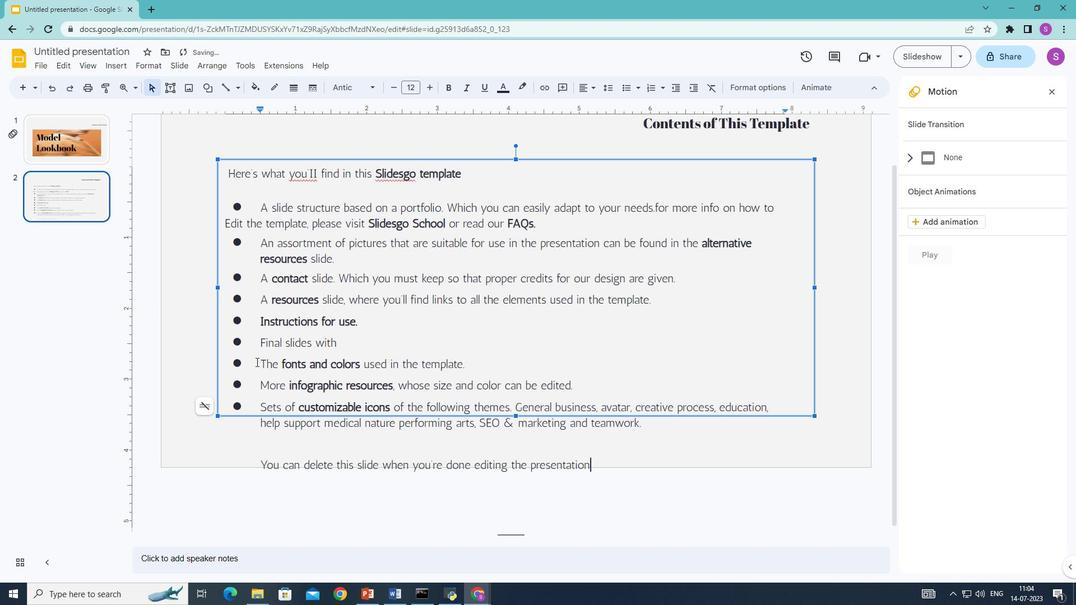 
Action: Mouse moved to (762, 191)
Screenshot: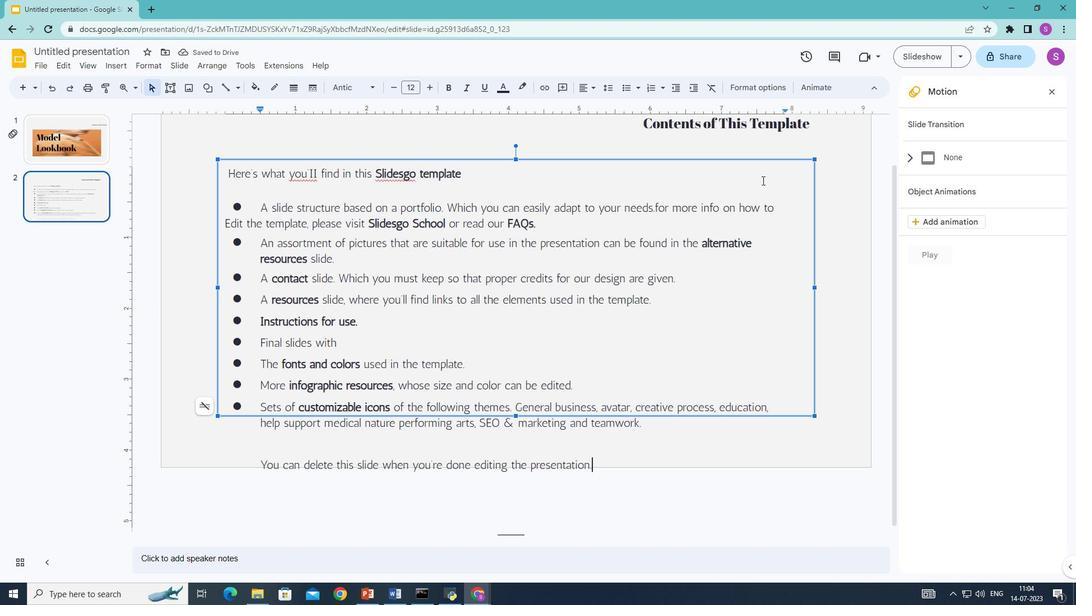 
Action: Mouse scrolled (762, 192) with delta (0, 0)
Screenshot: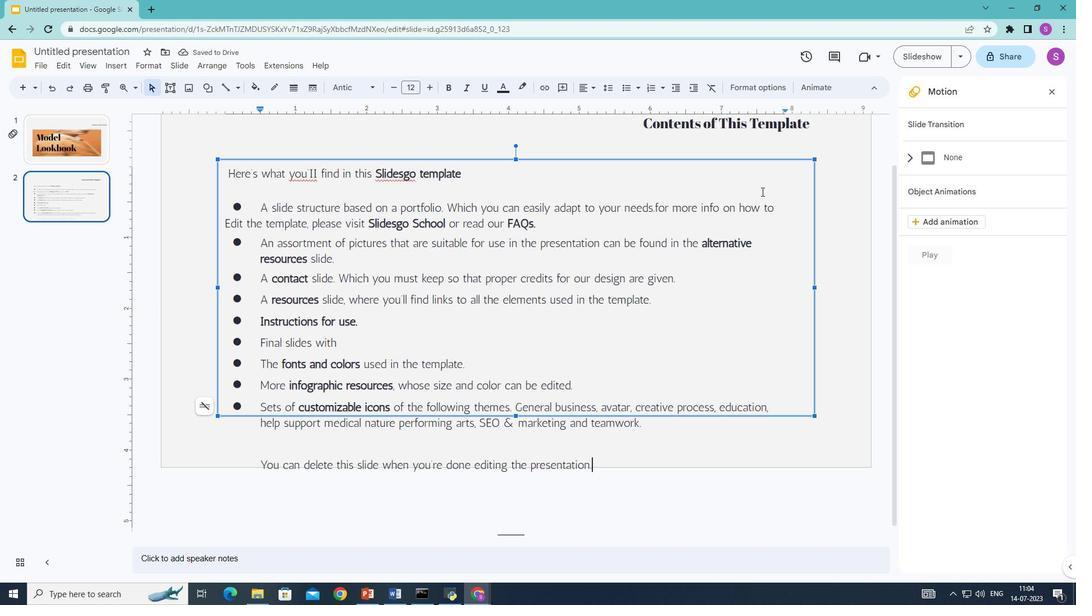 
Action: Mouse scrolled (762, 192) with delta (0, 0)
Screenshot: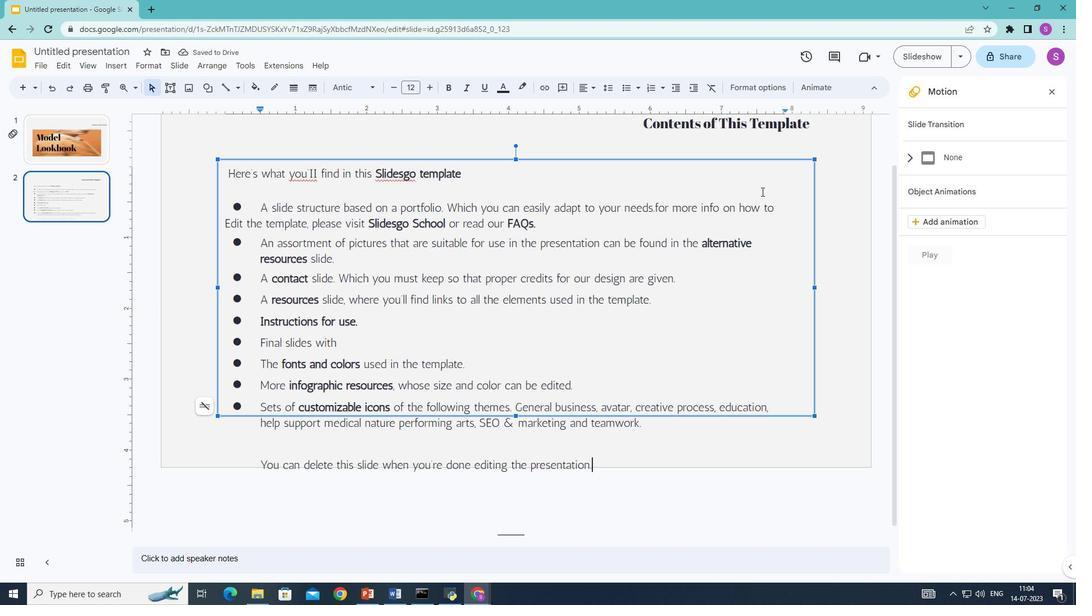 
Action: Mouse moved to (798, 184)
Screenshot: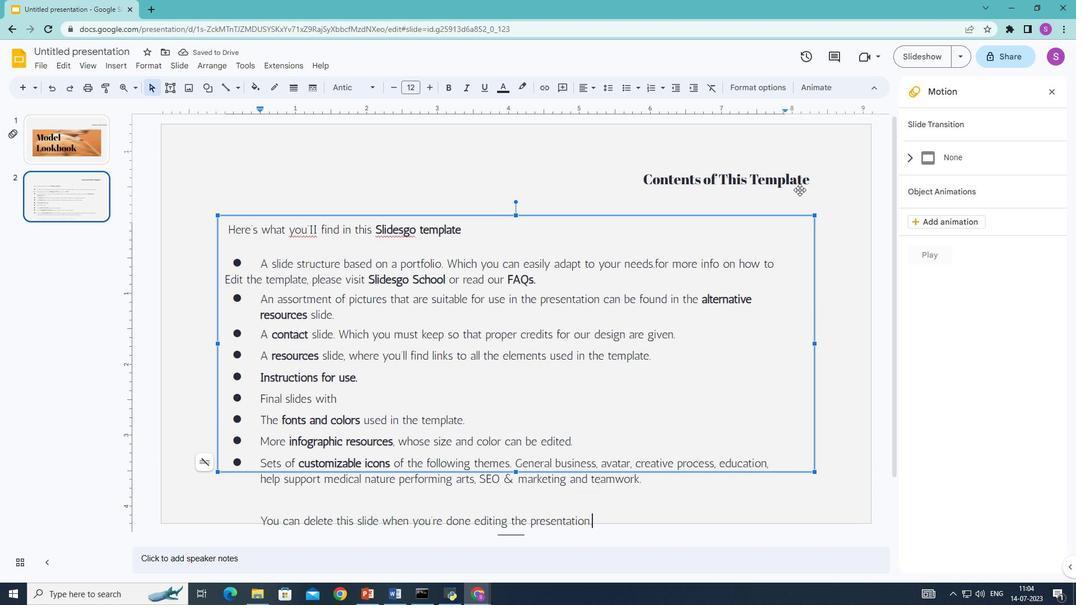 
Action: Mouse pressed left at (798, 184)
Screenshot: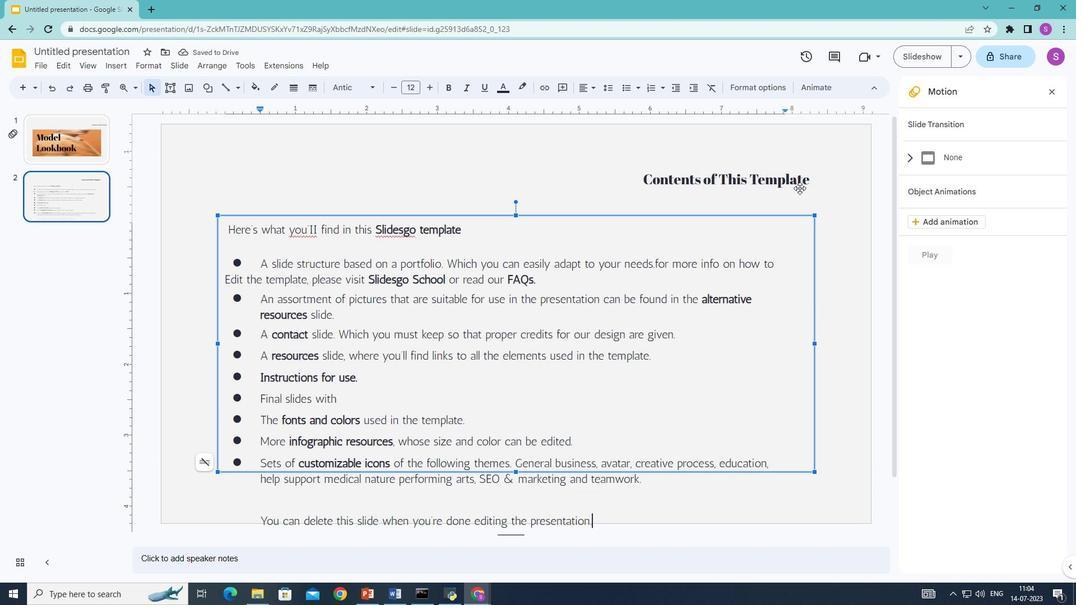 
Action: Mouse moved to (810, 179)
Screenshot: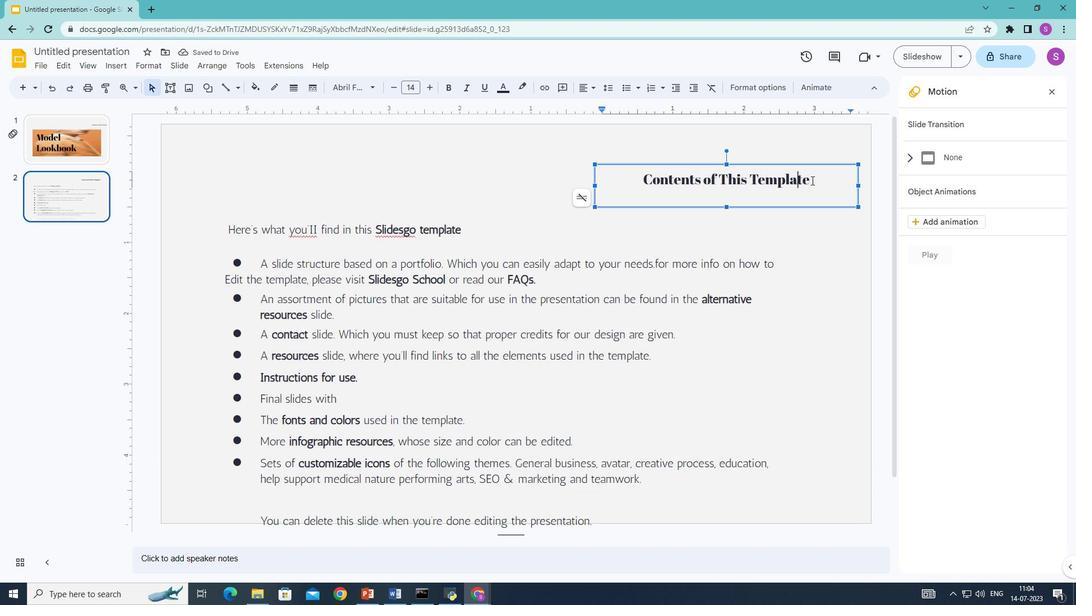 
Action: Mouse pressed left at (810, 179)
Screenshot: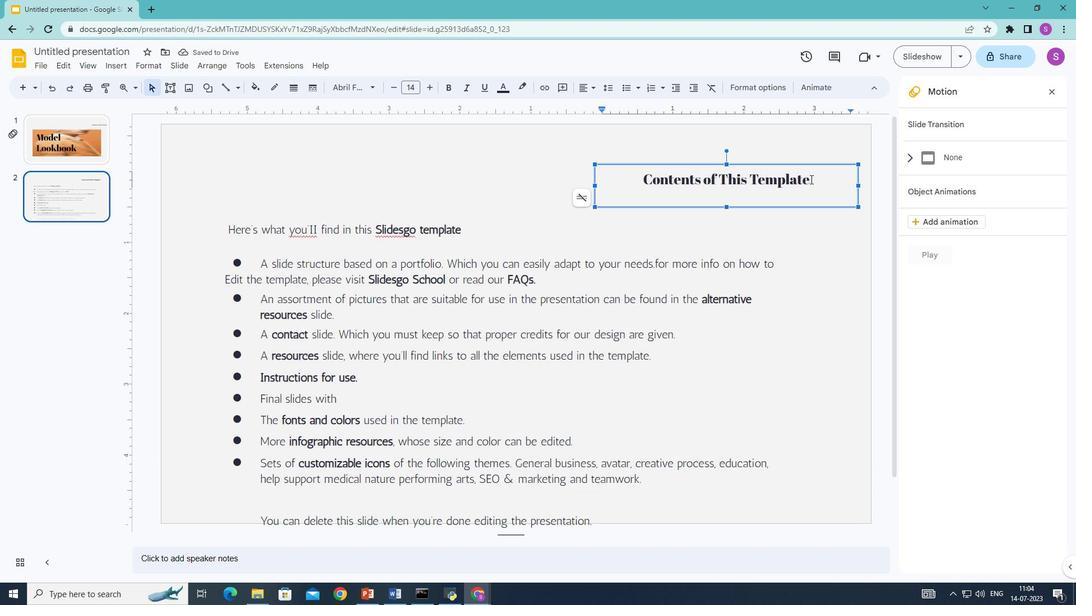 
Action: Mouse moved to (445, 86)
Screenshot: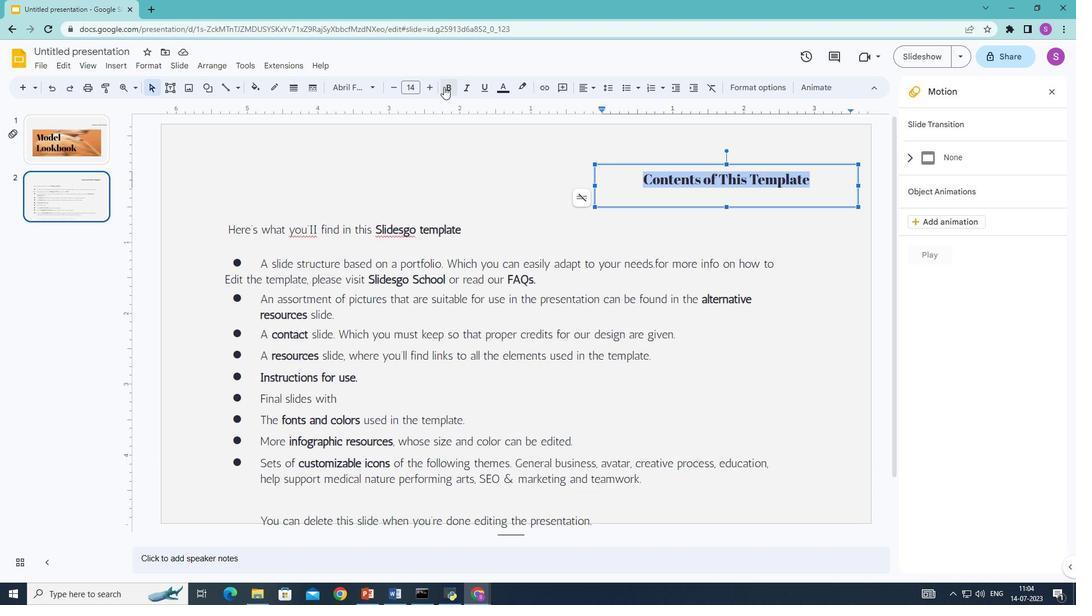 
Action: Mouse pressed left at (445, 86)
Screenshot: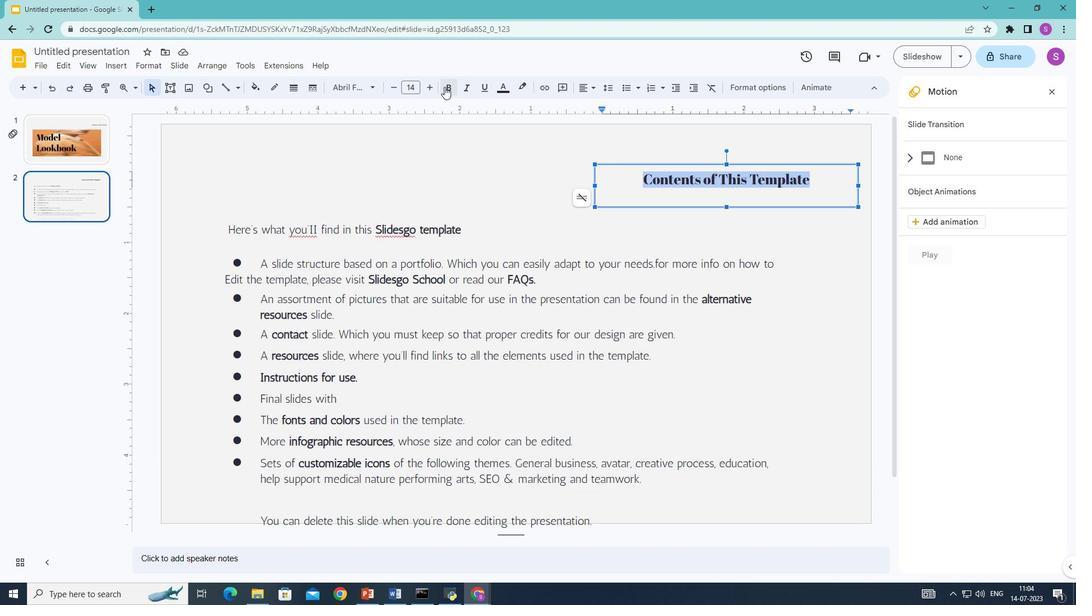 
Action: Mouse moved to (509, 191)
Screenshot: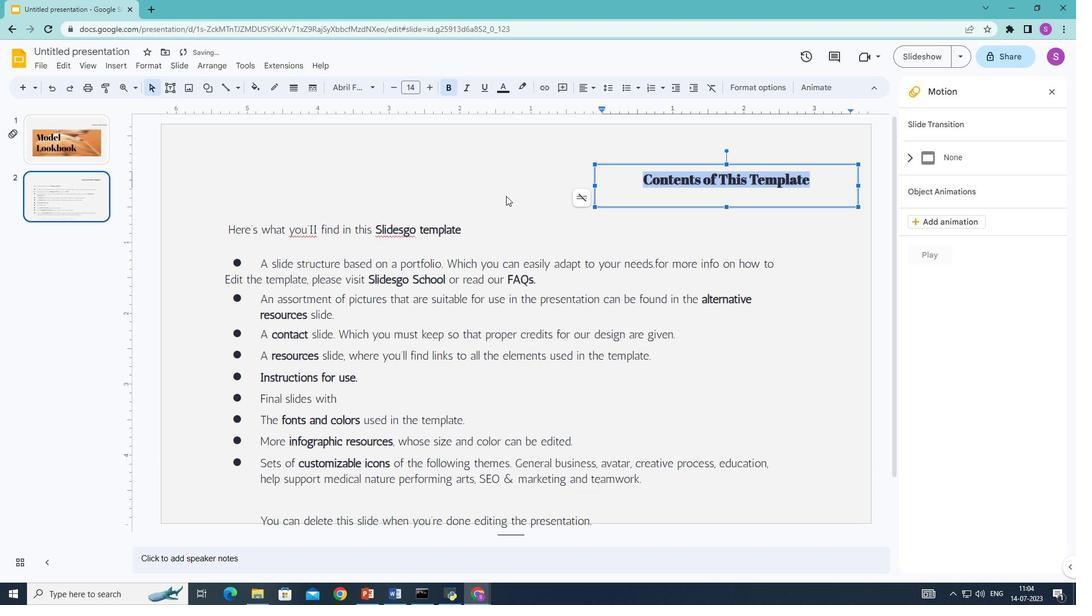 
Action: Mouse pressed left at (509, 191)
Screenshot: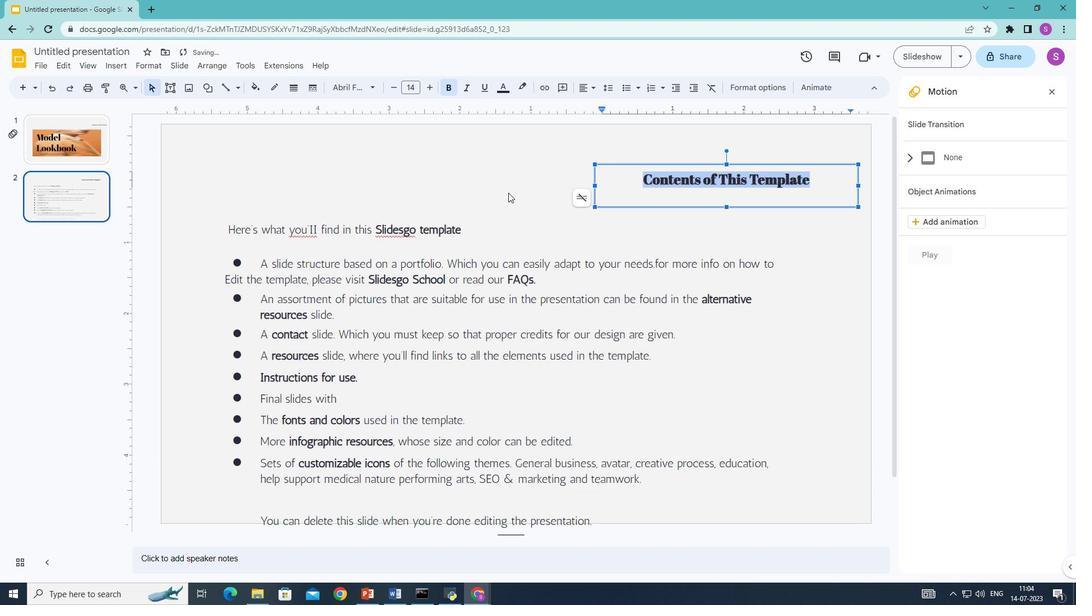 
Action: Mouse moved to (581, 256)
Screenshot: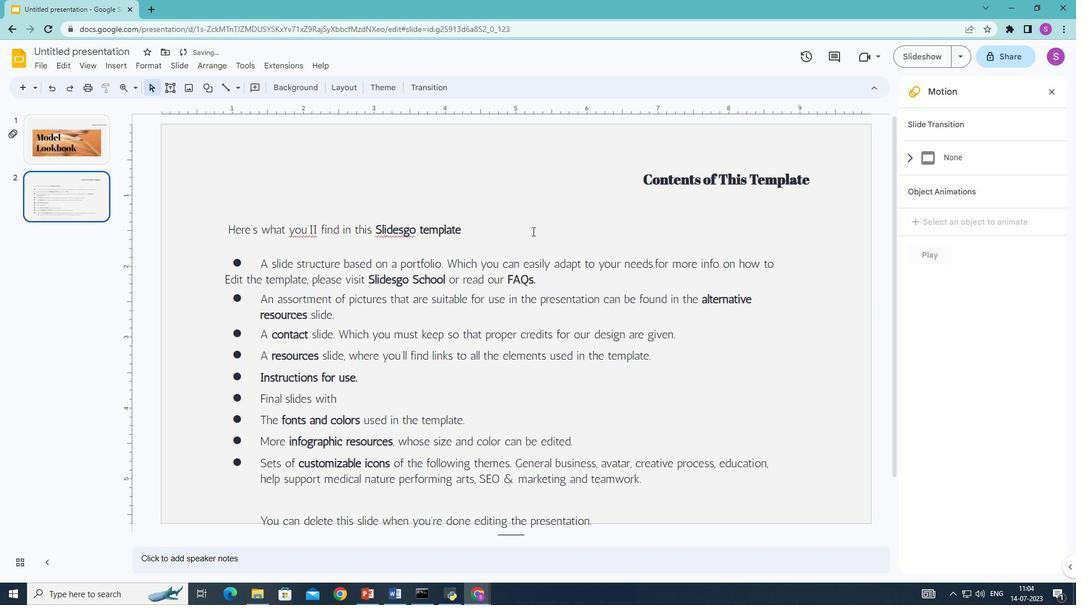 
Action: Mouse scrolled (581, 256) with delta (0, 0)
Screenshot: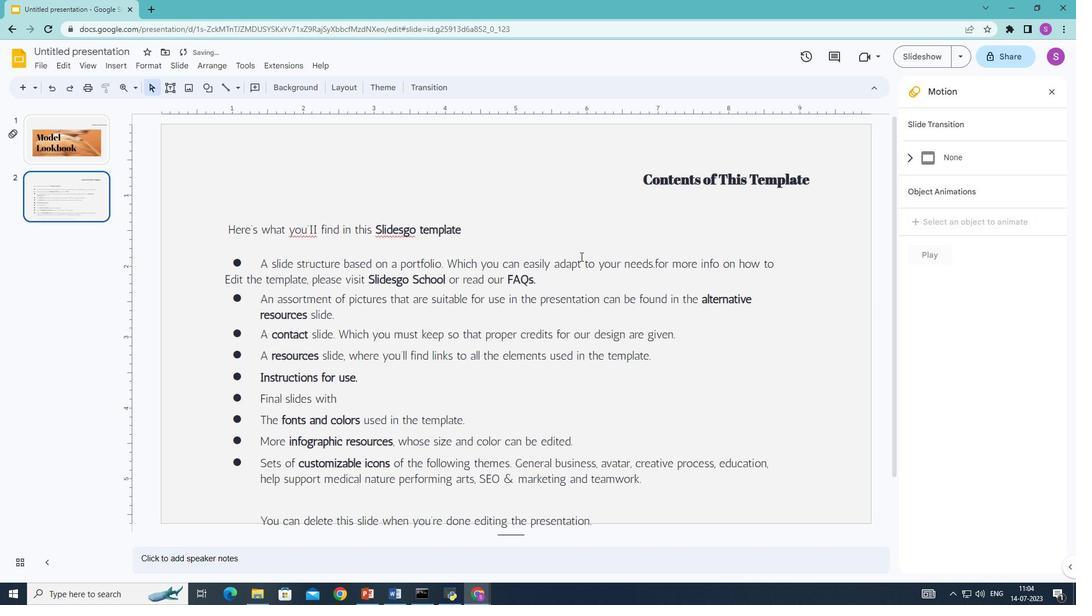 
Action: Mouse scrolled (581, 256) with delta (0, 0)
Screenshot: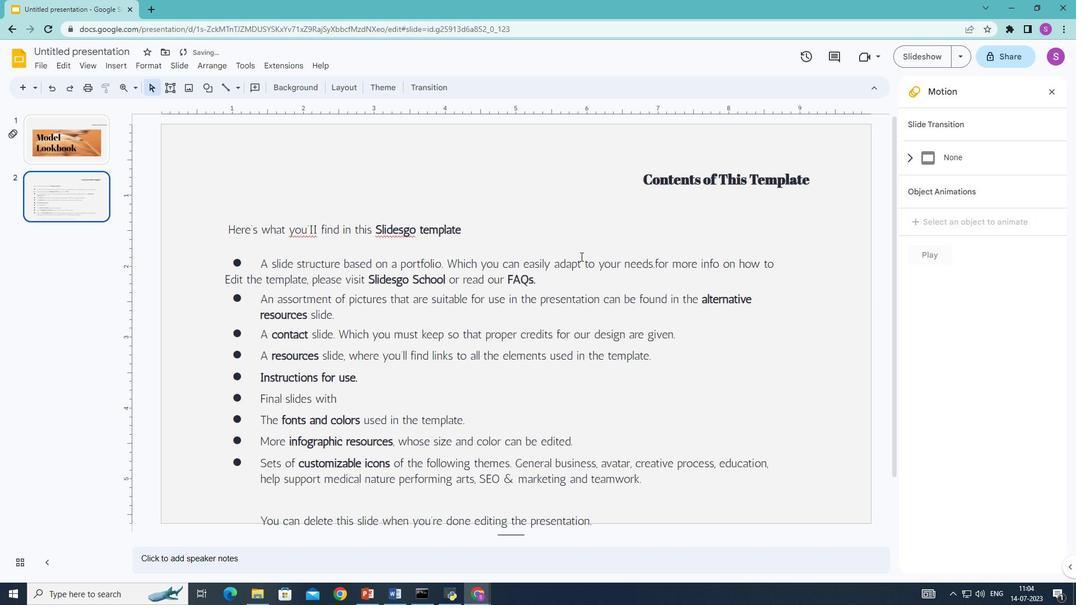 
Action: Mouse moved to (595, 323)
Screenshot: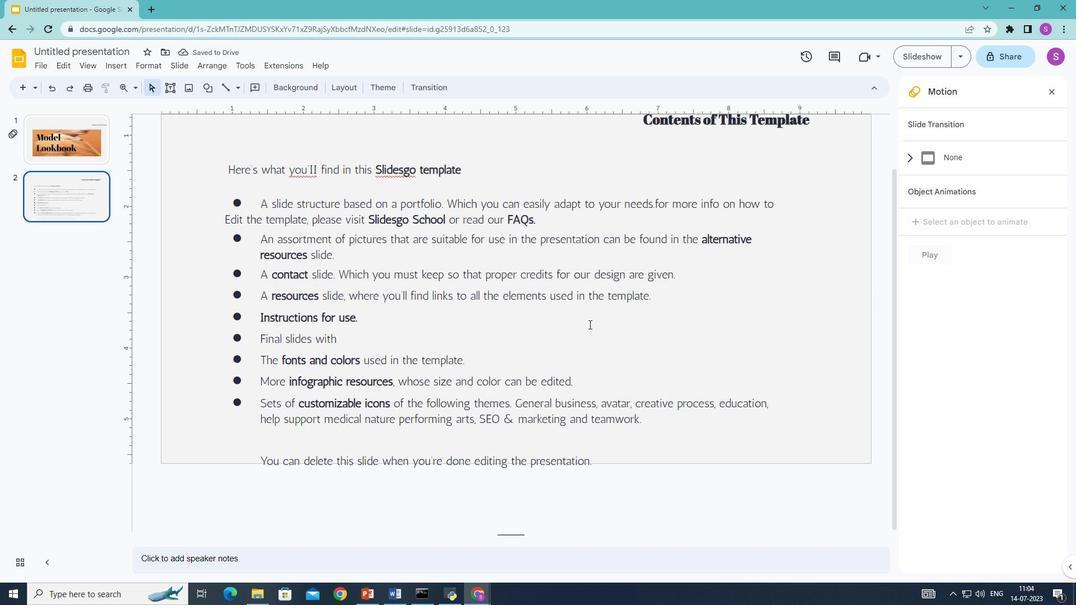 
Action: Mouse scrolled (595, 322) with delta (0, 0)
Screenshot: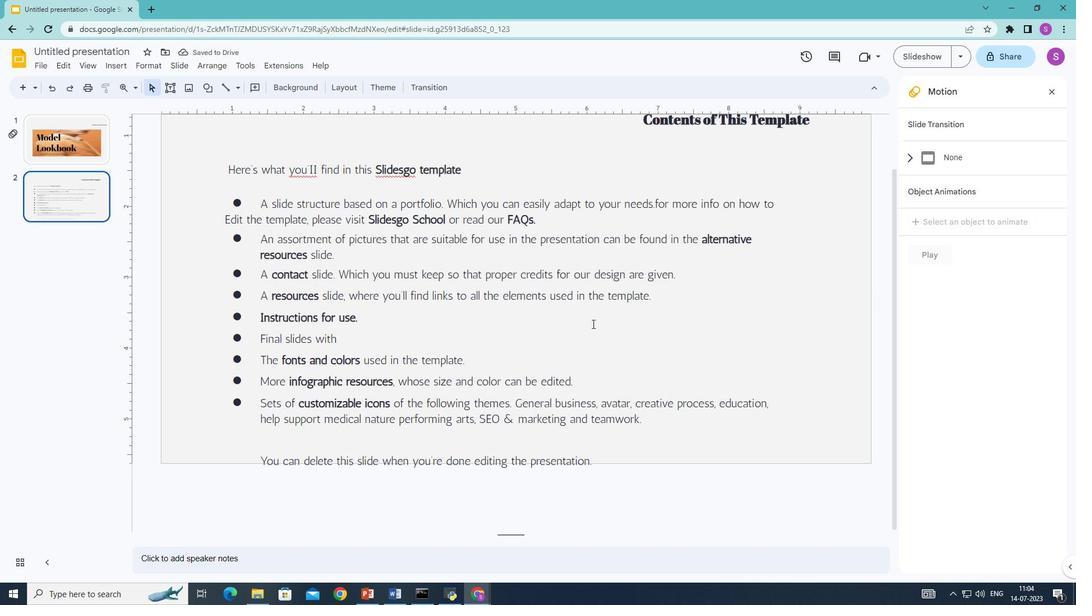 
Action: Mouse scrolled (595, 322) with delta (0, 0)
Screenshot: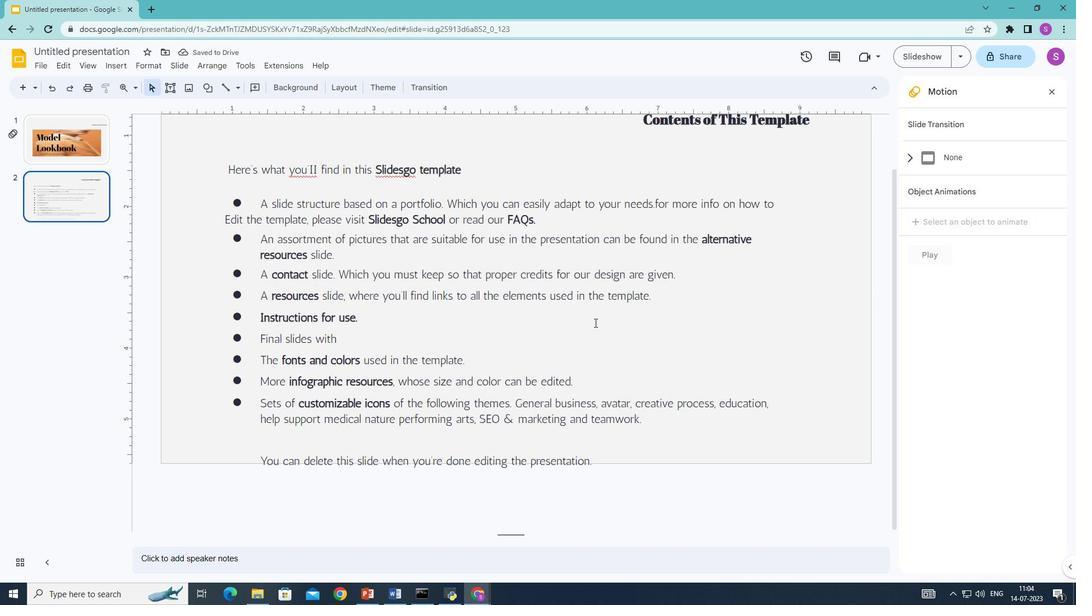 
Action: Mouse scrolled (595, 323) with delta (0, 0)
Screenshot: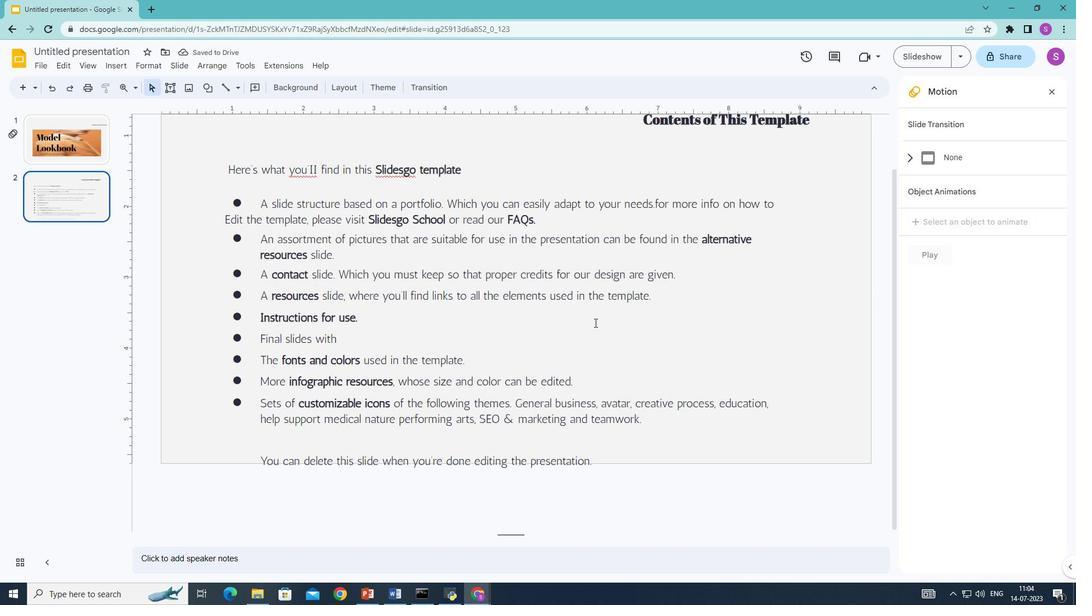 
Action: Mouse scrolled (595, 323) with delta (0, 0)
Screenshot: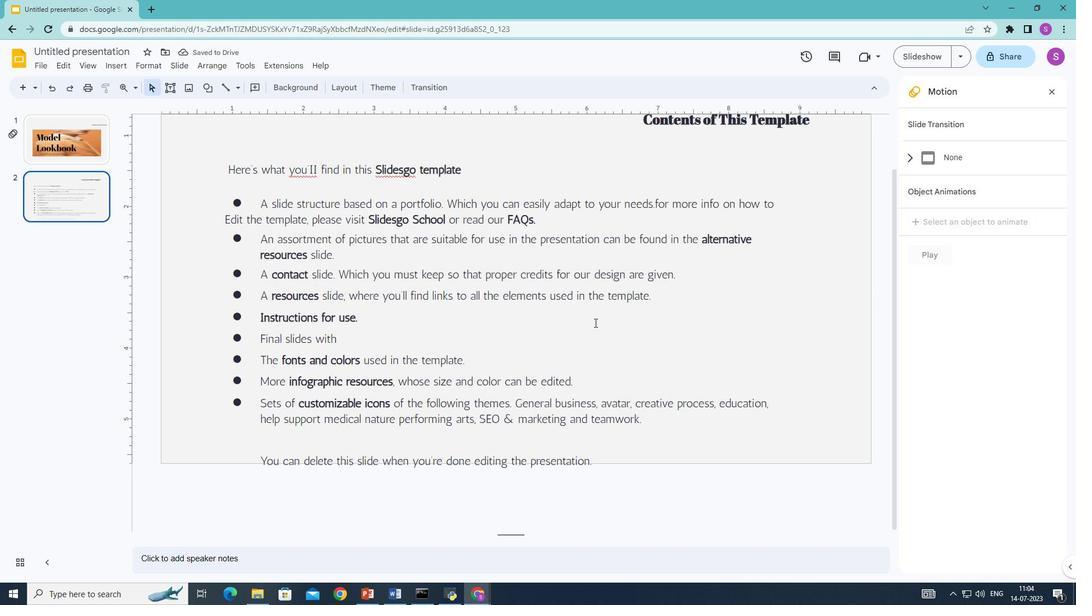 
Action: Mouse scrolled (595, 323) with delta (0, 0)
Screenshot: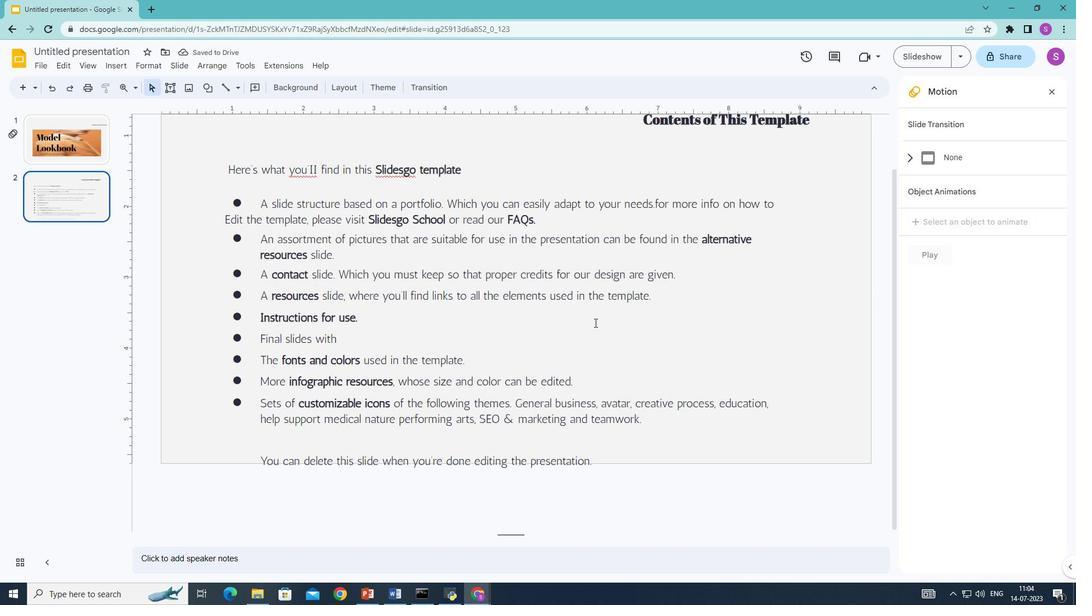 
Action: Mouse moved to (596, 323)
Screenshot: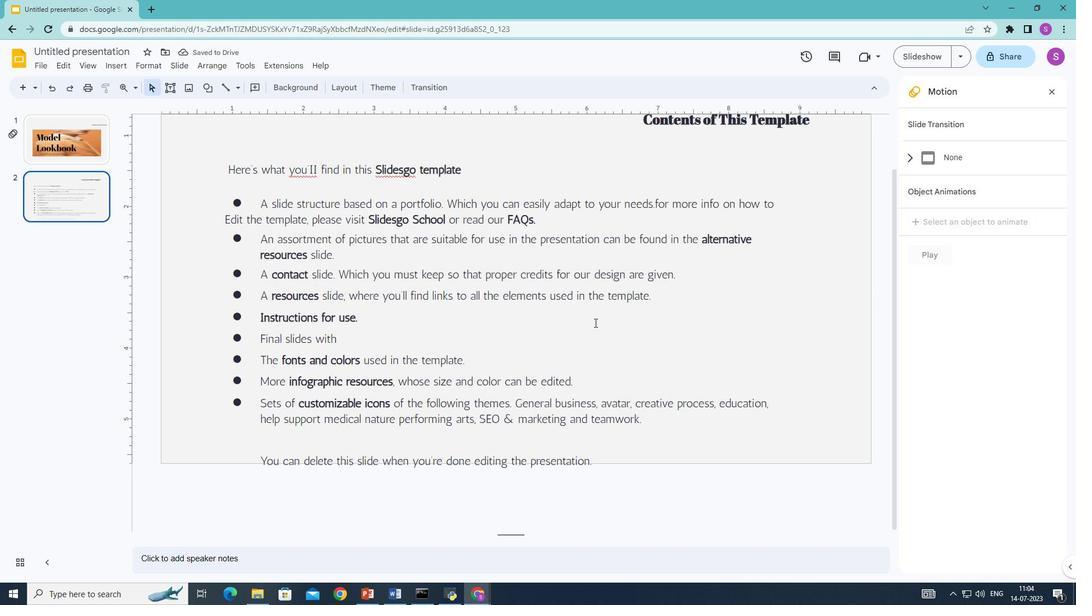 
Action: Mouse scrolled (596, 323) with delta (0, 0)
Screenshot: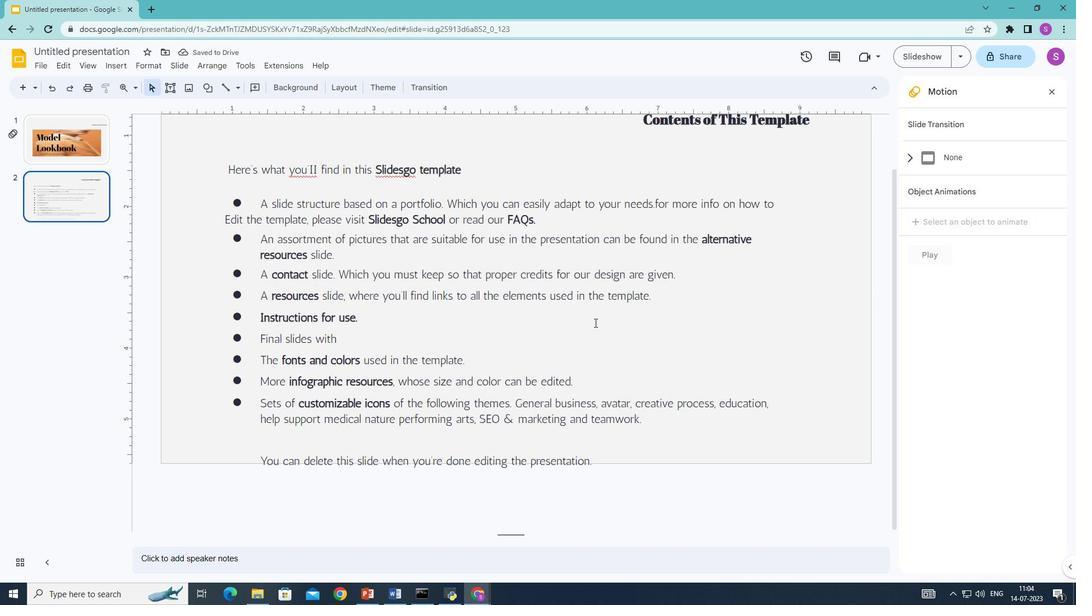 
Action: Mouse moved to (596, 323)
Screenshot: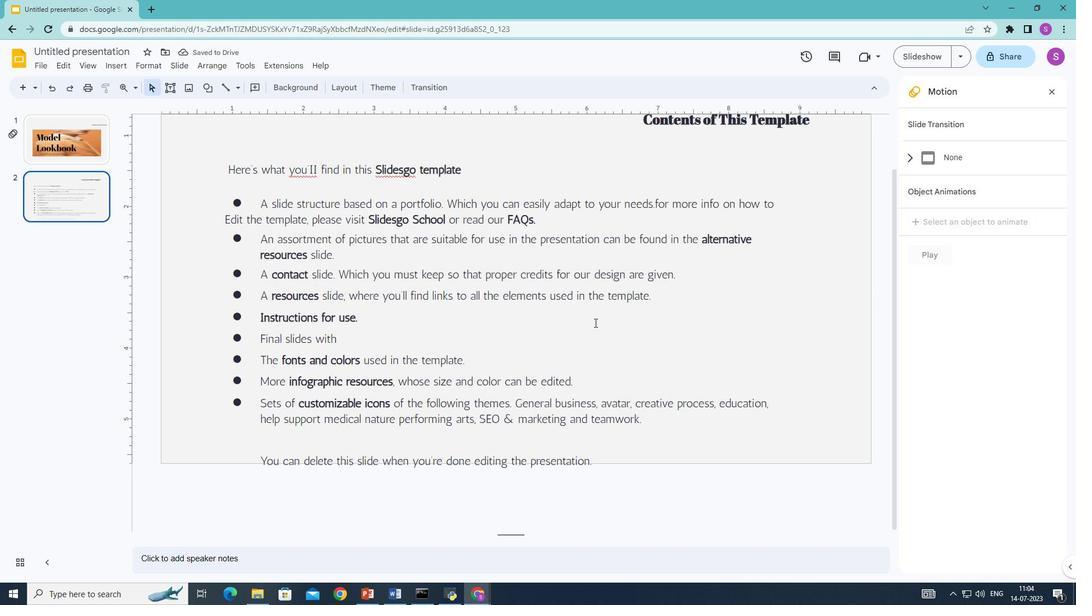
Action: Mouse scrolled (596, 323) with delta (0, 0)
Screenshot: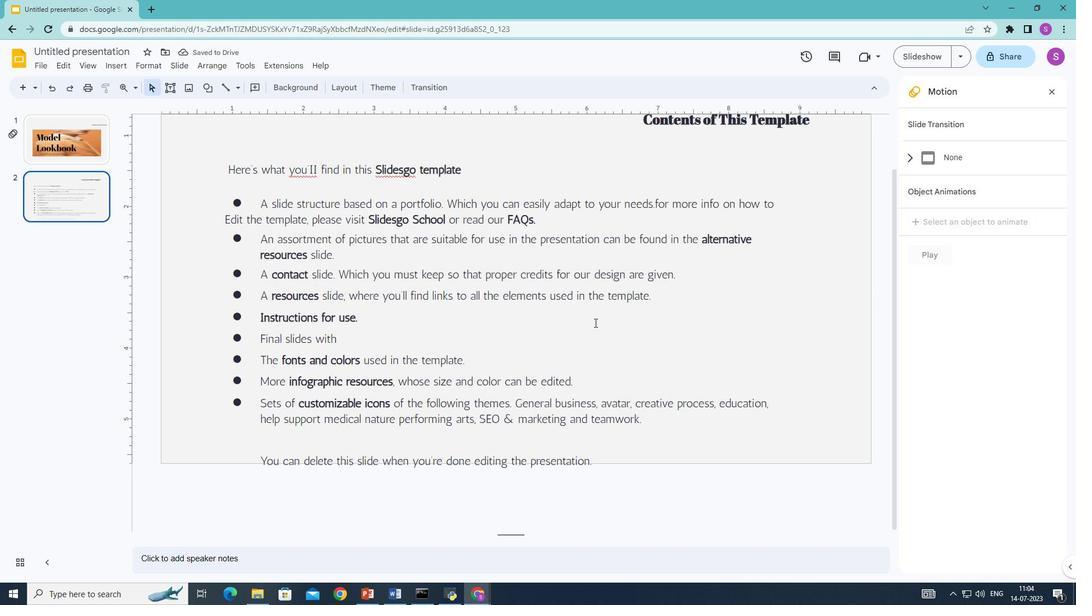 
Action: Mouse moved to (596, 323)
Screenshot: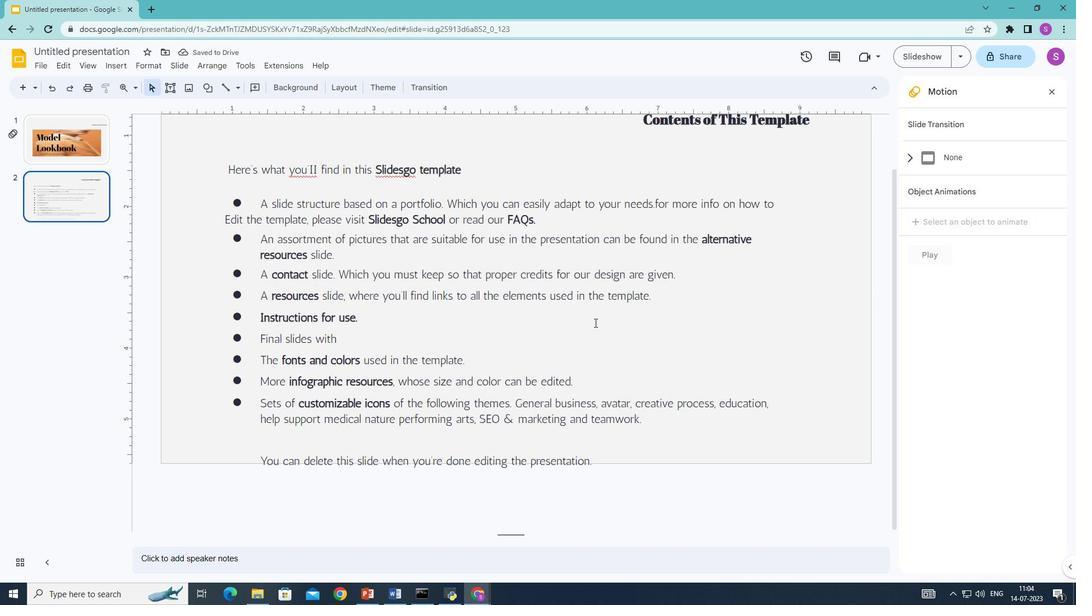 
Action: Mouse scrolled (596, 324) with delta (0, 0)
Screenshot: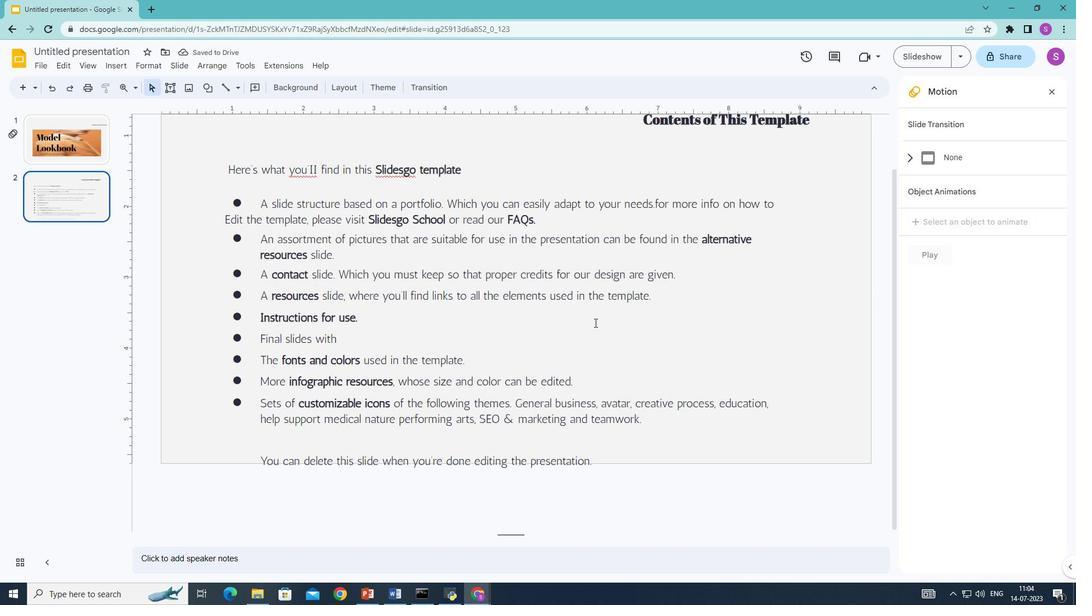 
Action: Mouse moved to (434, 89)
Screenshot: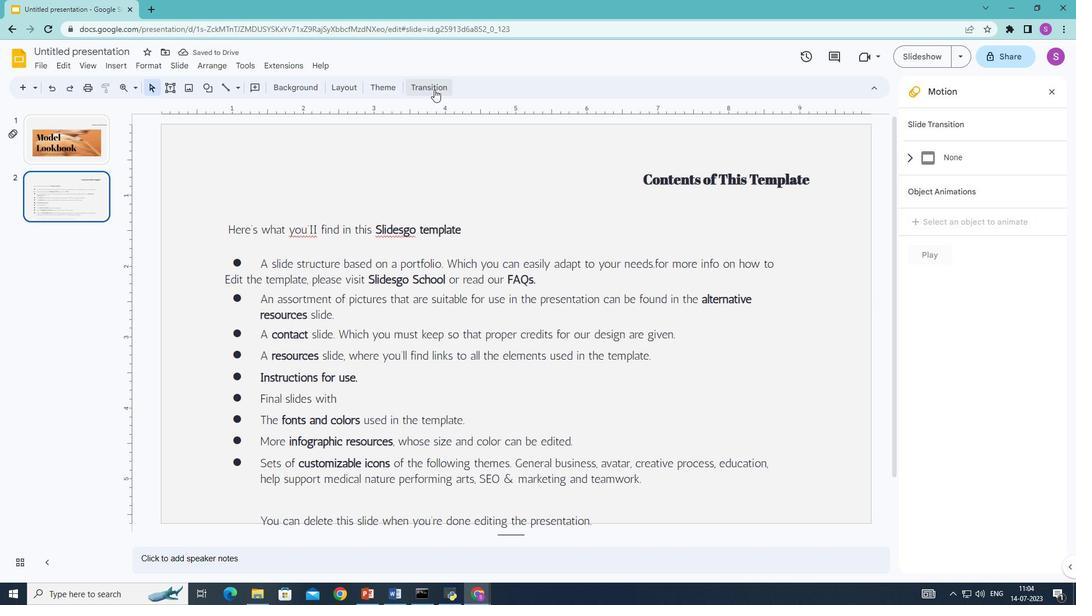 
Action: Mouse pressed left at (434, 89)
Screenshot: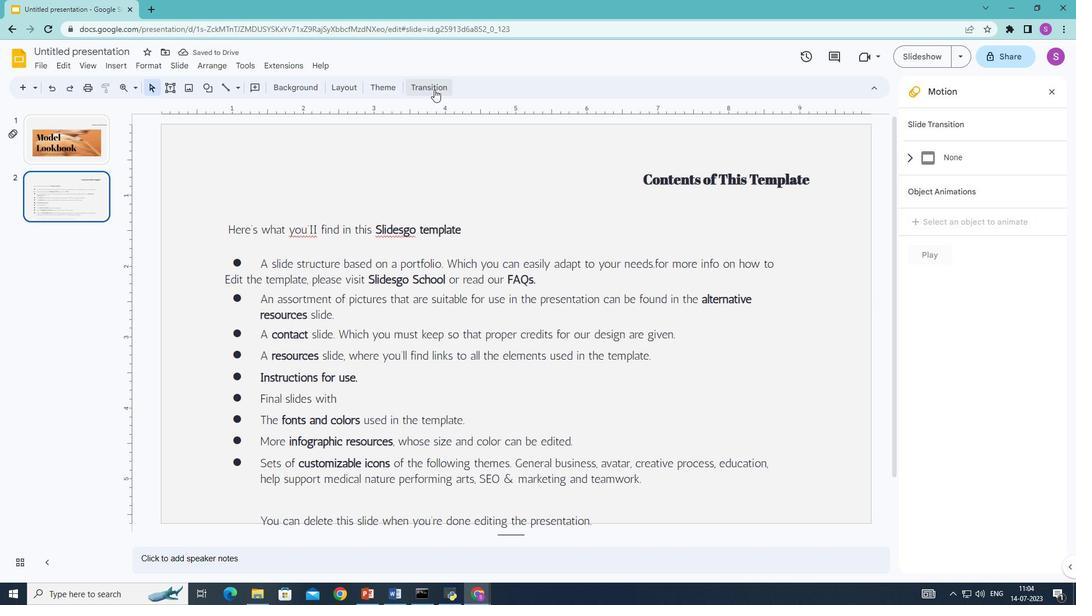 
Action: Mouse moved to (1047, 194)
